 Task: Plan a trip to Puerto Armuelles, Panama from 4th December, 2023 to 8th December, 2023 for 1 adult.1  bedroom having 1 bed and 1 bathroom. Booking option can be shelf check-in. Look for 5 properties as per requirement.
Action: Mouse pressed left at (233, 113)
Screenshot: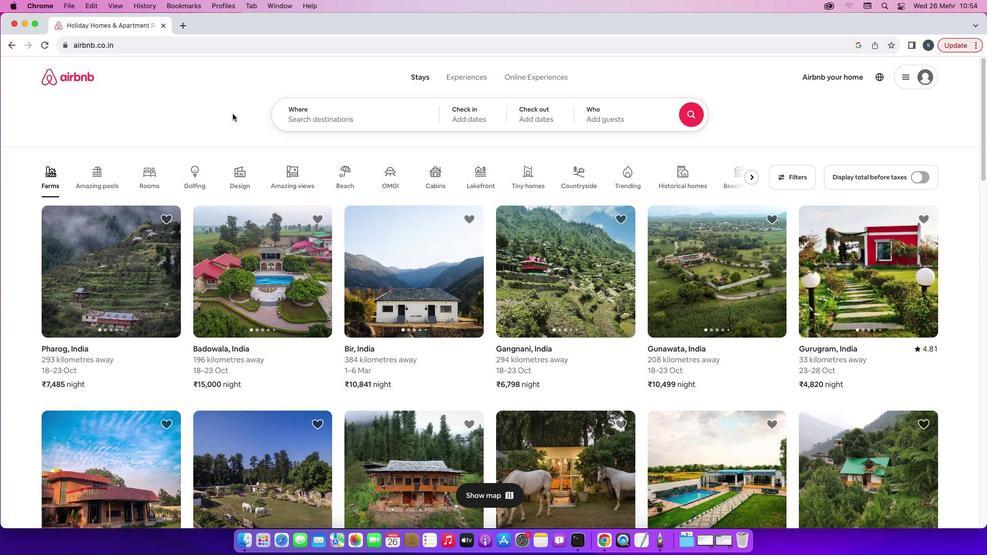 
Action: Mouse moved to (325, 118)
Screenshot: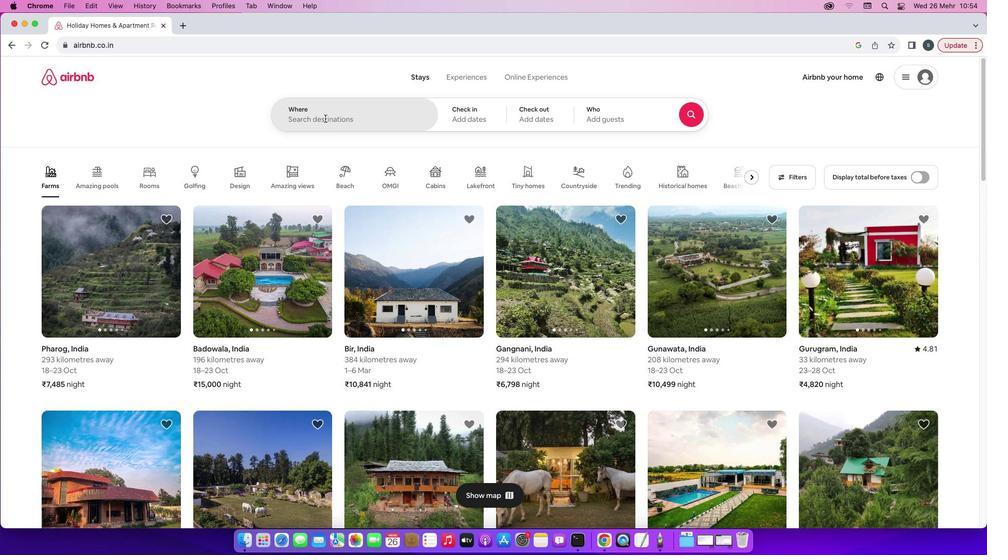 
Action: Mouse pressed left at (325, 118)
Screenshot: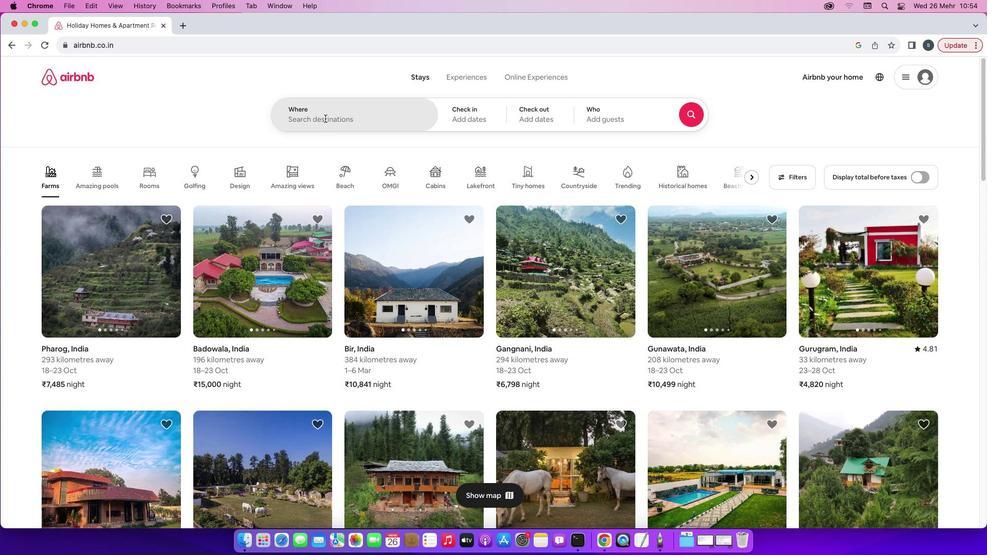 
Action: Key pressed 'A'Key.caps_lock'r''m''u'Key.backspace'u''e''l''l''e''s'','Key.spaceKey.caps_lock'P'Key.caps_lock'a''n''a''m''a'Key.enter
Screenshot: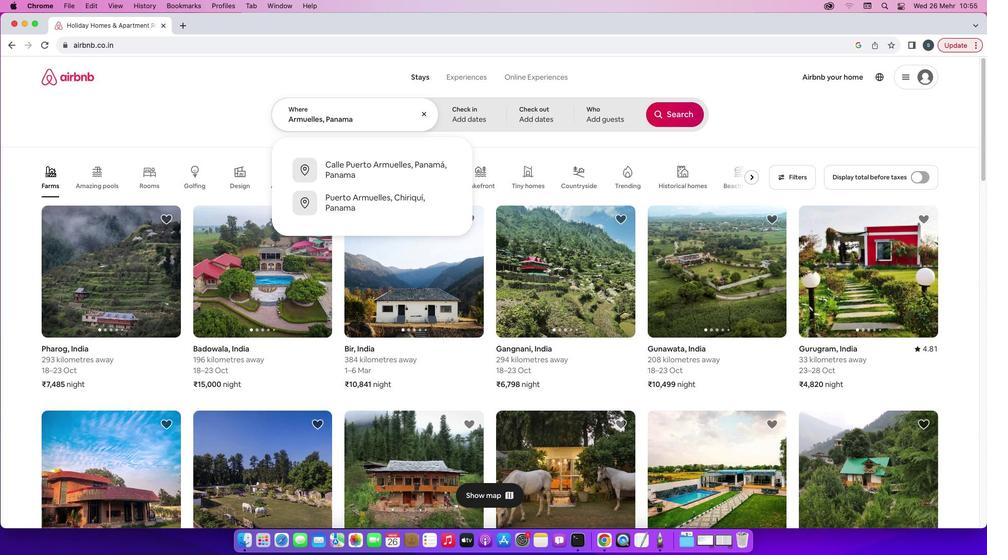 
Action: Mouse moved to (671, 197)
Screenshot: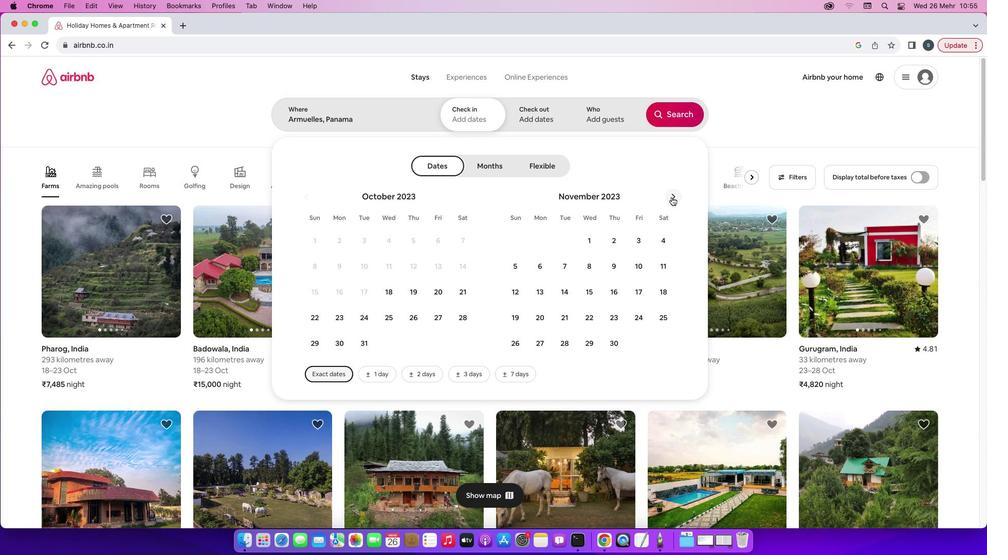 
Action: Mouse pressed left at (671, 197)
Screenshot: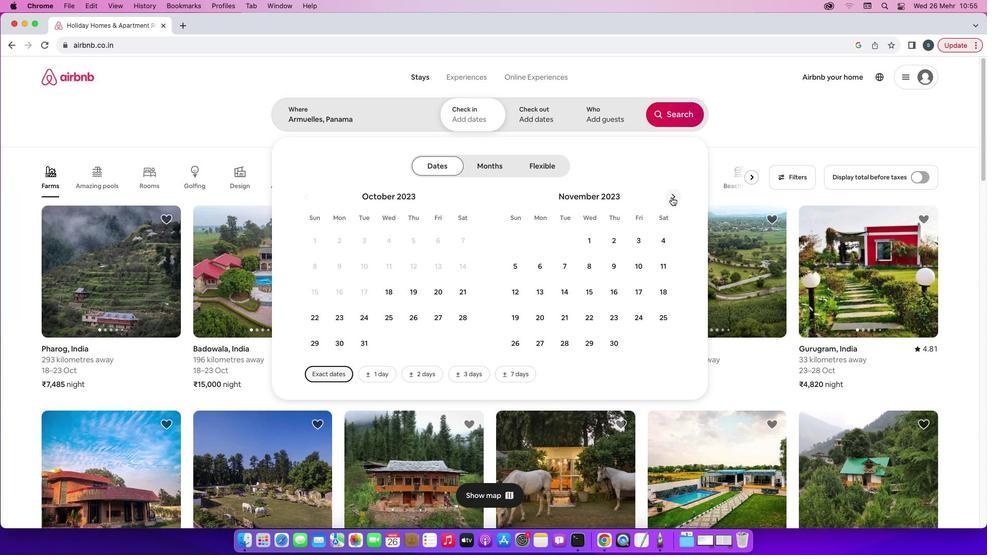 
Action: Mouse moved to (530, 267)
Screenshot: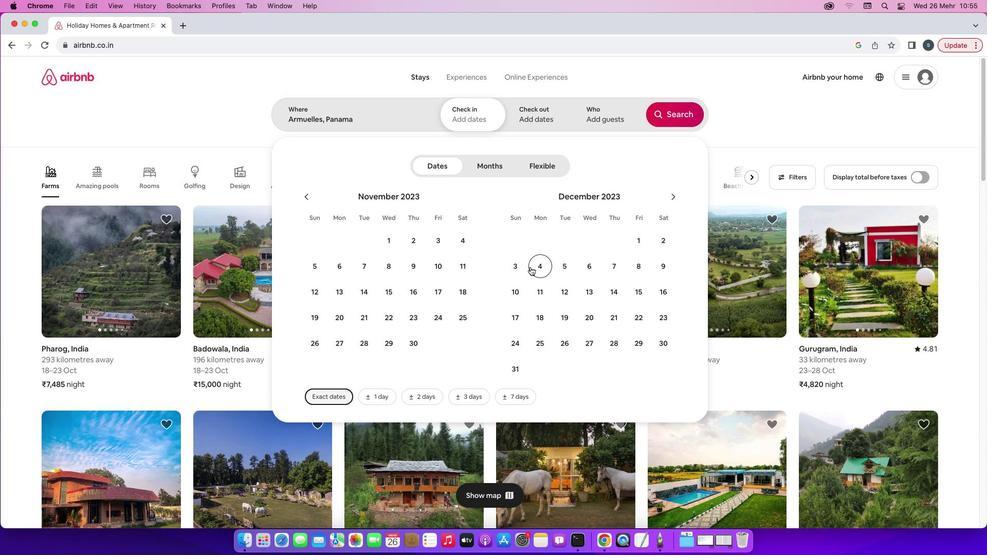 
Action: Mouse pressed left at (530, 267)
Screenshot: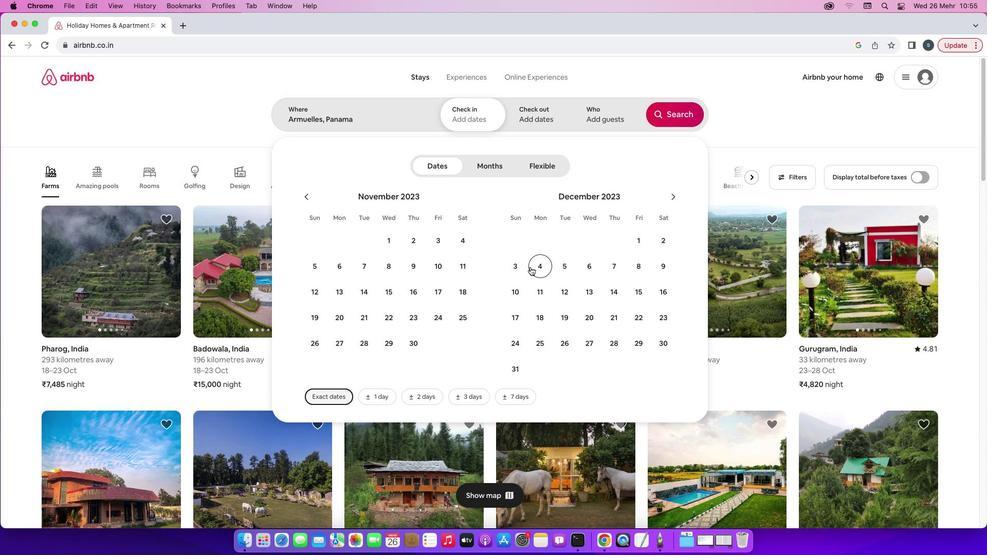 
Action: Mouse moved to (640, 264)
Screenshot: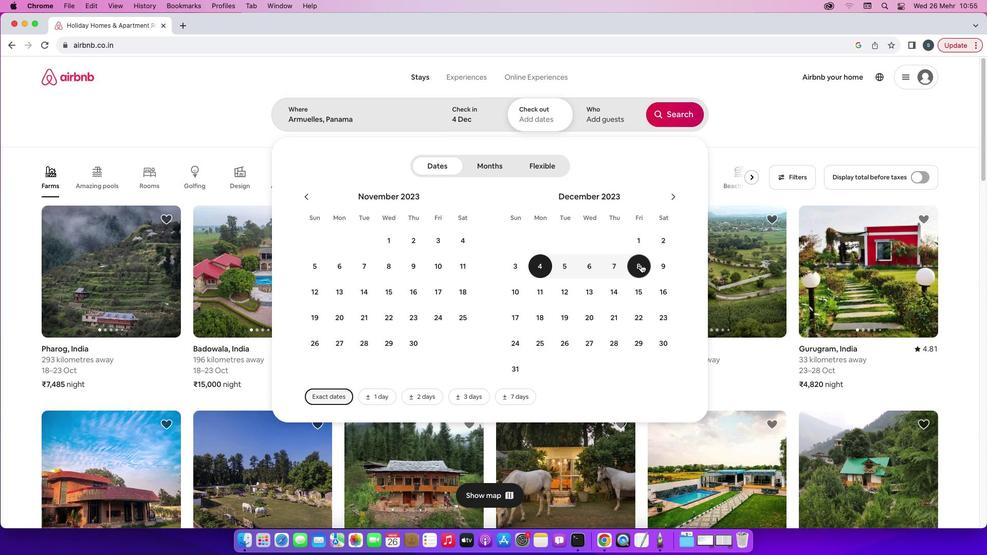
Action: Mouse pressed left at (640, 264)
Screenshot: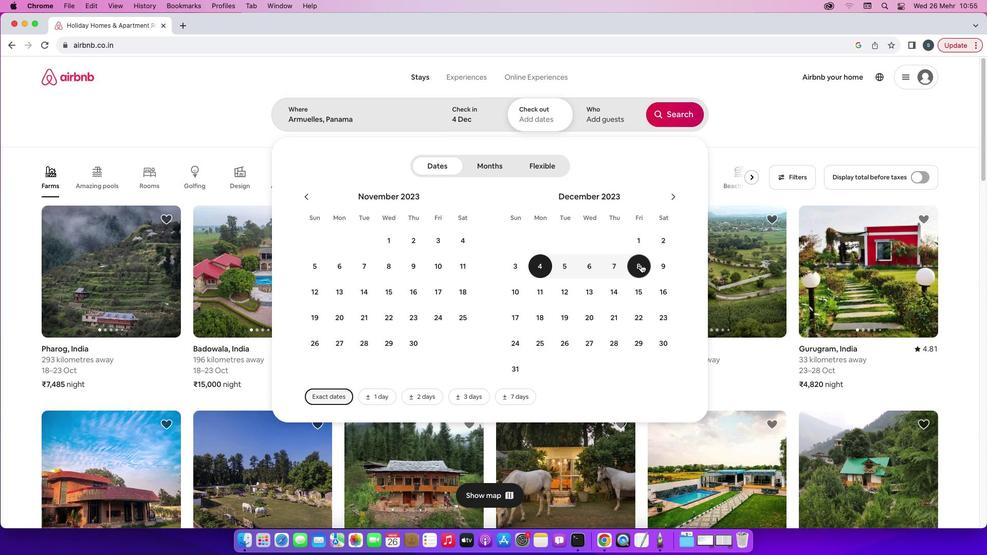 
Action: Mouse moved to (614, 115)
Screenshot: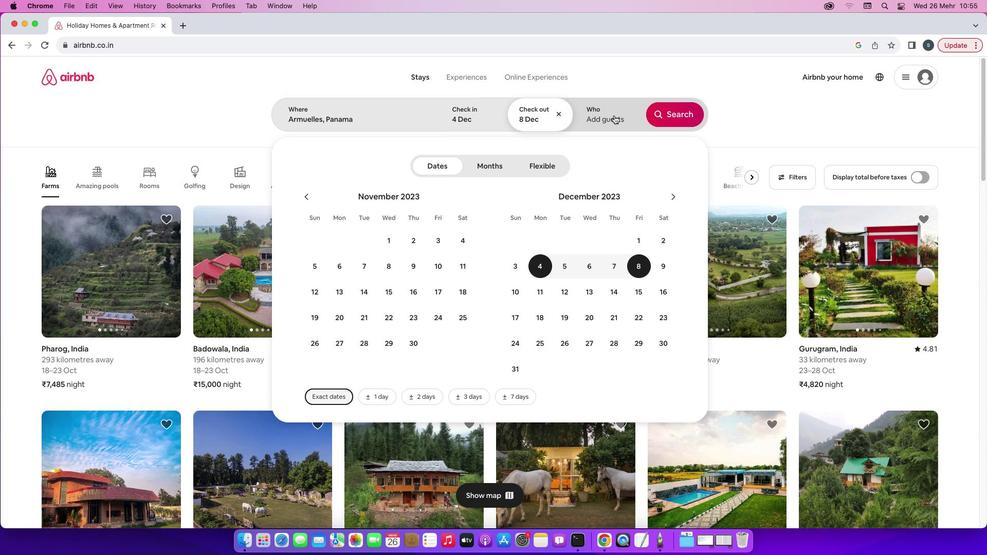 
Action: Mouse pressed left at (614, 115)
Screenshot: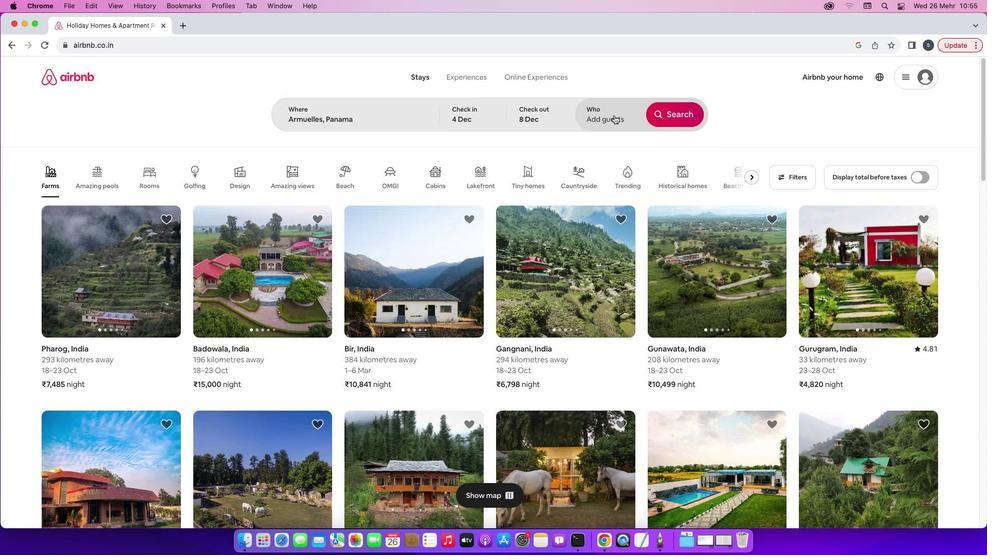 
Action: Mouse moved to (678, 171)
Screenshot: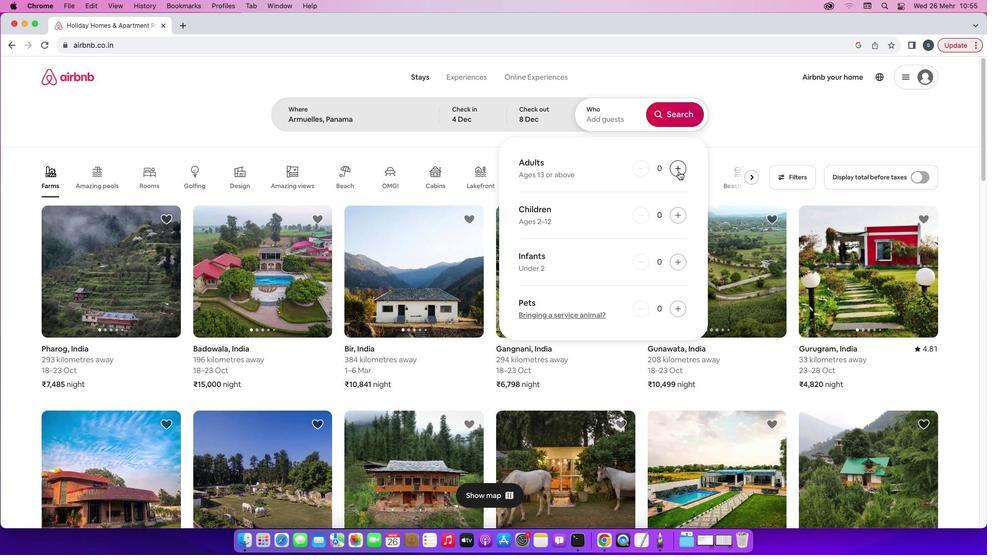 
Action: Mouse pressed left at (678, 171)
Screenshot: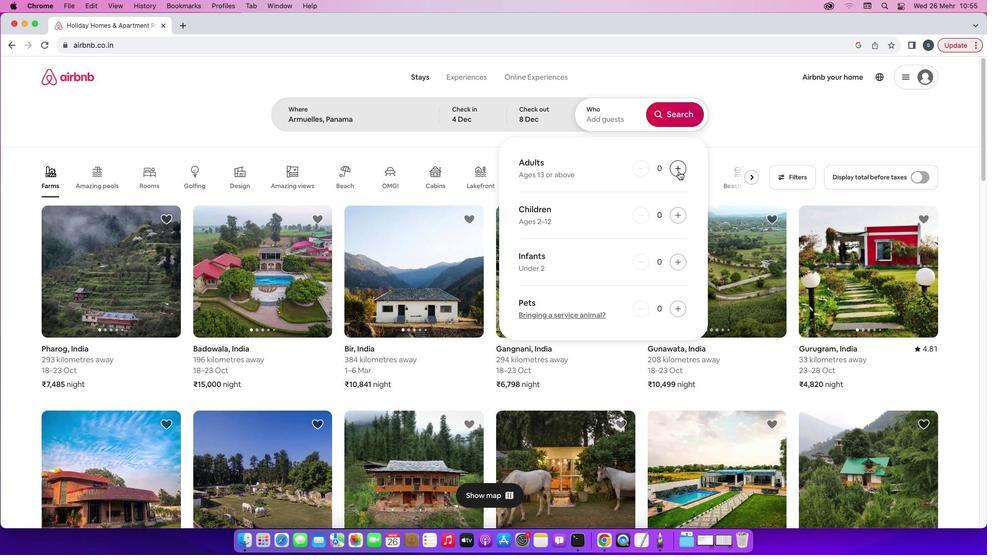 
Action: Mouse moved to (676, 113)
Screenshot: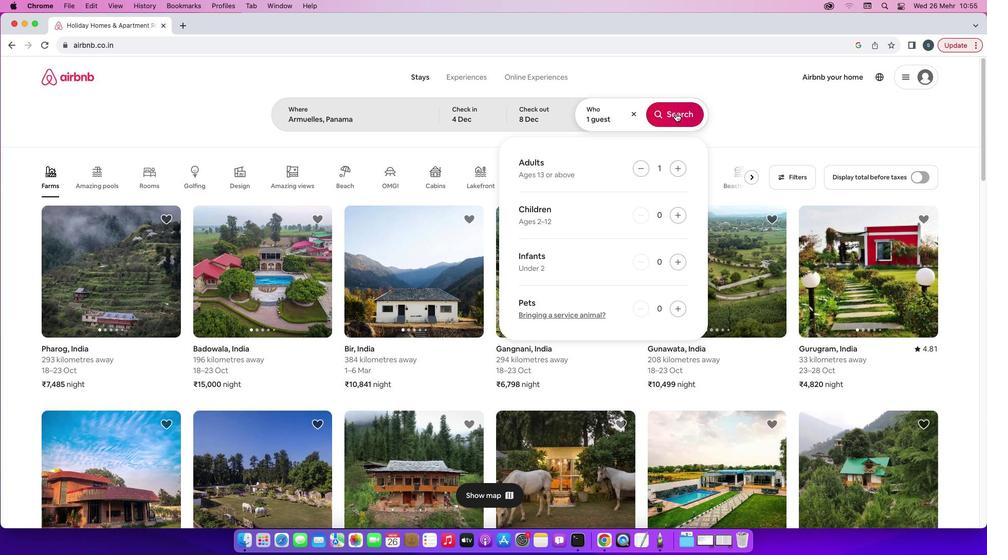 
Action: Mouse pressed left at (676, 113)
Screenshot: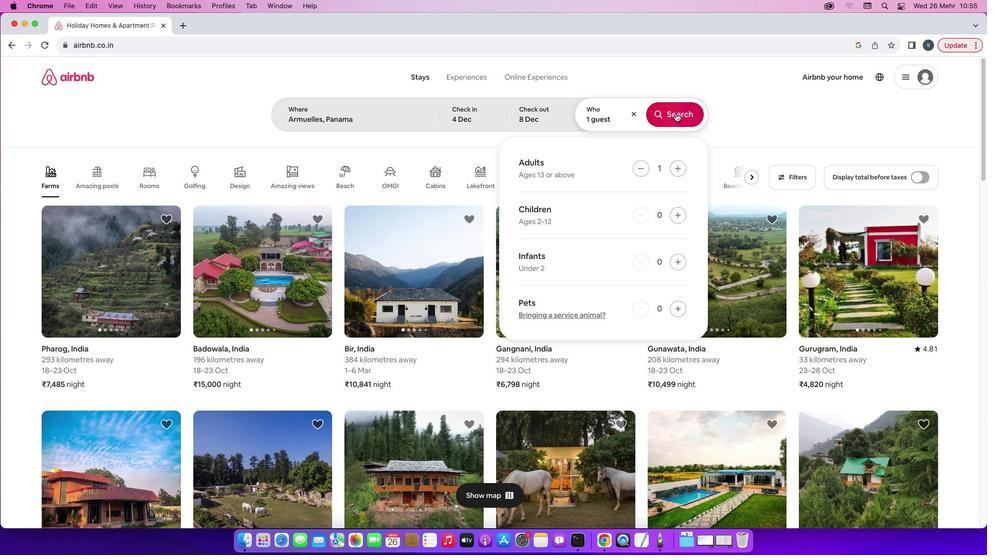 
Action: Mouse moved to (829, 121)
Screenshot: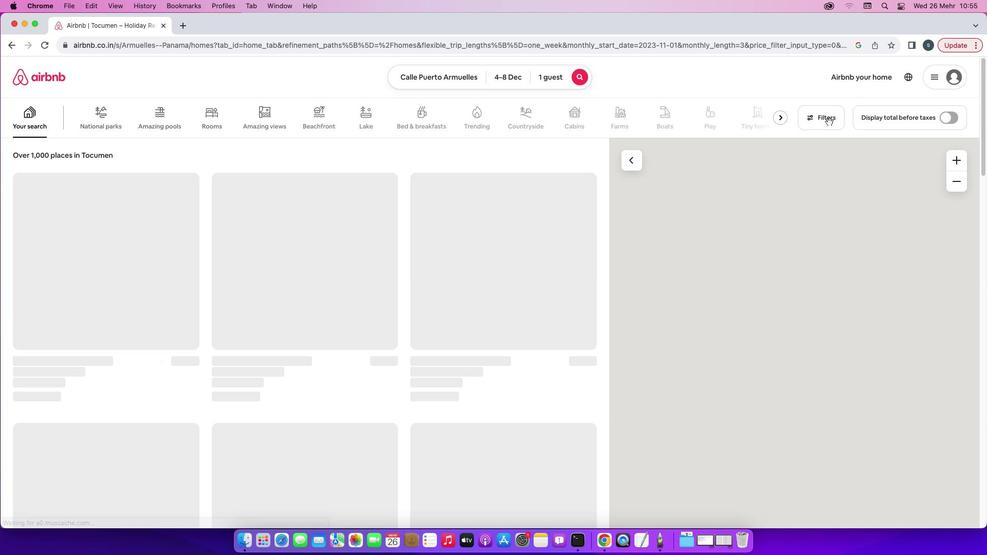 
Action: Mouse pressed left at (829, 121)
Screenshot: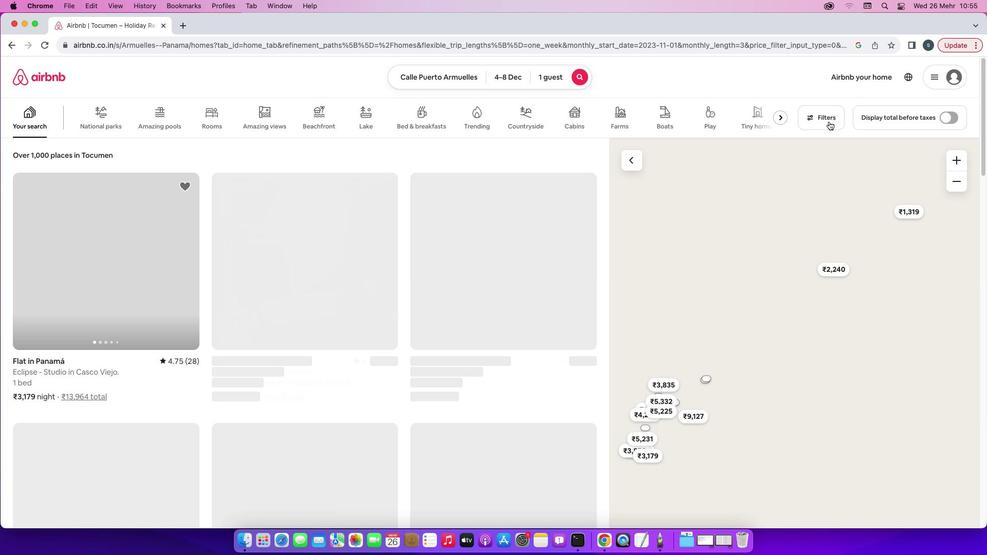 
Action: Mouse moved to (814, 118)
Screenshot: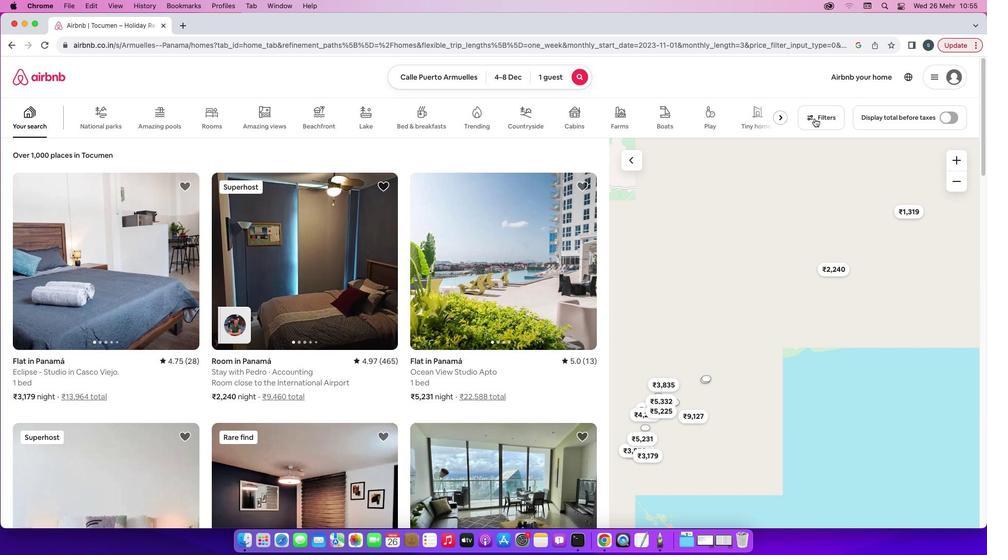 
Action: Mouse pressed left at (814, 118)
Screenshot: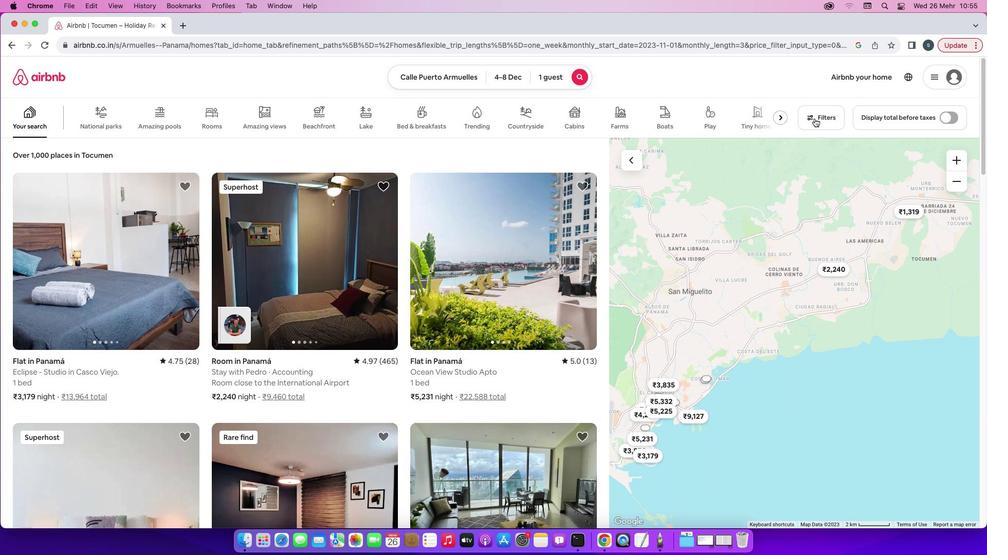 
Action: Mouse moved to (434, 377)
Screenshot: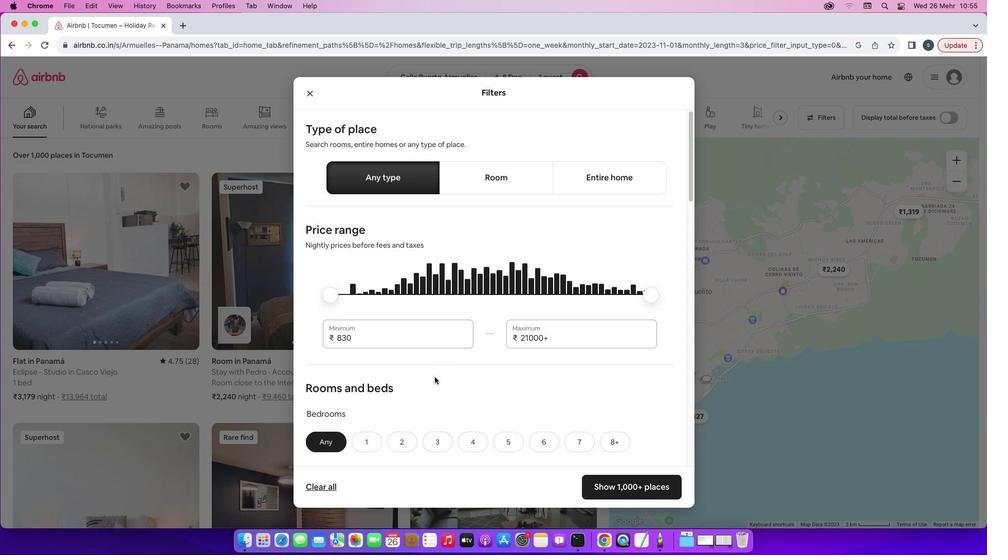 
Action: Mouse scrolled (434, 377) with delta (0, 0)
Screenshot: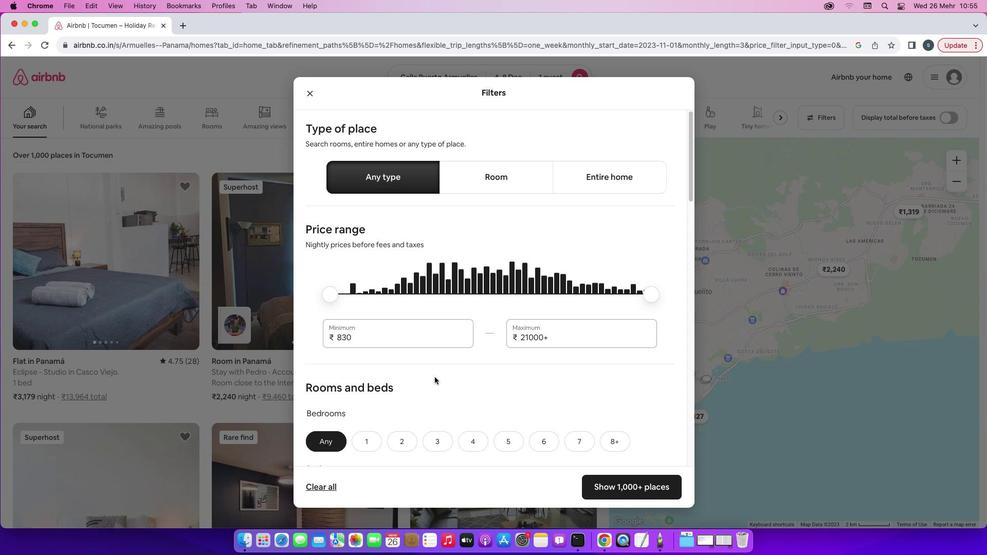 
Action: Mouse scrolled (434, 377) with delta (0, 0)
Screenshot: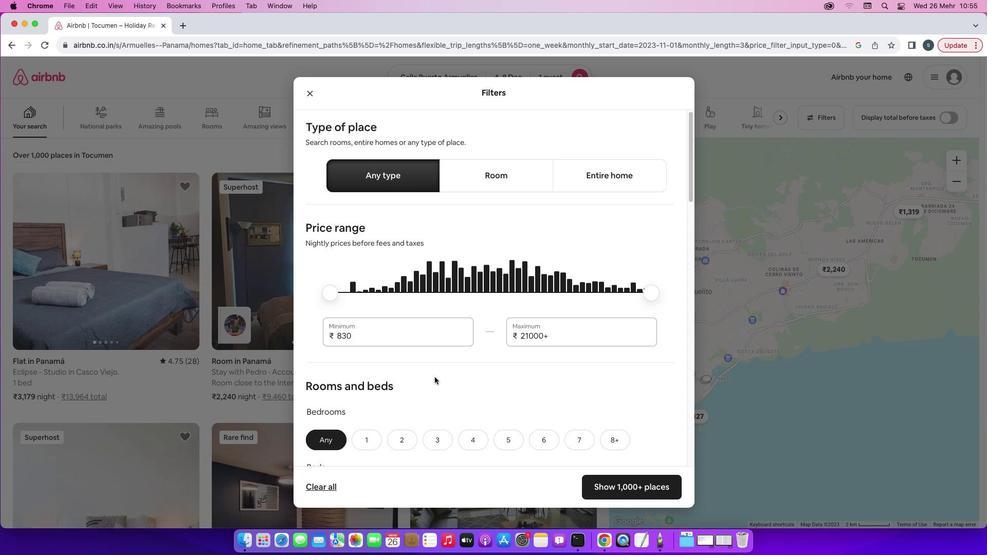 
Action: Mouse scrolled (434, 377) with delta (0, 0)
Screenshot: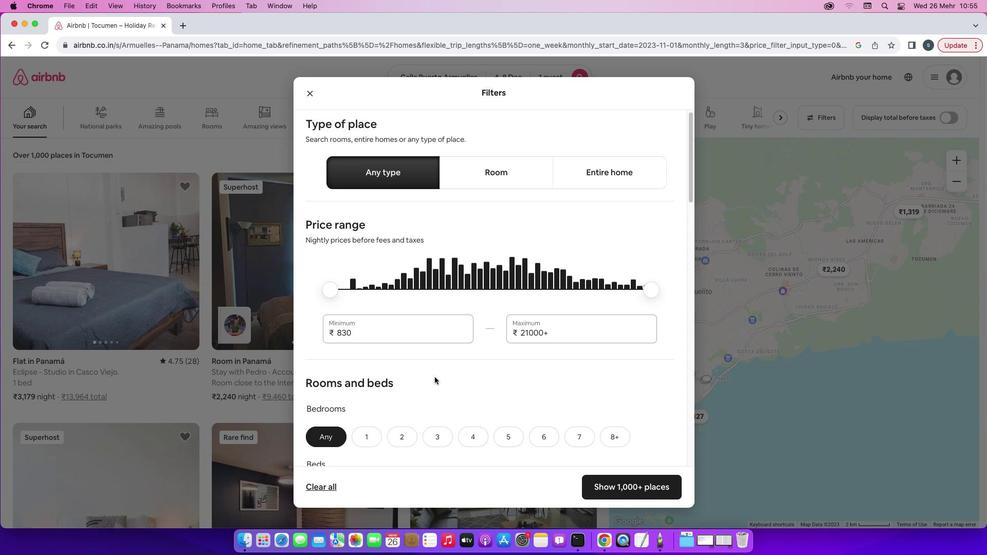 
Action: Mouse scrolled (434, 377) with delta (0, -1)
Screenshot: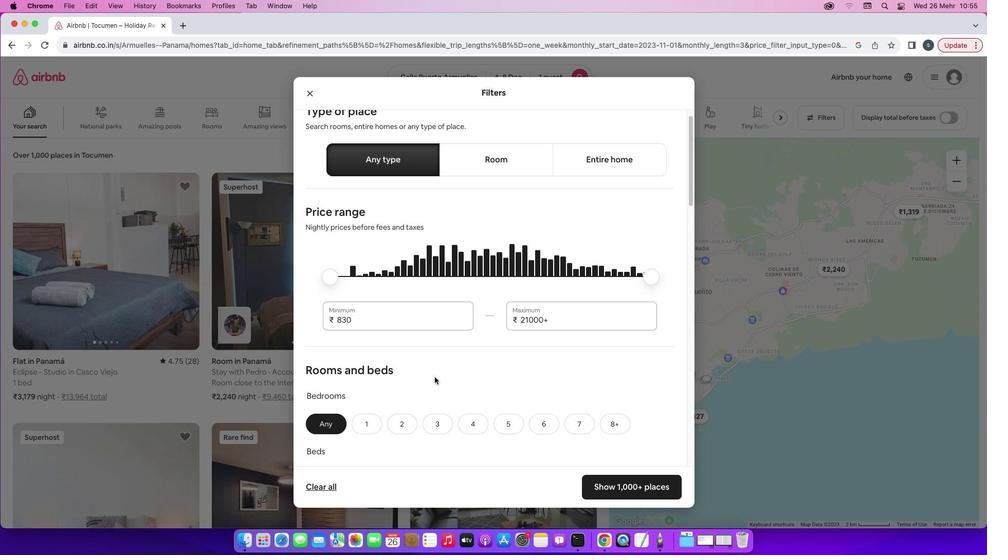 
Action: Mouse scrolled (434, 377) with delta (0, -1)
Screenshot: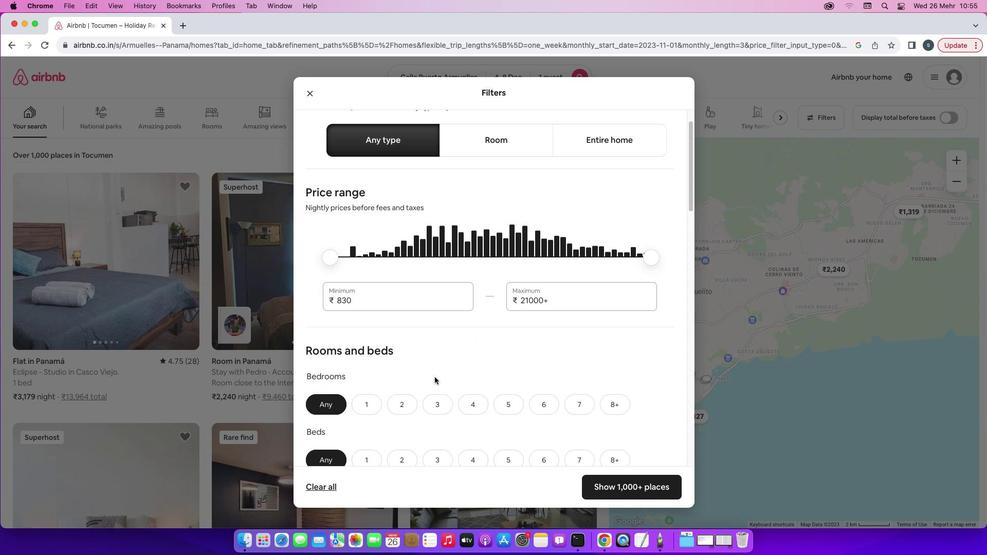 
Action: Mouse moved to (434, 377)
Screenshot: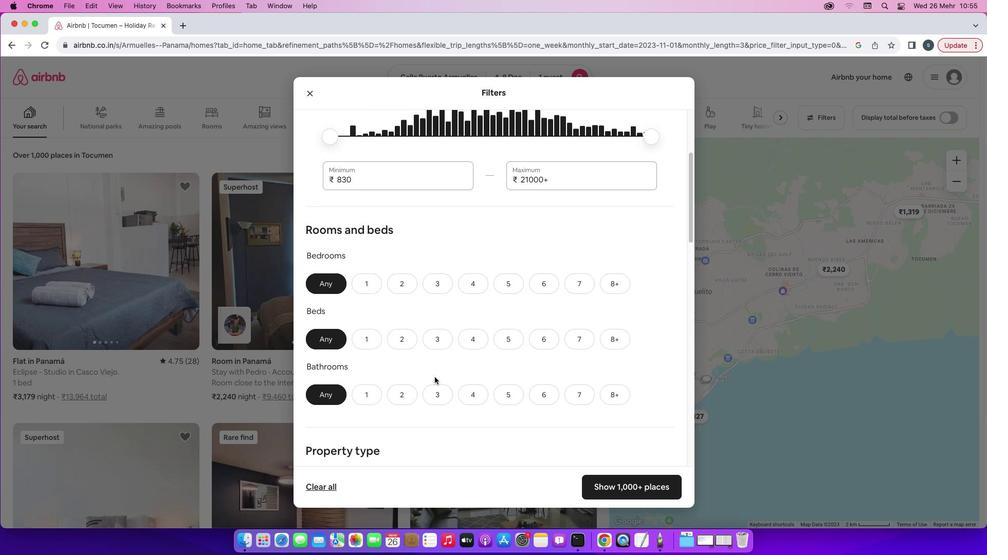
Action: Mouse scrolled (434, 377) with delta (0, 0)
Screenshot: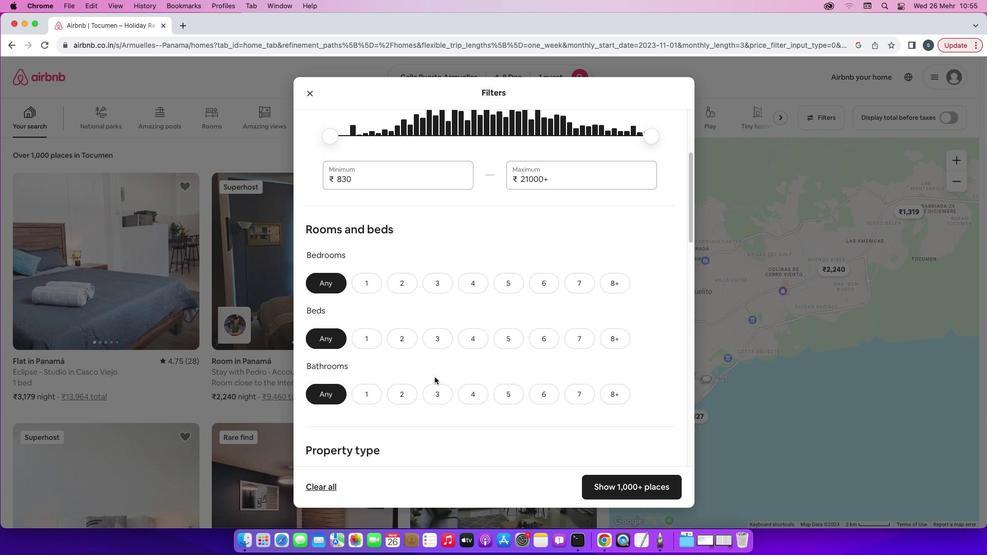 
Action: Mouse scrolled (434, 377) with delta (0, 0)
Screenshot: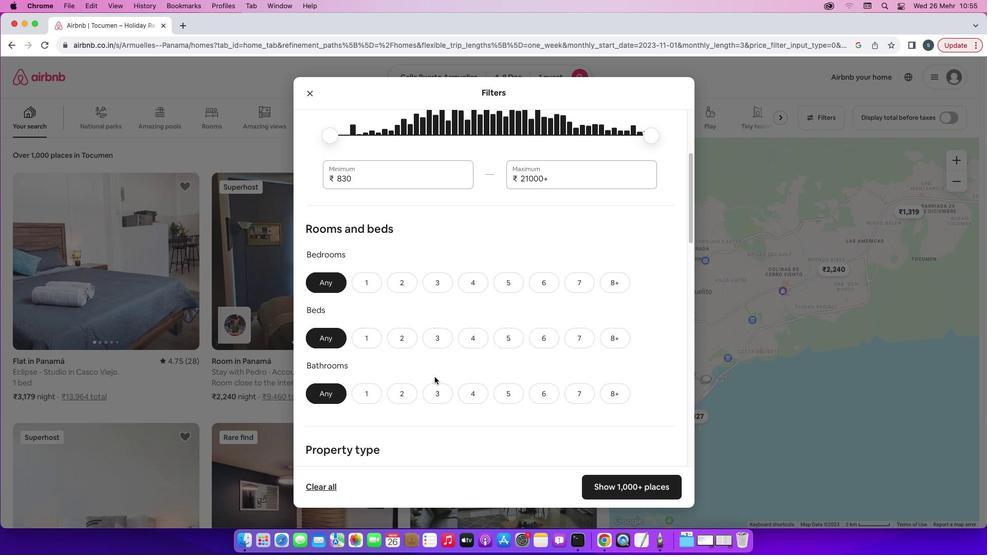 
Action: Mouse scrolled (434, 377) with delta (0, 0)
Screenshot: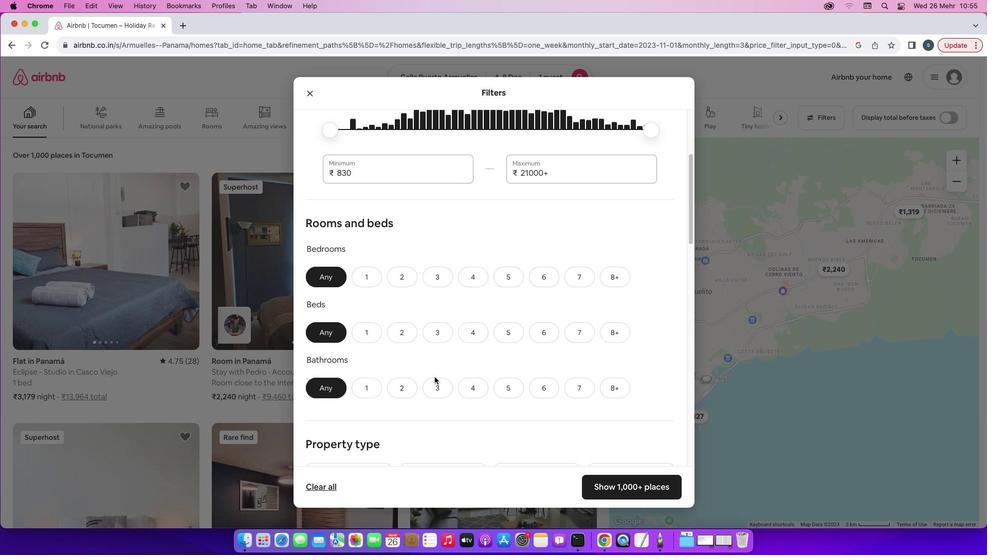 
Action: Mouse moved to (376, 223)
Screenshot: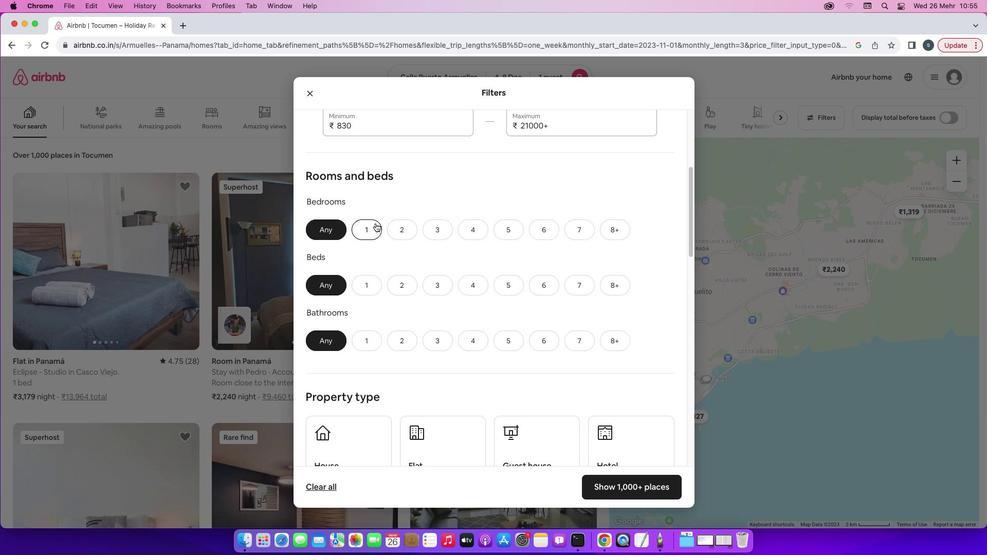 
Action: Mouse pressed left at (376, 223)
Screenshot: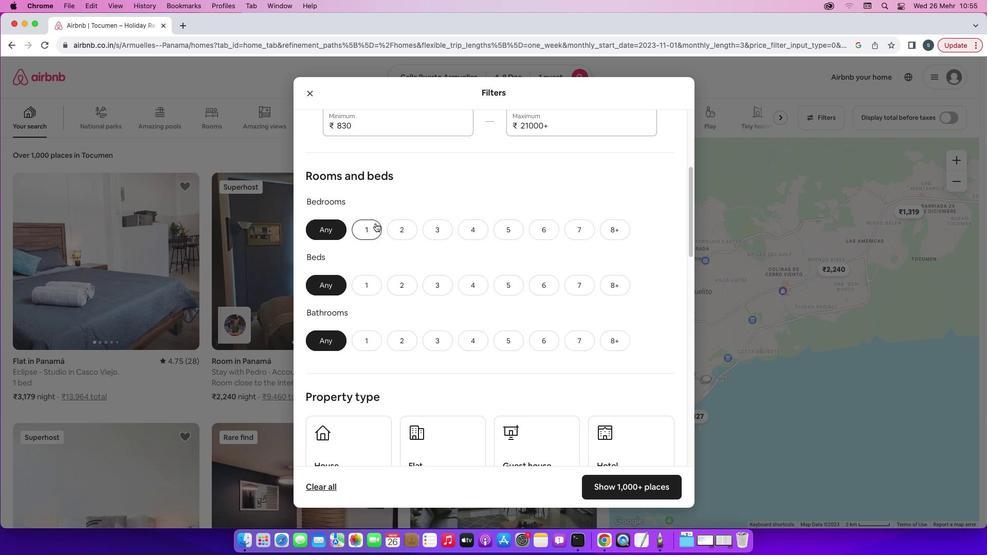 
Action: Mouse moved to (364, 290)
Screenshot: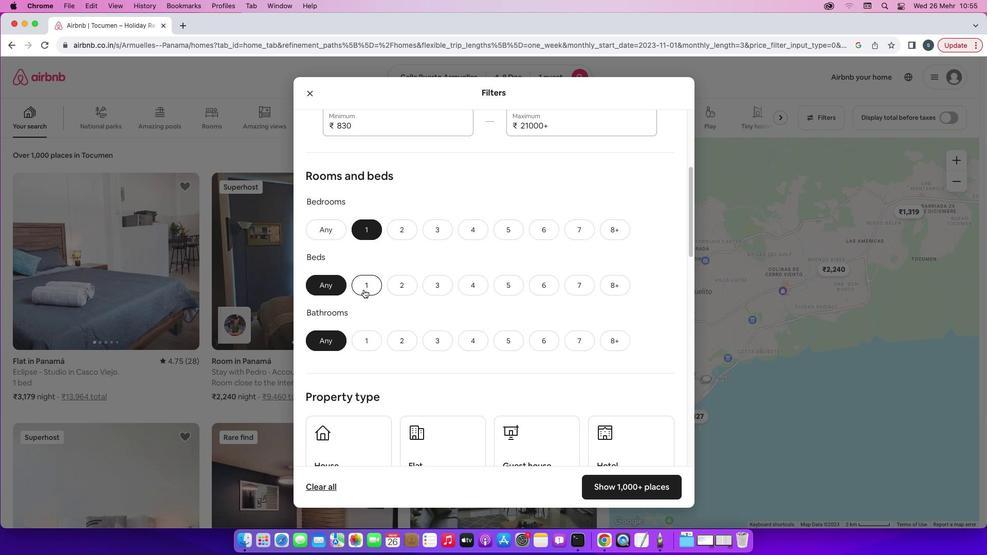 
Action: Mouse pressed left at (364, 290)
Screenshot: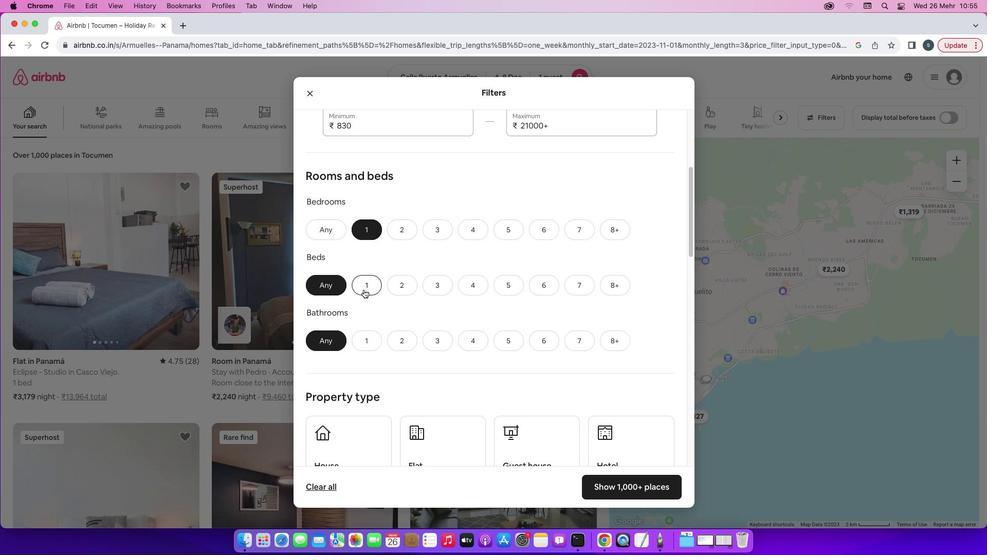 
Action: Mouse moved to (358, 342)
Screenshot: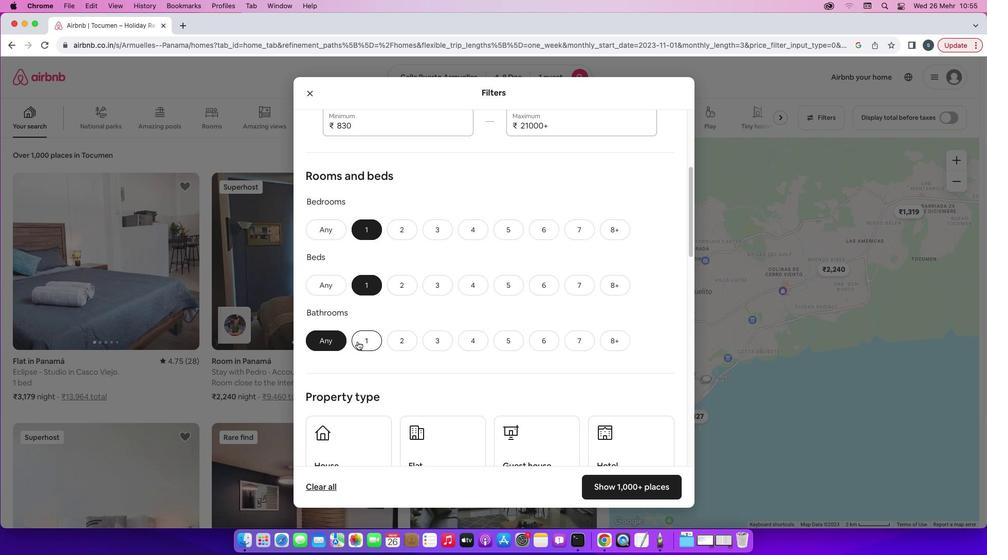 
Action: Mouse pressed left at (358, 342)
Screenshot: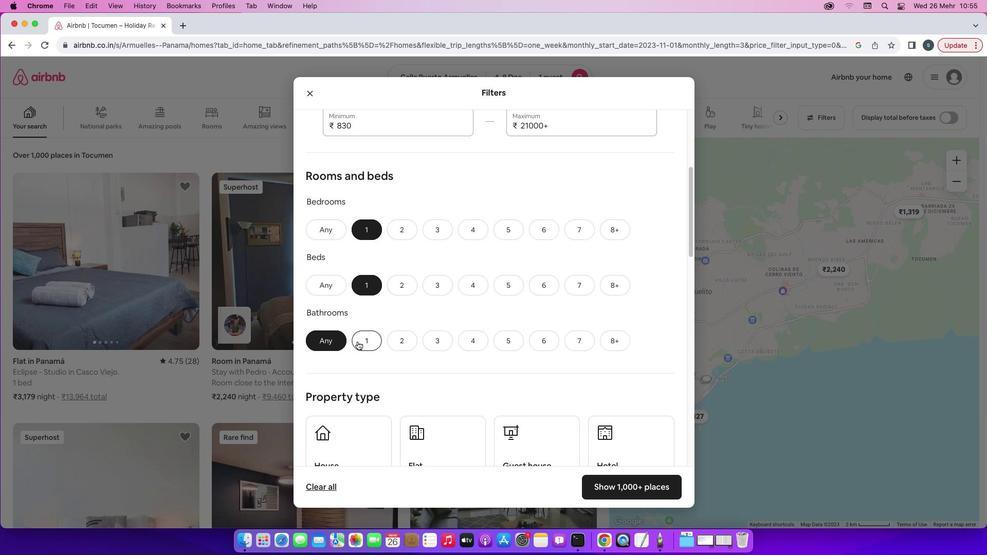 
Action: Mouse moved to (440, 325)
Screenshot: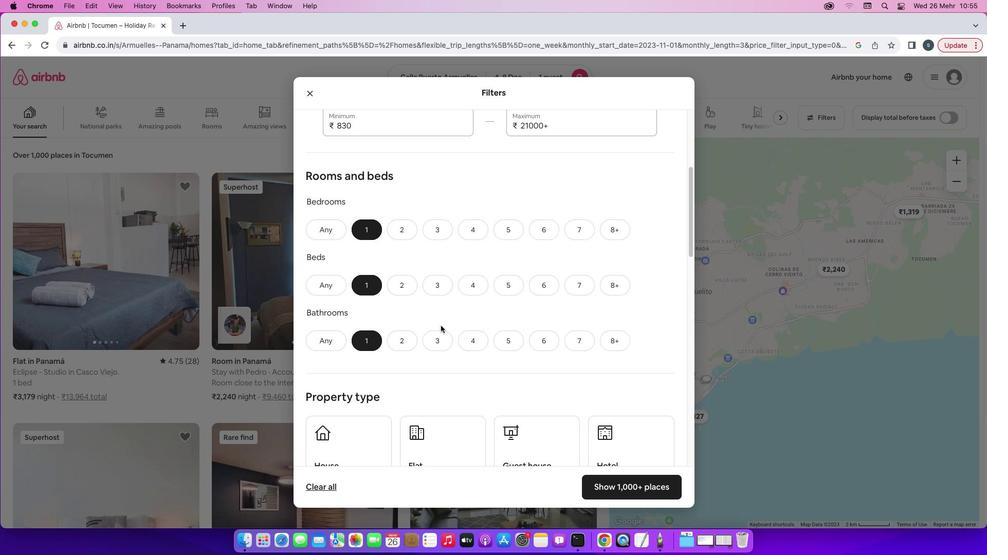 
Action: Mouse scrolled (440, 325) with delta (0, 0)
Screenshot: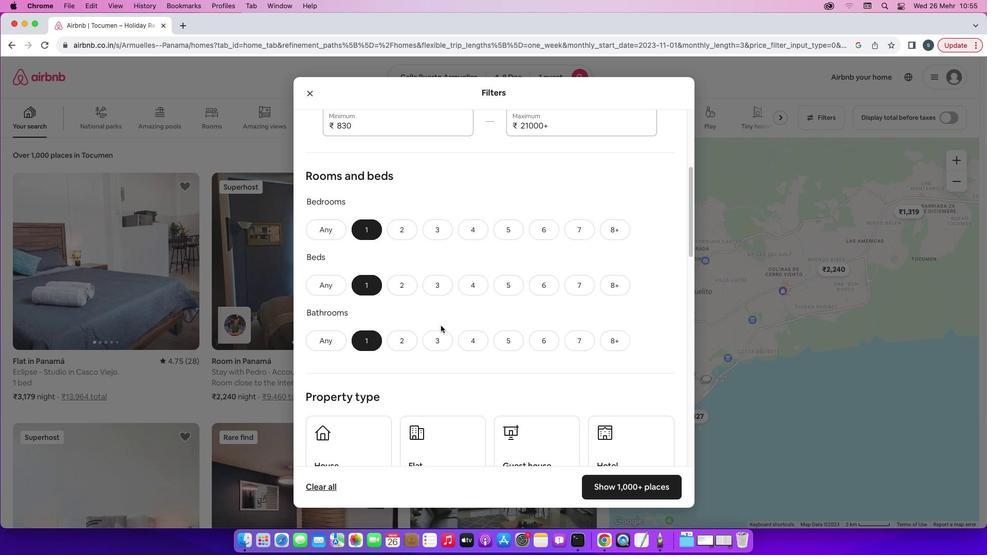 
Action: Mouse scrolled (440, 325) with delta (0, 0)
Screenshot: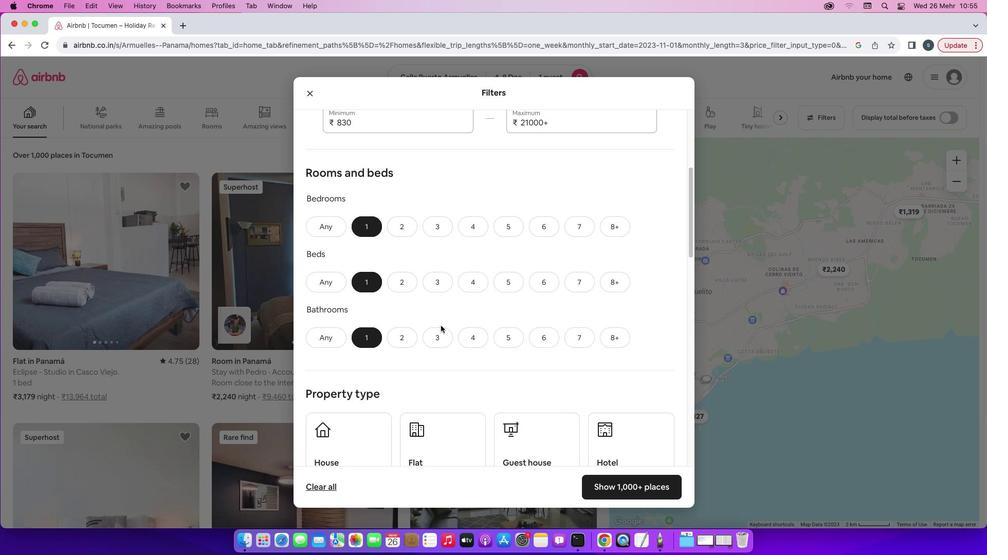 
Action: Mouse scrolled (440, 325) with delta (0, 0)
Screenshot: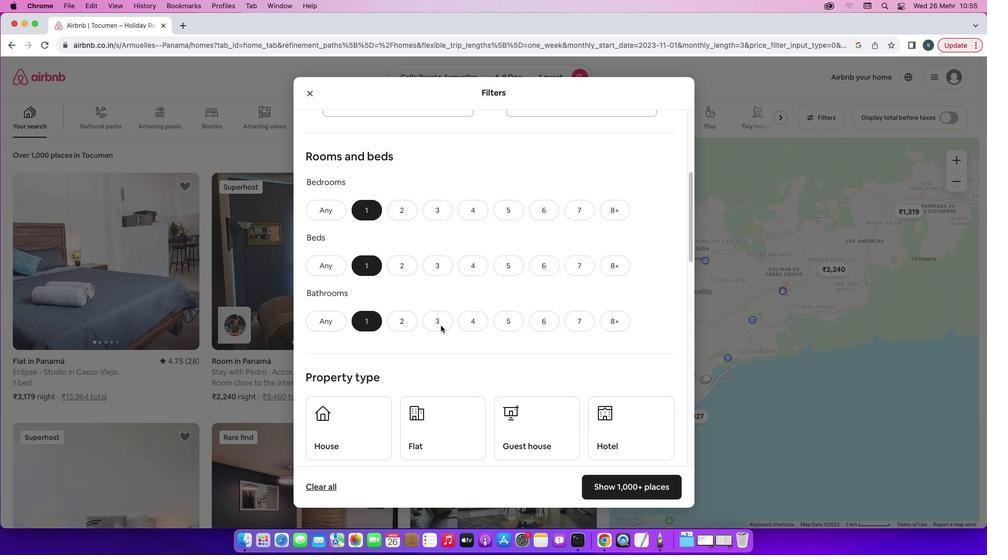 
Action: Mouse scrolled (440, 325) with delta (0, -1)
Screenshot: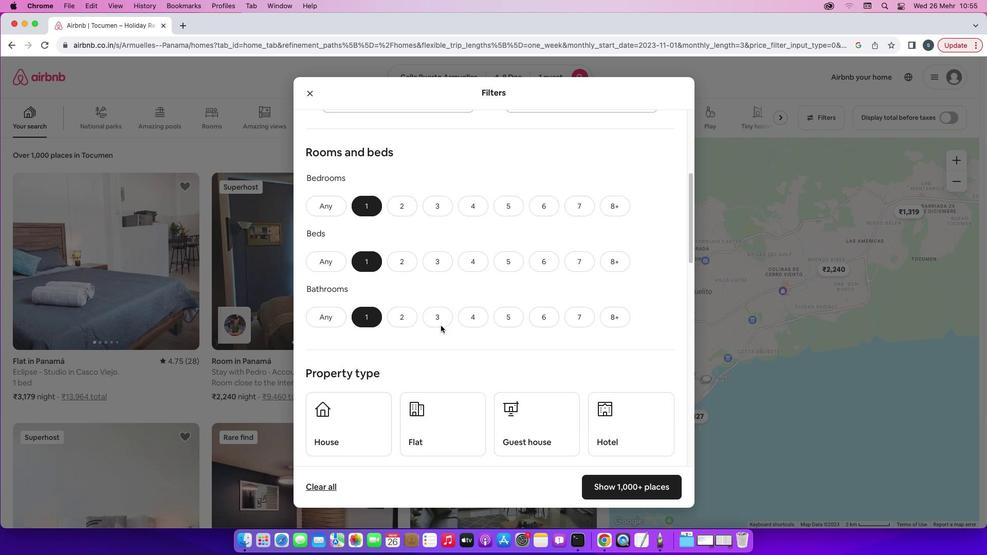 
Action: Mouse scrolled (440, 325) with delta (0, 0)
Screenshot: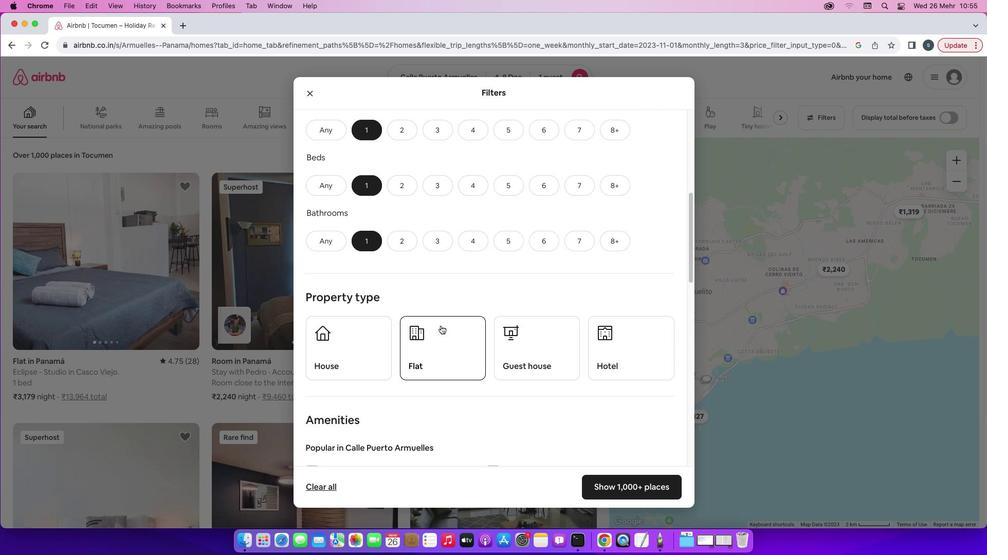 
Action: Mouse scrolled (440, 325) with delta (0, 0)
Screenshot: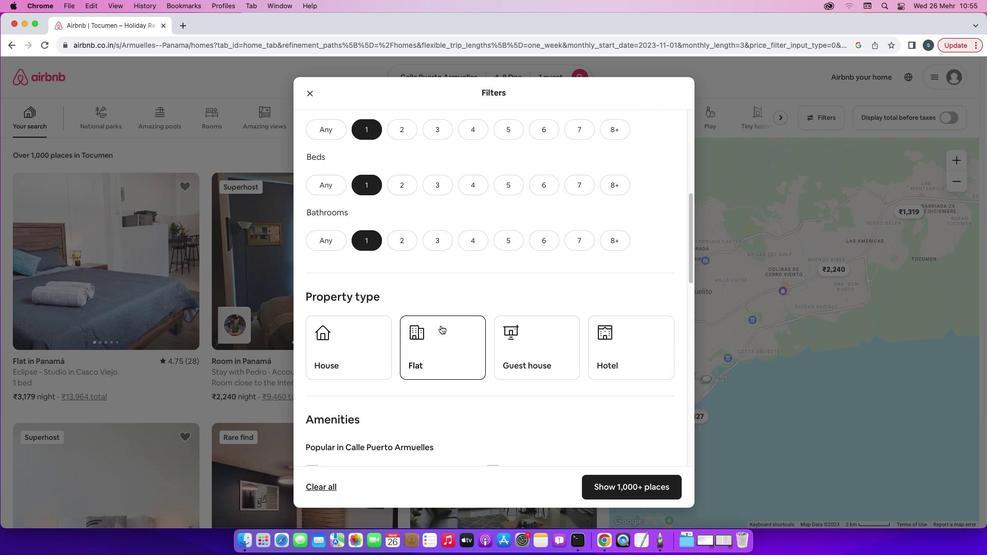 
Action: Mouse scrolled (440, 325) with delta (0, 0)
Screenshot: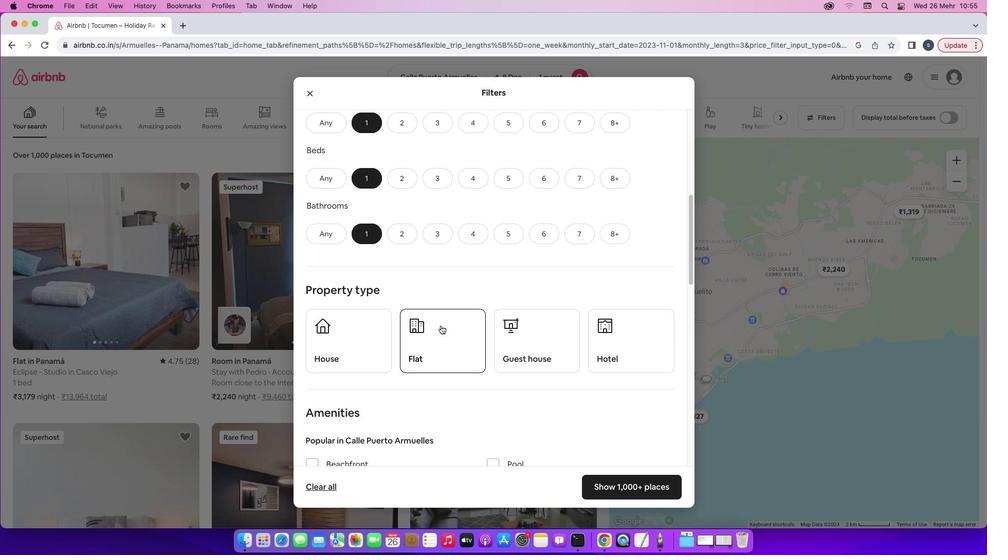 
Action: Mouse scrolled (440, 325) with delta (0, -1)
Screenshot: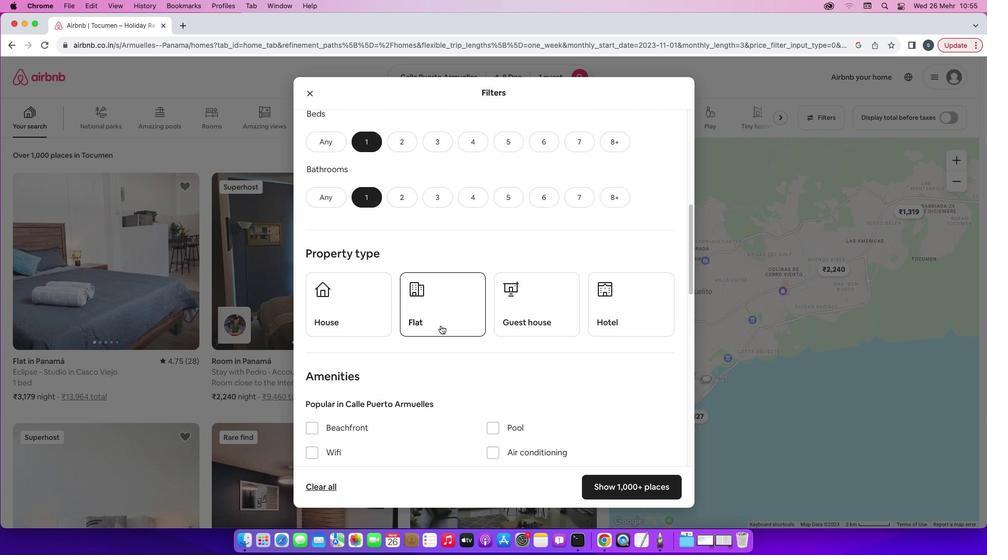 
Action: Mouse scrolled (440, 325) with delta (0, 0)
Screenshot: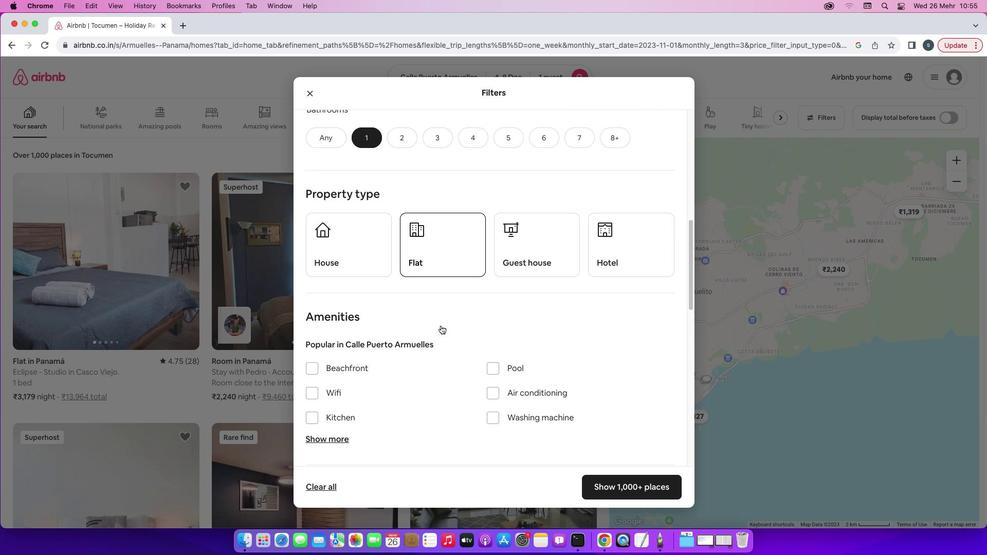 
Action: Mouse scrolled (440, 325) with delta (0, 0)
Screenshot: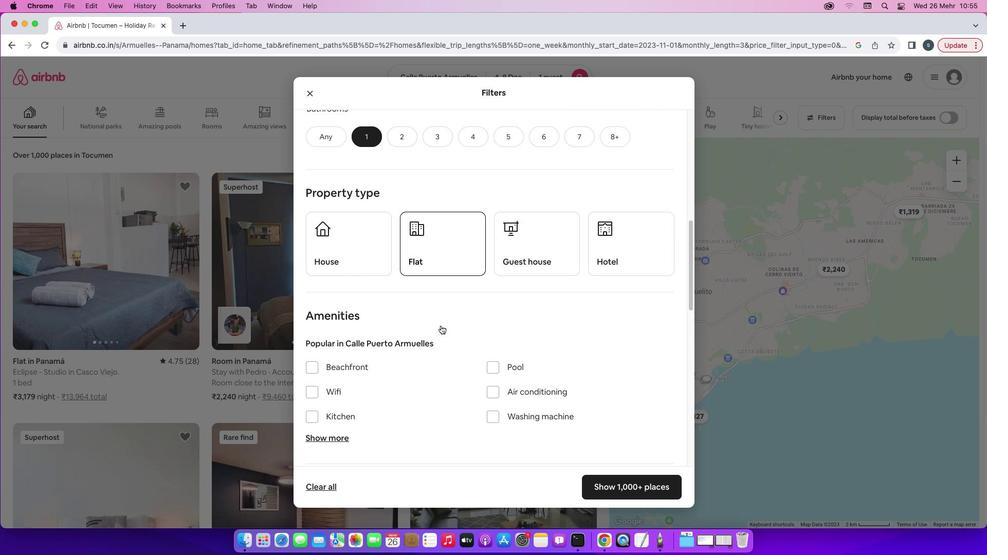 
Action: Mouse scrolled (440, 325) with delta (0, 0)
Screenshot: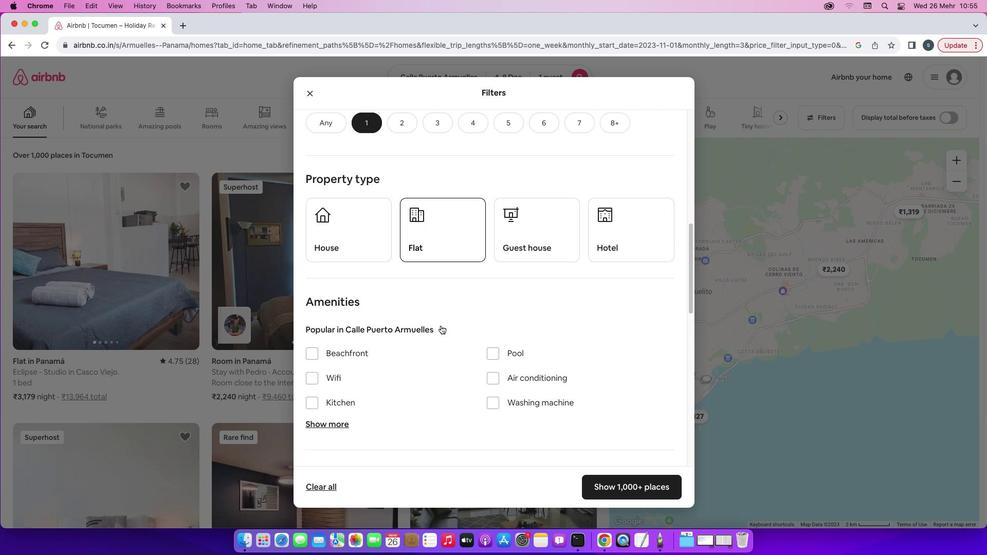 
Action: Mouse scrolled (440, 325) with delta (0, 0)
Screenshot: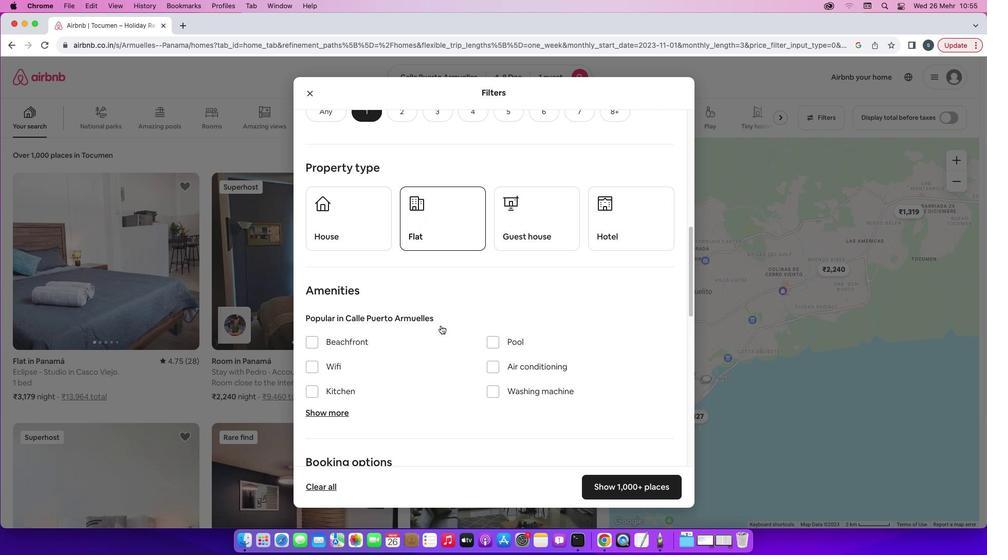
Action: Mouse scrolled (440, 325) with delta (0, -1)
Screenshot: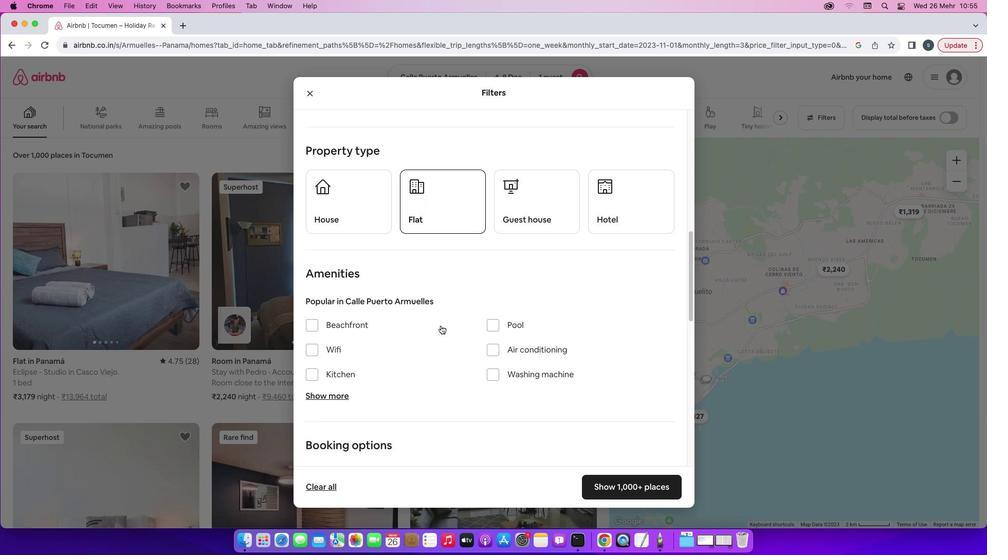 
Action: Mouse scrolled (440, 325) with delta (0, 0)
Screenshot: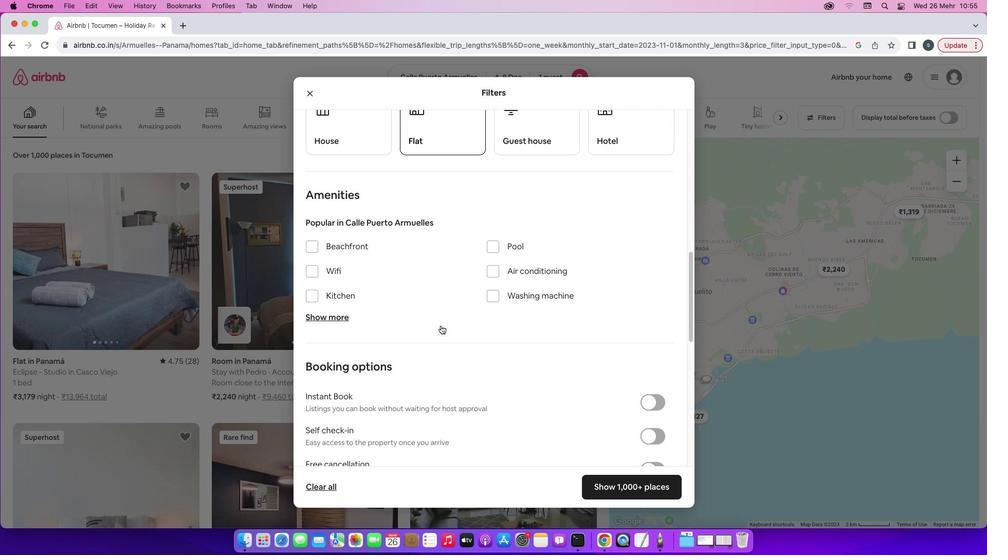 
Action: Mouse scrolled (440, 325) with delta (0, 0)
Screenshot: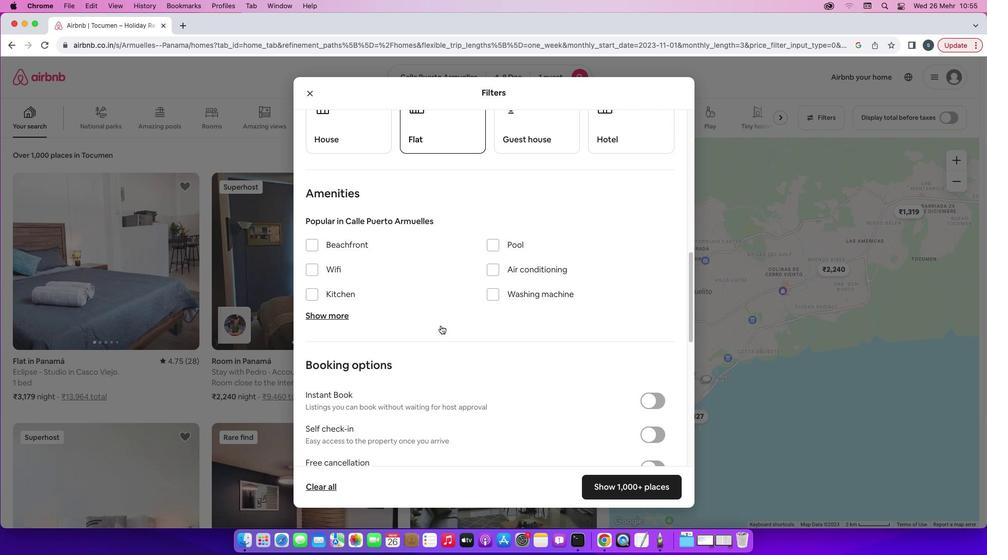 
Action: Mouse scrolled (440, 325) with delta (0, -1)
Screenshot: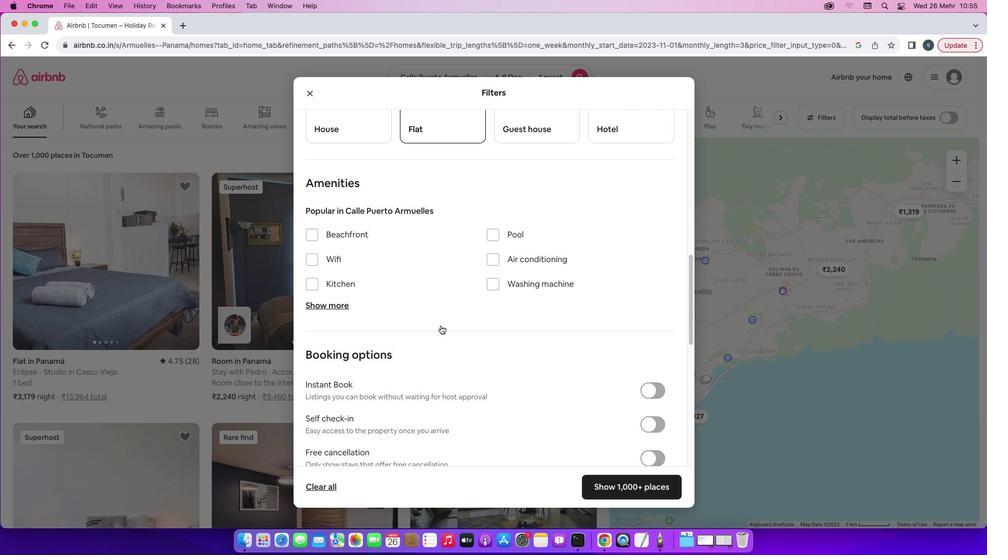 
Action: Mouse scrolled (440, 325) with delta (0, 0)
Screenshot: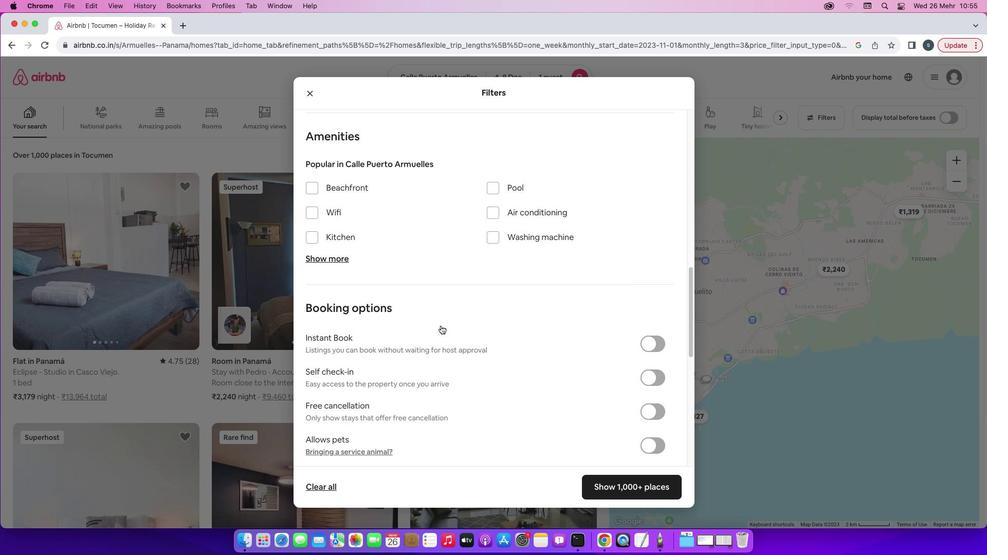 
Action: Mouse moved to (648, 376)
Screenshot: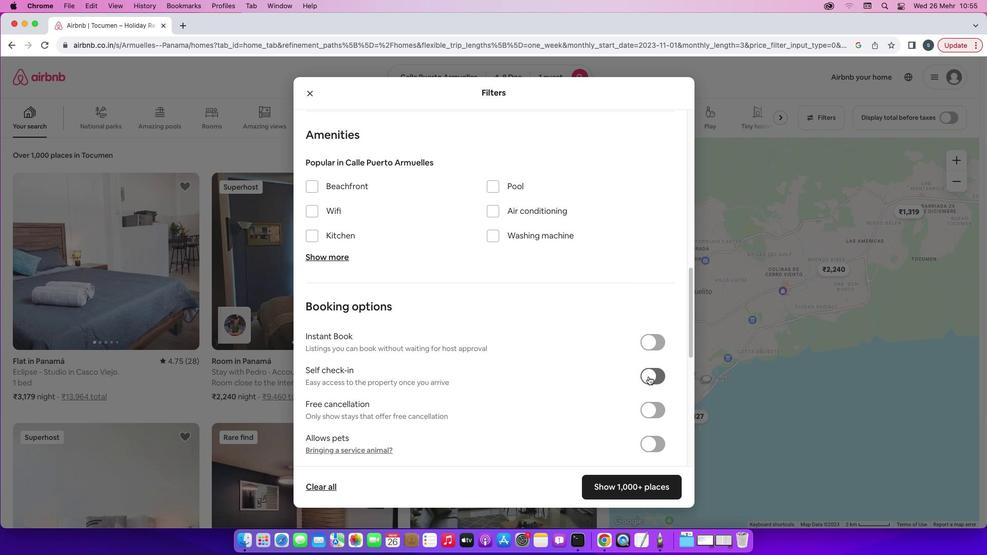 
Action: Mouse pressed left at (648, 376)
Screenshot: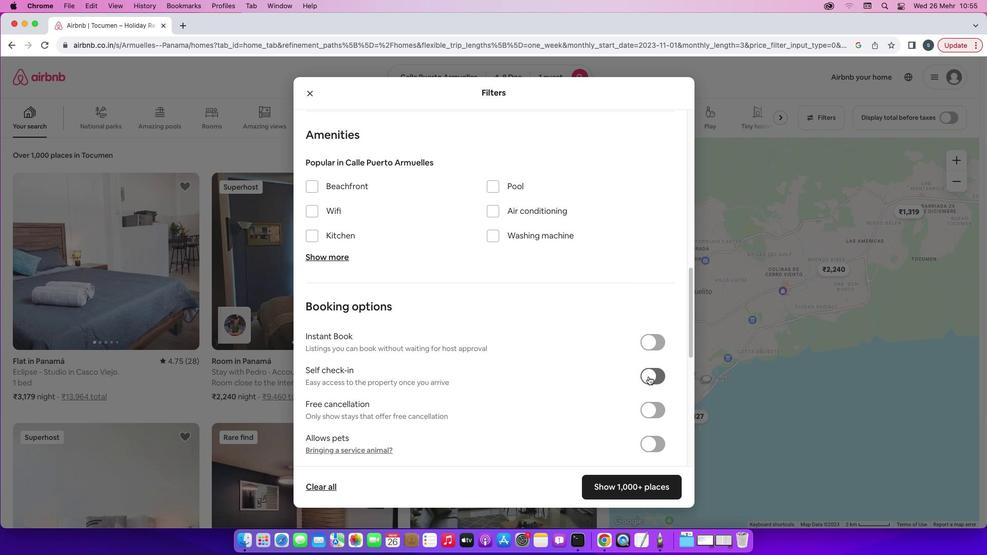 
Action: Mouse moved to (587, 416)
Screenshot: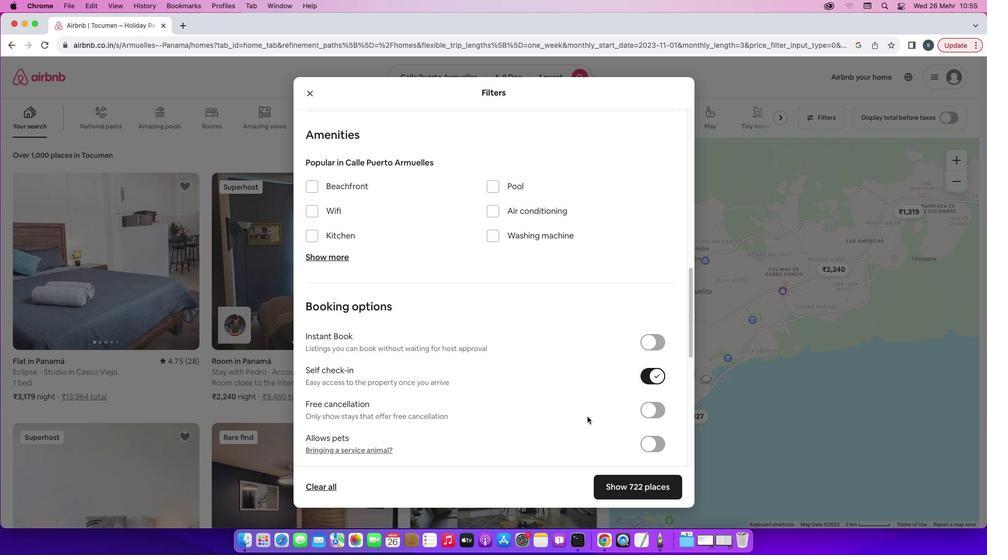 
Action: Mouse scrolled (587, 416) with delta (0, 0)
Screenshot: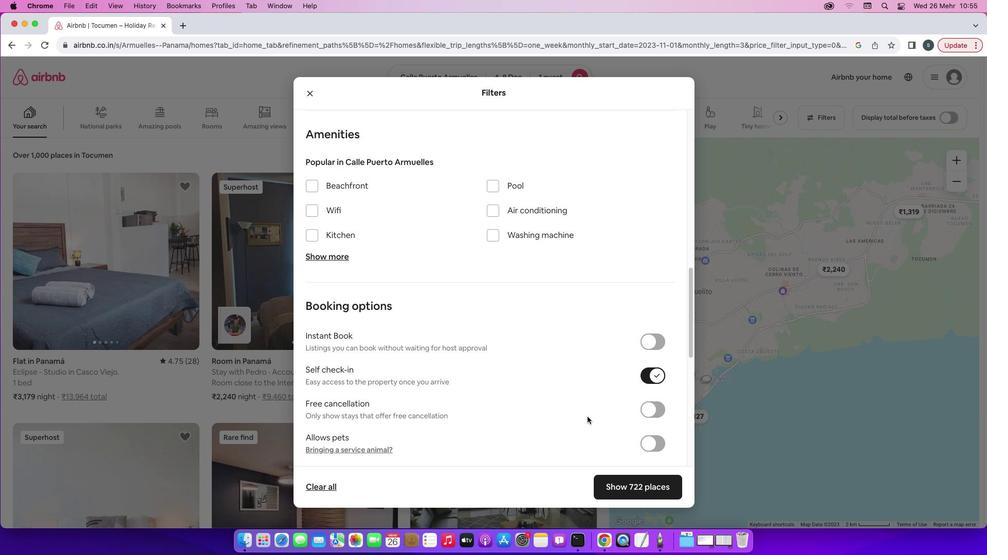 
Action: Mouse scrolled (587, 416) with delta (0, 0)
Screenshot: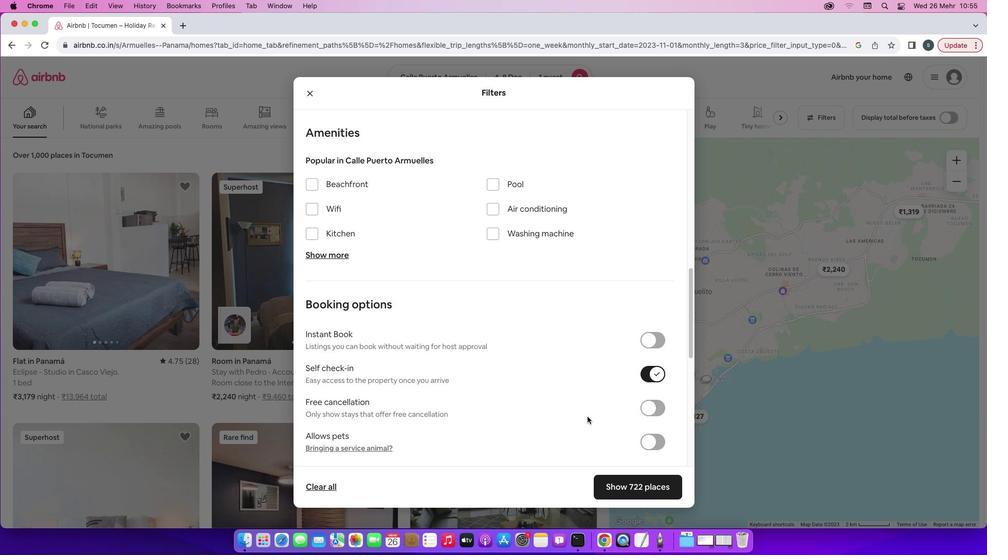
Action: Mouse scrolled (587, 416) with delta (0, -1)
Screenshot: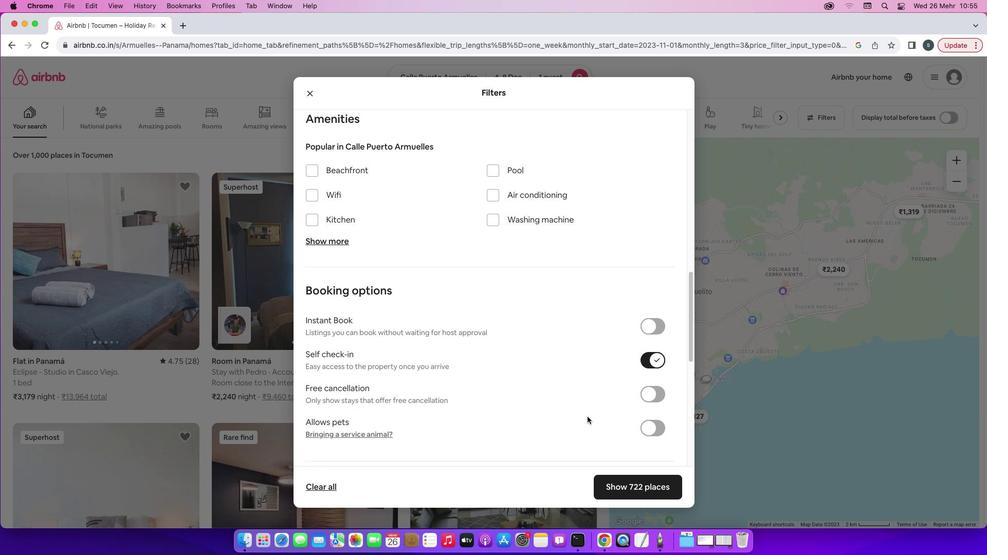 
Action: Mouse scrolled (587, 416) with delta (0, -2)
Screenshot: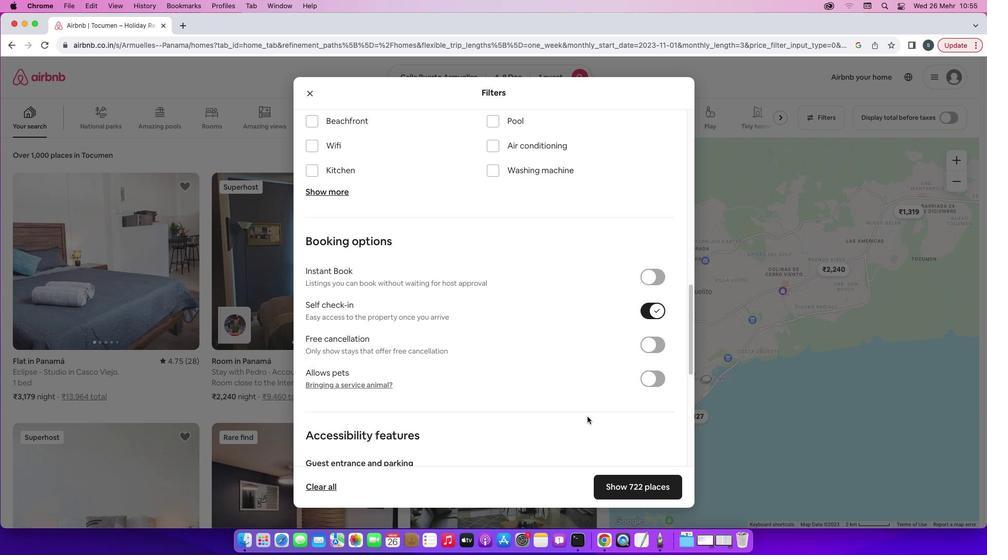 
Action: Mouse scrolled (587, 416) with delta (0, -2)
Screenshot: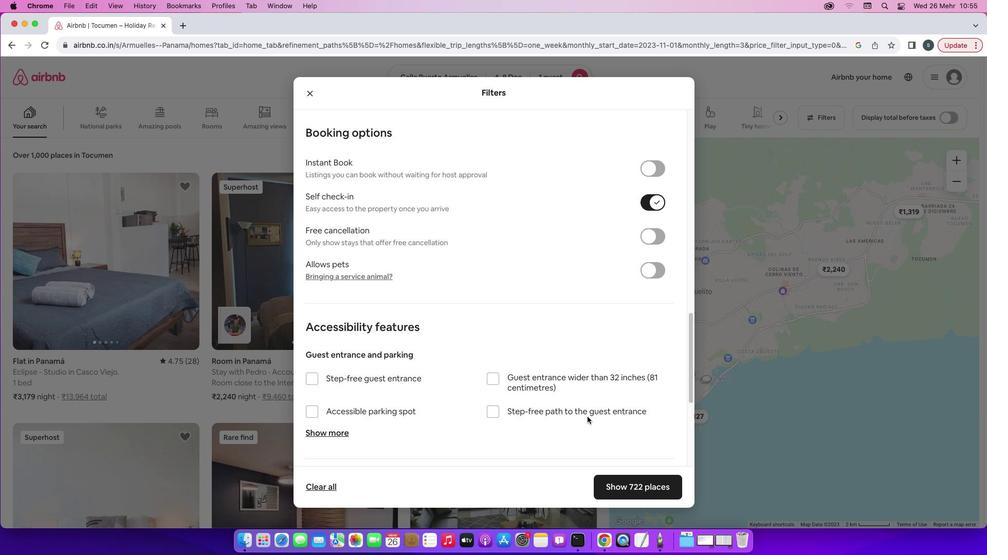 
Action: Mouse moved to (629, 490)
Screenshot: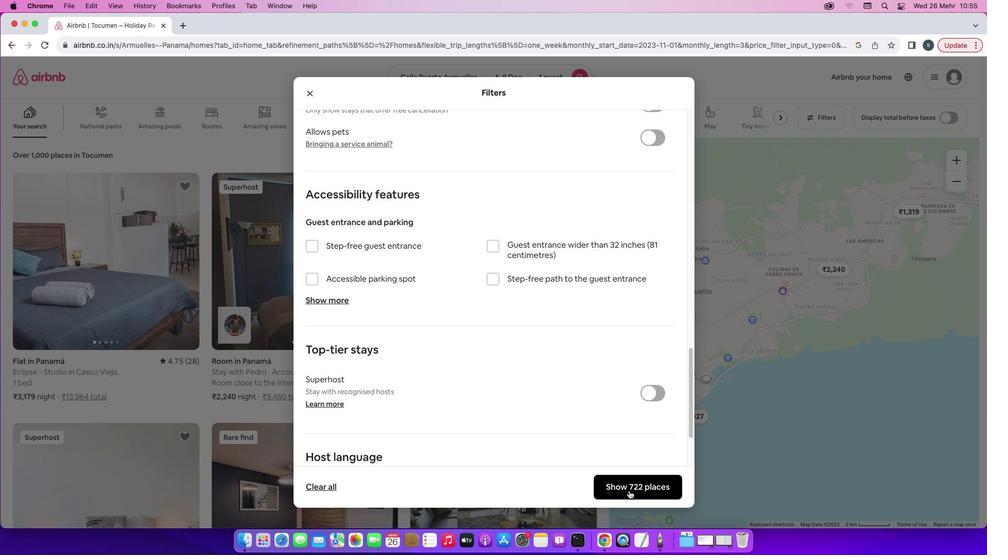 
Action: Mouse pressed left at (629, 490)
Screenshot: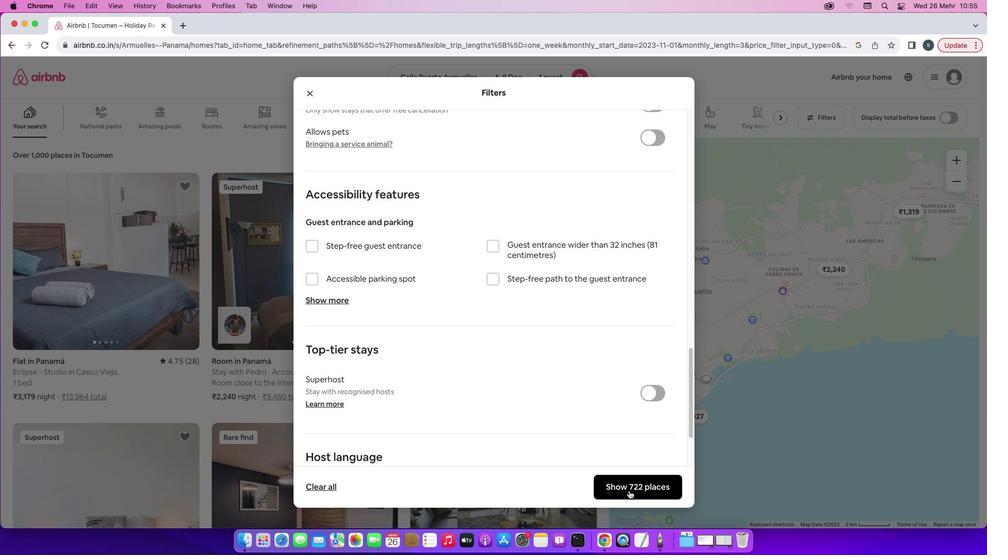 
Action: Mouse moved to (309, 342)
Screenshot: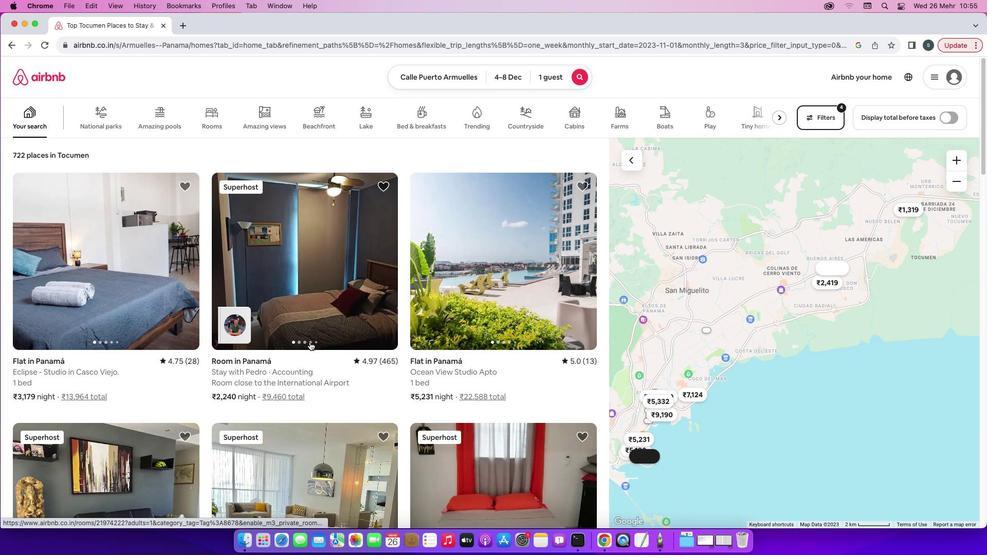 
Action: Mouse scrolled (309, 342) with delta (0, 0)
Screenshot: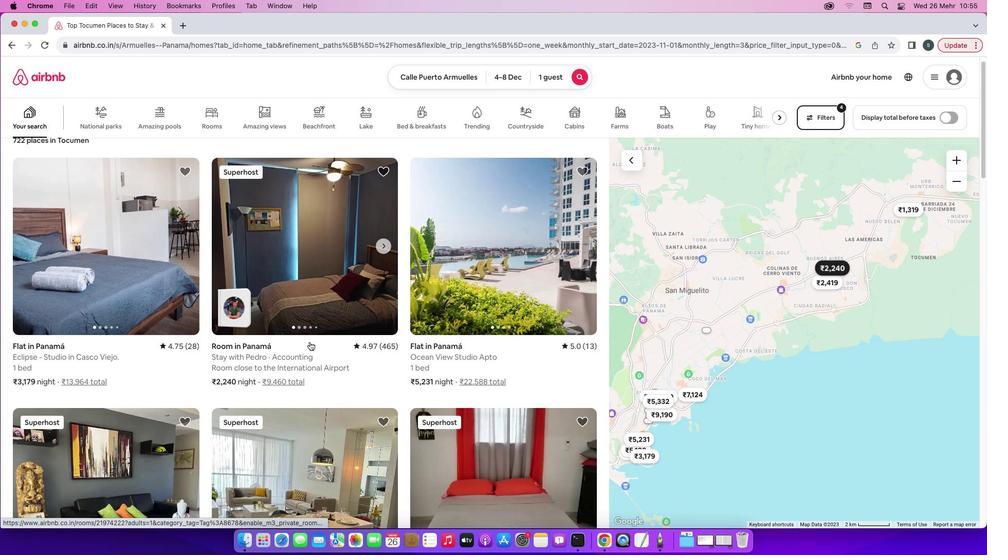 
Action: Mouse scrolled (309, 342) with delta (0, 0)
Screenshot: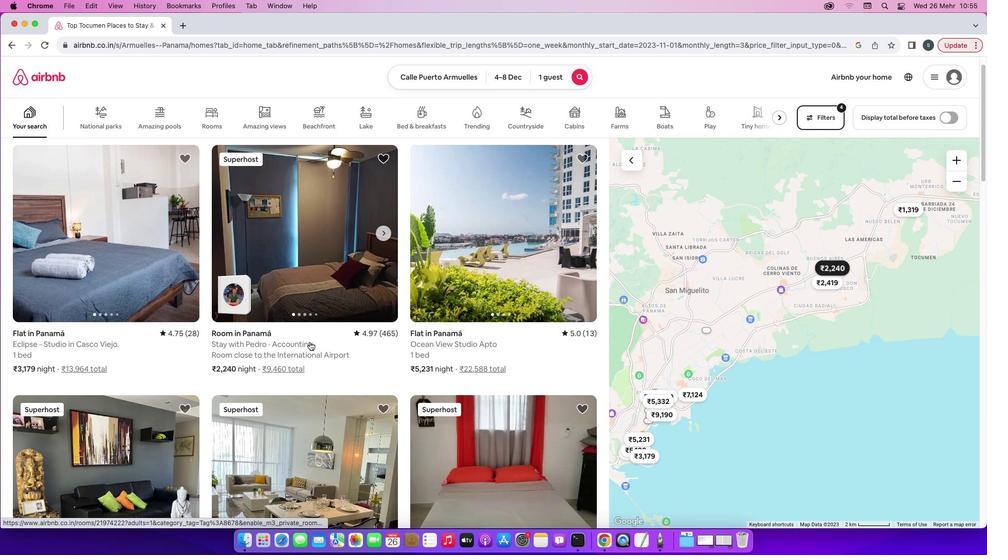 
Action: Mouse scrolled (309, 342) with delta (0, -1)
Screenshot: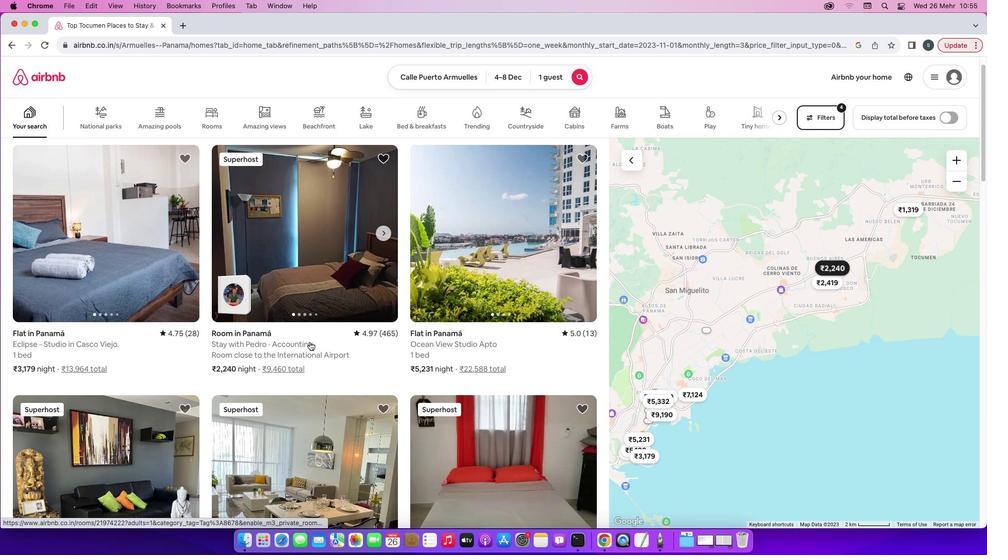 
Action: Mouse scrolled (309, 342) with delta (0, -2)
Screenshot: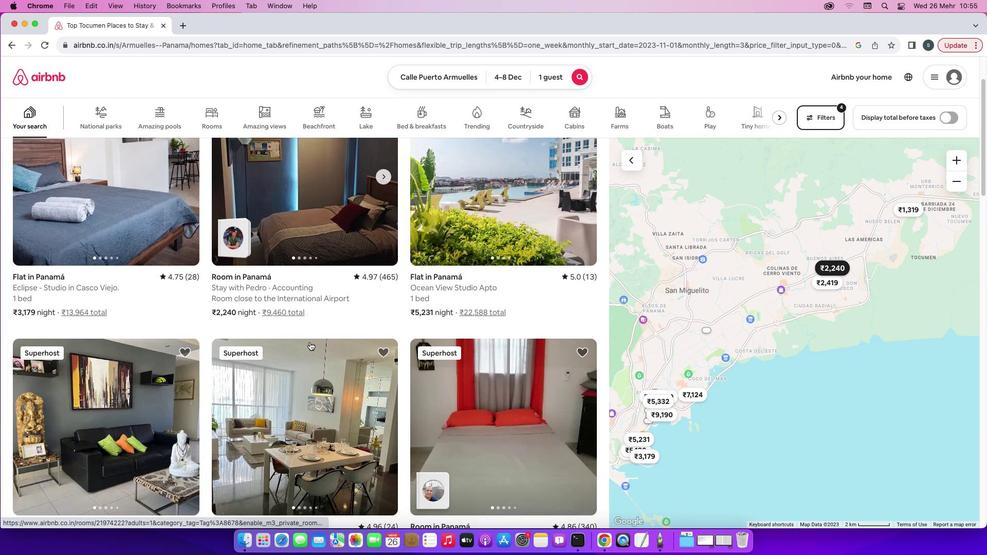 
Action: Mouse scrolled (309, 342) with delta (0, -2)
Screenshot: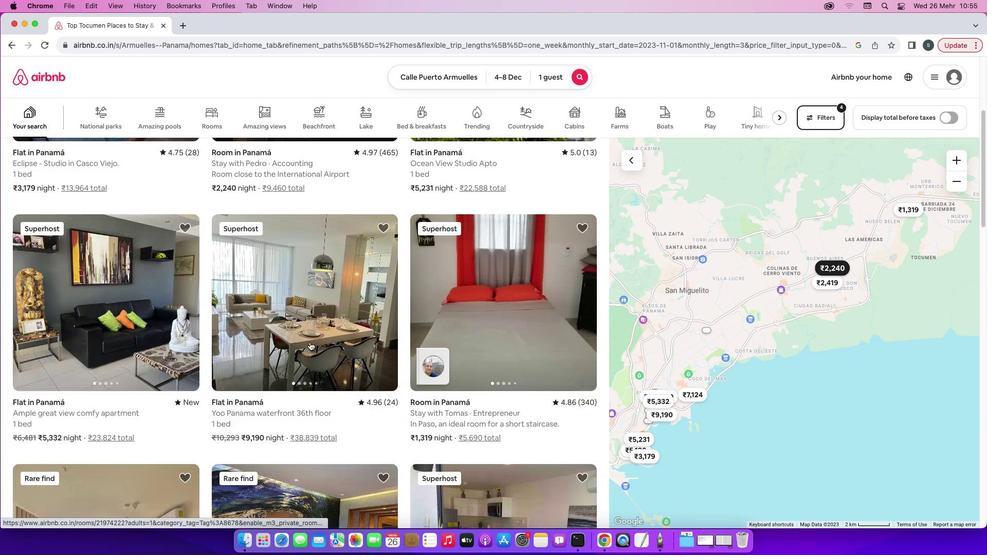 
Action: Mouse scrolled (309, 342) with delta (0, 0)
Screenshot: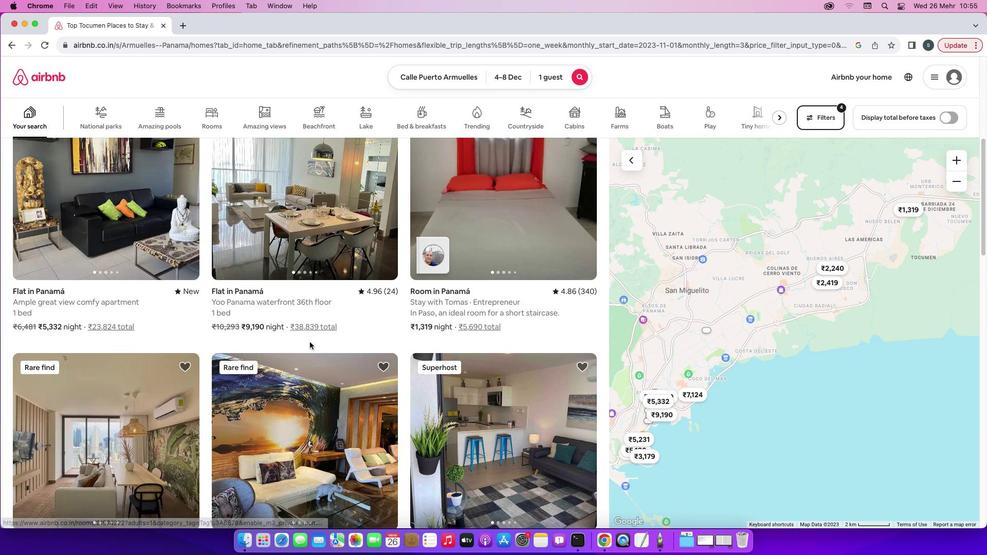 
Action: Mouse scrolled (309, 342) with delta (0, 0)
Screenshot: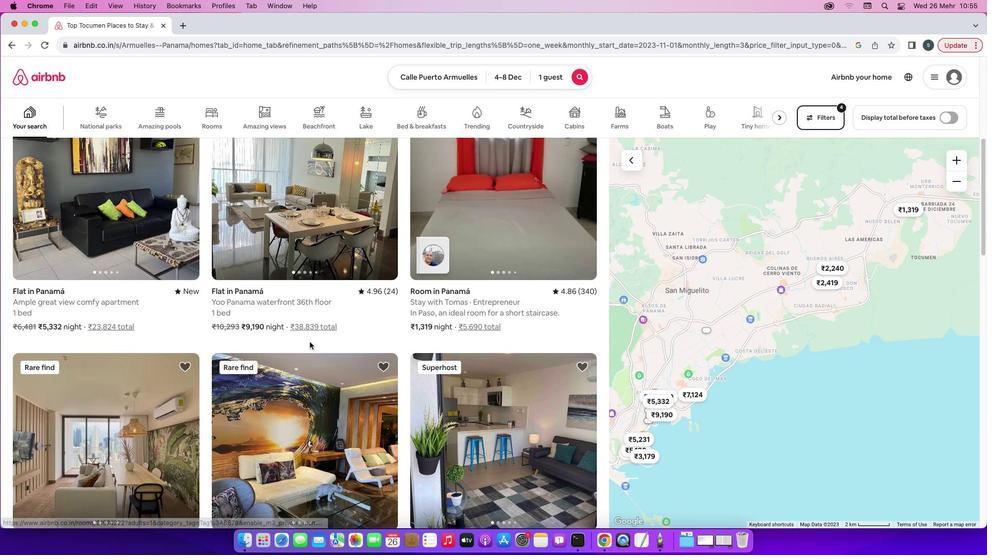 
Action: Mouse scrolled (309, 342) with delta (0, -1)
Screenshot: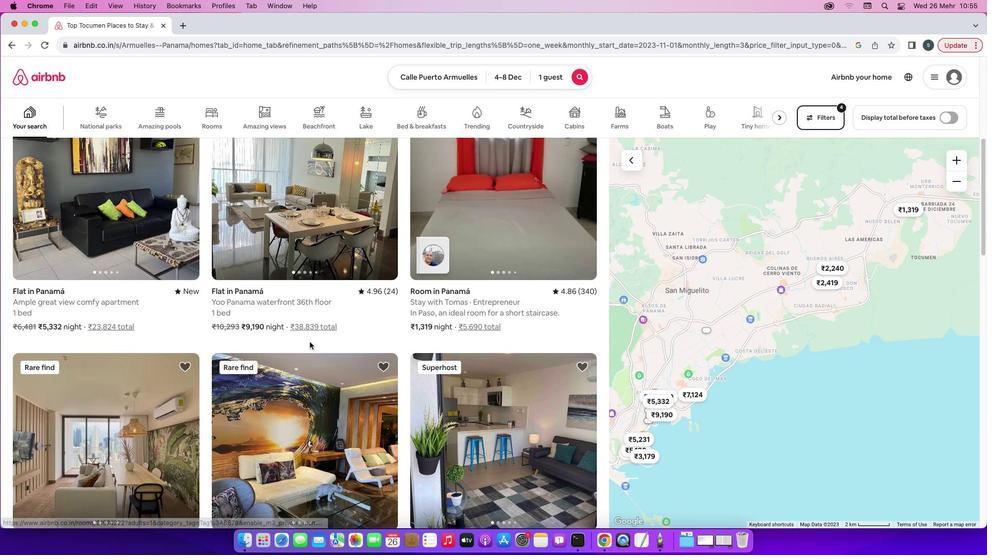 
Action: Mouse scrolled (309, 342) with delta (0, -2)
Screenshot: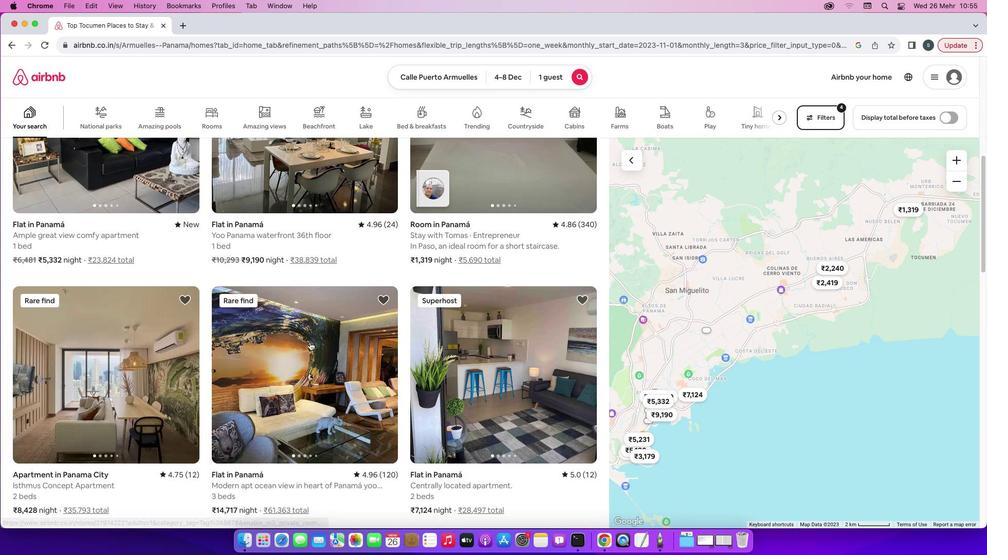 
Action: Mouse scrolled (309, 342) with delta (0, -2)
Screenshot: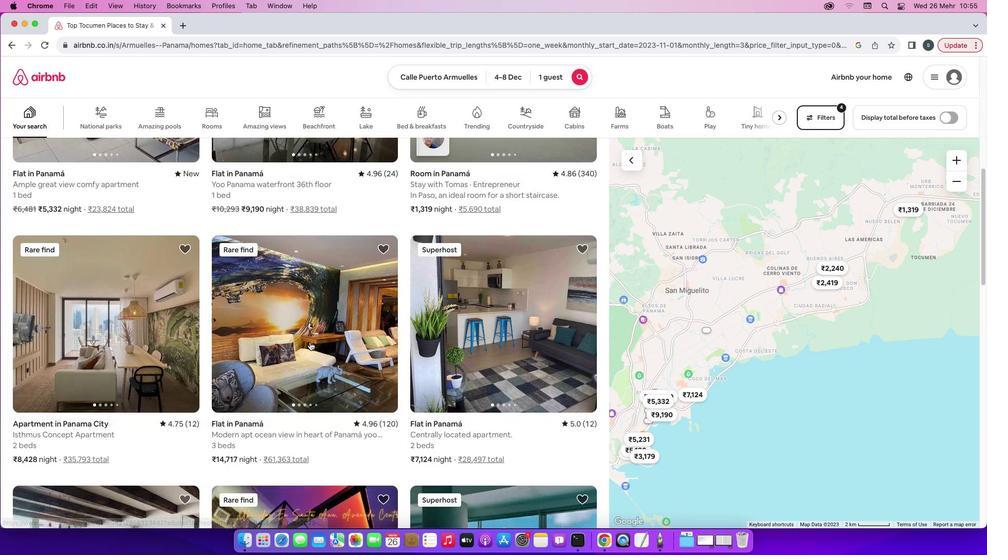 
Action: Mouse moved to (309, 342)
Screenshot: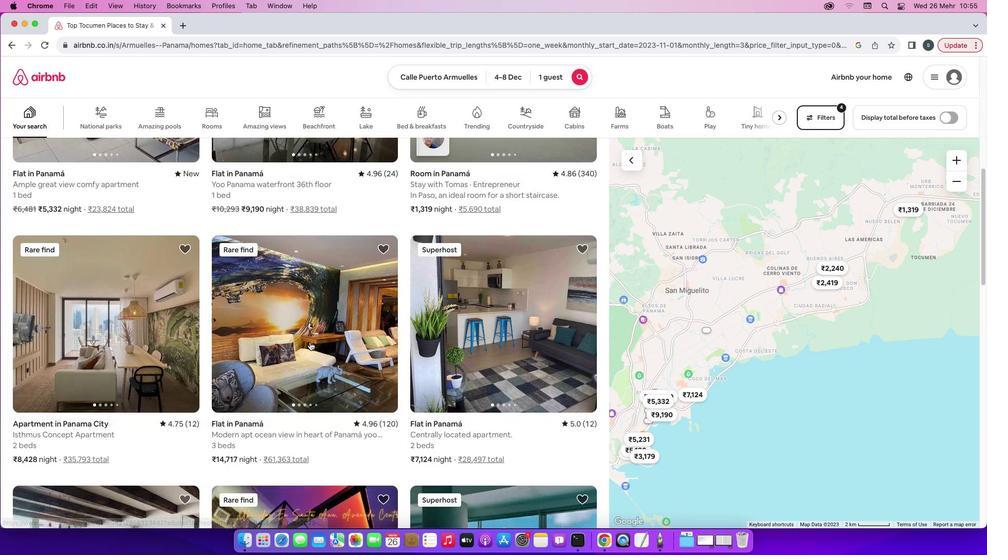 
Action: Mouse scrolled (309, 342) with delta (0, 0)
Screenshot: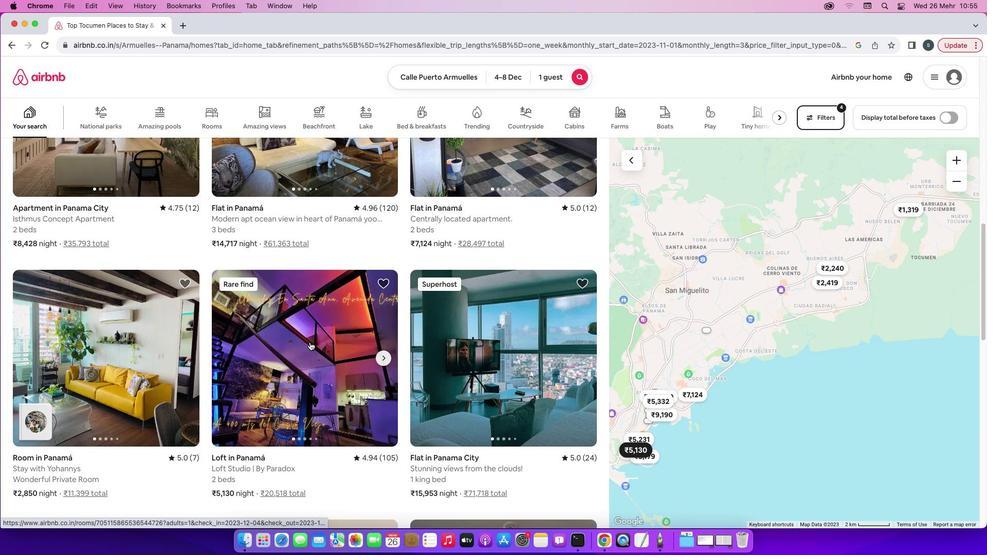 
Action: Mouse scrolled (309, 342) with delta (0, 0)
Screenshot: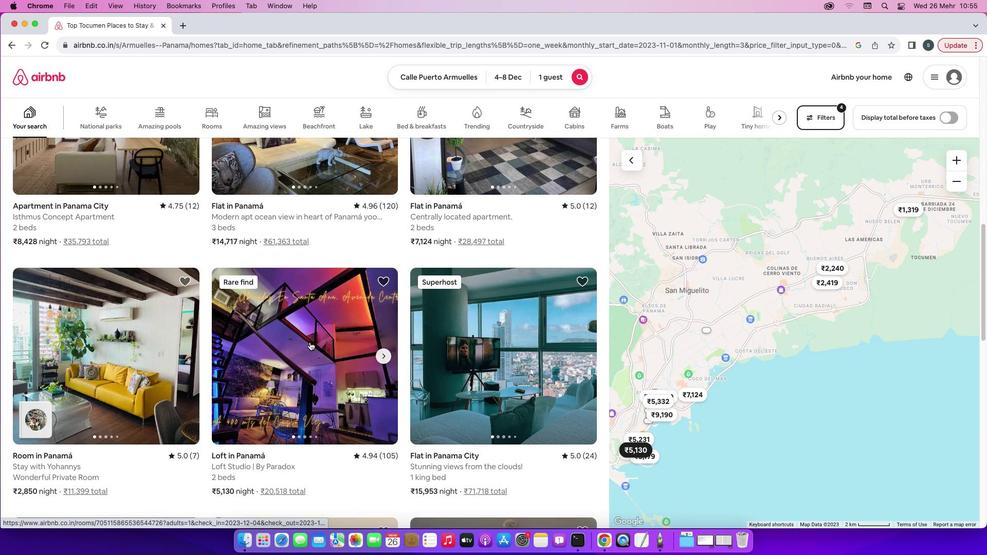 
Action: Mouse scrolled (309, 342) with delta (0, -1)
Screenshot: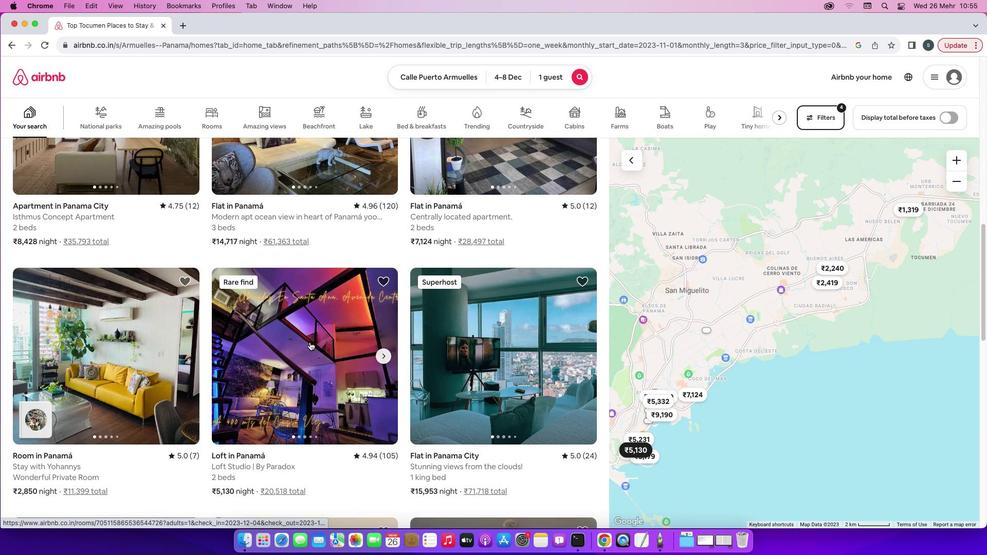 
Action: Mouse scrolled (309, 342) with delta (0, -2)
Screenshot: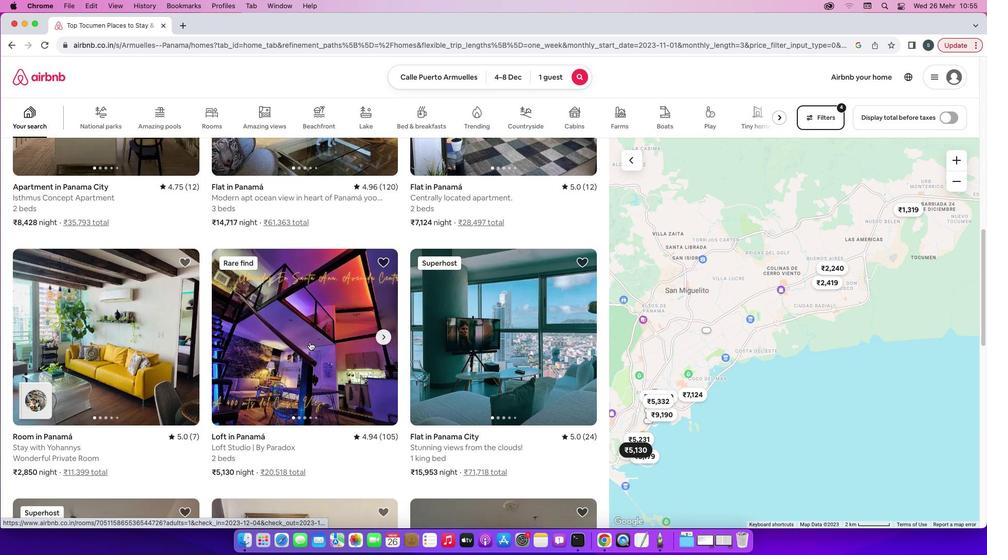 
Action: Mouse scrolled (309, 342) with delta (0, -2)
Screenshot: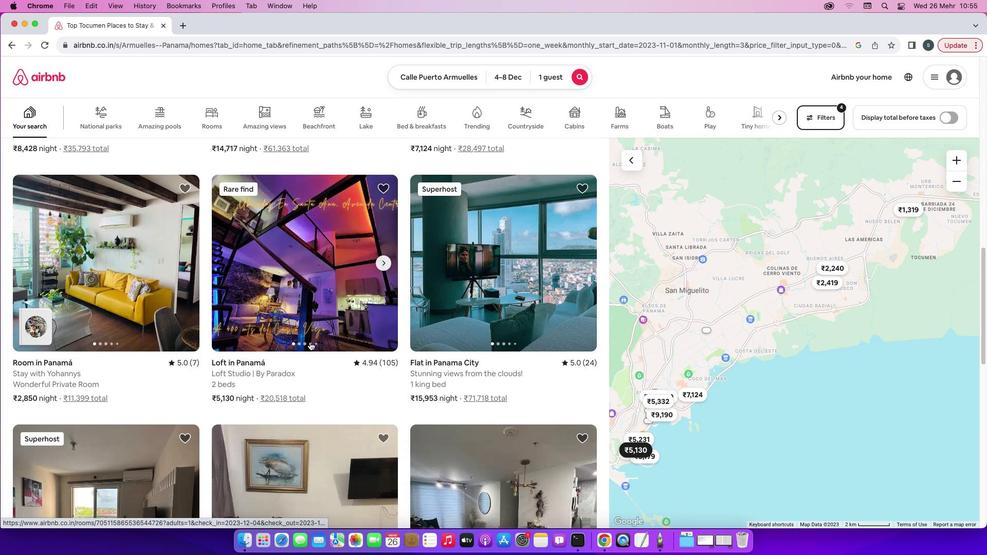 
Action: Mouse scrolled (309, 342) with delta (0, -3)
Screenshot: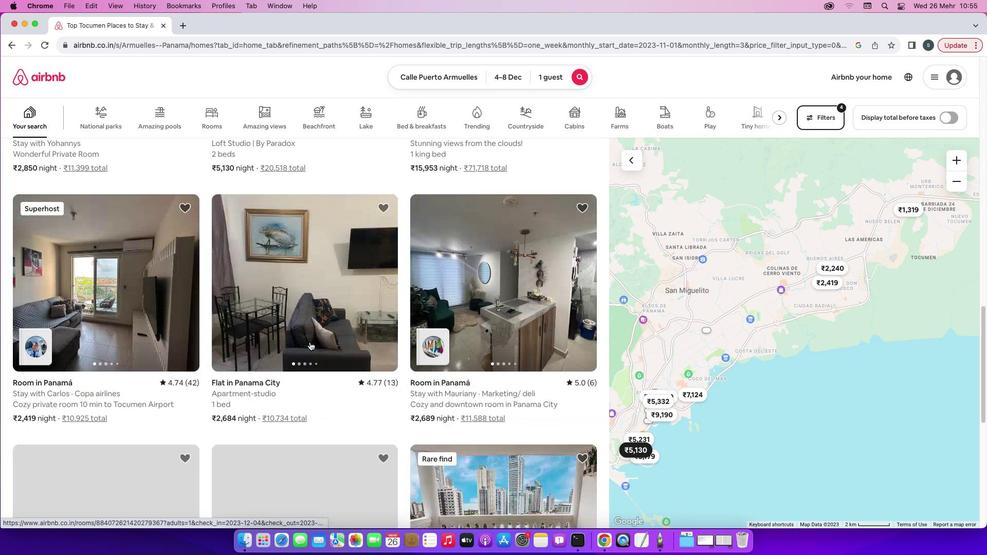 
Action: Mouse scrolled (309, 342) with delta (0, 0)
Screenshot: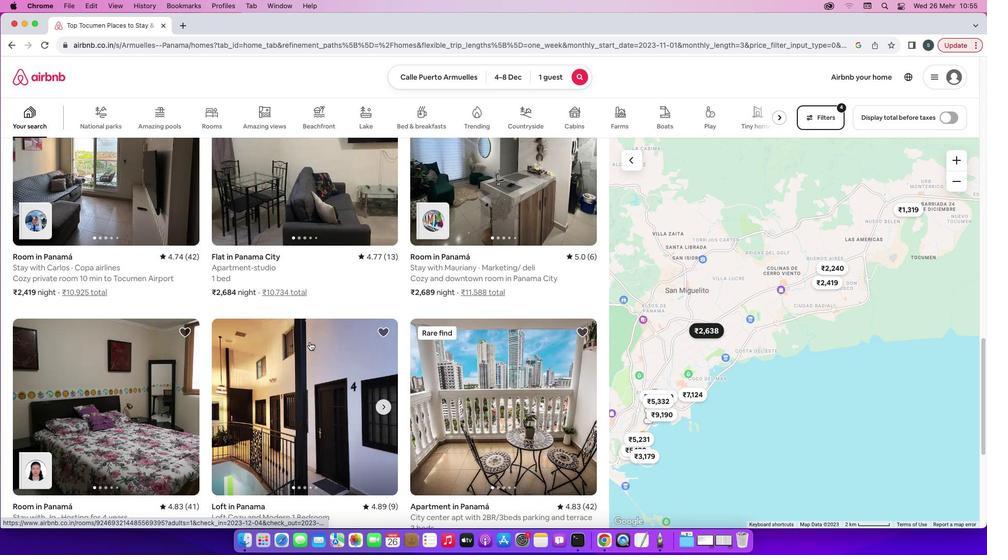 
Action: Mouse scrolled (309, 342) with delta (0, 0)
Screenshot: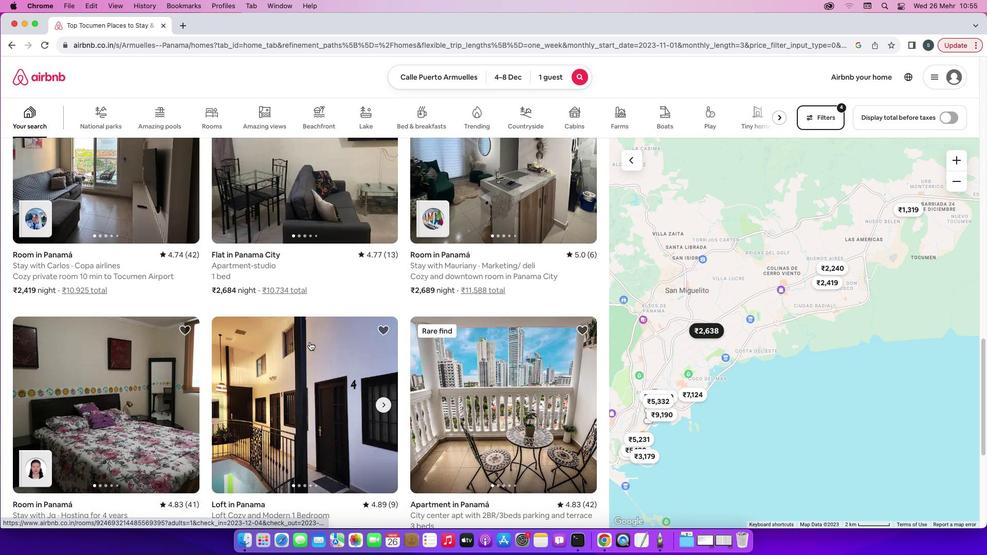 
Action: Mouse scrolled (309, 342) with delta (0, 0)
Screenshot: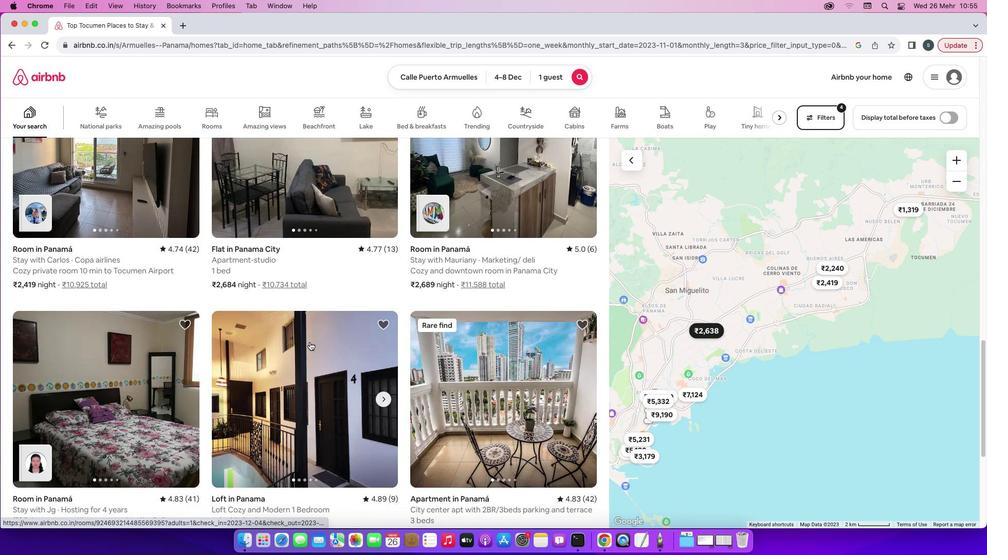 
Action: Mouse scrolled (309, 342) with delta (0, -1)
Screenshot: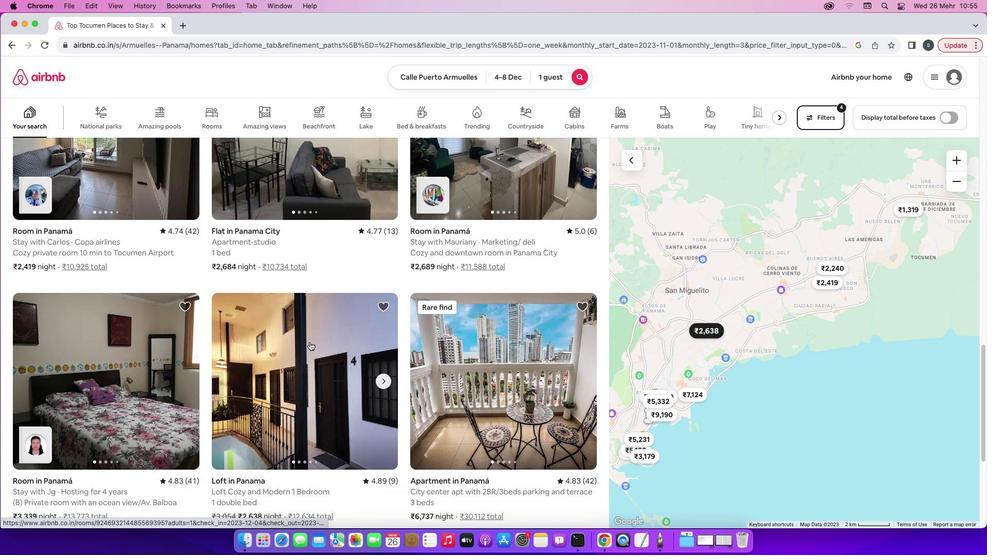 
Action: Mouse scrolled (309, 342) with delta (0, -2)
Screenshot: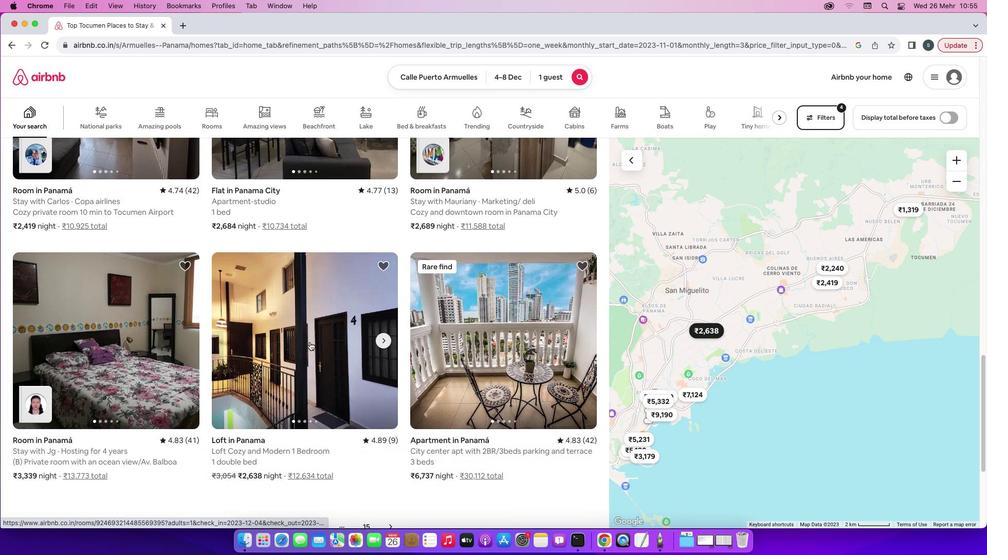 
Action: Mouse scrolled (309, 342) with delta (0, 0)
Screenshot: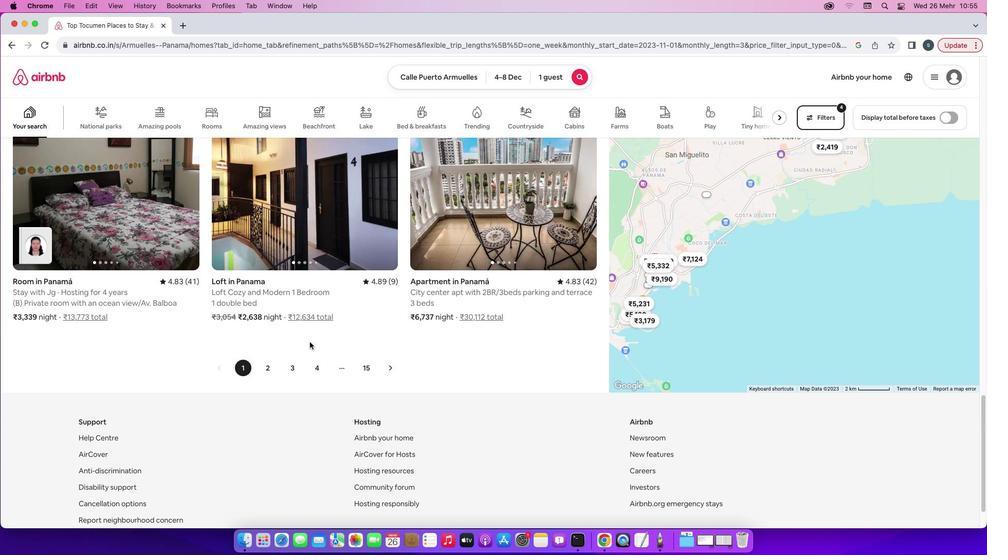 
Action: Mouse scrolled (309, 342) with delta (0, 0)
Screenshot: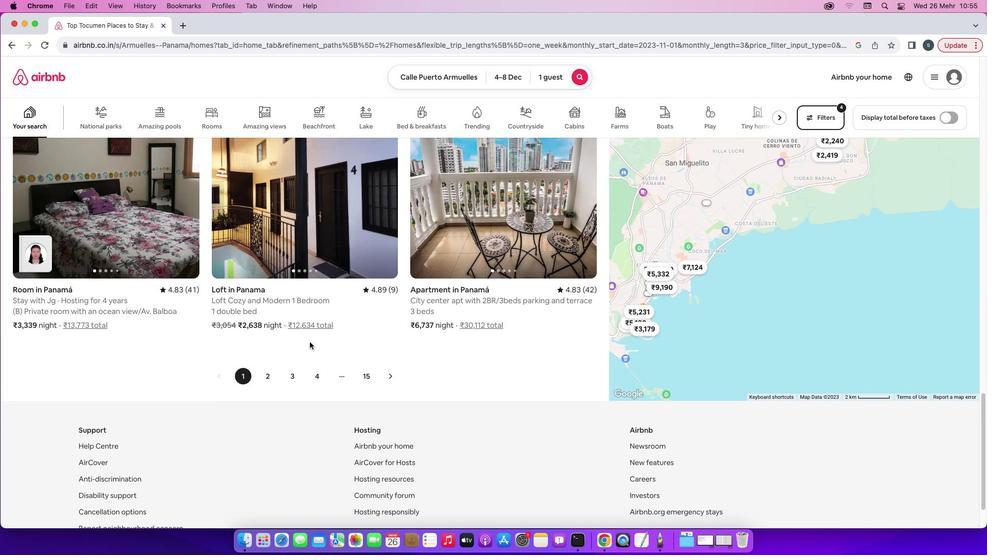 
Action: Mouse scrolled (309, 342) with delta (0, 1)
Screenshot: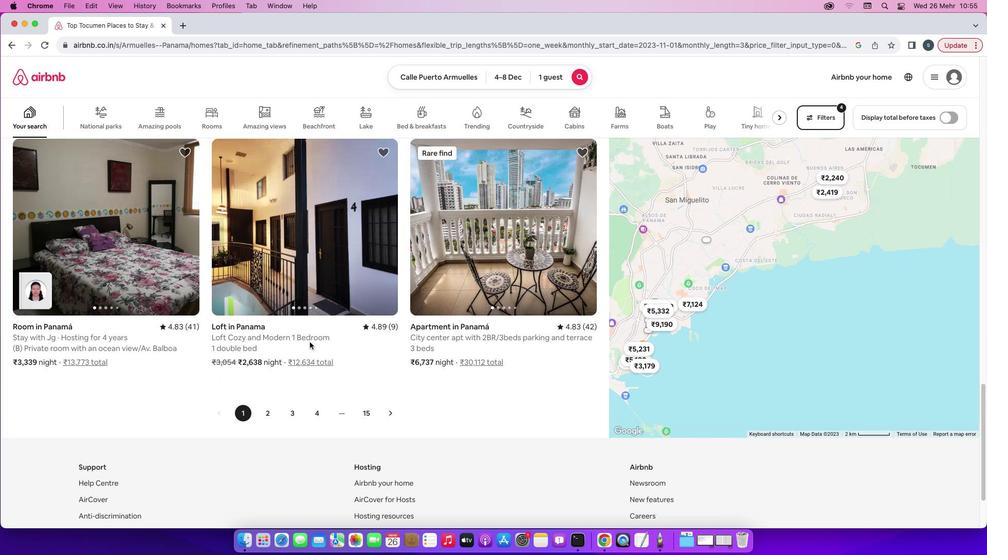 
Action: Mouse scrolled (309, 342) with delta (0, 2)
Screenshot: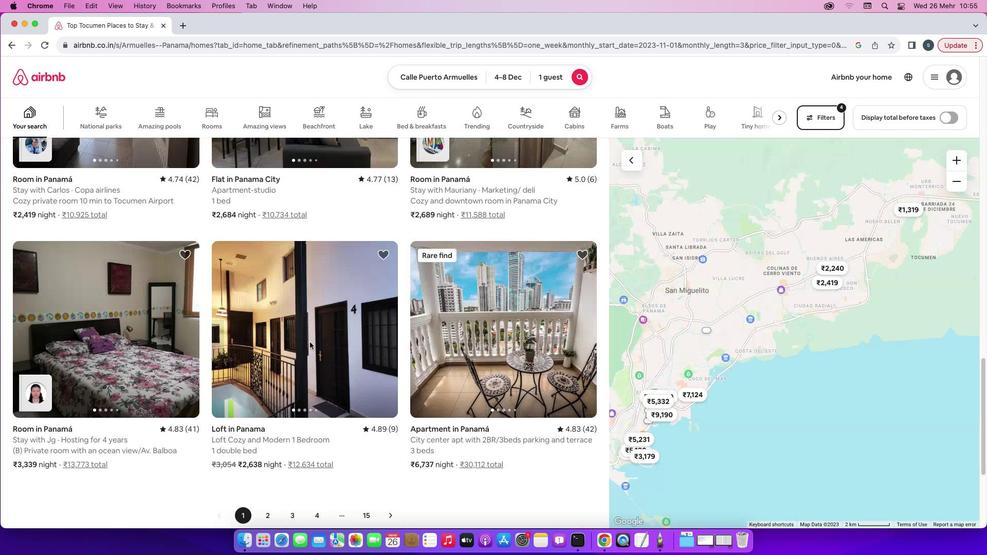 
Action: Mouse scrolled (309, 342) with delta (0, 2)
Screenshot: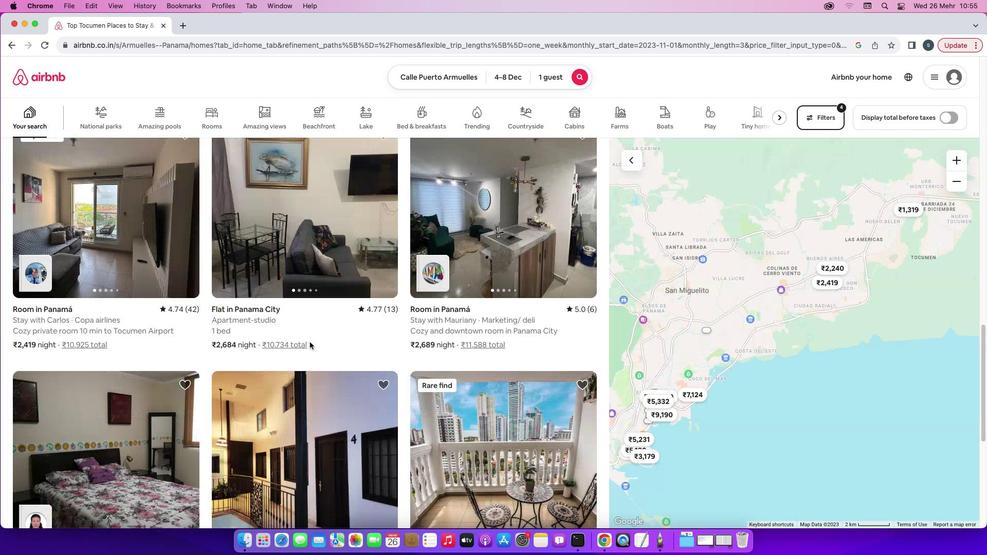 
Action: Mouse scrolled (309, 342) with delta (0, 0)
Screenshot: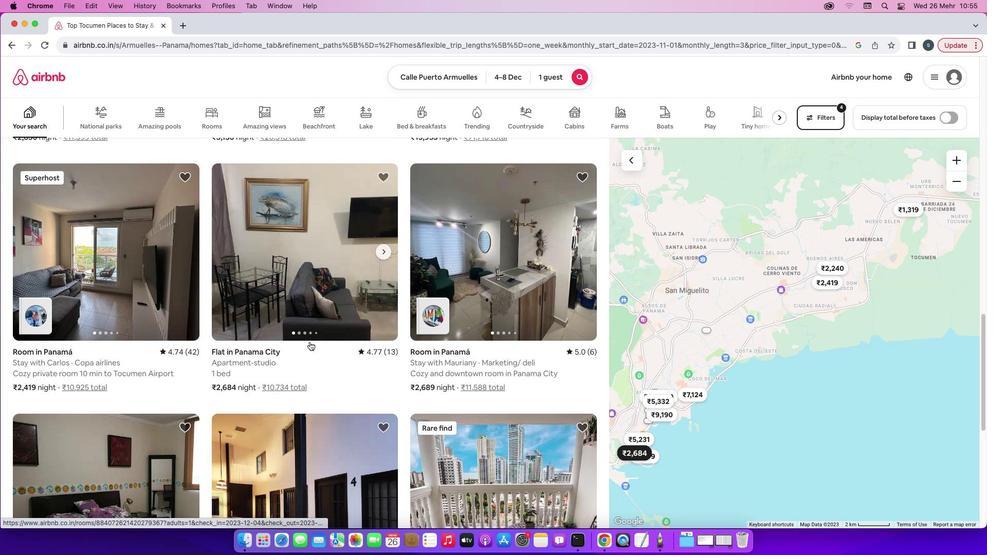
Action: Mouse scrolled (309, 342) with delta (0, 0)
Screenshot: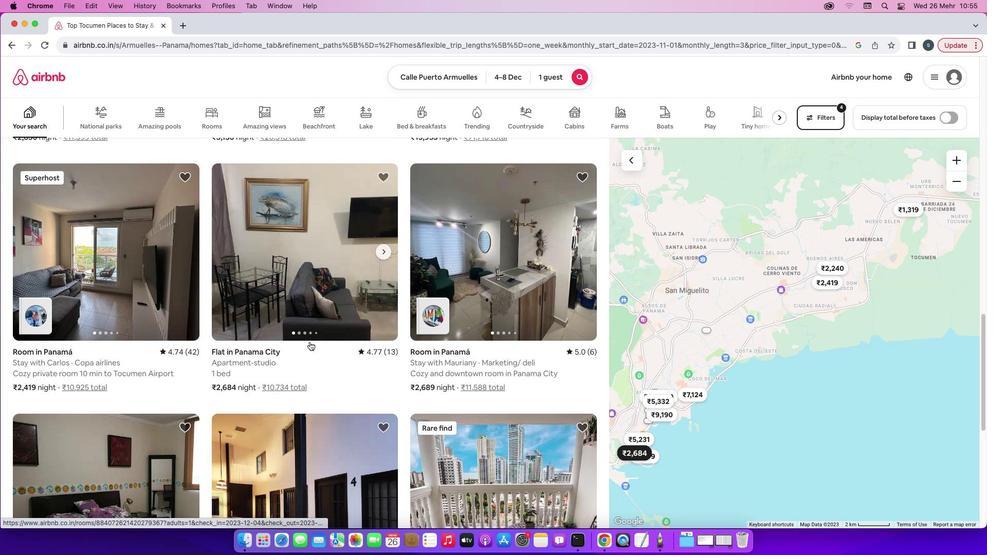 
Action: Mouse scrolled (309, 342) with delta (0, 2)
Screenshot: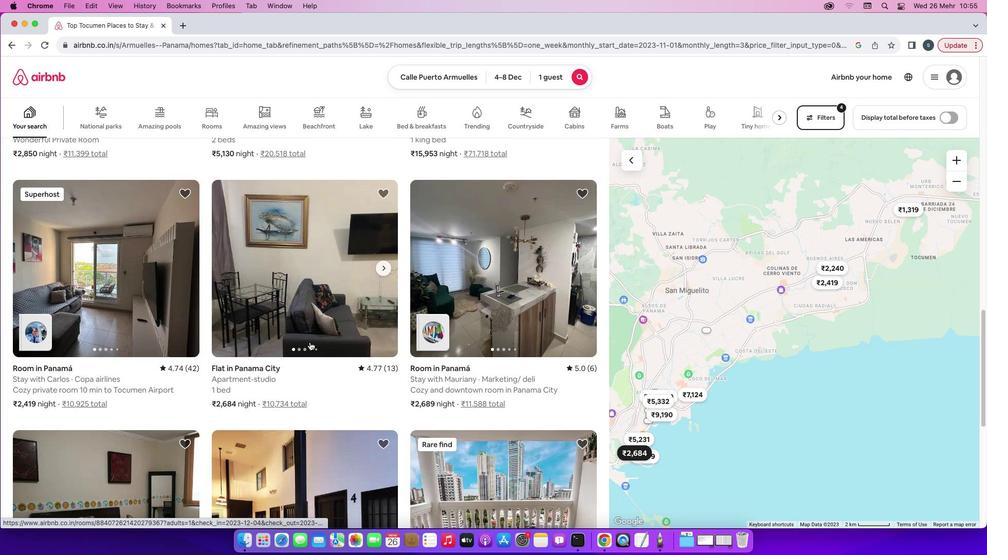 
Action: Mouse scrolled (309, 342) with delta (0, 2)
Screenshot: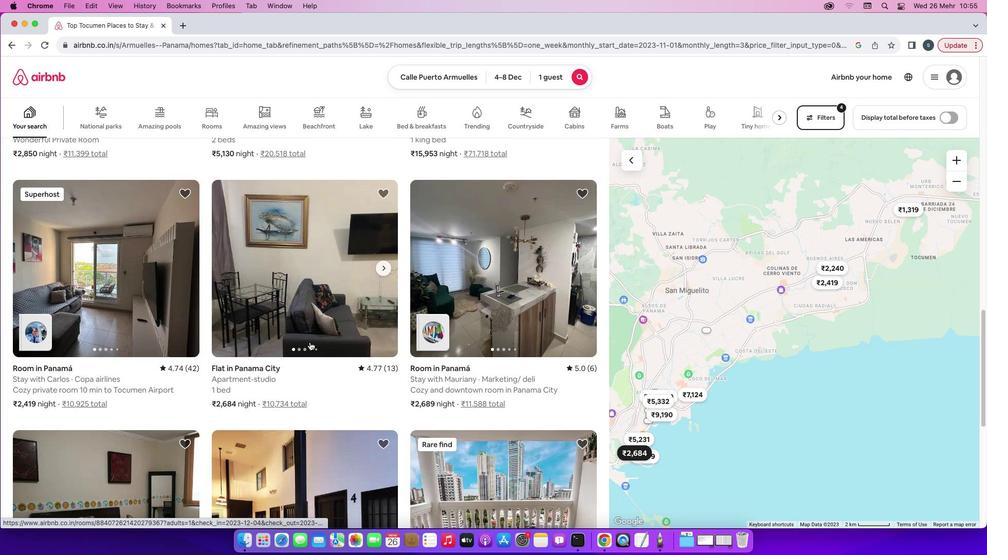 
Action: Mouse scrolled (309, 342) with delta (0, 3)
Screenshot: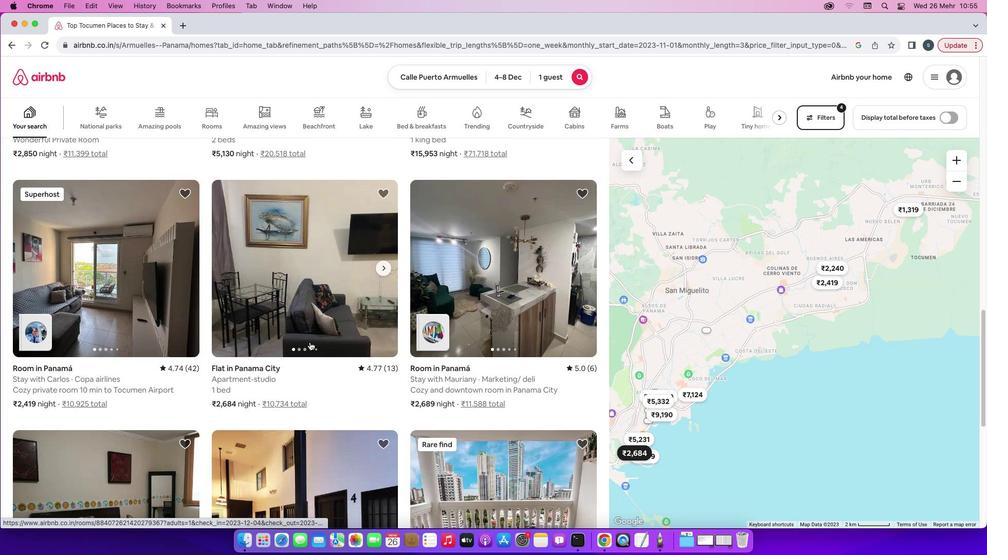 
Action: Mouse scrolled (309, 342) with delta (0, 3)
Screenshot: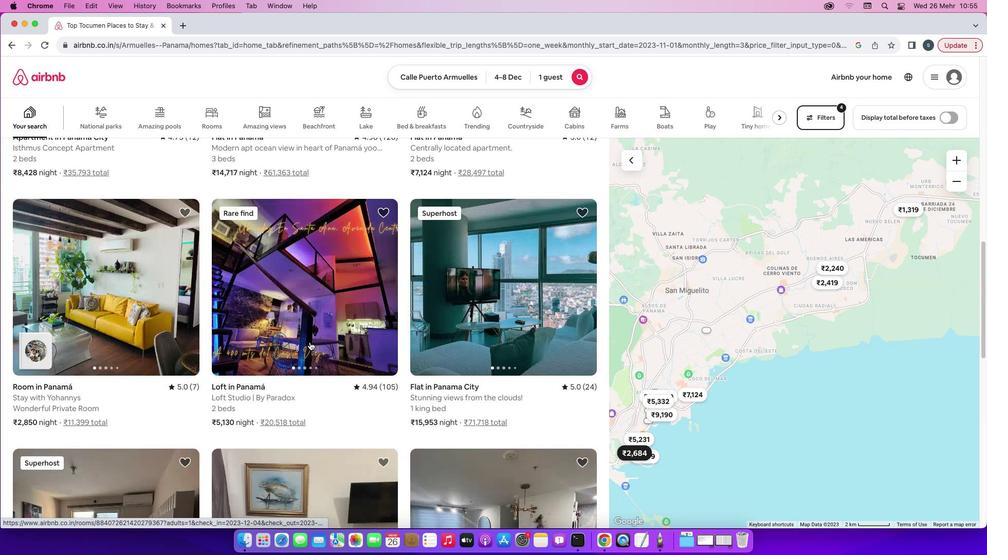 
Action: Mouse scrolled (309, 342) with delta (0, 0)
Screenshot: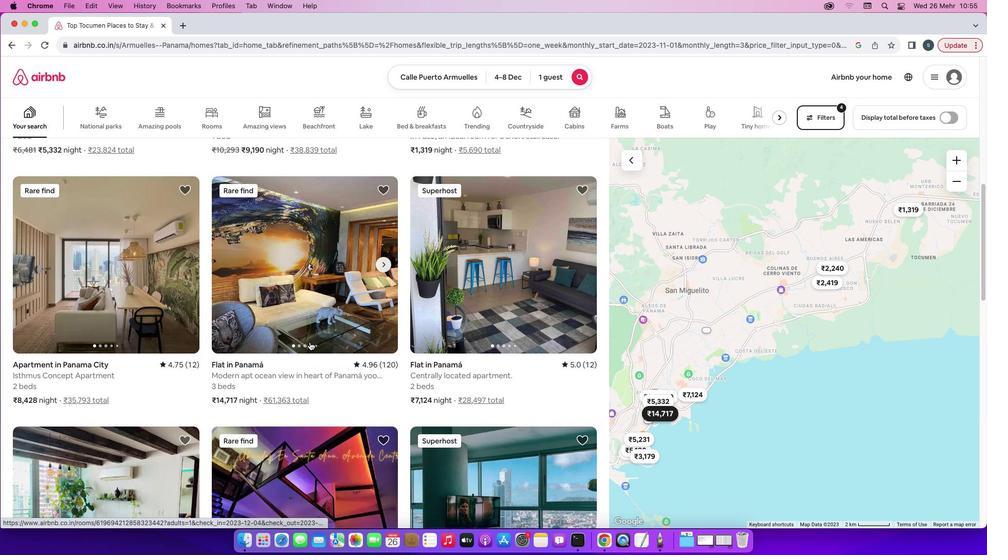 
Action: Mouse scrolled (309, 342) with delta (0, 0)
Screenshot: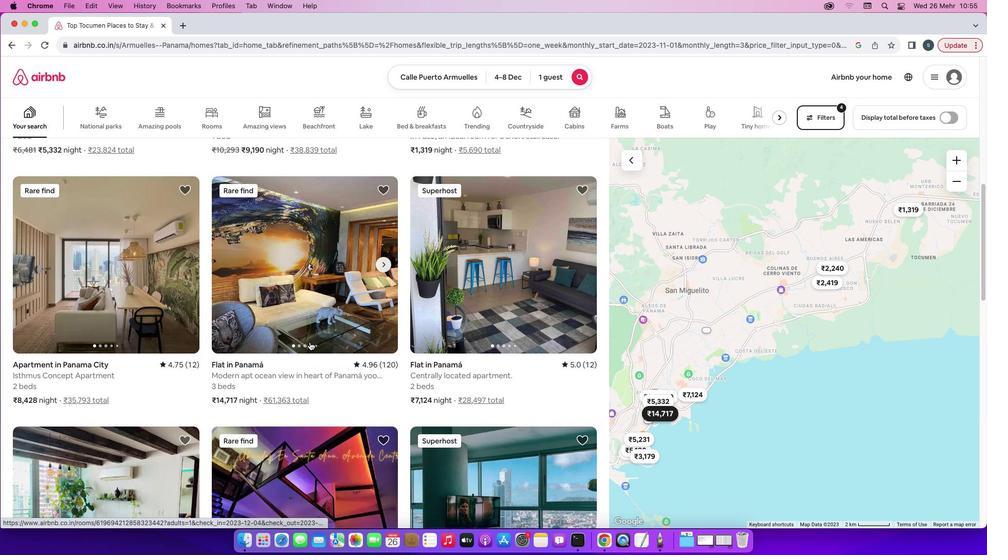 
Action: Mouse scrolled (309, 342) with delta (0, 1)
Screenshot: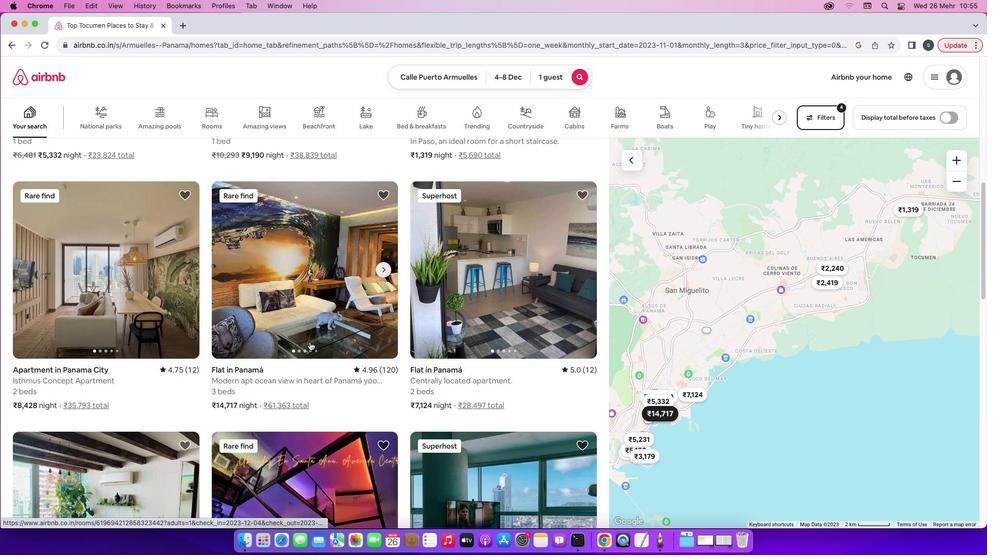 
Action: Mouse scrolled (309, 342) with delta (0, 2)
Screenshot: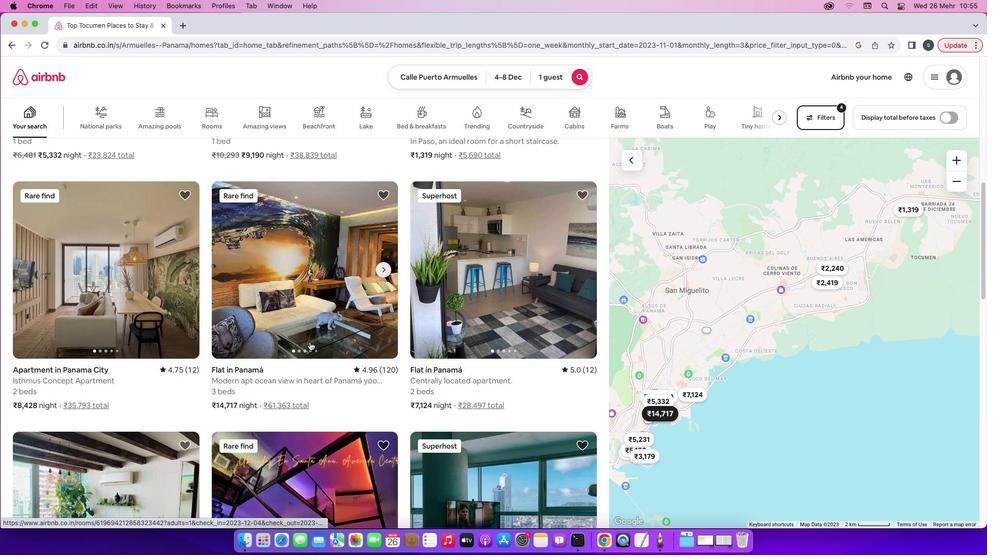 
Action: Mouse scrolled (309, 342) with delta (0, 3)
Screenshot: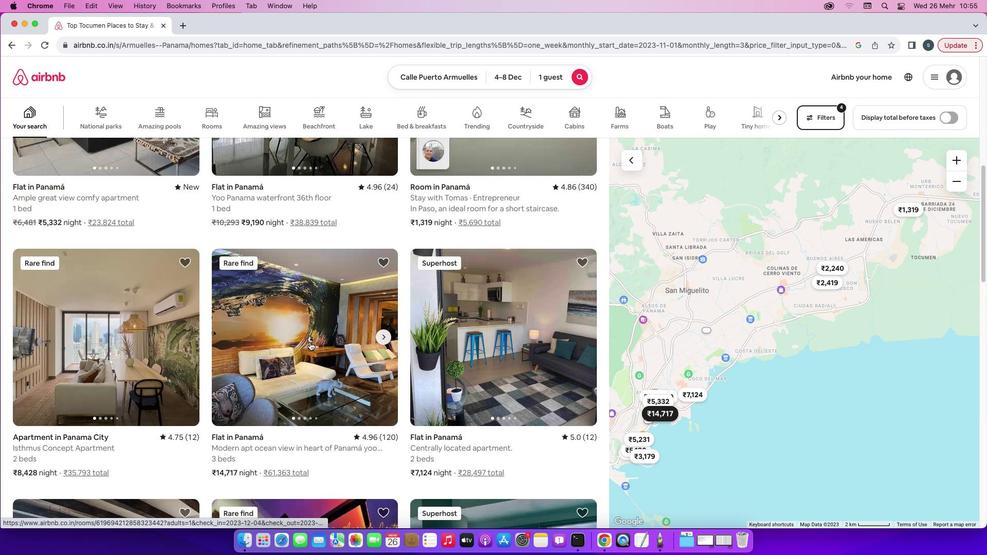 
Action: Mouse scrolled (309, 342) with delta (0, 3)
Screenshot: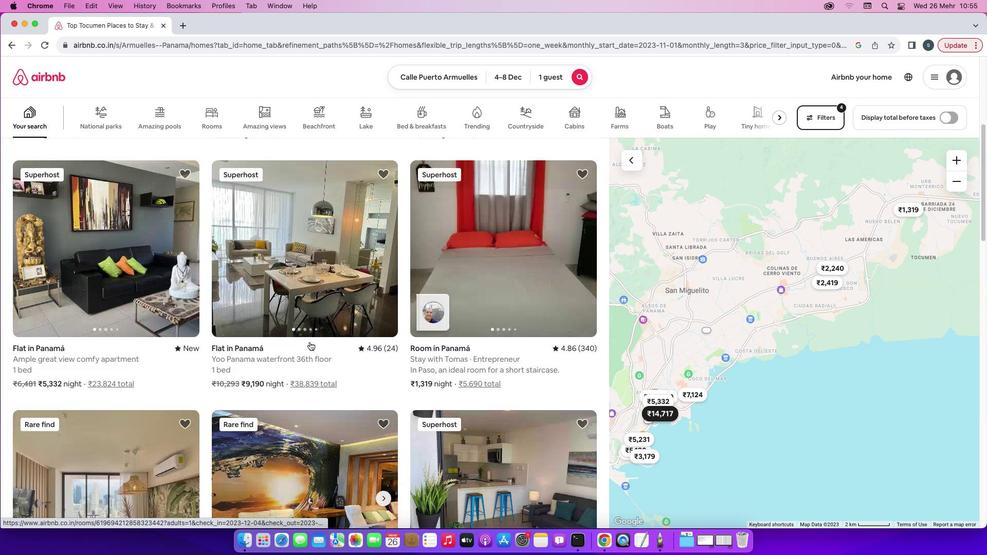 
Action: Mouse scrolled (309, 342) with delta (0, 0)
Screenshot: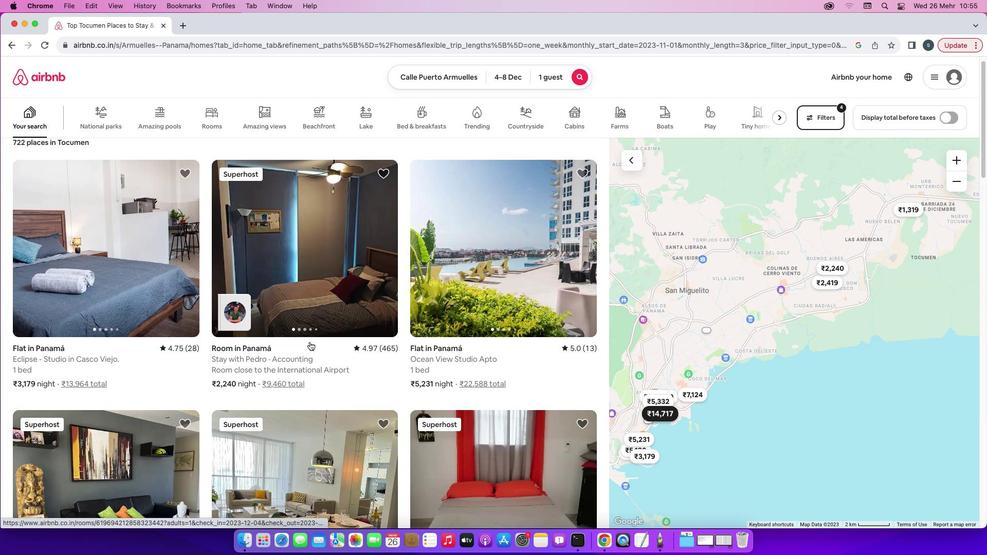
Action: Mouse scrolled (309, 342) with delta (0, 0)
Screenshot: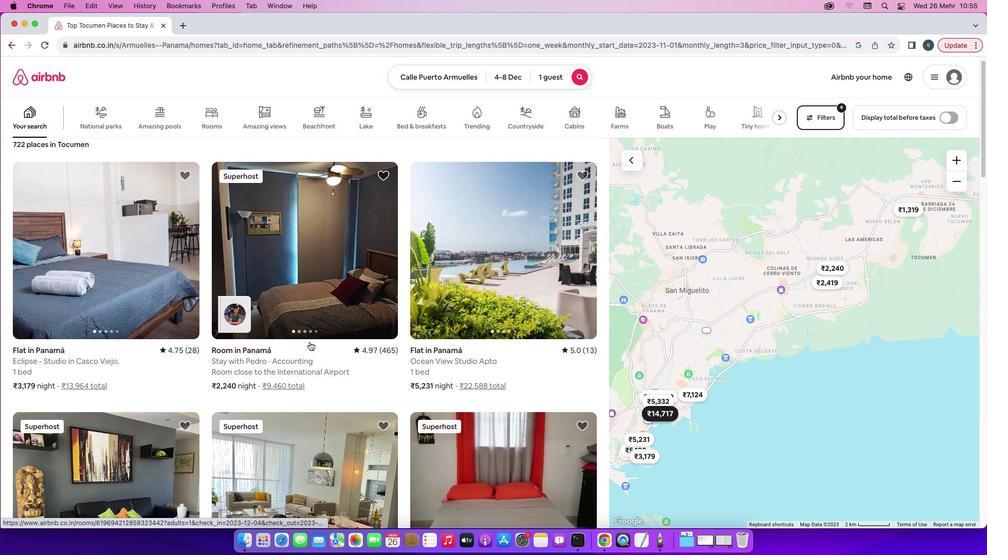 
Action: Mouse scrolled (309, 342) with delta (0, 1)
Screenshot: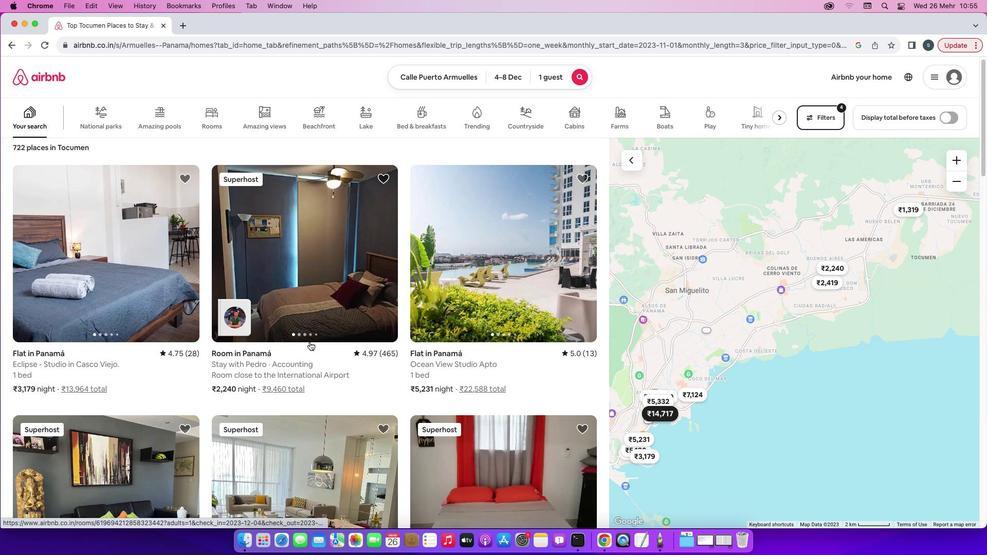 
Action: Mouse scrolled (309, 342) with delta (0, 2)
Screenshot: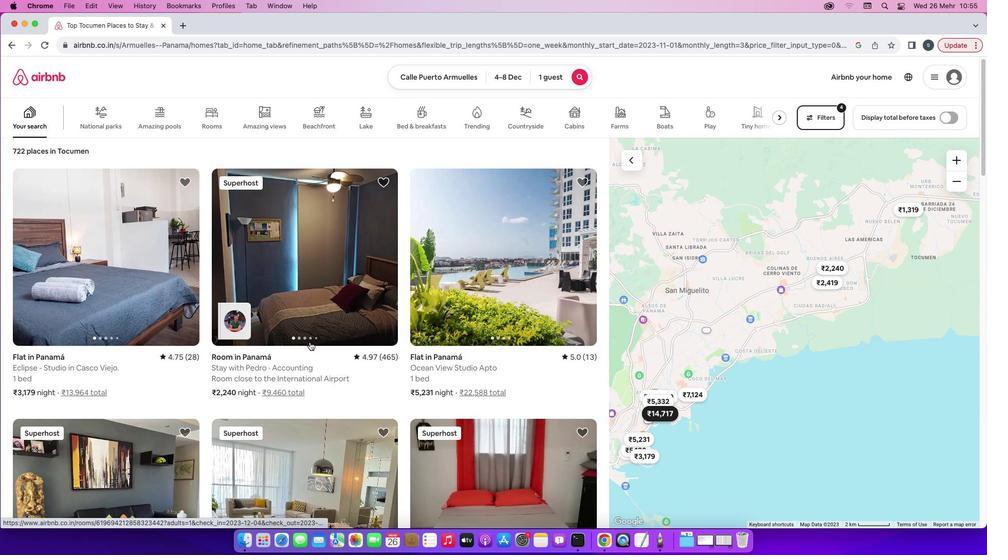 
Action: Mouse scrolled (309, 342) with delta (0, 2)
Screenshot: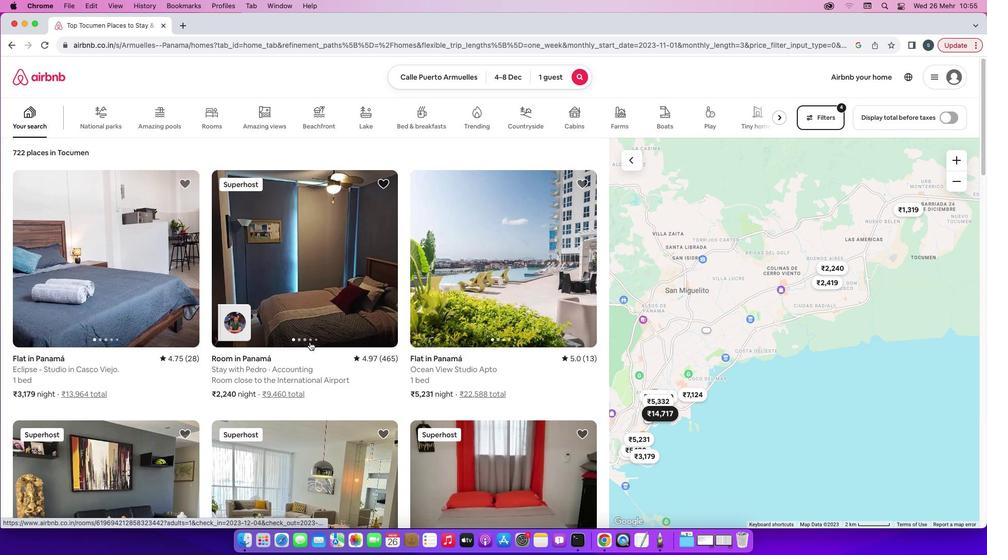 
Action: Mouse scrolled (309, 342) with delta (0, 0)
Screenshot: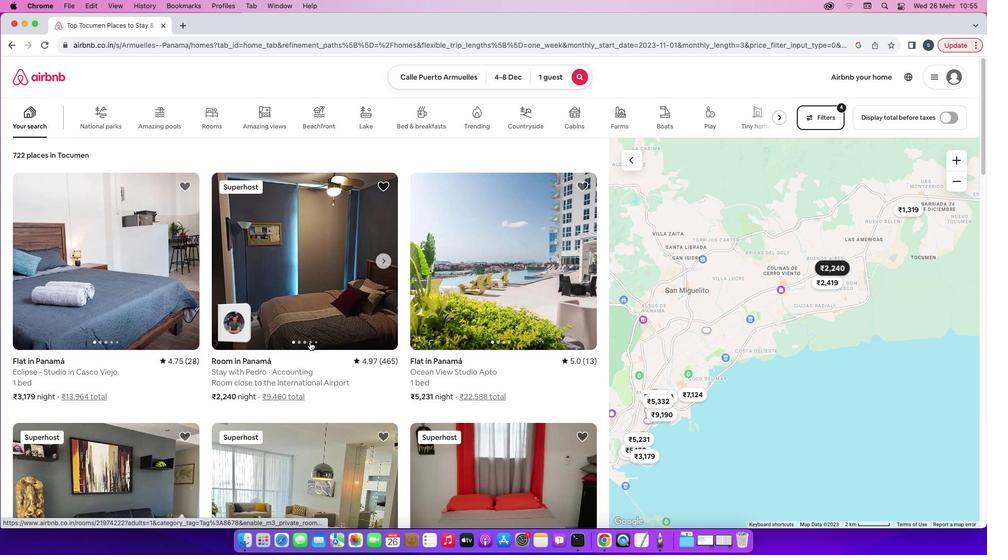 
Action: Mouse scrolled (309, 342) with delta (0, 0)
Screenshot: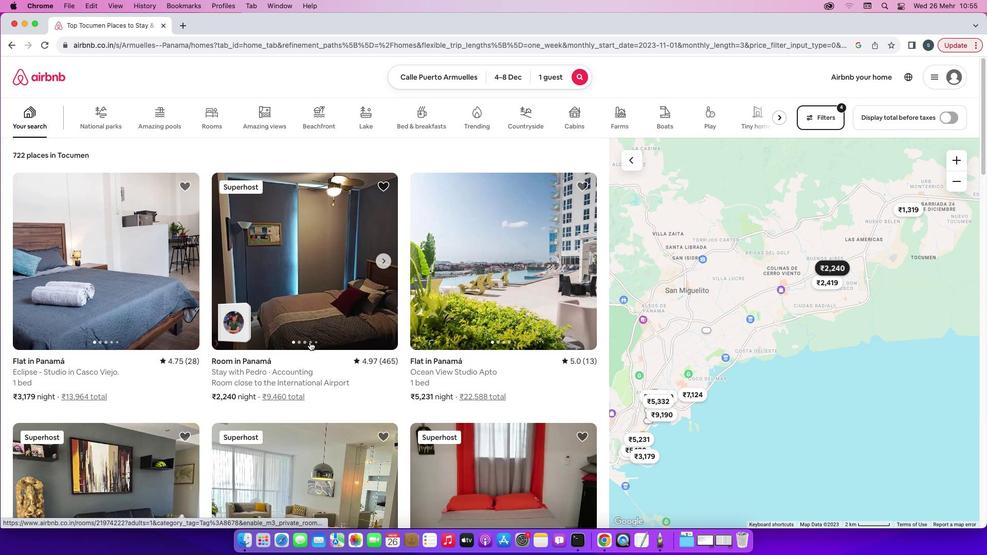 
Action: Mouse scrolled (309, 342) with delta (0, 1)
Screenshot: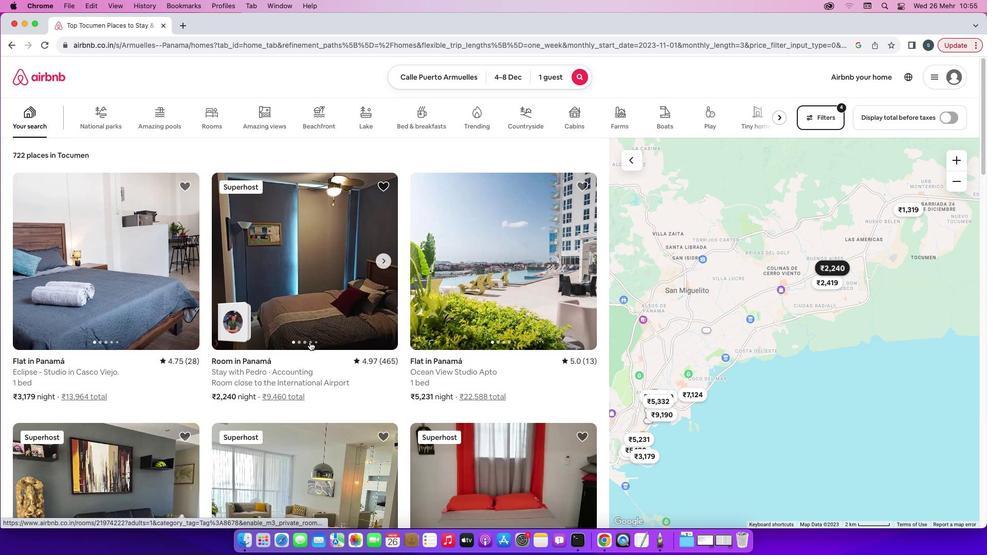 
Action: Mouse moved to (322, 367)
Screenshot: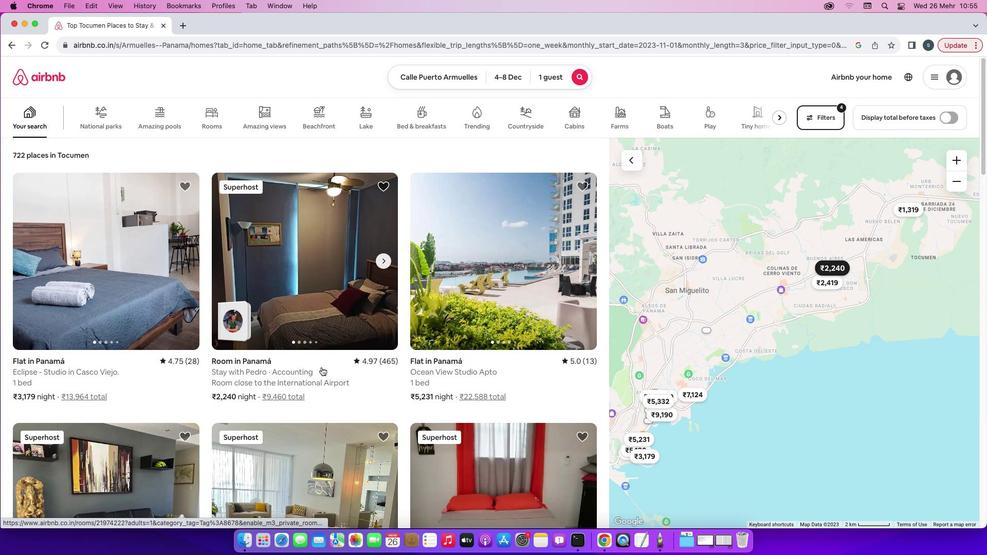 
Action: Mouse scrolled (322, 367) with delta (0, 0)
Screenshot: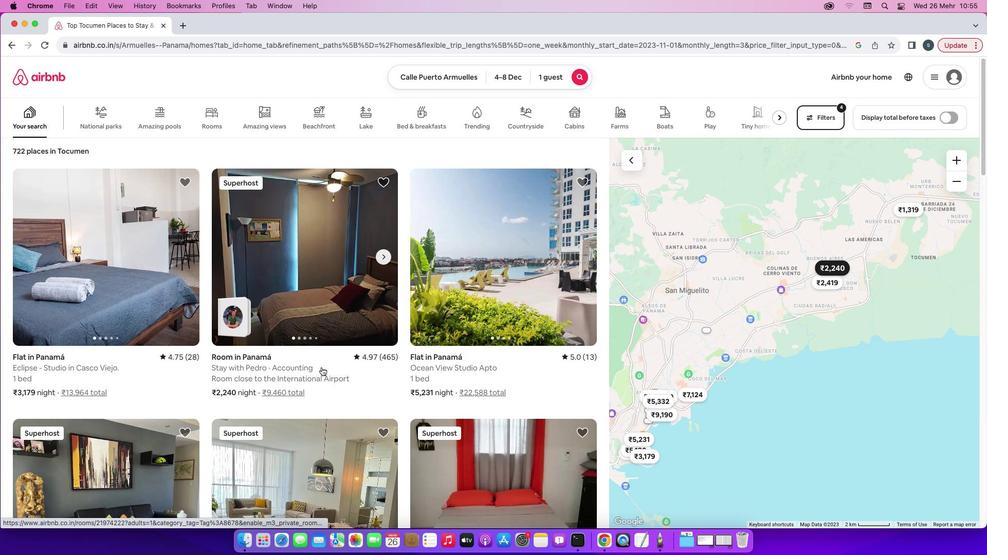 
Action: Mouse scrolled (322, 367) with delta (0, 0)
Screenshot: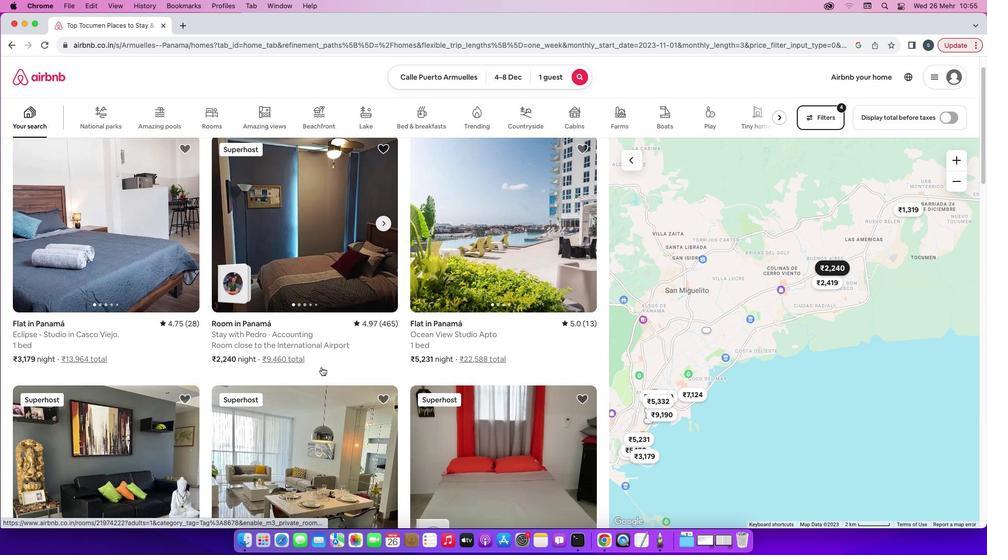 
Action: Mouse scrolled (322, 367) with delta (0, -1)
Screenshot: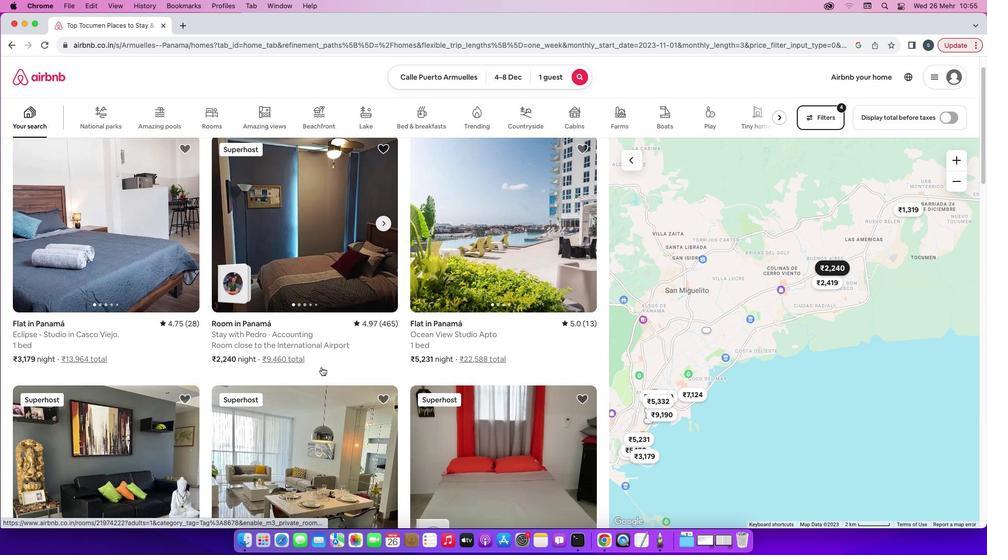 
Action: Mouse scrolled (322, 367) with delta (0, -2)
Screenshot: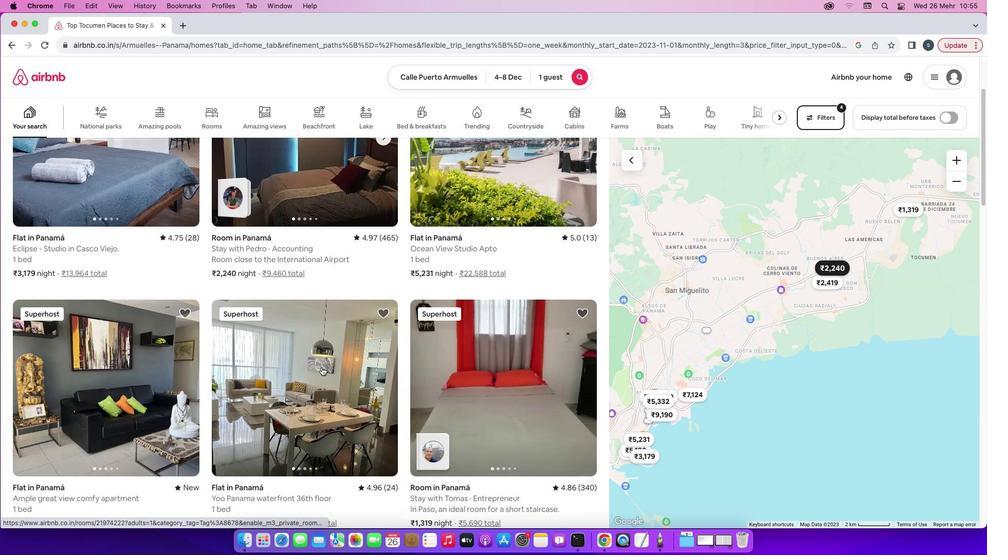 
Action: Mouse scrolled (322, 367) with delta (0, -2)
Screenshot: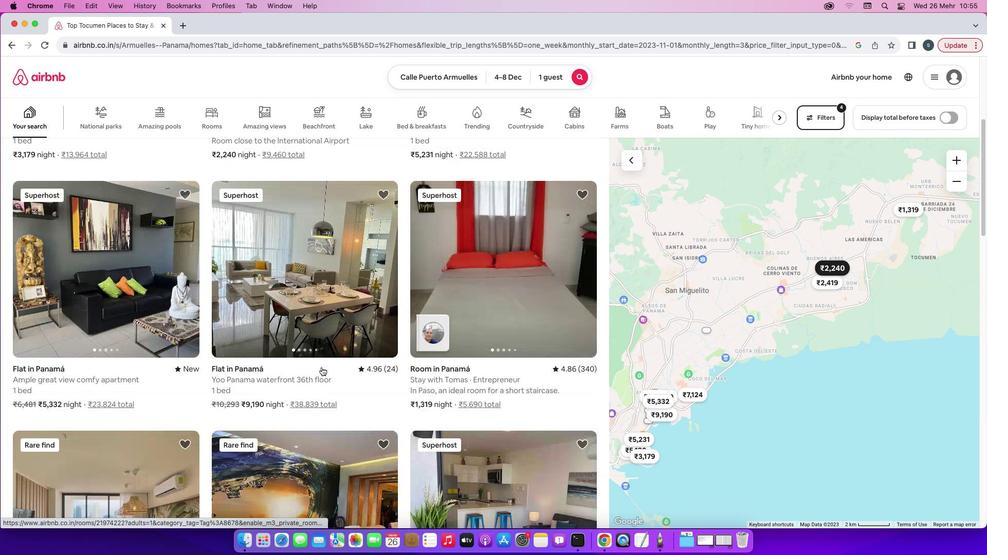 
Action: Mouse scrolled (322, 367) with delta (0, 0)
Screenshot: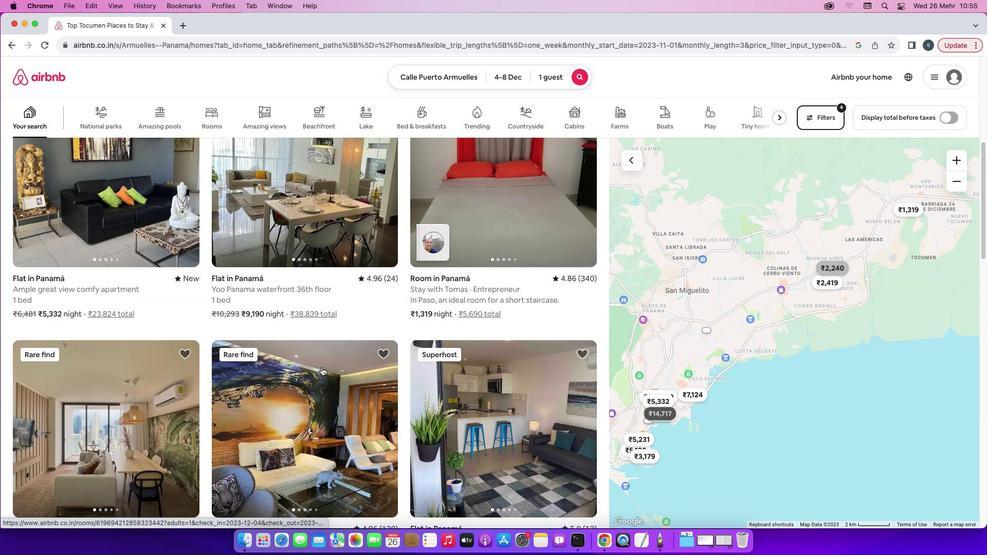 
Action: Mouse moved to (321, 369)
Screenshot: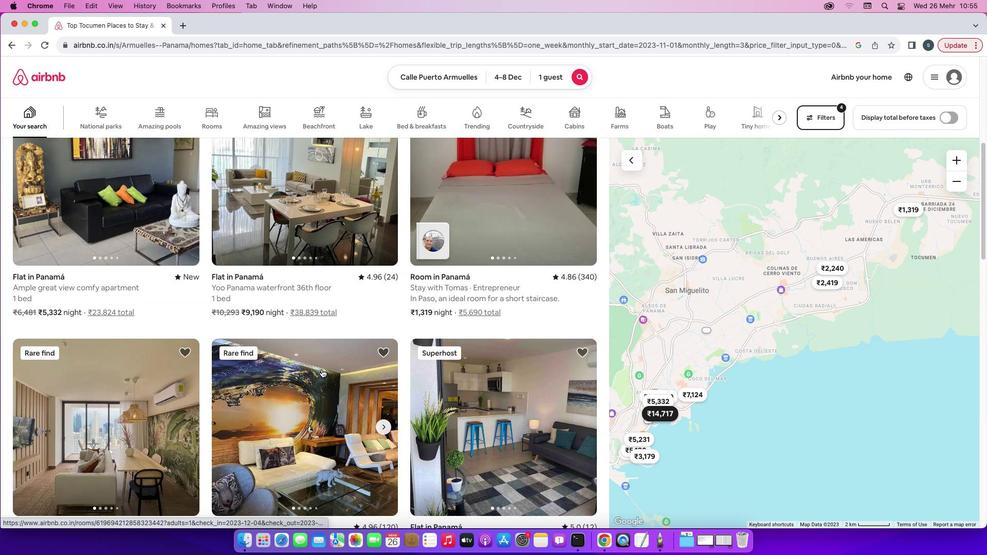 
Action: Mouse pressed left at (321, 369)
Screenshot: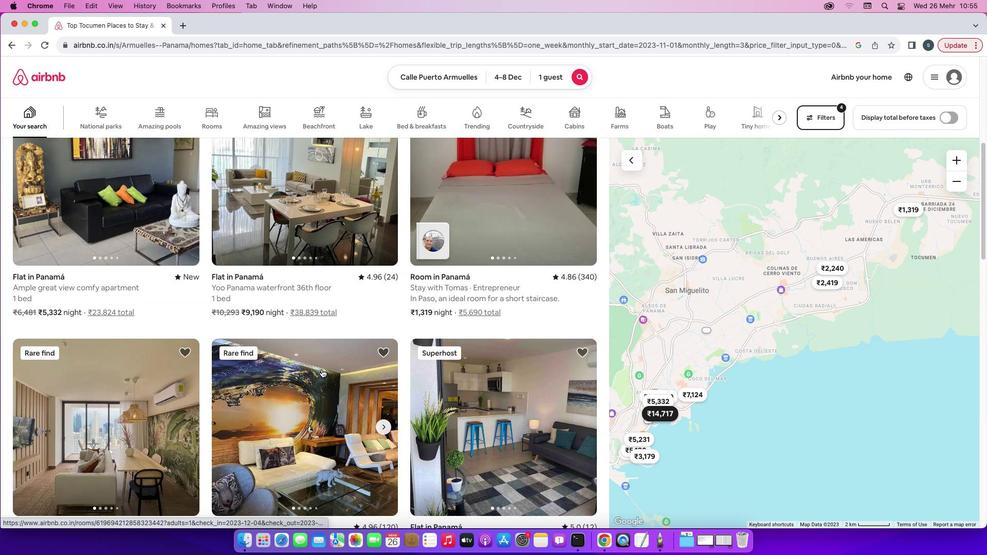 
Action: Mouse moved to (715, 381)
Screenshot: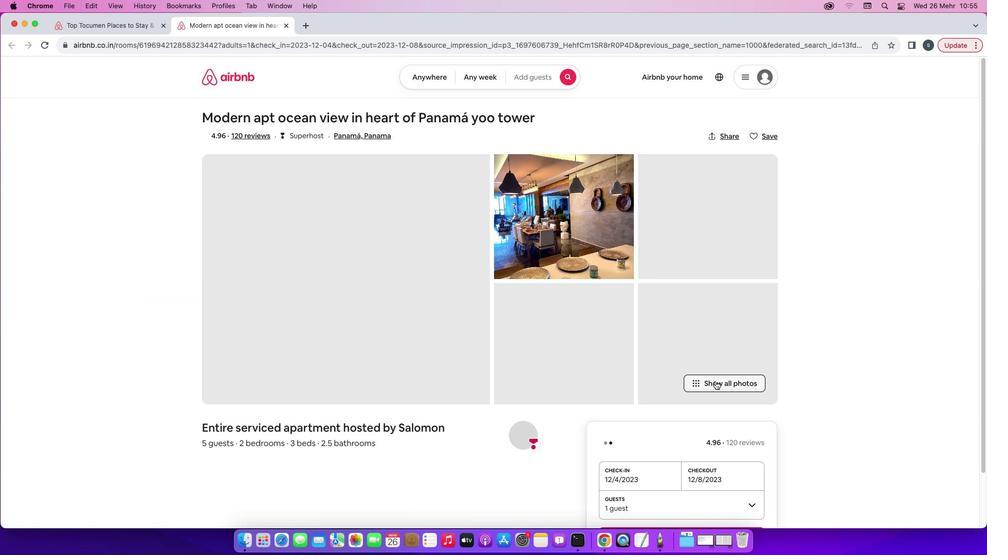 
Action: Mouse pressed left at (715, 381)
Screenshot: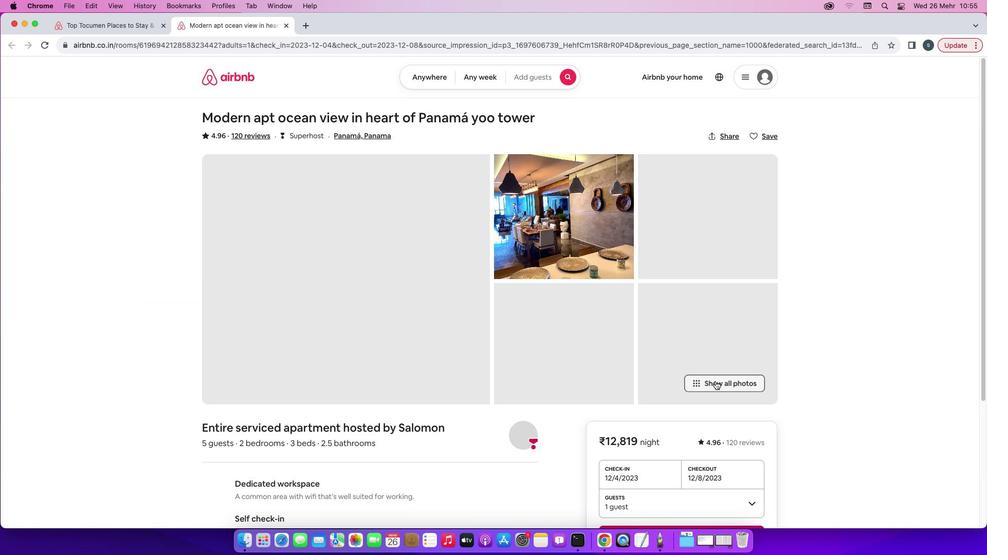 
Action: Mouse moved to (710, 382)
Screenshot: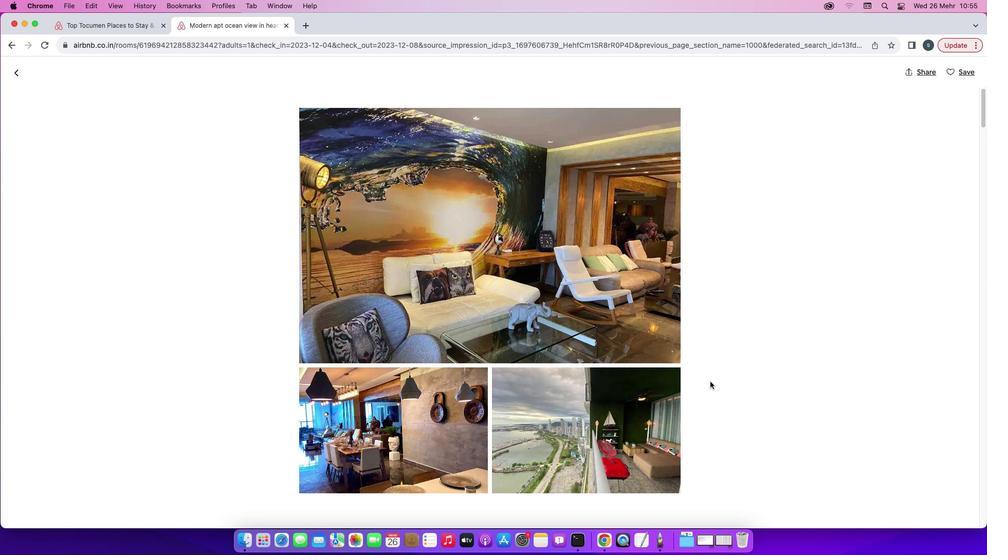 
Action: Mouse scrolled (710, 382) with delta (0, 0)
Screenshot: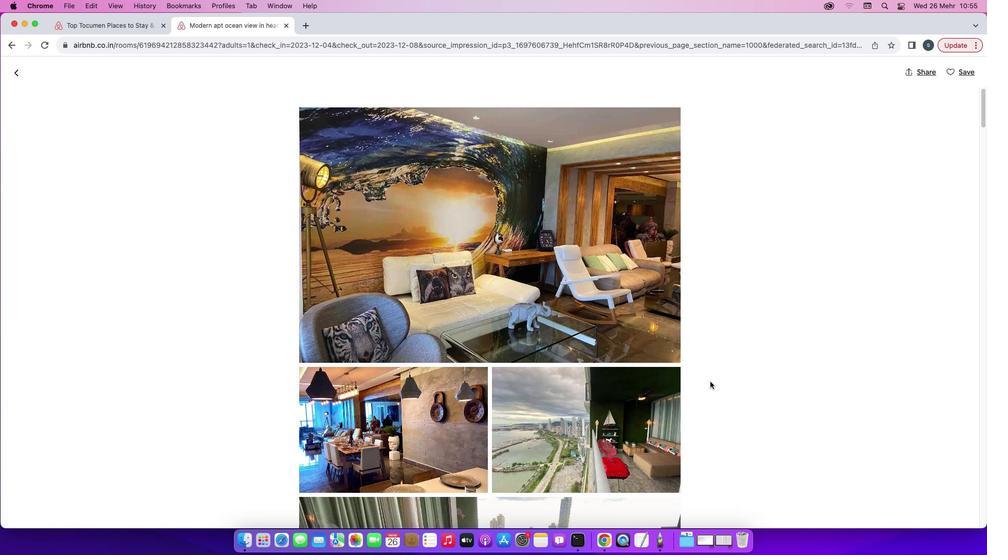 
Action: Mouse scrolled (710, 382) with delta (0, 0)
Screenshot: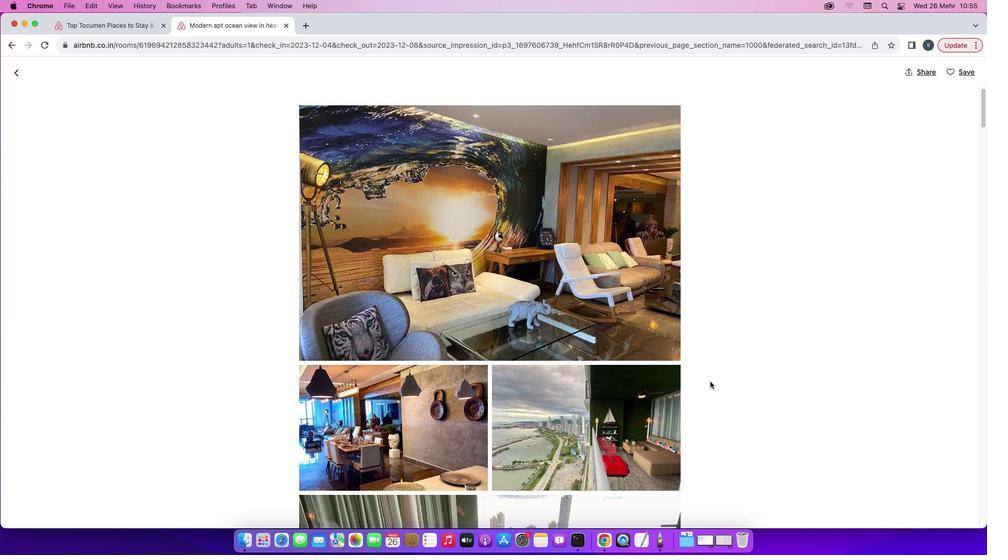 
Action: Mouse scrolled (710, 382) with delta (0, -1)
Screenshot: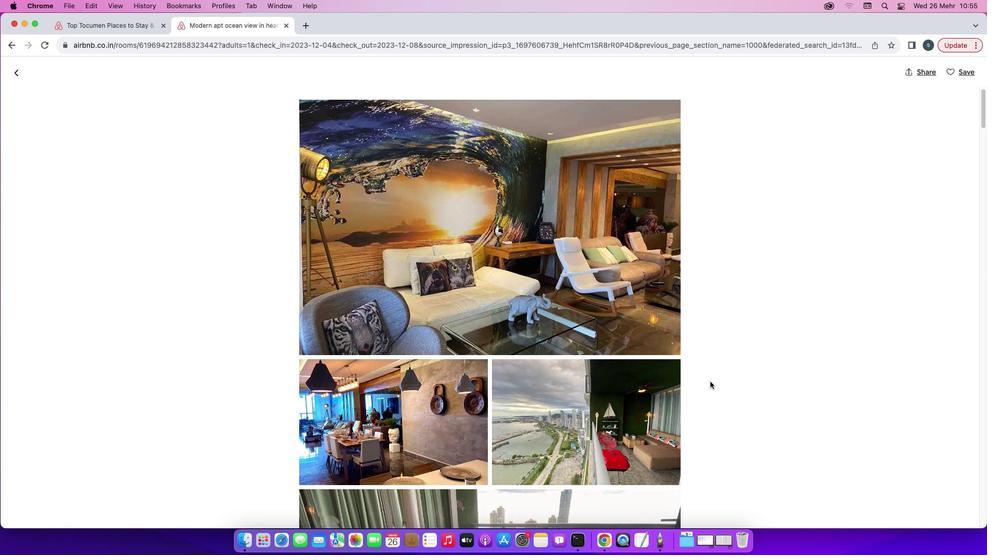 
Action: Mouse scrolled (710, 382) with delta (0, -2)
Screenshot: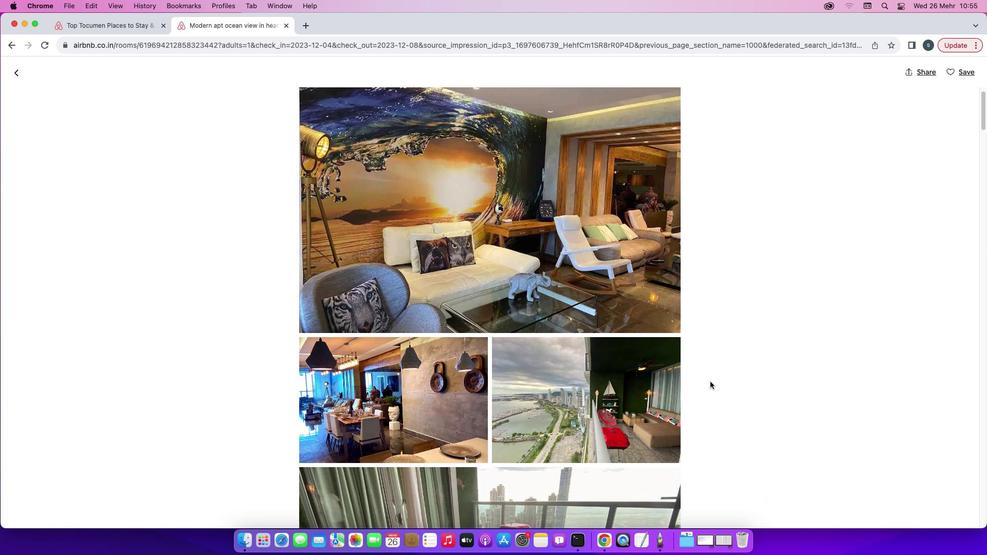 
Action: Mouse scrolled (710, 382) with delta (0, -2)
Screenshot: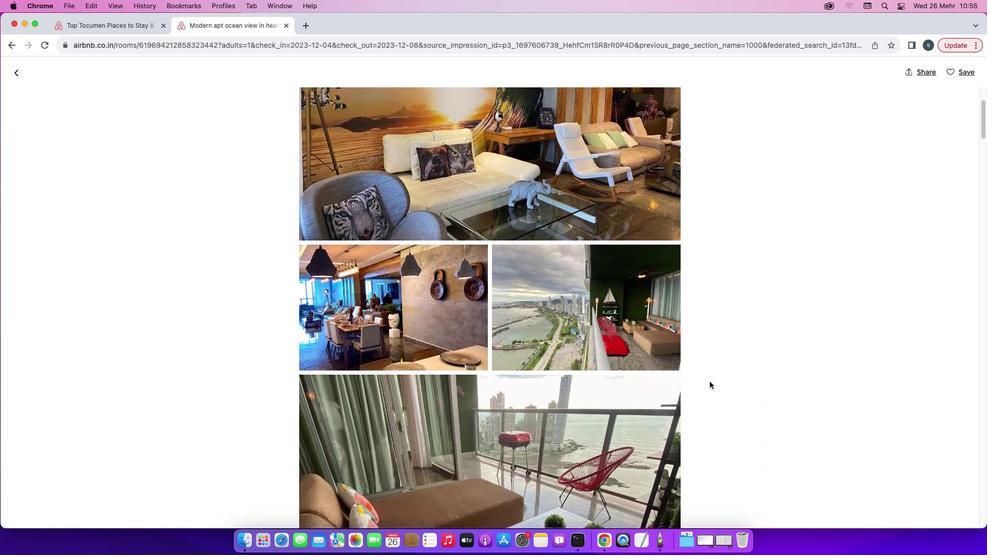 
Action: Mouse moved to (708, 382)
Screenshot: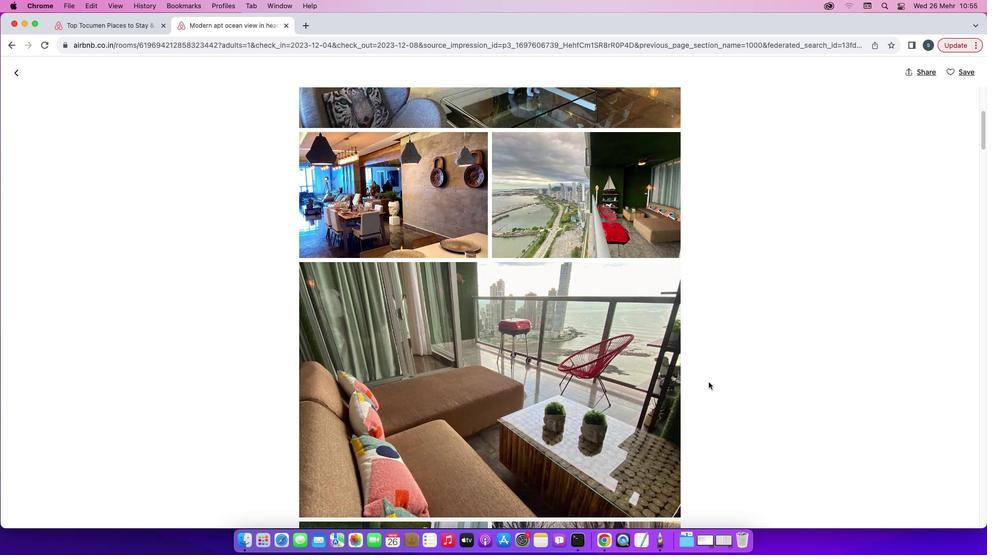 
Action: Mouse scrolled (708, 382) with delta (0, 0)
Screenshot: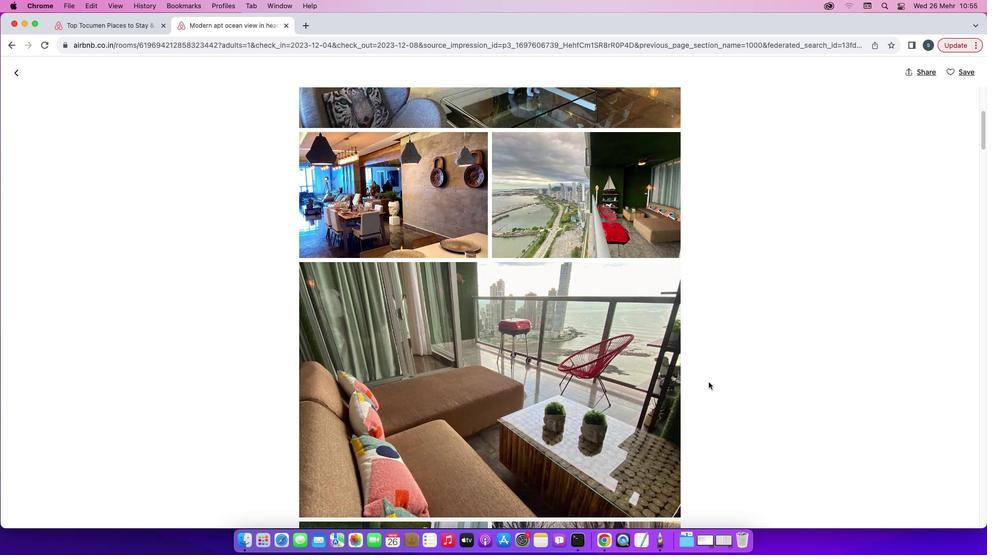 
Action: Mouse scrolled (708, 382) with delta (0, 0)
Screenshot: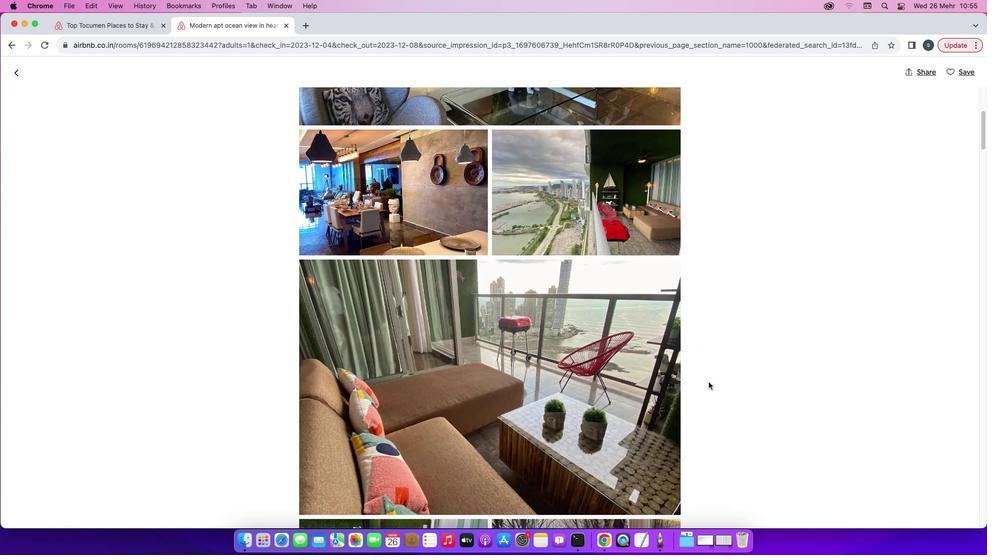 
Action: Mouse scrolled (708, 382) with delta (0, -1)
Screenshot: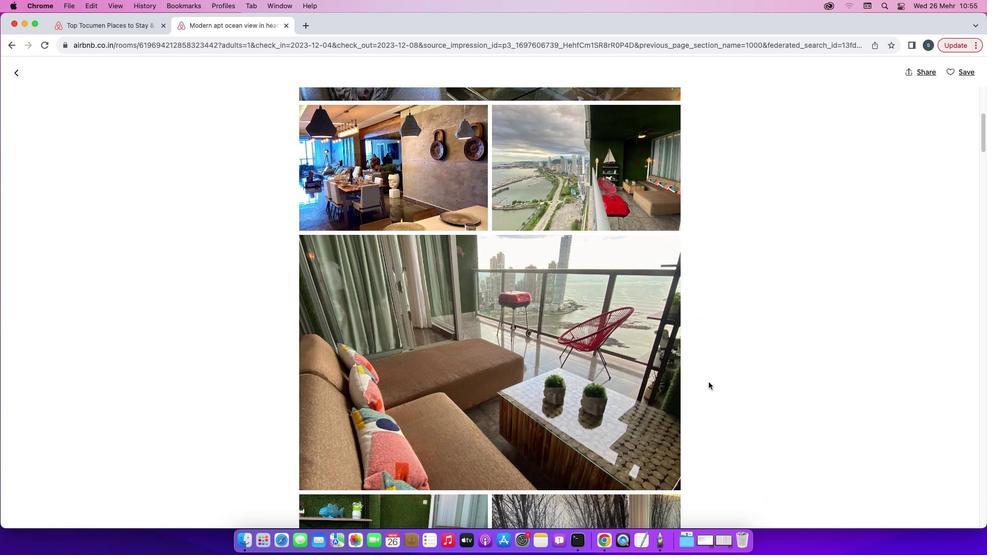 
Action: Mouse scrolled (708, 382) with delta (0, -2)
Screenshot: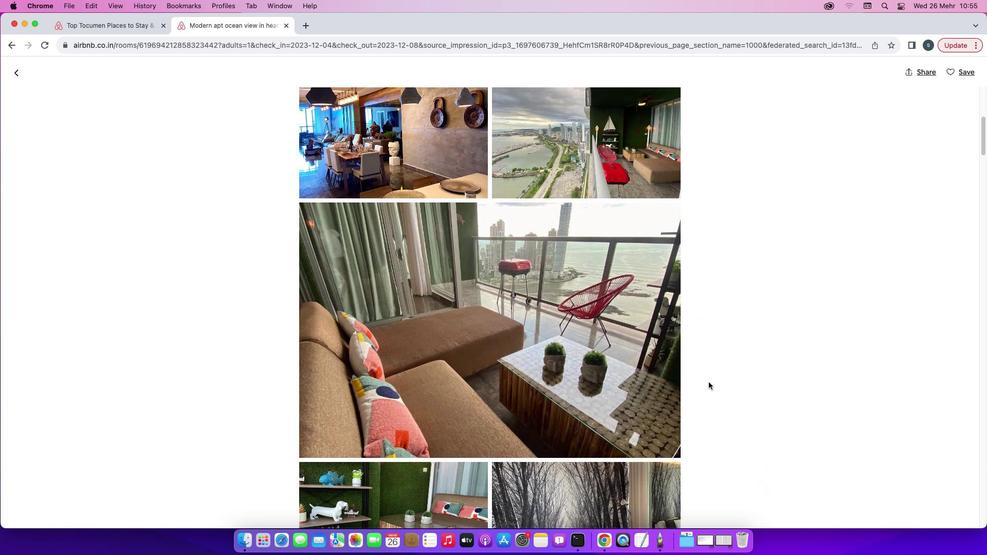 
Action: Mouse scrolled (708, 382) with delta (0, 0)
Screenshot: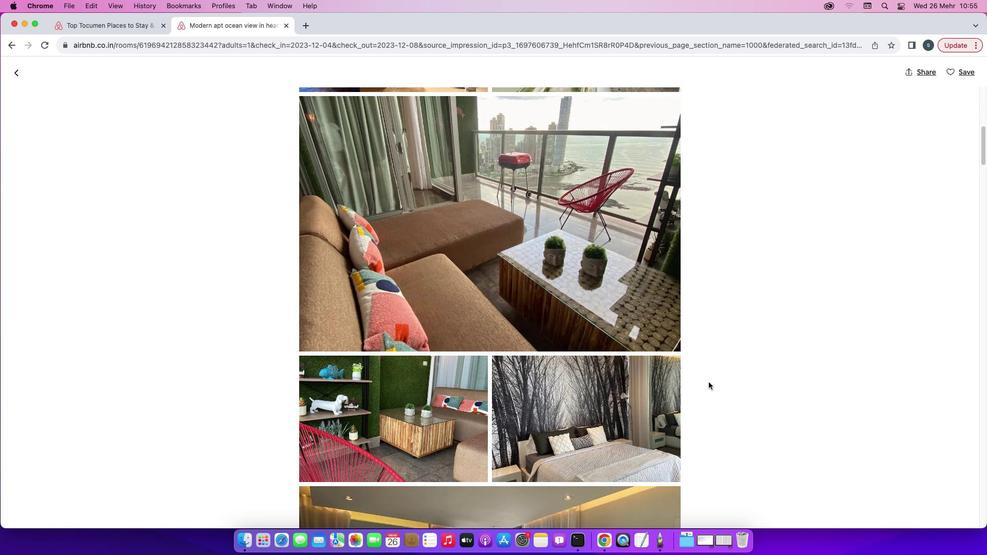 
Action: Mouse scrolled (708, 382) with delta (0, 0)
Screenshot: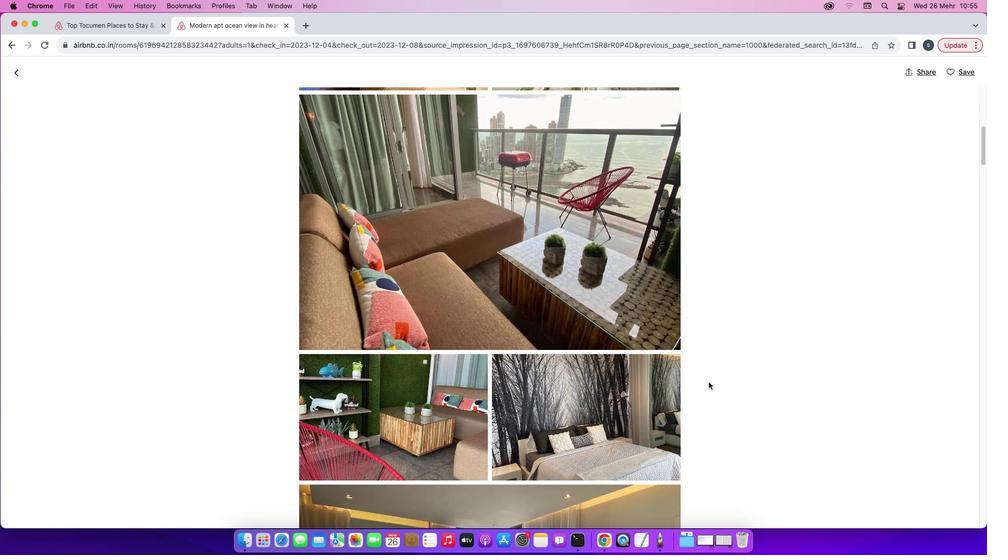 
Action: Mouse scrolled (708, 382) with delta (0, -1)
Screenshot: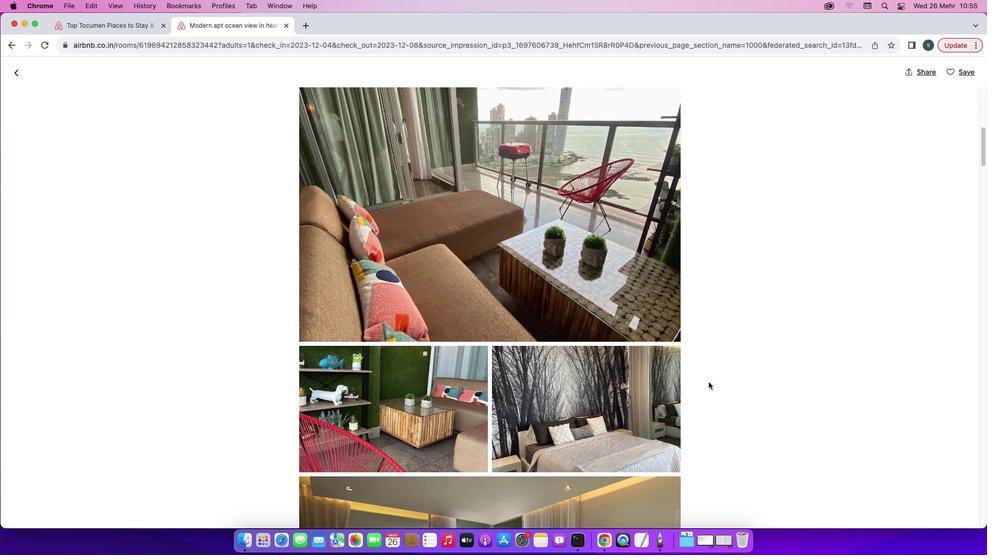 
Action: Mouse scrolled (708, 382) with delta (0, -1)
Screenshot: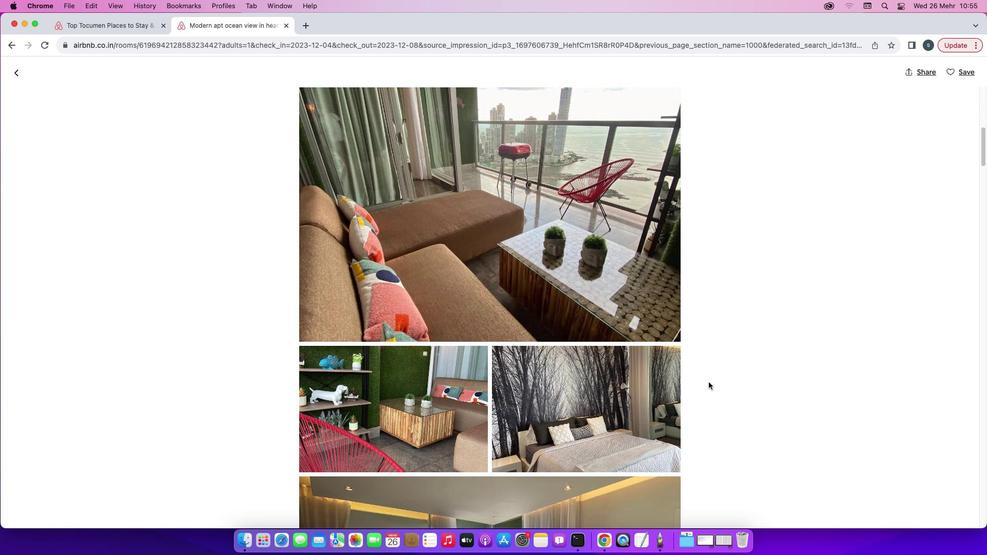 
Action: Mouse scrolled (708, 382) with delta (0, -1)
Screenshot: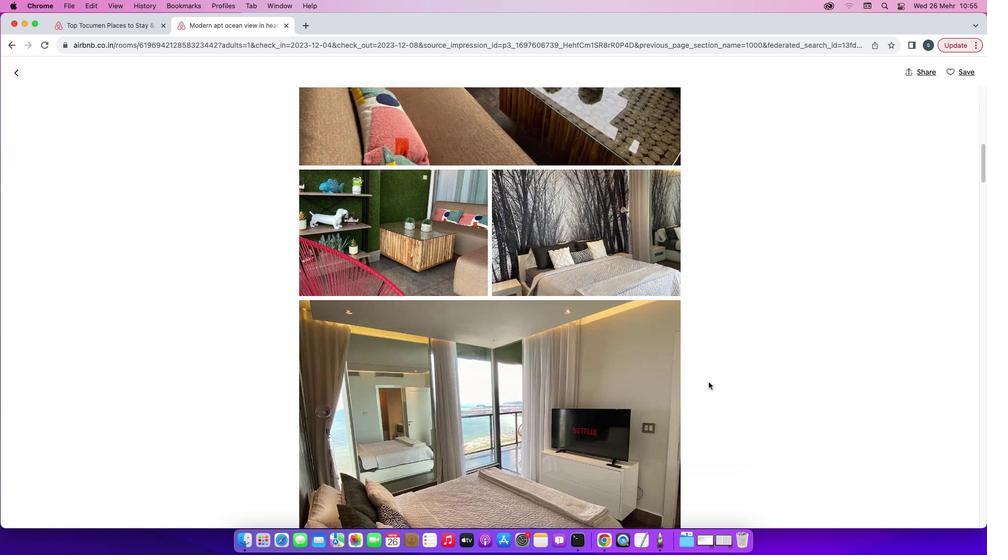 
Action: Mouse scrolled (708, 382) with delta (0, 0)
Screenshot: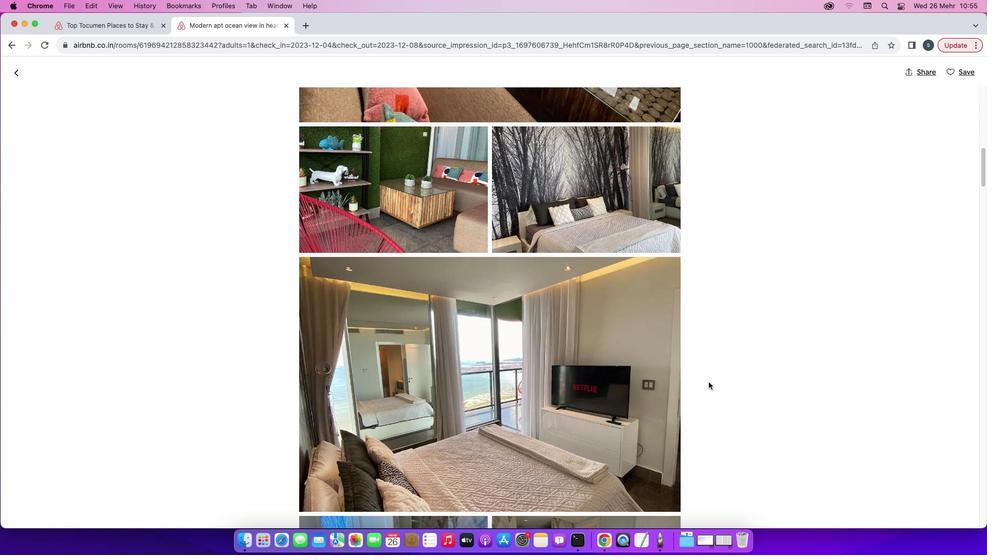 
Action: Mouse scrolled (708, 382) with delta (0, 0)
Screenshot: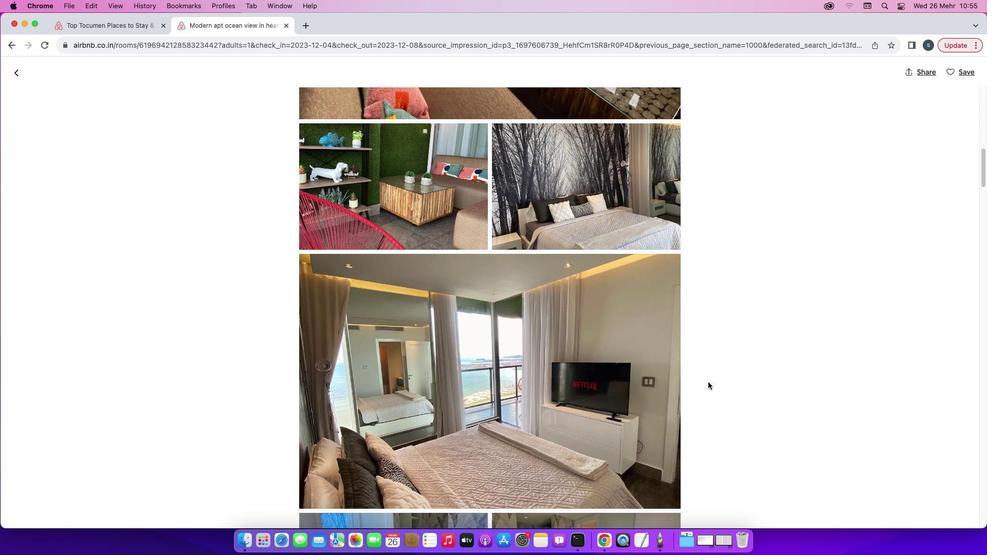 
Action: Mouse scrolled (708, 382) with delta (0, -1)
Screenshot: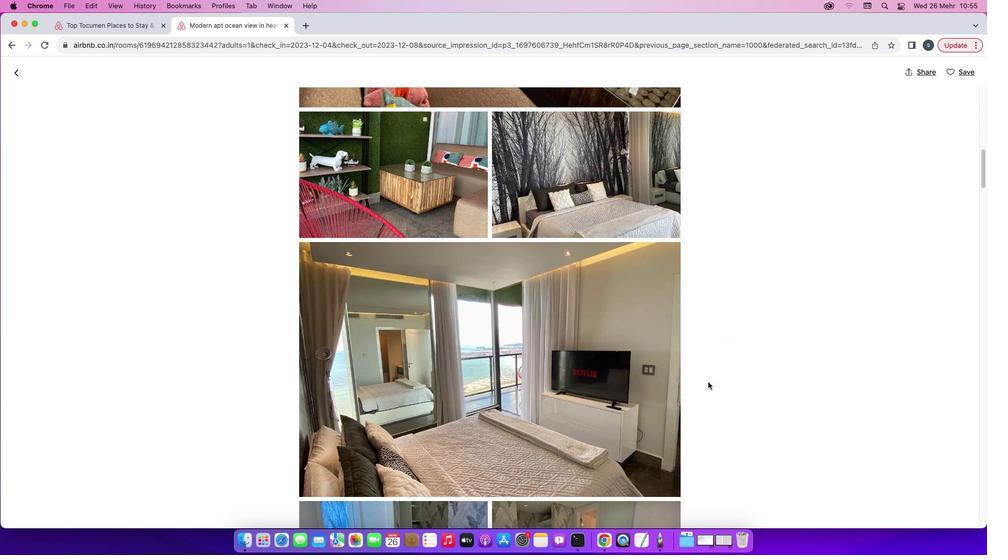 
Action: Mouse scrolled (708, 382) with delta (0, -2)
Screenshot: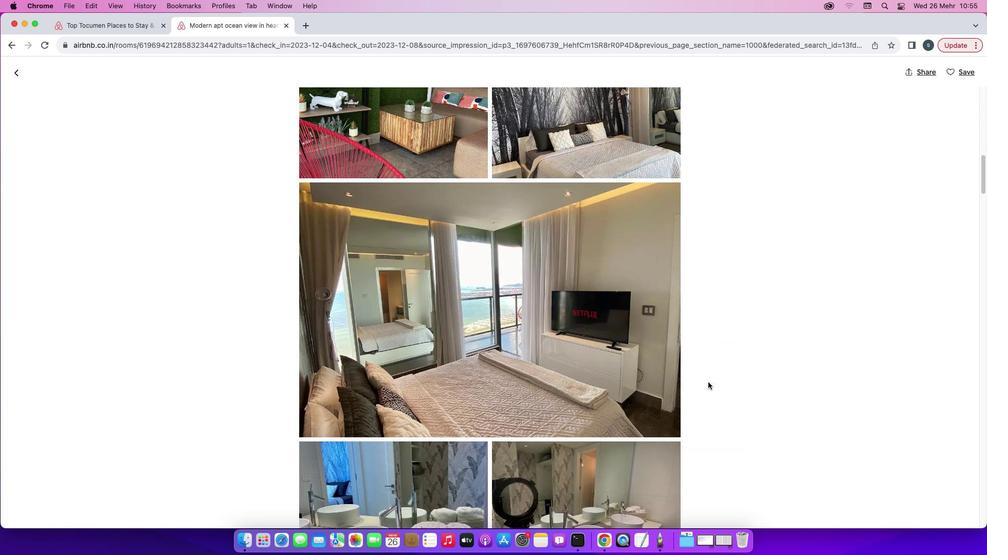 
Action: Mouse moved to (708, 382)
Screenshot: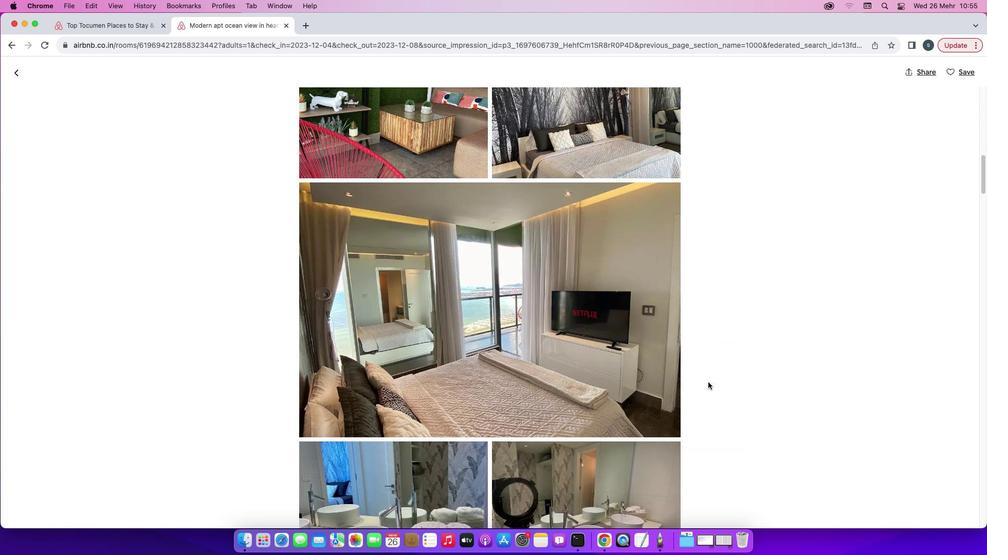 
Action: Mouse scrolled (708, 382) with delta (0, -2)
Screenshot: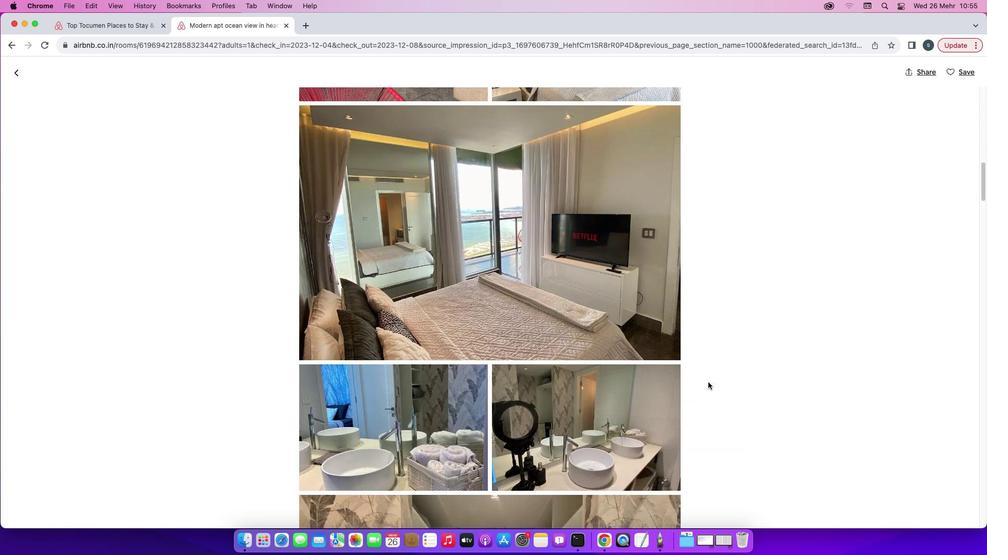 
Action: Mouse scrolled (708, 382) with delta (0, 0)
Screenshot: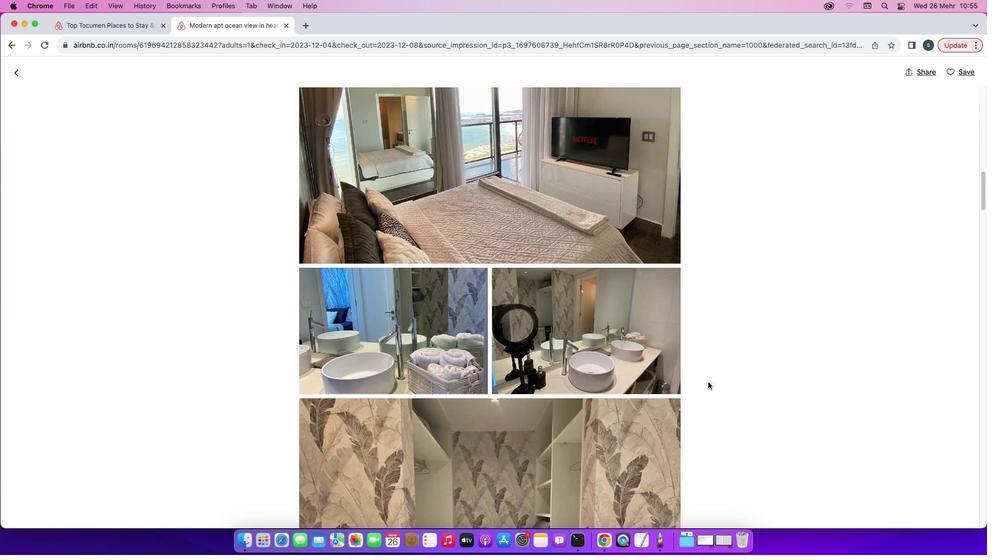
Action: Mouse scrolled (708, 382) with delta (0, 0)
Screenshot: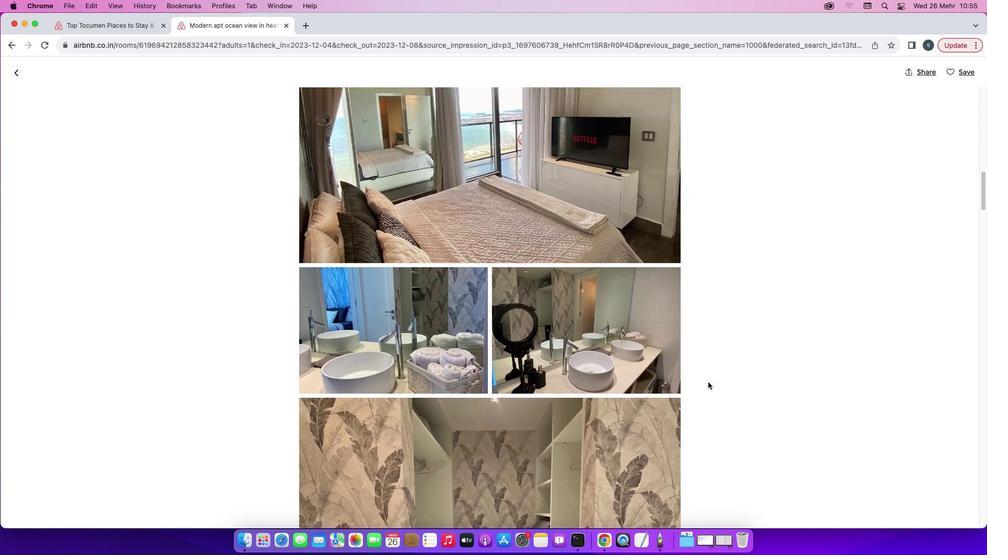 
Action: Mouse scrolled (708, 382) with delta (0, -1)
Screenshot: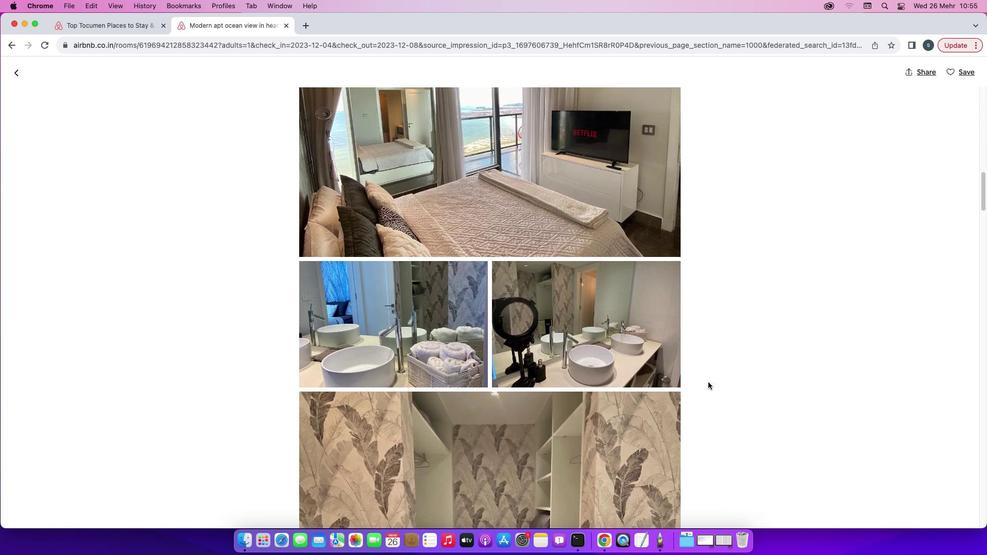 
Action: Mouse scrolled (708, 382) with delta (0, -2)
Screenshot: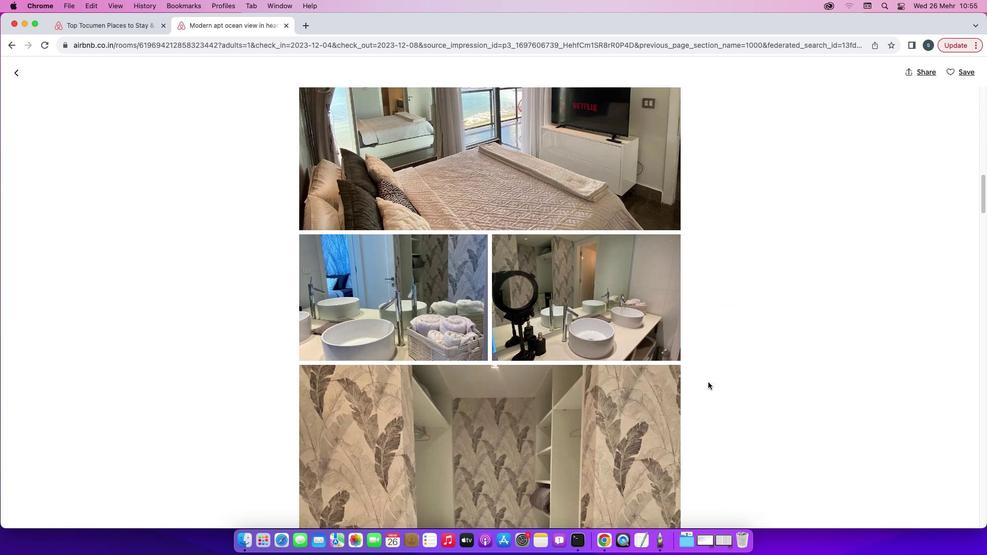 
Action: Mouse scrolled (708, 382) with delta (0, -2)
Screenshot: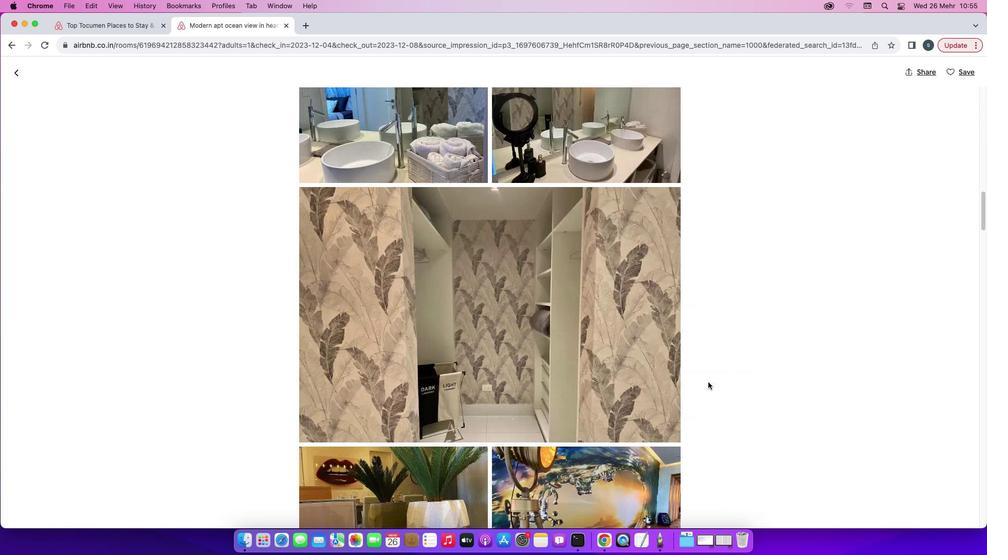 
Action: Mouse scrolled (708, 382) with delta (0, 0)
Screenshot: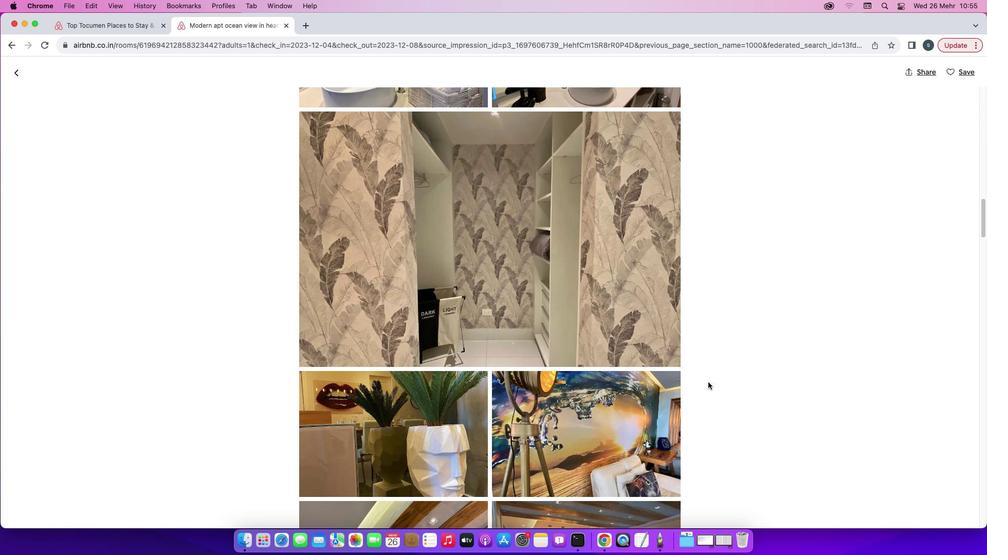 
Action: Mouse scrolled (708, 382) with delta (0, 0)
Screenshot: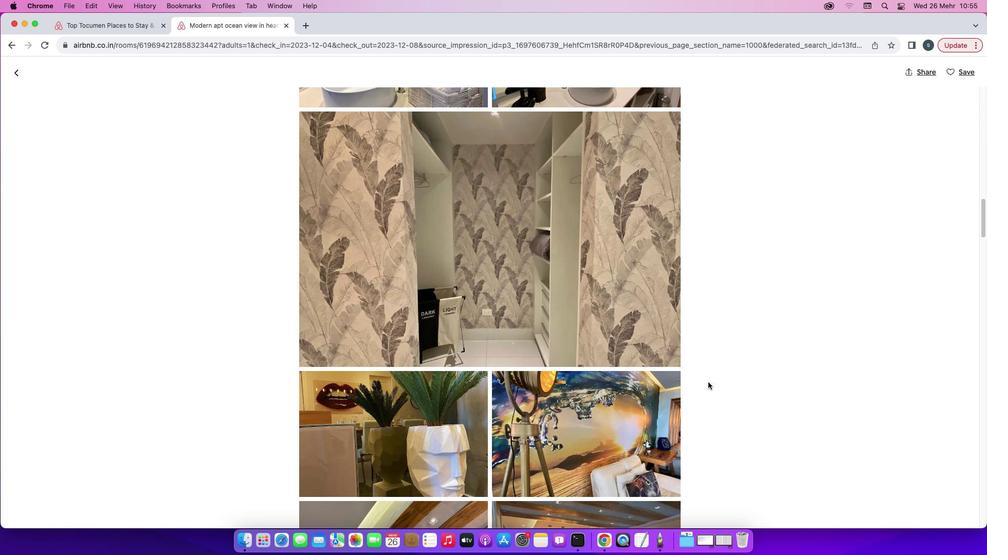 
Action: Mouse scrolled (708, 382) with delta (0, -1)
Screenshot: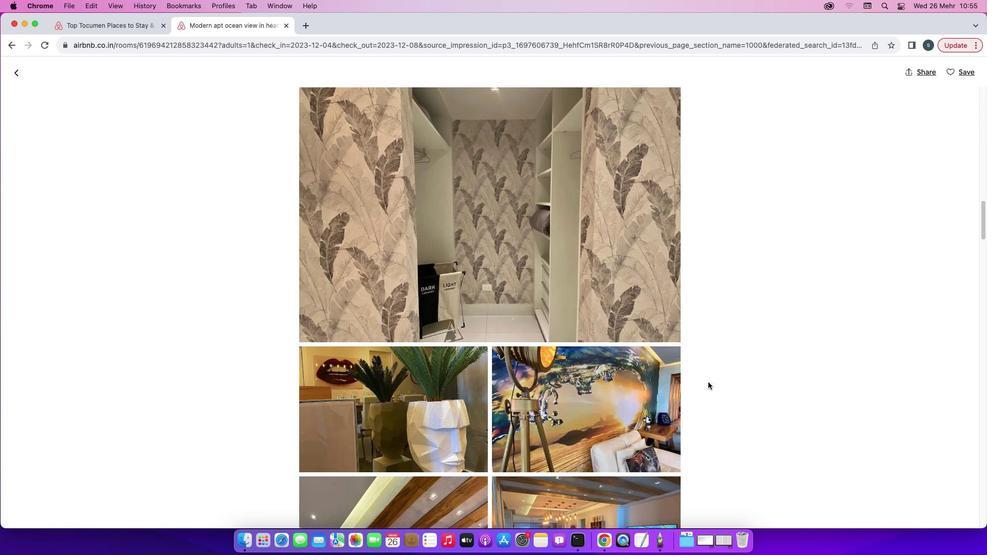 
Action: Mouse scrolled (708, 382) with delta (0, -2)
Screenshot: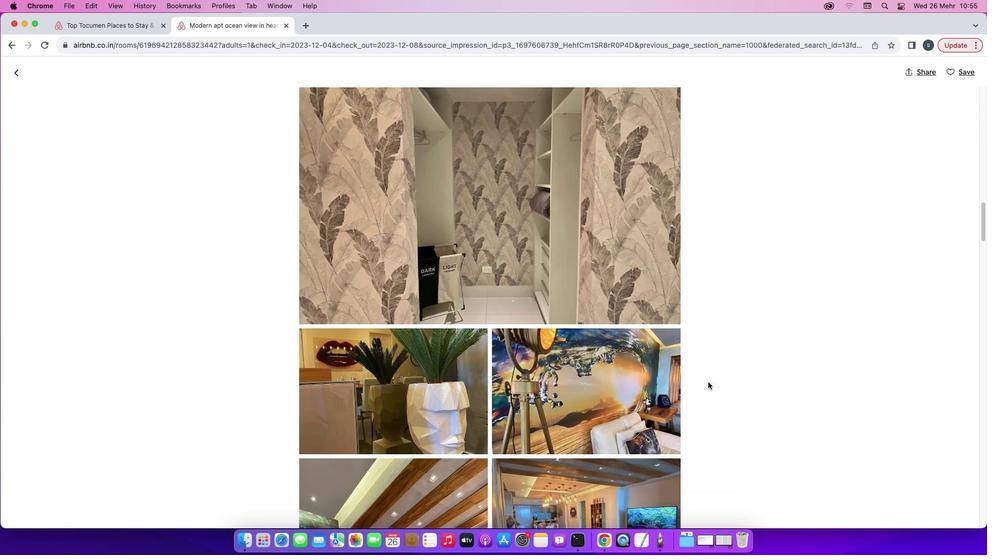
Action: Mouse scrolled (708, 382) with delta (0, -2)
Screenshot: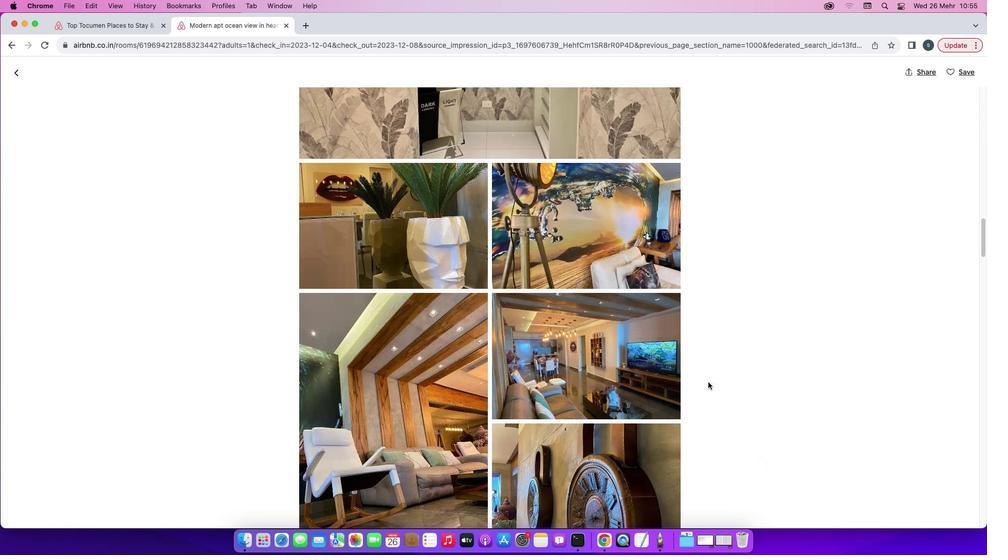
Action: Mouse scrolled (708, 382) with delta (0, 0)
Screenshot: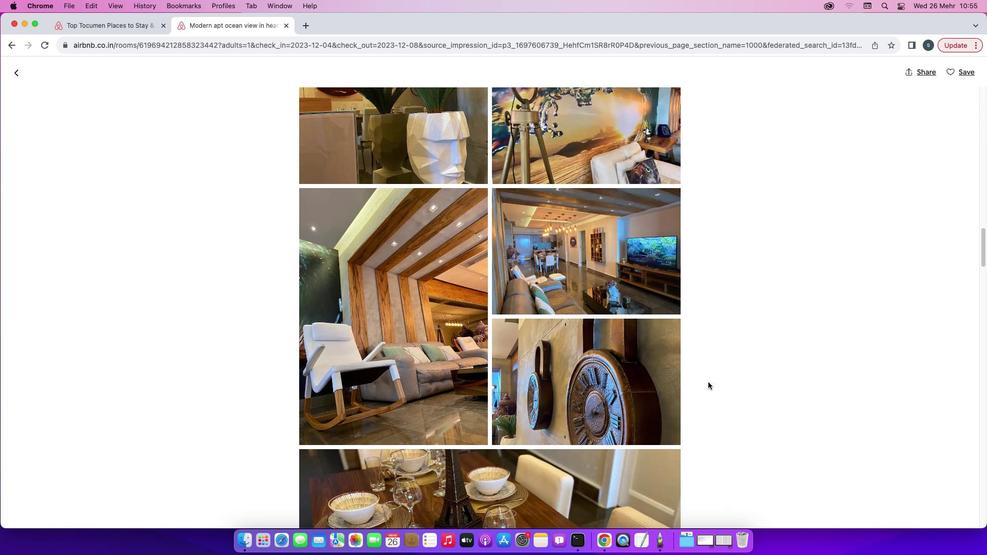
Action: Mouse scrolled (708, 382) with delta (0, 0)
Screenshot: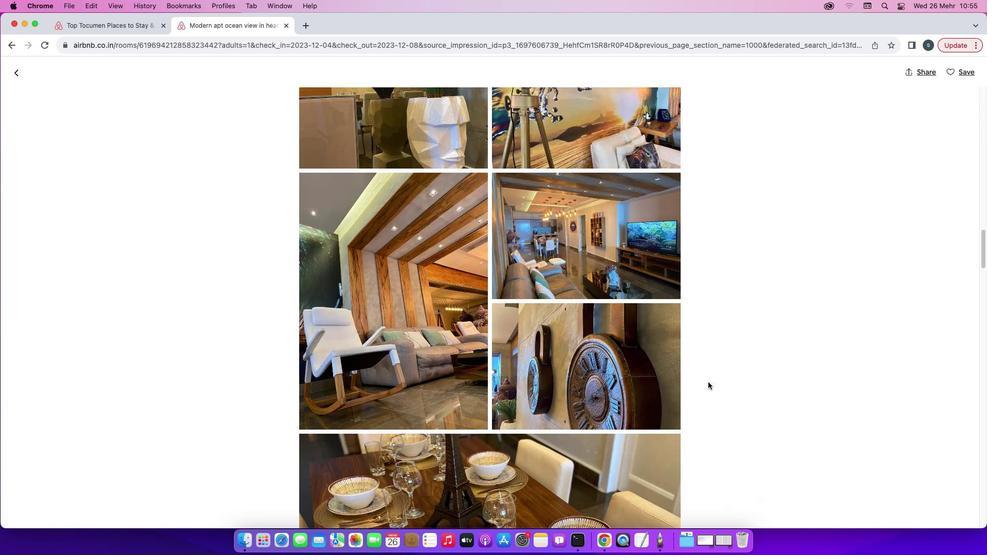 
Action: Mouse scrolled (708, 382) with delta (0, -1)
Screenshot: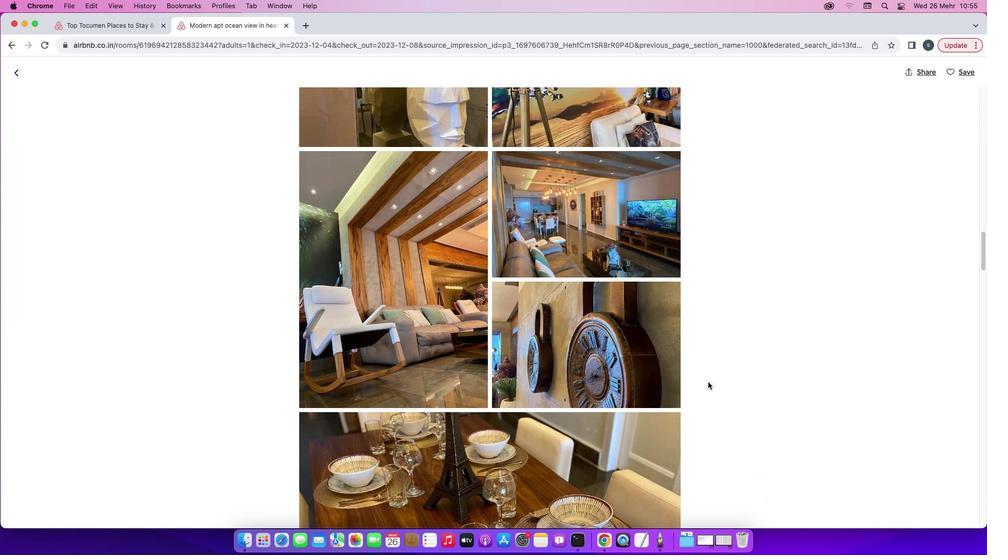 
Action: Mouse scrolled (708, 382) with delta (0, -2)
Screenshot: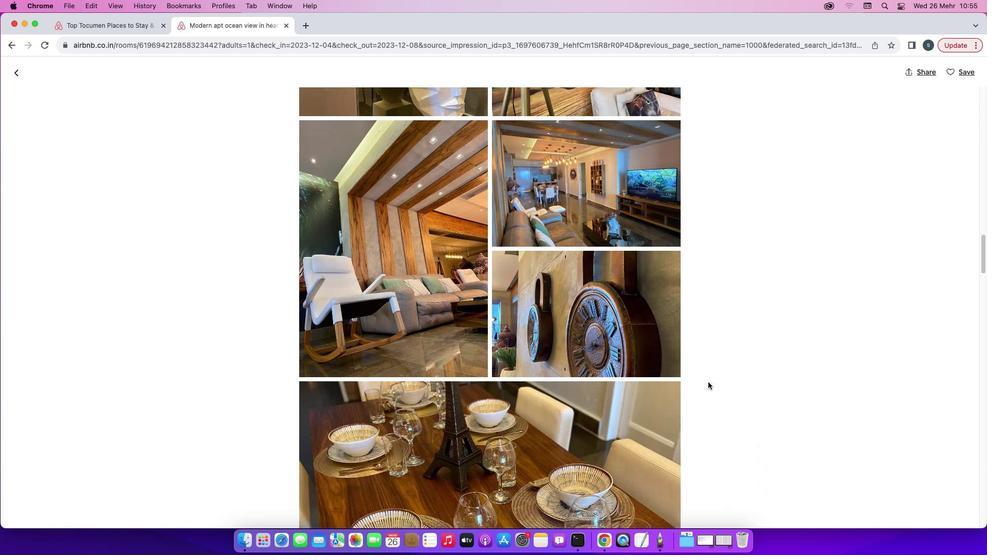 
Action: Mouse scrolled (708, 382) with delta (0, -2)
Screenshot: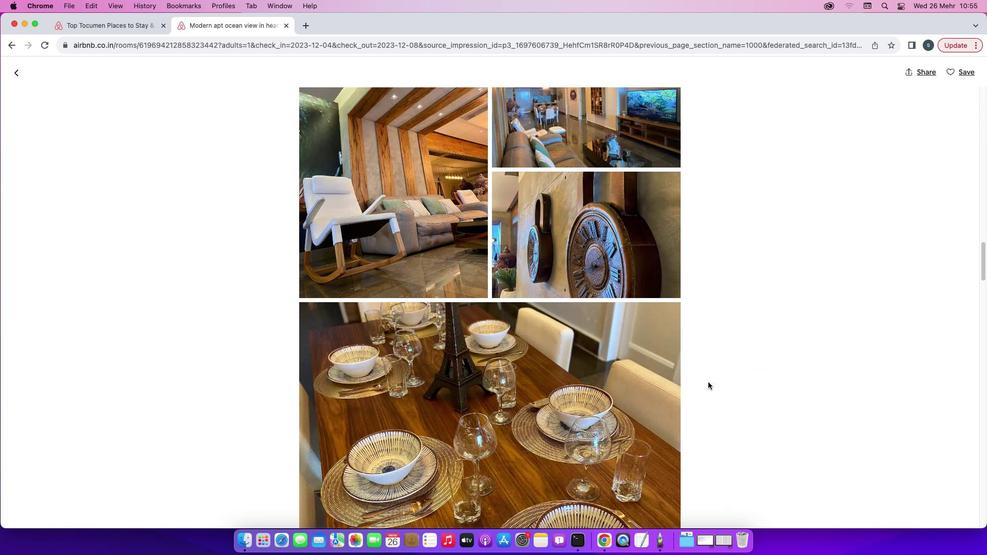 
Action: Mouse scrolled (708, 382) with delta (0, 0)
Screenshot: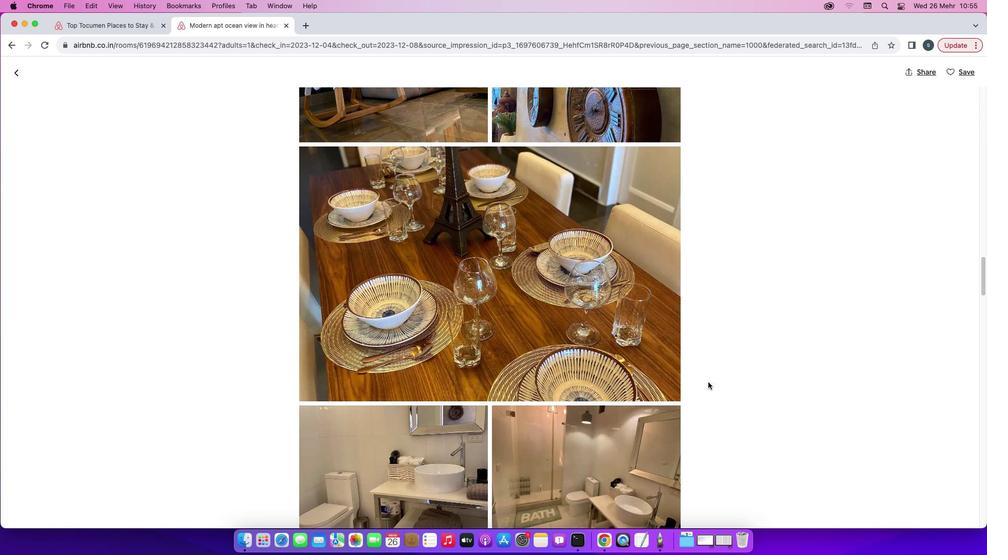 
Action: Mouse scrolled (708, 382) with delta (0, 0)
Screenshot: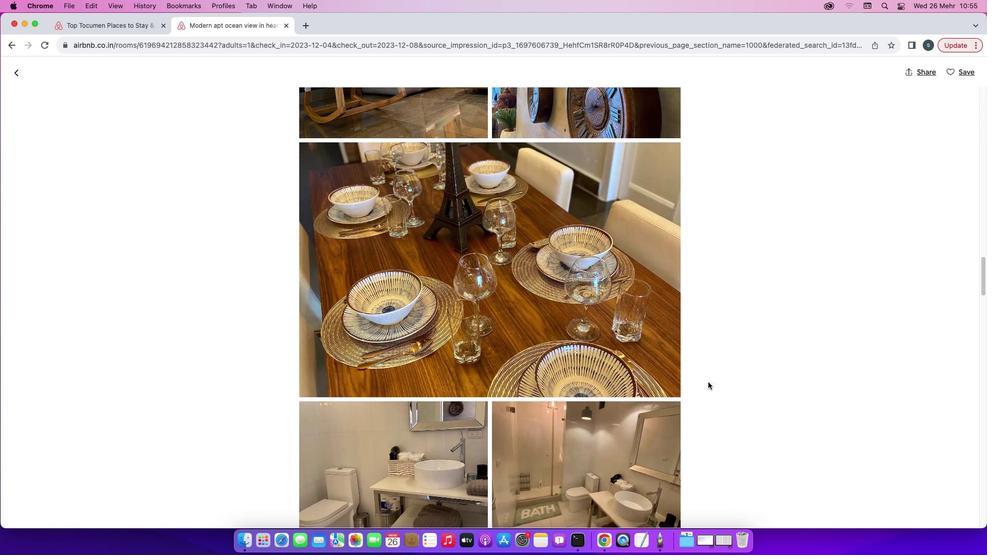 
Action: Mouse scrolled (708, 382) with delta (0, -1)
Screenshot: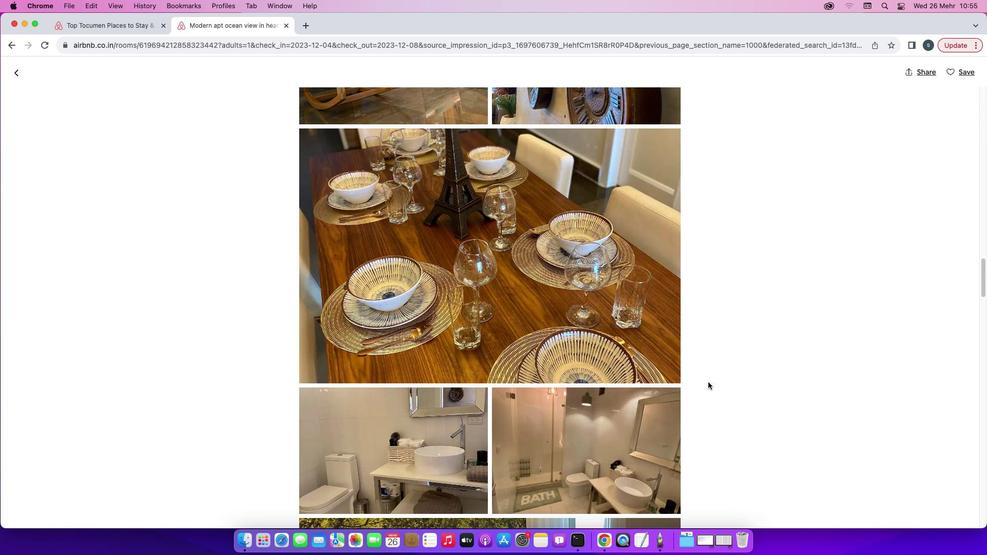 
Action: Mouse scrolled (708, 382) with delta (0, -2)
Screenshot: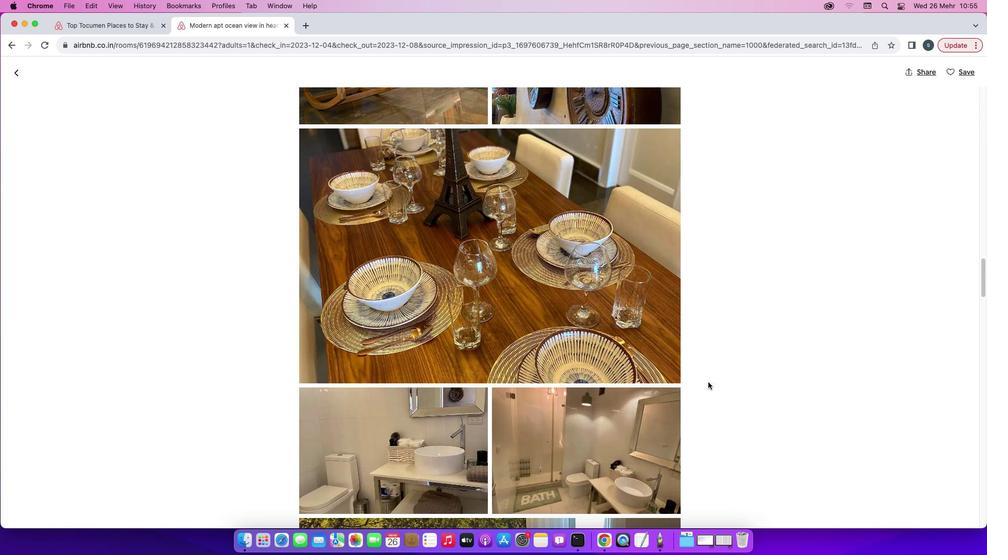 
Action: Mouse scrolled (708, 382) with delta (0, -2)
Screenshot: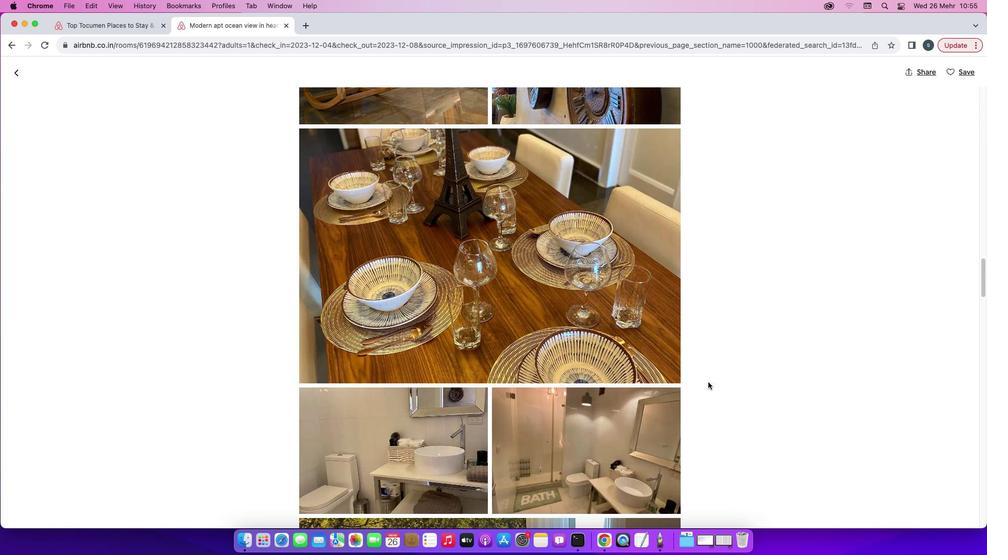 
Action: Mouse scrolled (708, 382) with delta (0, 0)
Screenshot: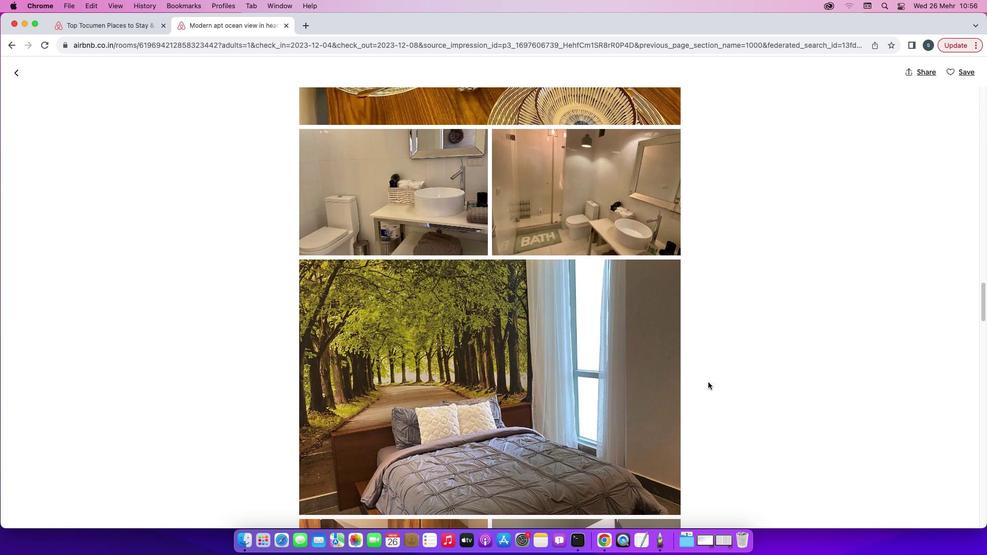 
Action: Mouse scrolled (708, 382) with delta (0, 0)
Screenshot: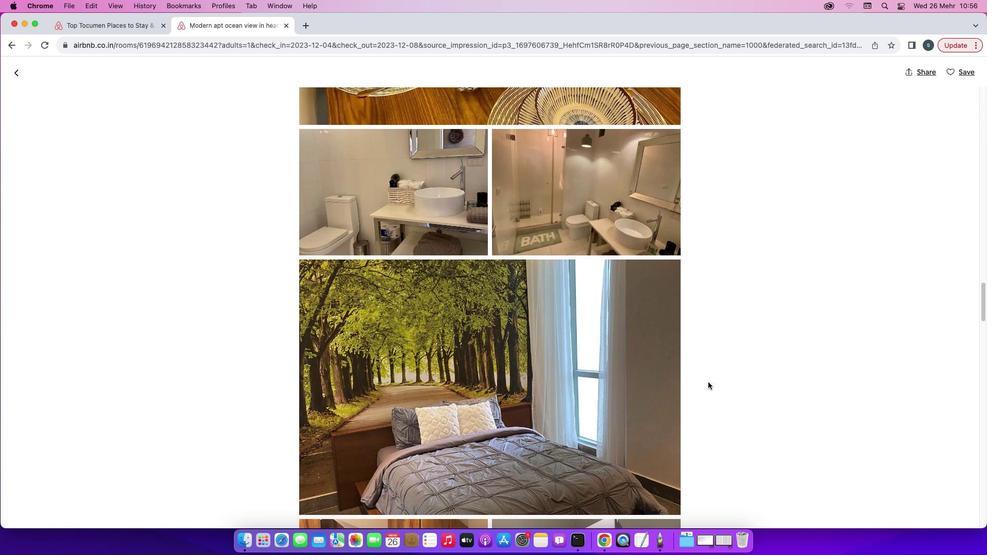 
Action: Mouse scrolled (708, 382) with delta (0, -1)
Screenshot: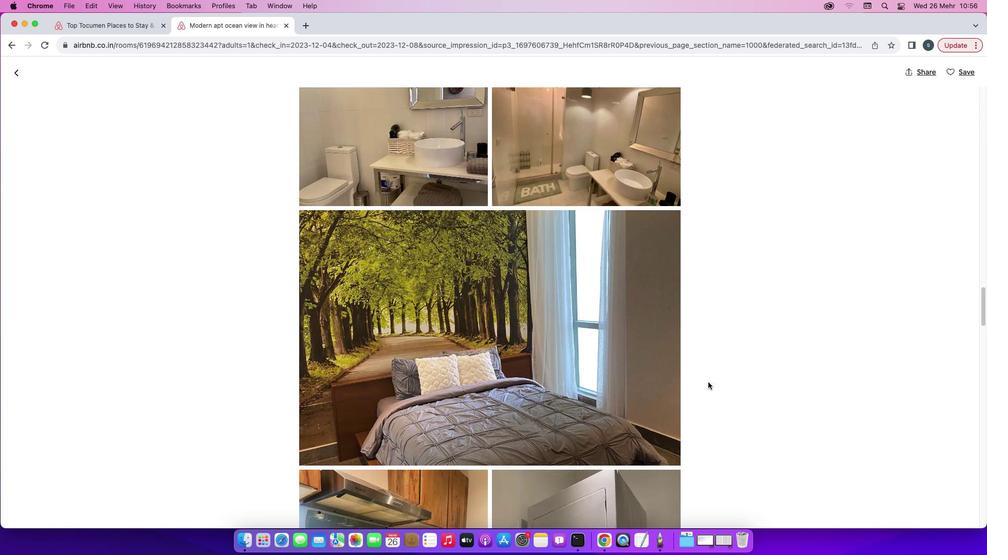 
Action: Mouse scrolled (708, 382) with delta (0, -2)
Screenshot: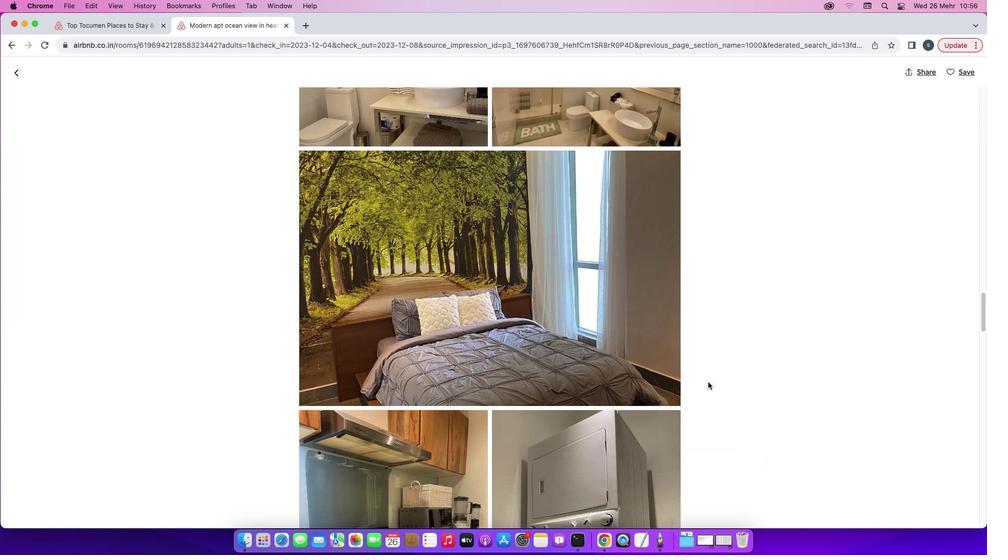
Action: Mouse scrolled (708, 382) with delta (0, -2)
Screenshot: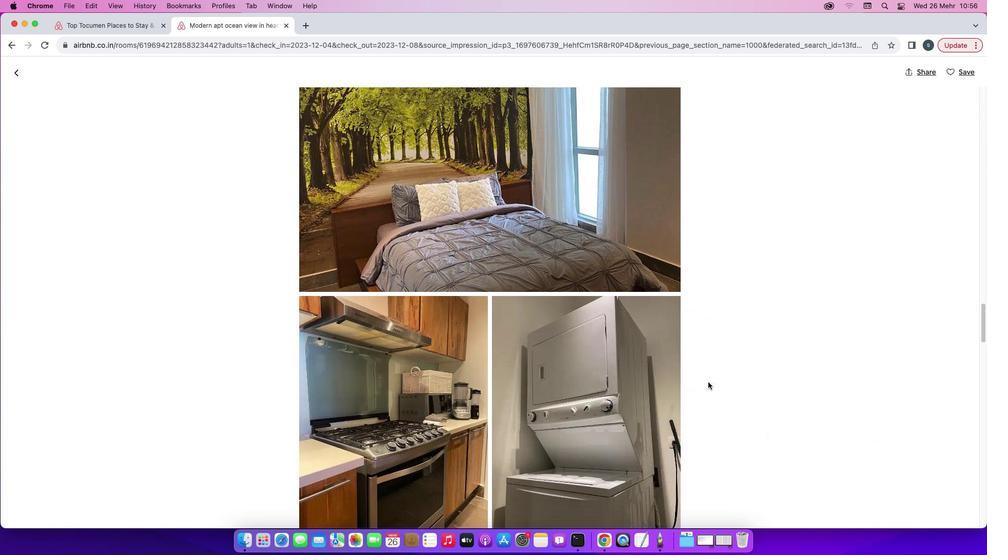 
Action: Mouse scrolled (708, 382) with delta (0, 0)
Screenshot: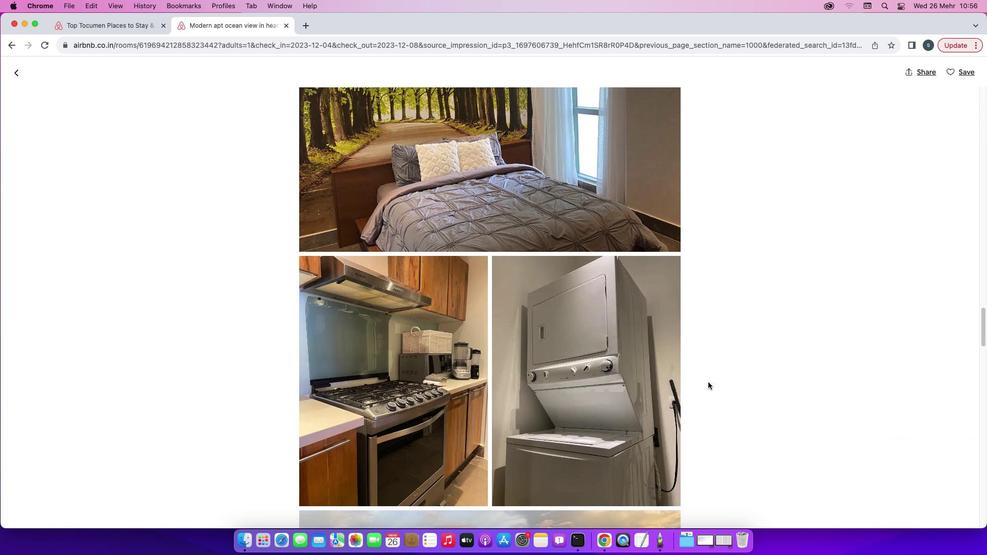 
Action: Mouse scrolled (708, 382) with delta (0, 0)
Screenshot: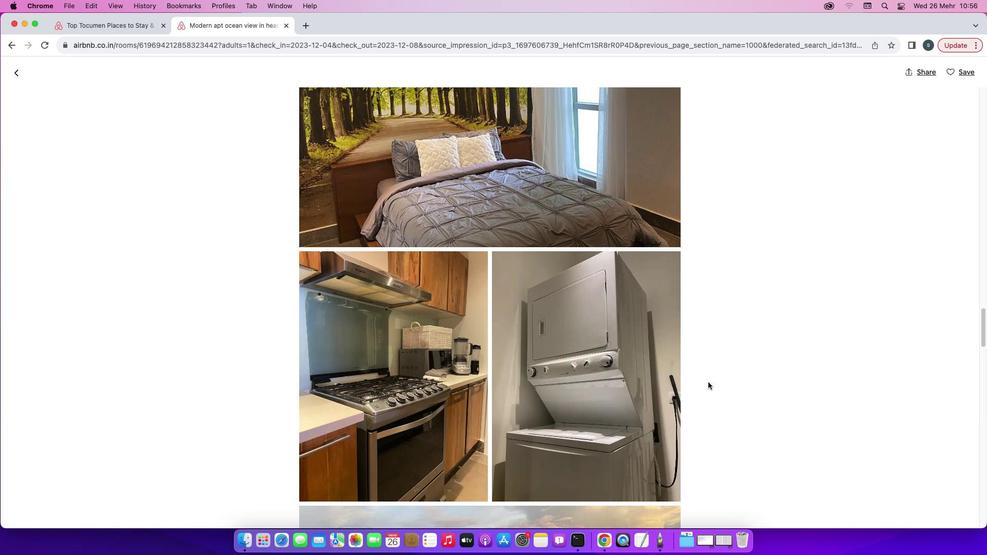 
Action: Mouse scrolled (708, 382) with delta (0, -1)
Screenshot: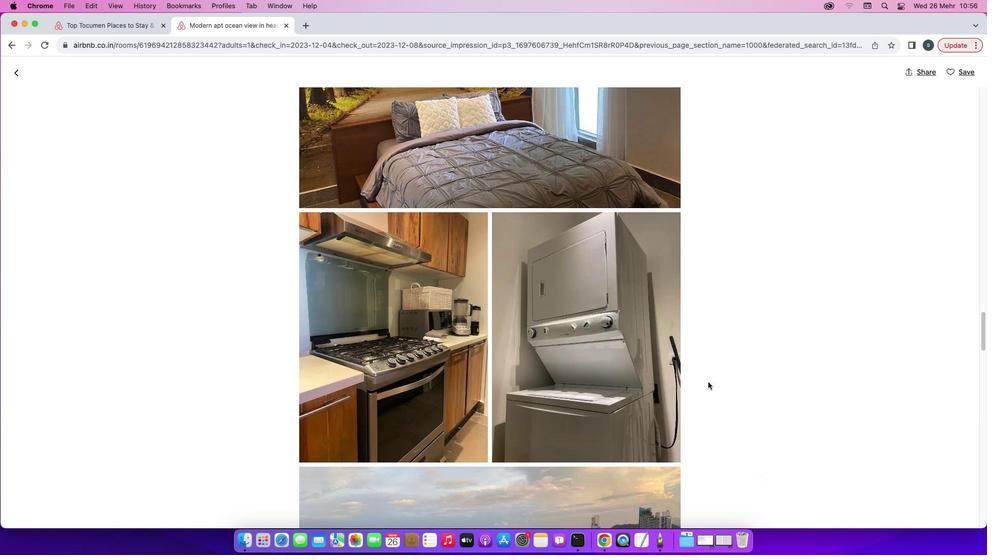 
Action: Mouse scrolled (708, 382) with delta (0, -2)
Screenshot: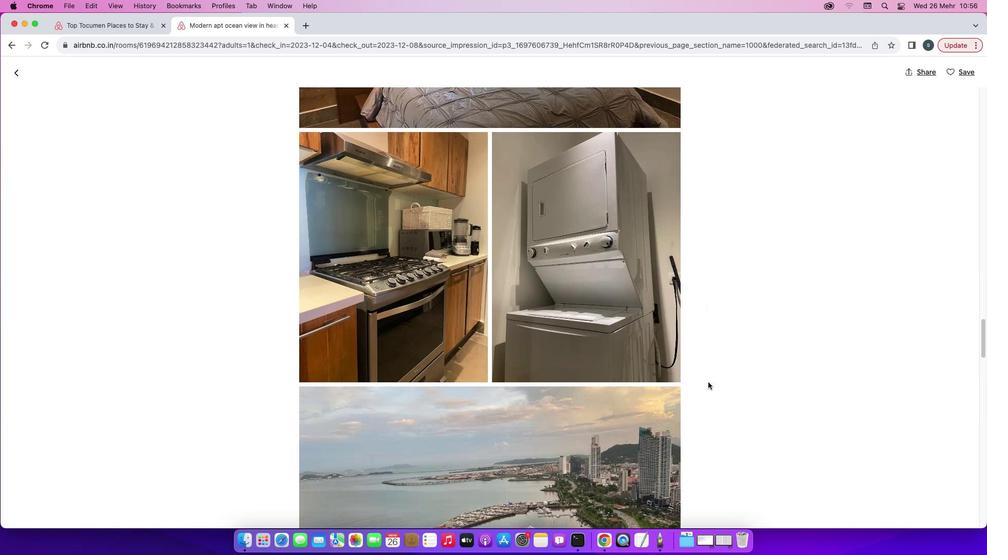 
Action: Mouse scrolled (708, 382) with delta (0, 0)
Screenshot: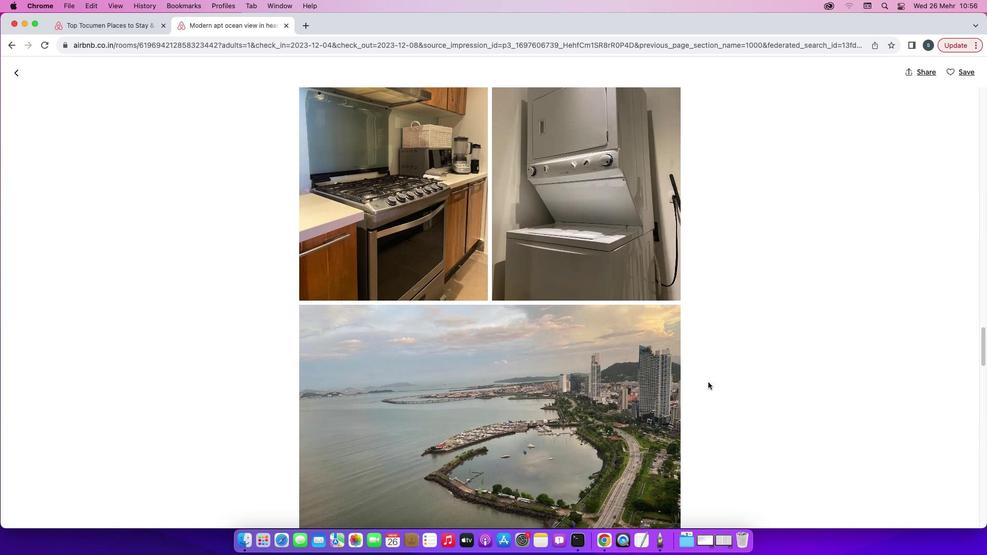
Action: Mouse scrolled (708, 382) with delta (0, 0)
Screenshot: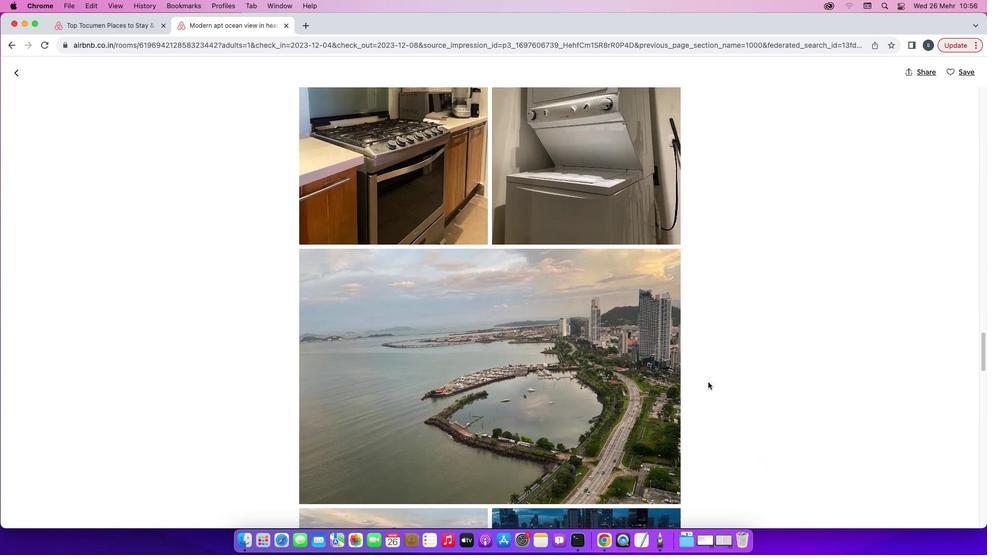 
Action: Mouse scrolled (708, 382) with delta (0, -1)
Screenshot: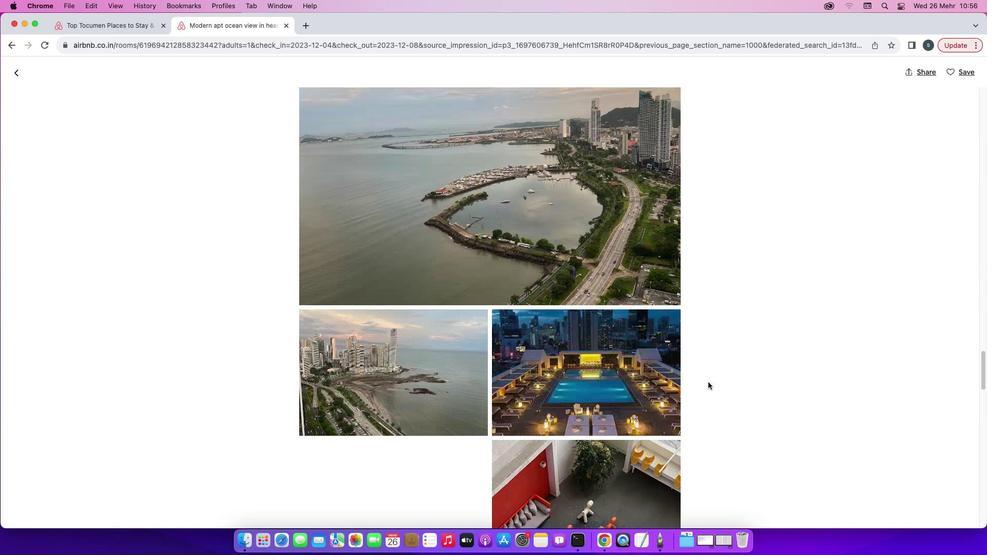 
Action: Mouse scrolled (708, 382) with delta (0, -2)
Screenshot: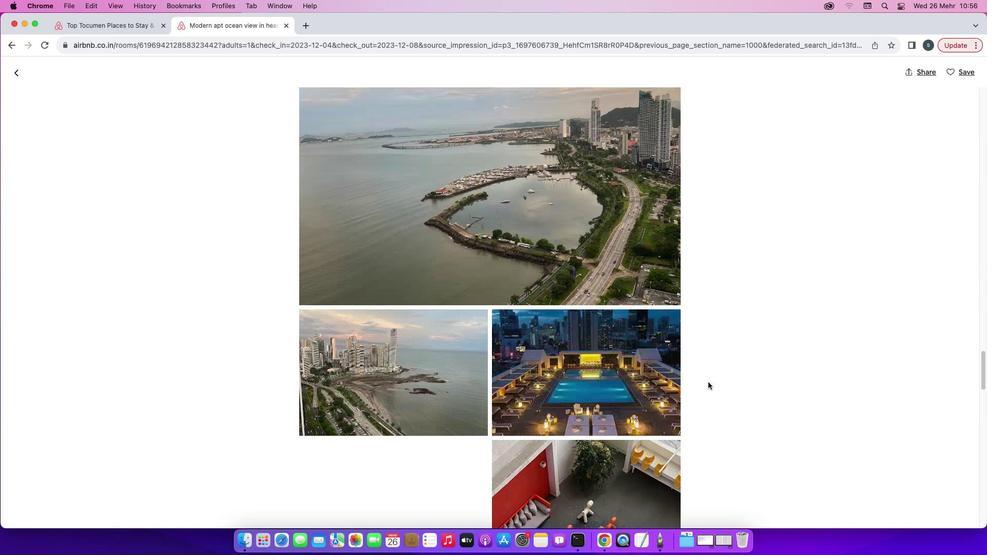 
Action: Mouse scrolled (708, 382) with delta (0, -3)
Screenshot: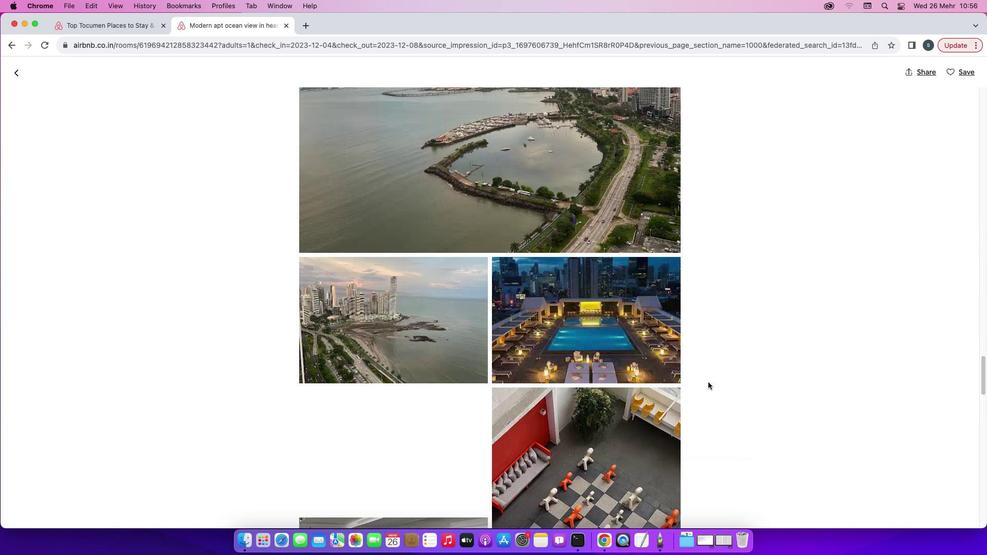 
Action: Mouse scrolled (708, 382) with delta (0, 0)
Screenshot: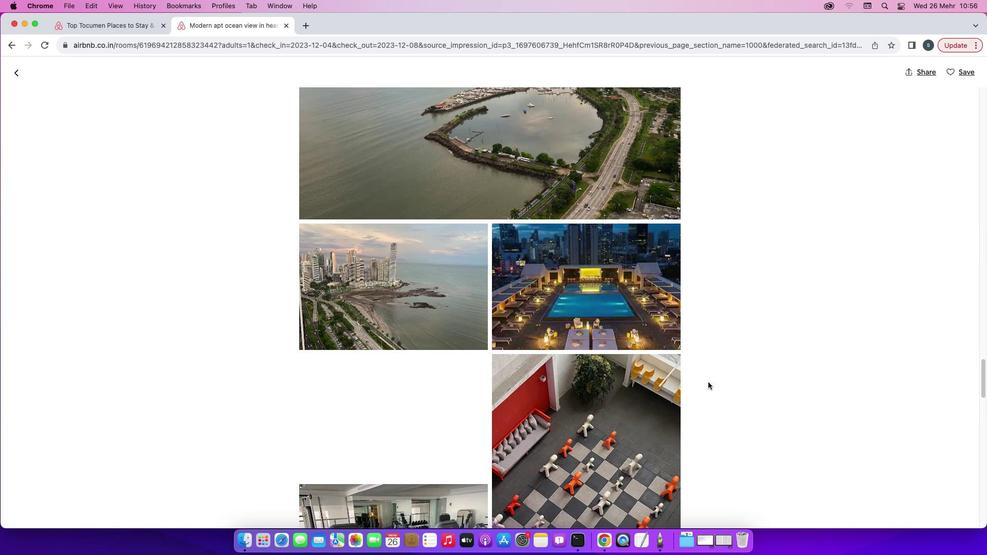 
Action: Mouse scrolled (708, 382) with delta (0, 0)
Screenshot: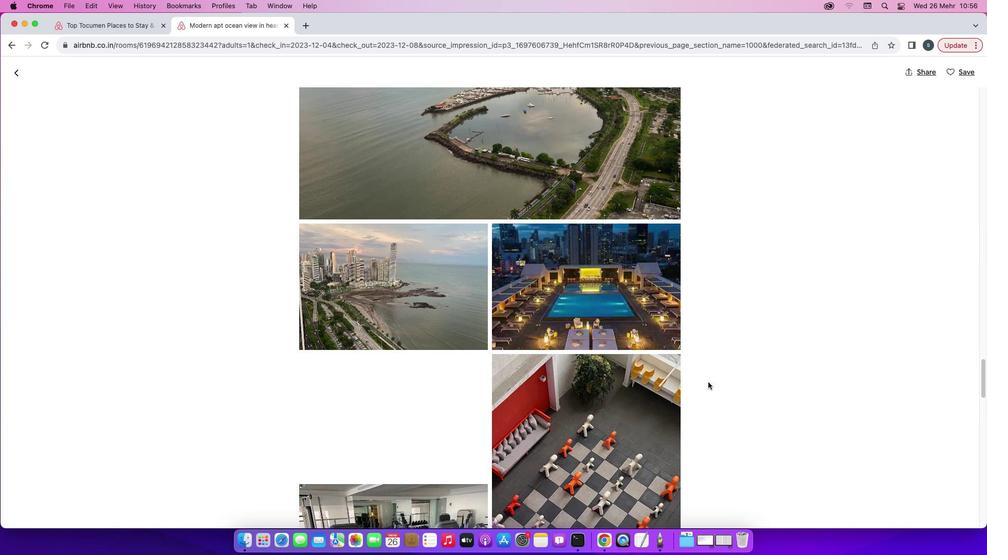 
Action: Mouse scrolled (708, 382) with delta (0, -1)
Screenshot: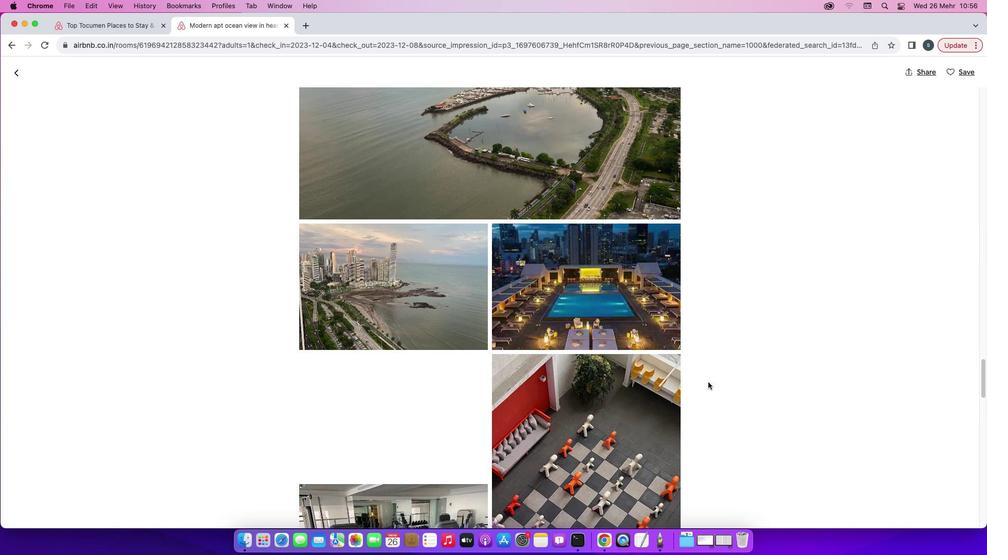 
Action: Mouse scrolled (708, 382) with delta (0, -2)
Screenshot: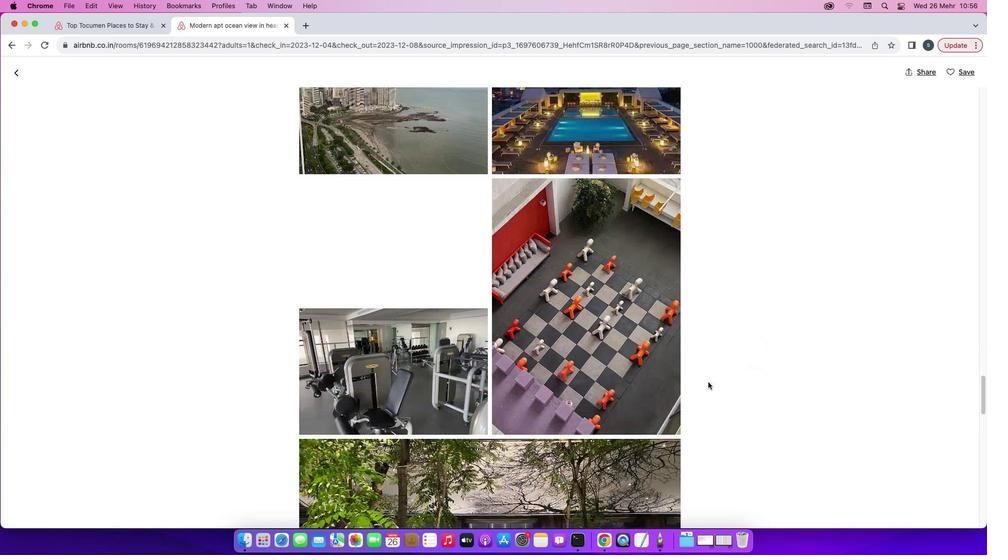 
Action: Mouse scrolled (708, 382) with delta (0, -2)
Screenshot: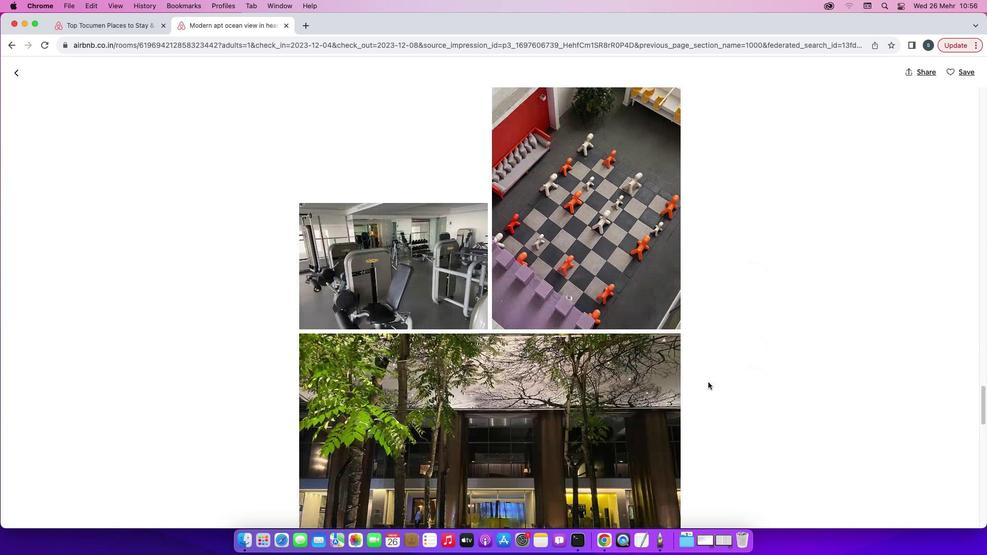 
Action: Mouse scrolled (708, 382) with delta (0, 0)
Screenshot: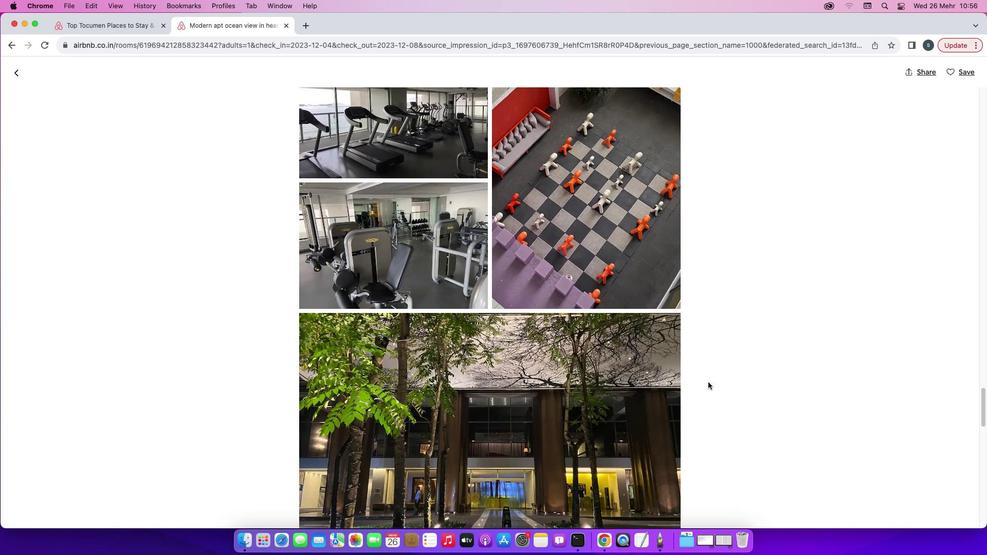 
Action: Mouse scrolled (708, 382) with delta (0, 0)
Screenshot: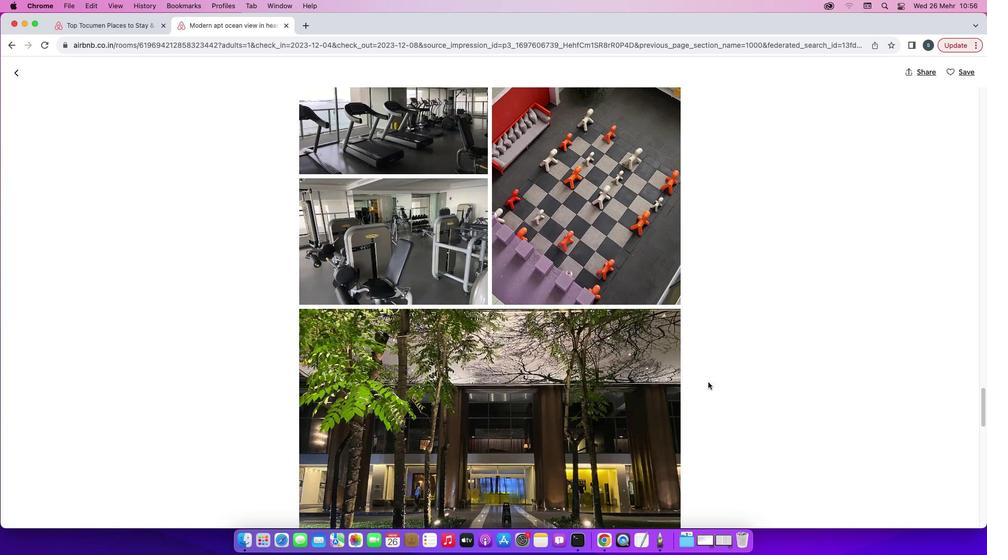 
Action: Mouse scrolled (708, 382) with delta (0, -1)
Screenshot: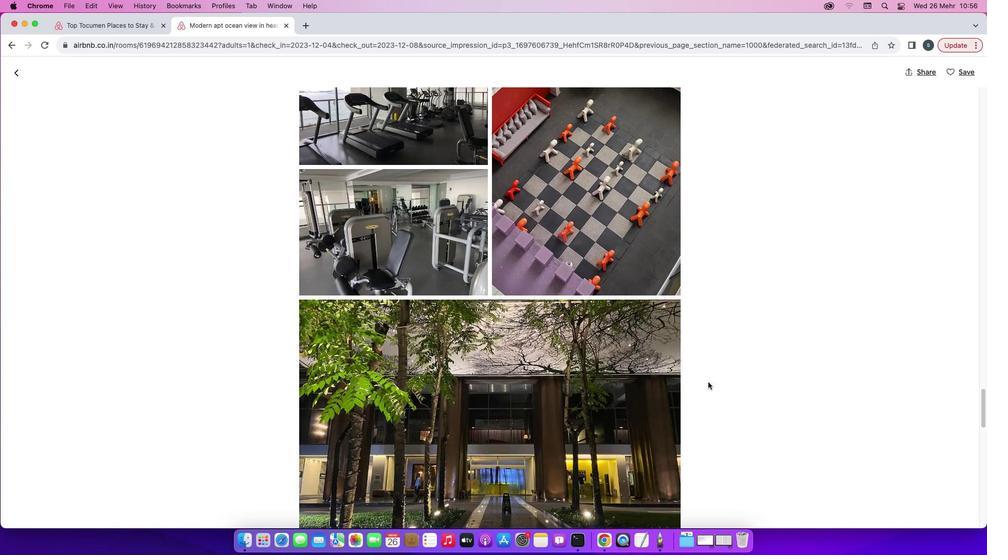 
Action: Mouse scrolled (708, 382) with delta (0, -1)
Screenshot: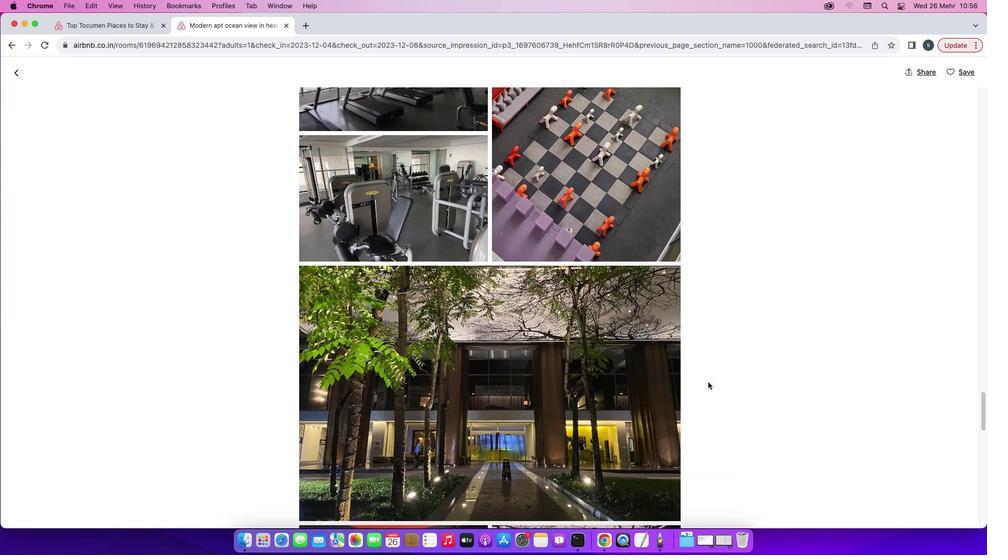 
Action: Mouse scrolled (708, 382) with delta (0, -2)
Screenshot: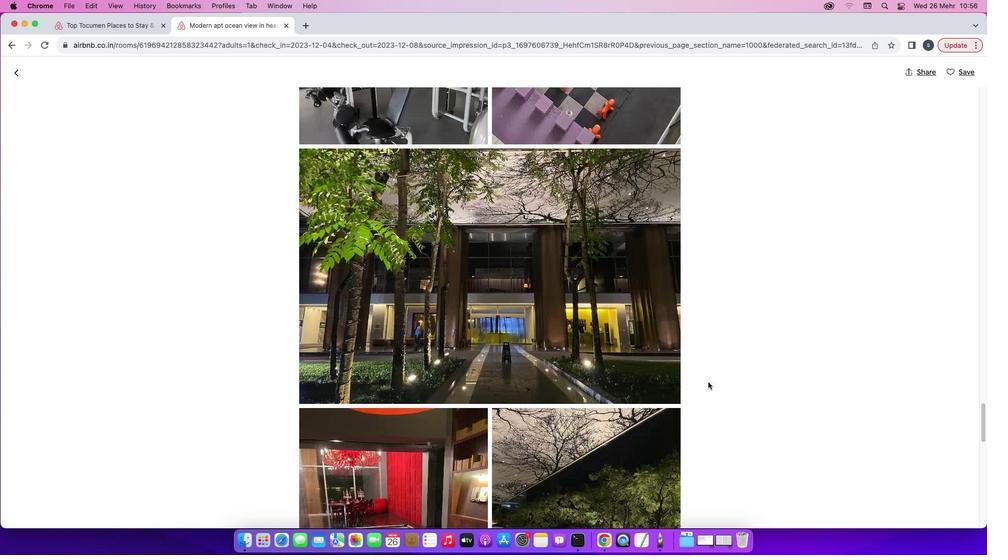 
Action: Mouse scrolled (708, 382) with delta (0, 0)
Screenshot: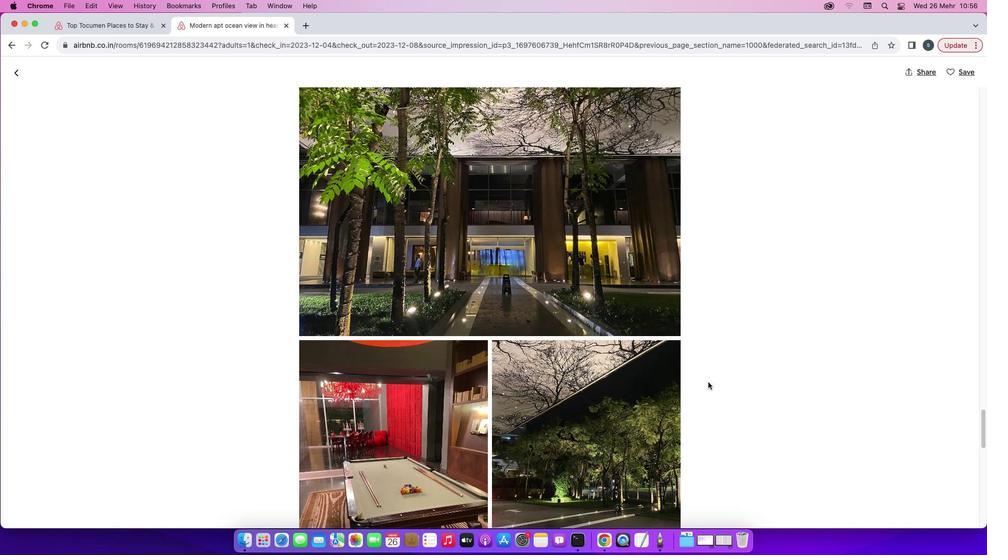 
Action: Mouse scrolled (708, 382) with delta (0, 0)
Screenshot: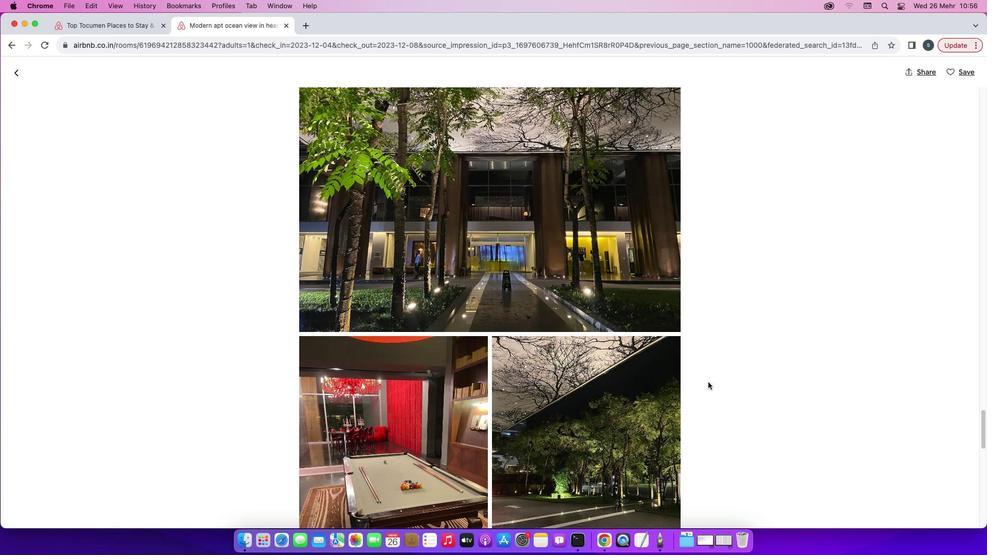 
Action: Mouse scrolled (708, 382) with delta (0, -1)
Screenshot: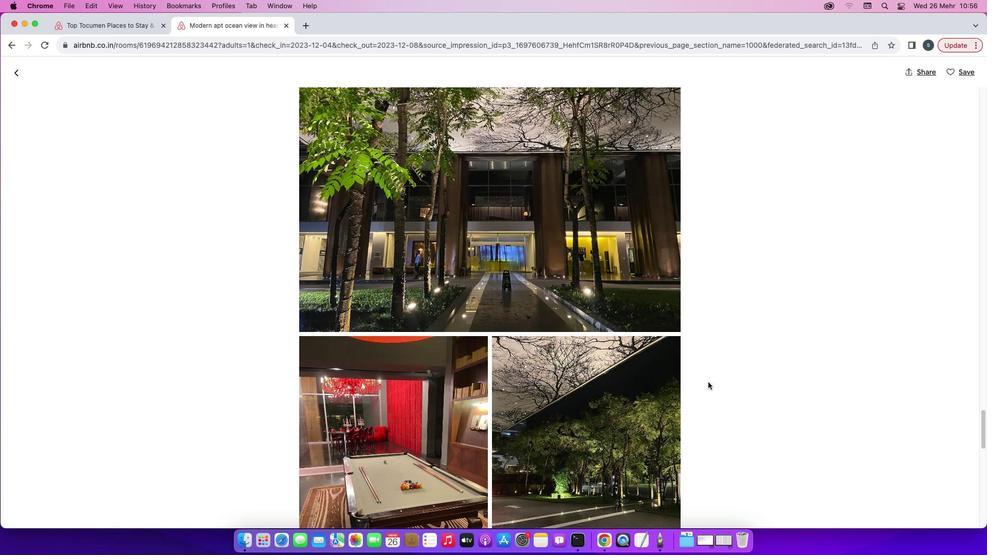
Action: Mouse scrolled (708, 382) with delta (0, -2)
Screenshot: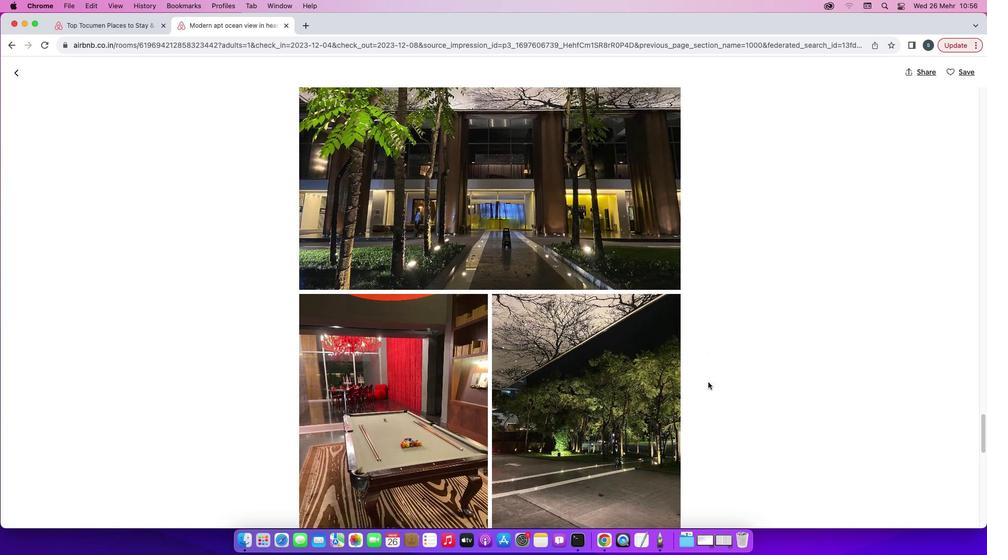
Action: Mouse scrolled (708, 382) with delta (0, 0)
Screenshot: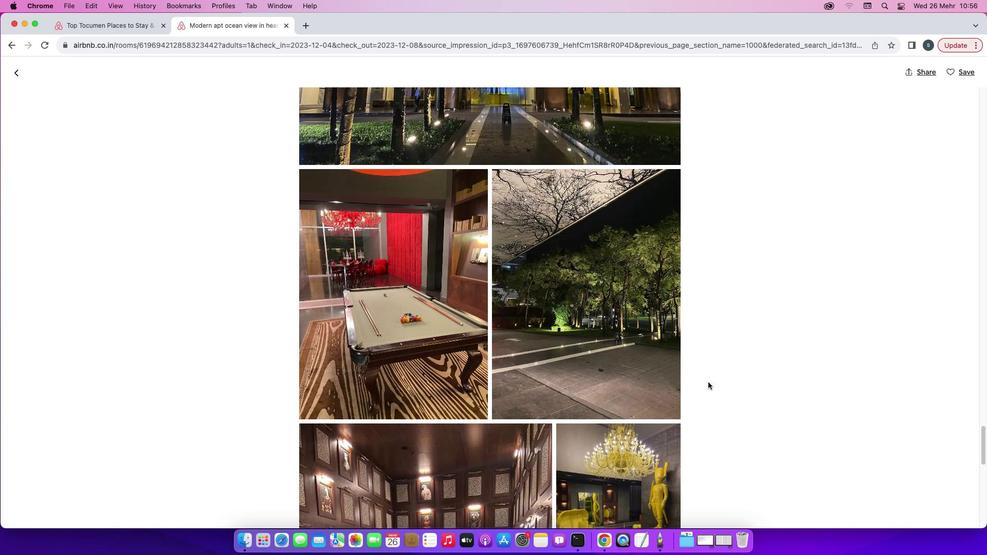 
Action: Mouse scrolled (708, 382) with delta (0, 0)
Screenshot: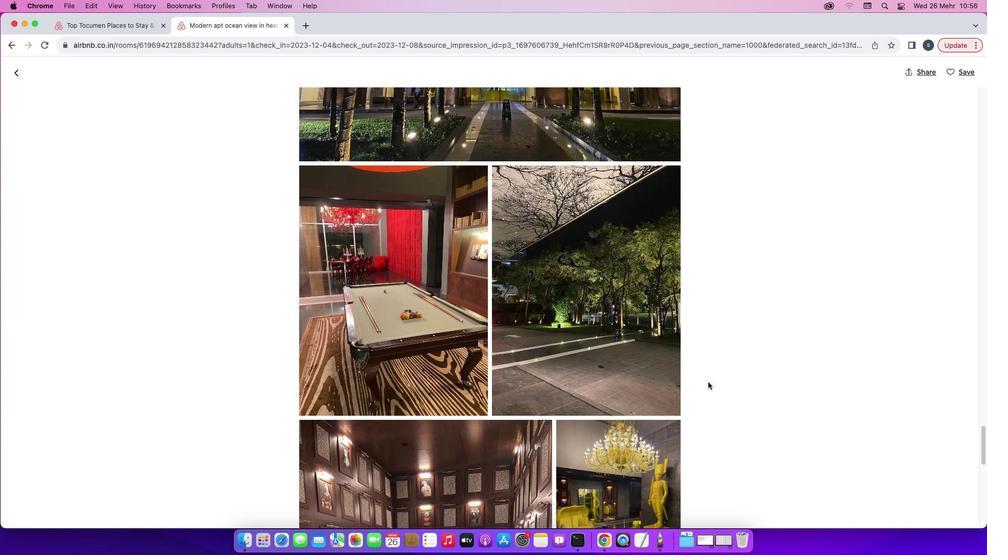 
Action: Mouse scrolled (708, 382) with delta (0, -1)
Screenshot: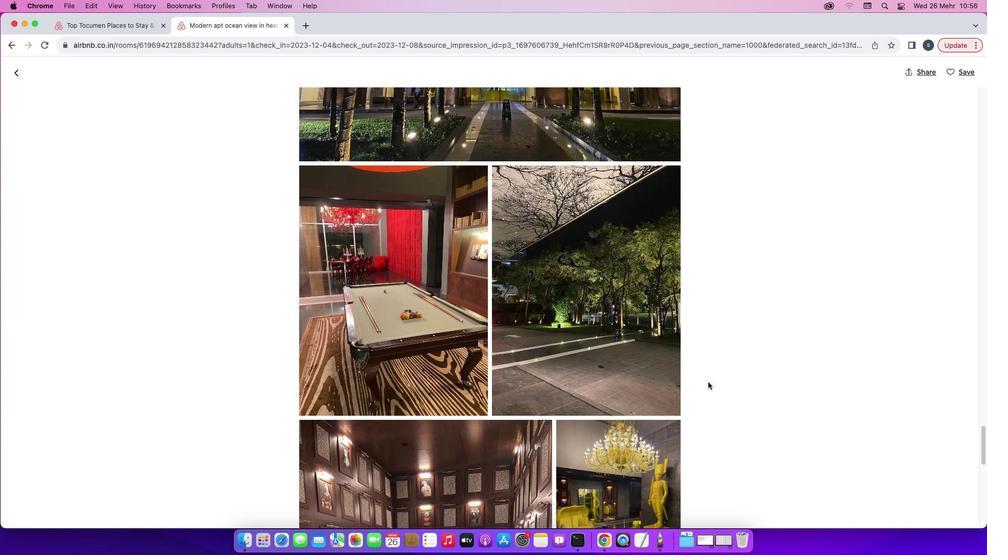 
Action: Mouse scrolled (708, 382) with delta (0, -2)
Screenshot: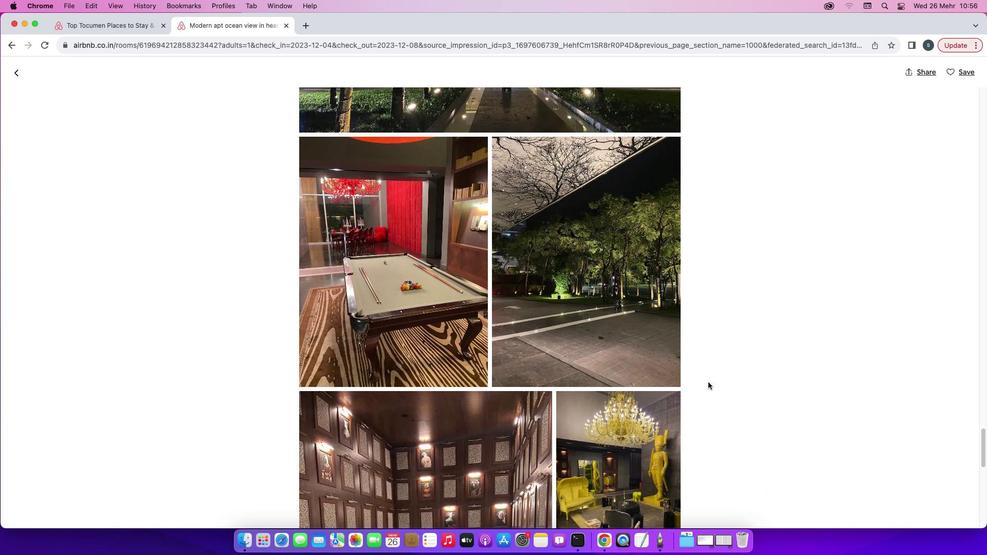 
Action: Mouse scrolled (708, 382) with delta (0, -2)
Screenshot: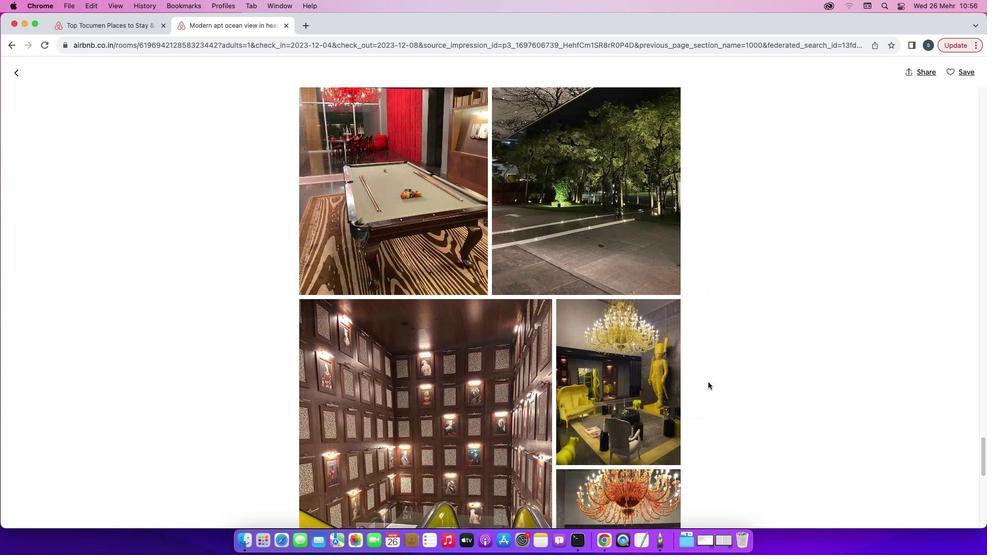 
Action: Mouse scrolled (708, 382) with delta (0, -2)
Screenshot: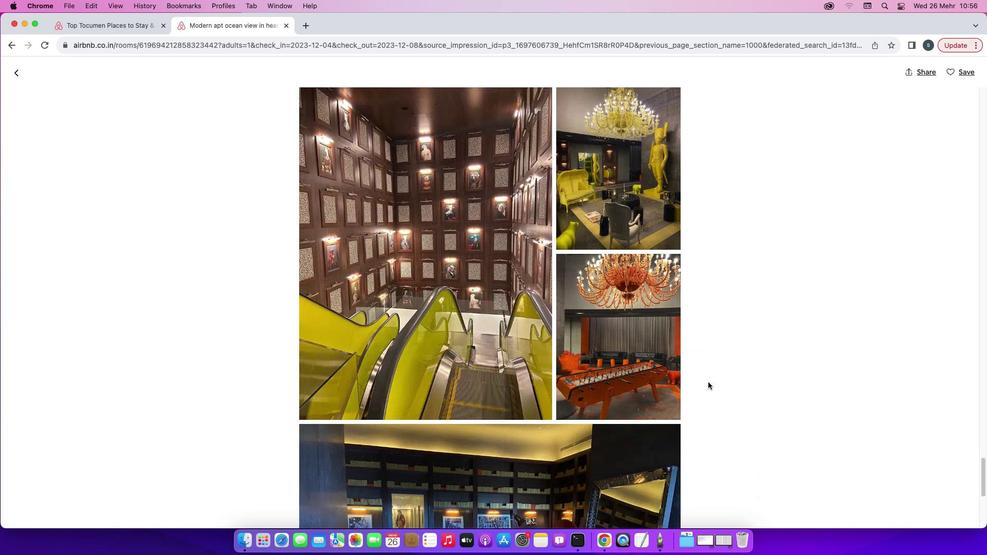
Action: Mouse scrolled (708, 382) with delta (0, 0)
Screenshot: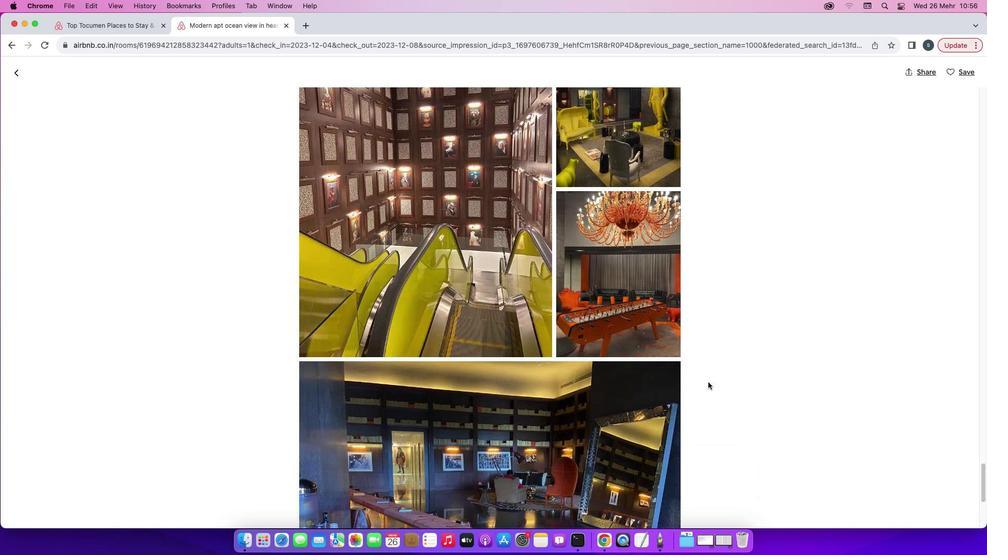 
Action: Mouse scrolled (708, 382) with delta (0, 0)
Screenshot: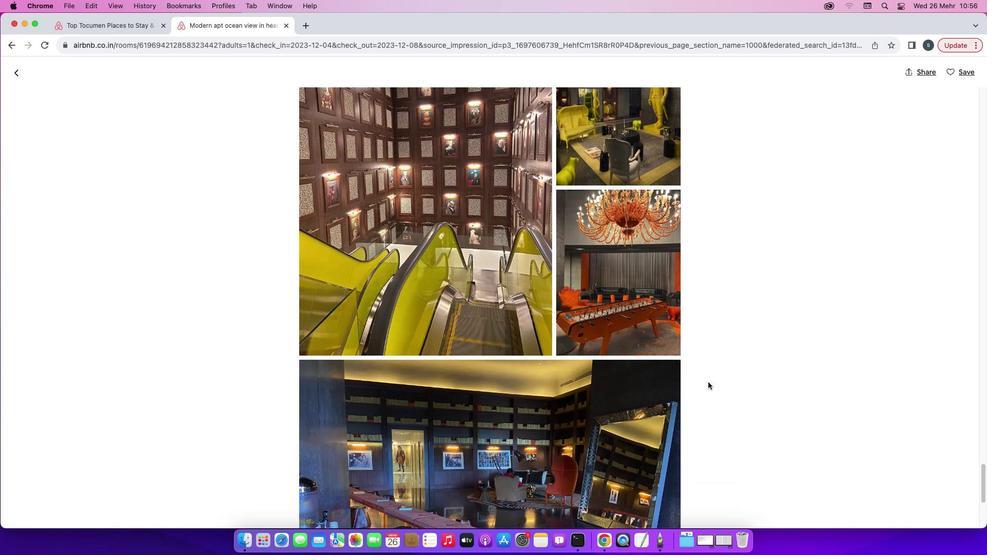 
Action: Mouse scrolled (708, 382) with delta (0, 0)
Screenshot: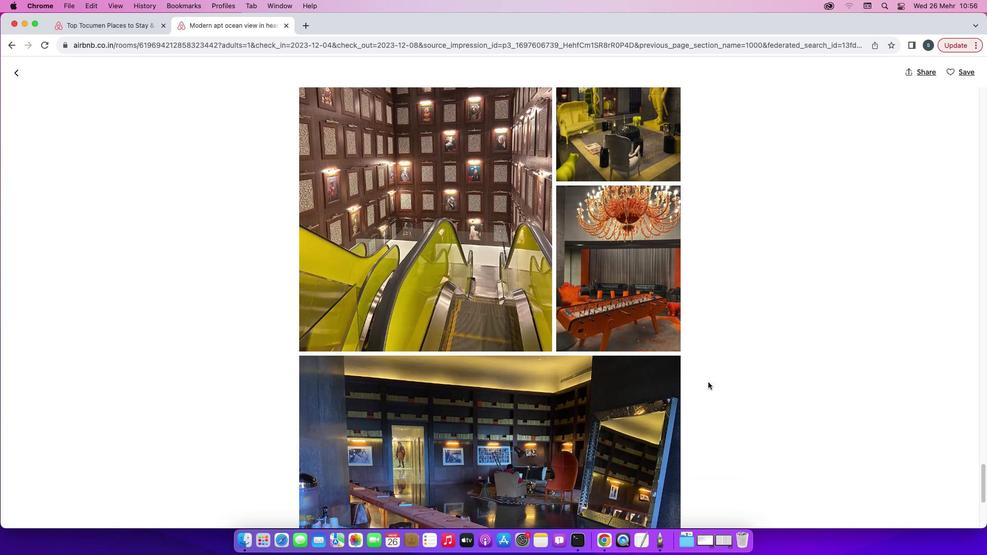 
Action: Mouse scrolled (708, 382) with delta (0, -1)
Screenshot: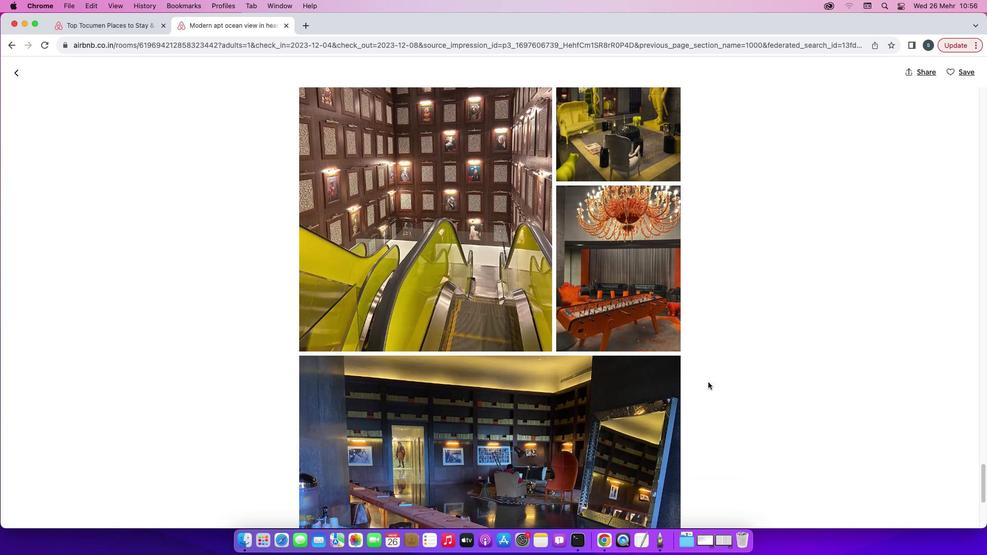 
Action: Mouse scrolled (708, 382) with delta (0, -2)
Screenshot: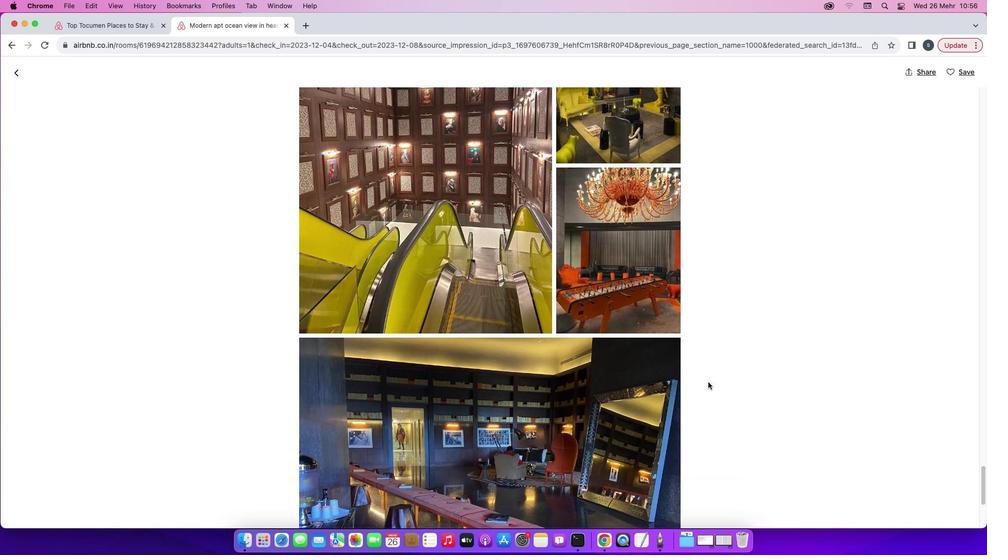 
Action: Mouse scrolled (708, 382) with delta (0, -2)
Screenshot: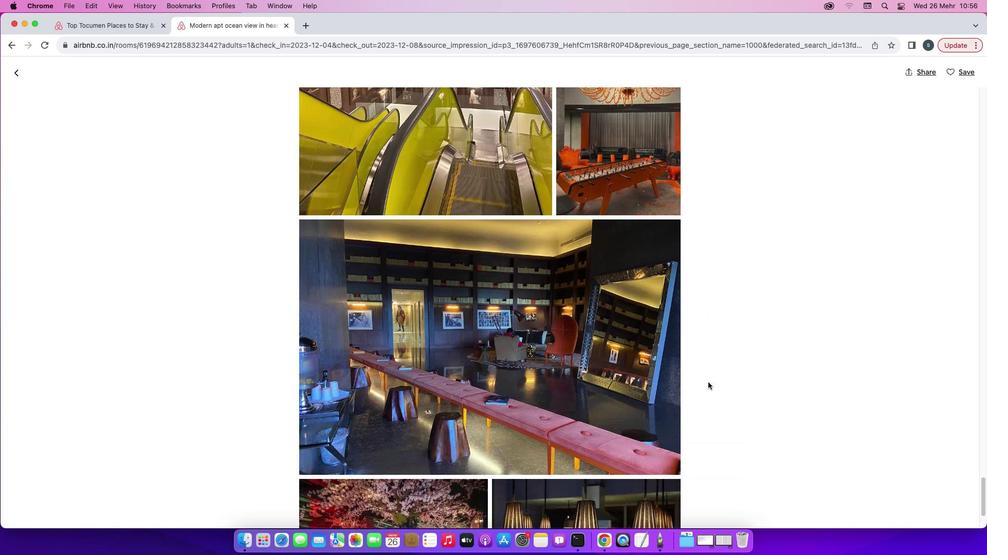 
Action: Mouse scrolled (708, 382) with delta (0, 0)
Screenshot: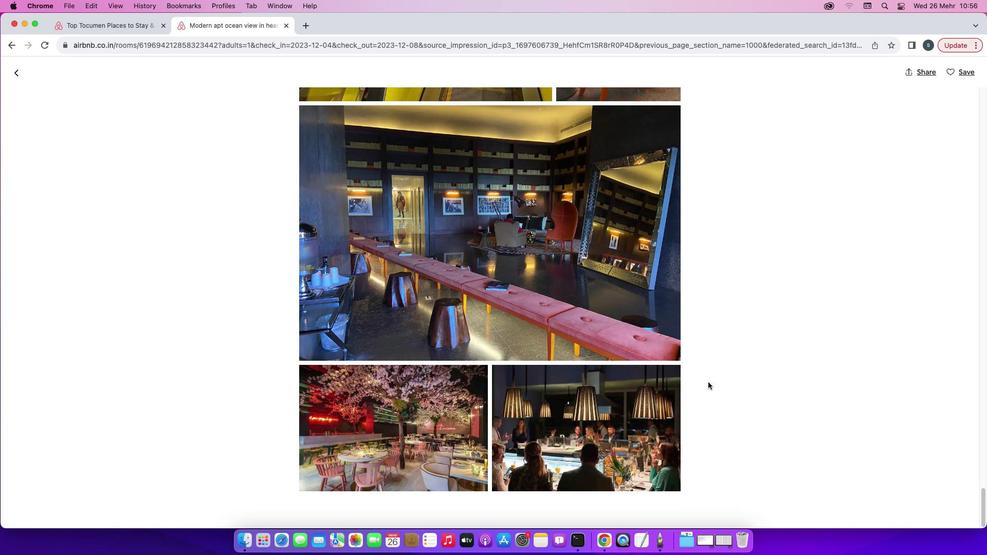 
Action: Mouse scrolled (708, 382) with delta (0, 0)
Screenshot: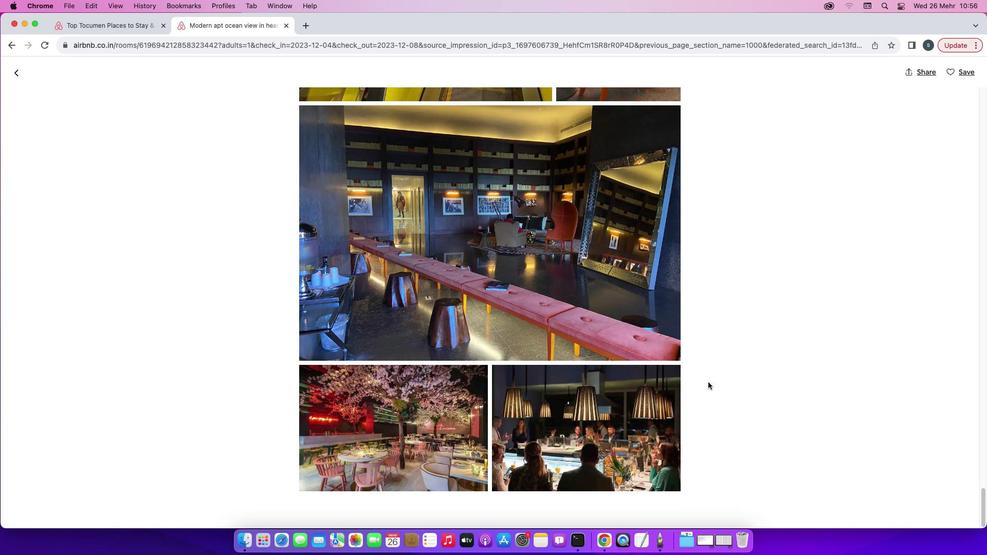 
Action: Mouse scrolled (708, 382) with delta (0, -1)
Screenshot: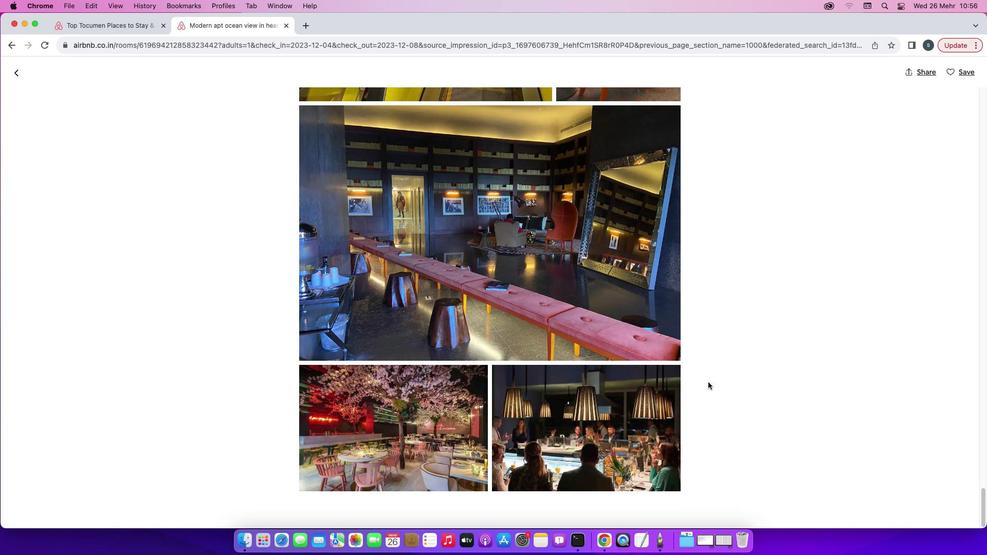 
Action: Mouse scrolled (708, 382) with delta (0, -2)
Screenshot: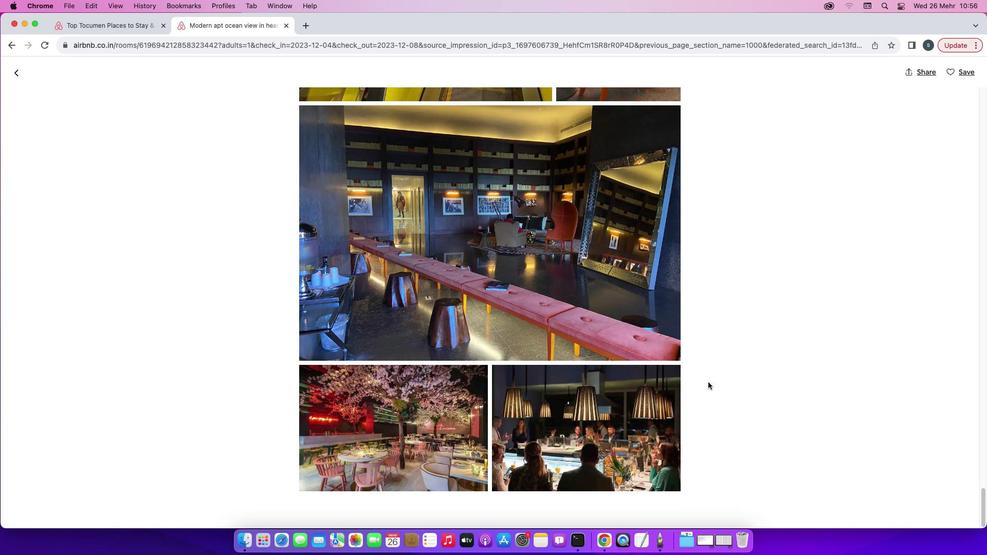 
Action: Mouse scrolled (708, 382) with delta (0, -2)
Screenshot: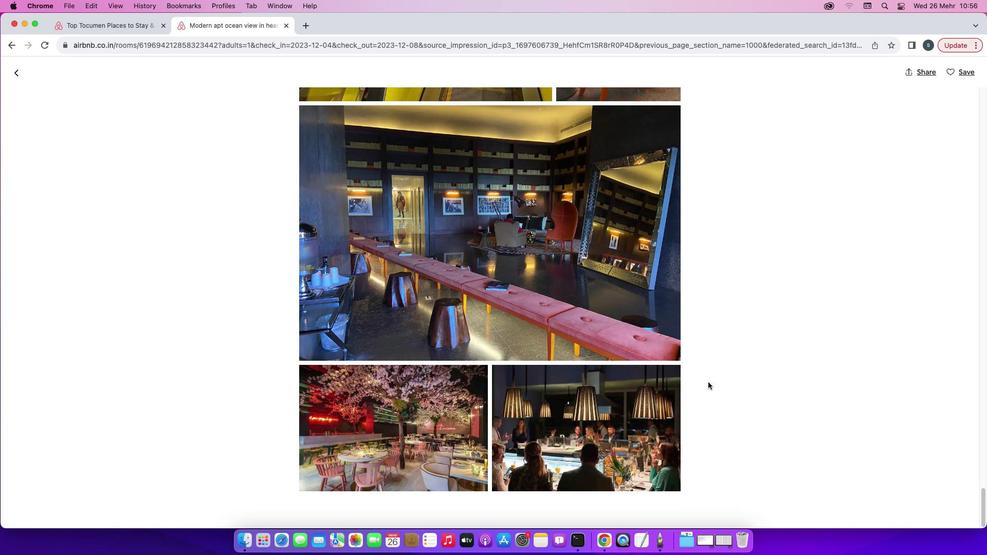 
Action: Mouse scrolled (708, 382) with delta (0, 0)
Screenshot: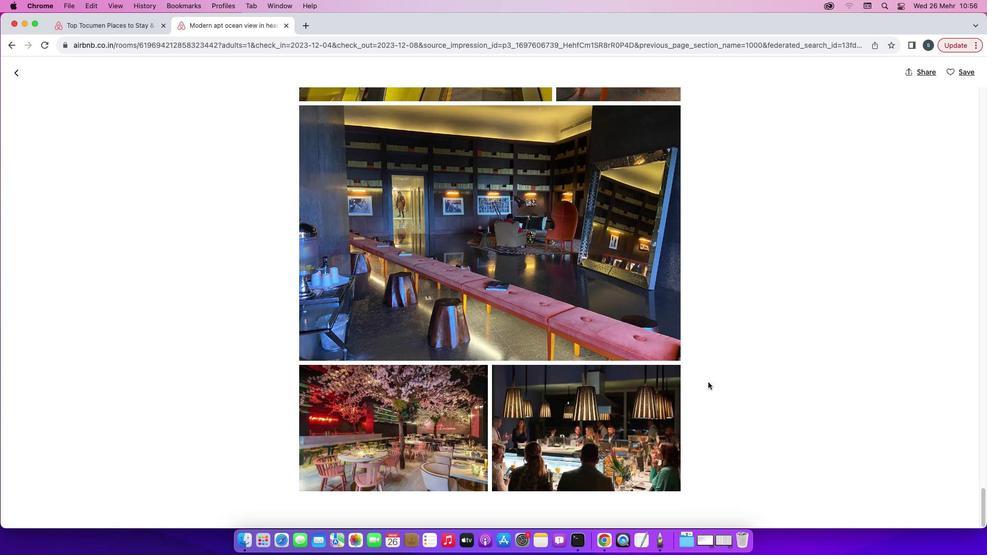 
Action: Mouse moved to (21, 75)
Screenshot: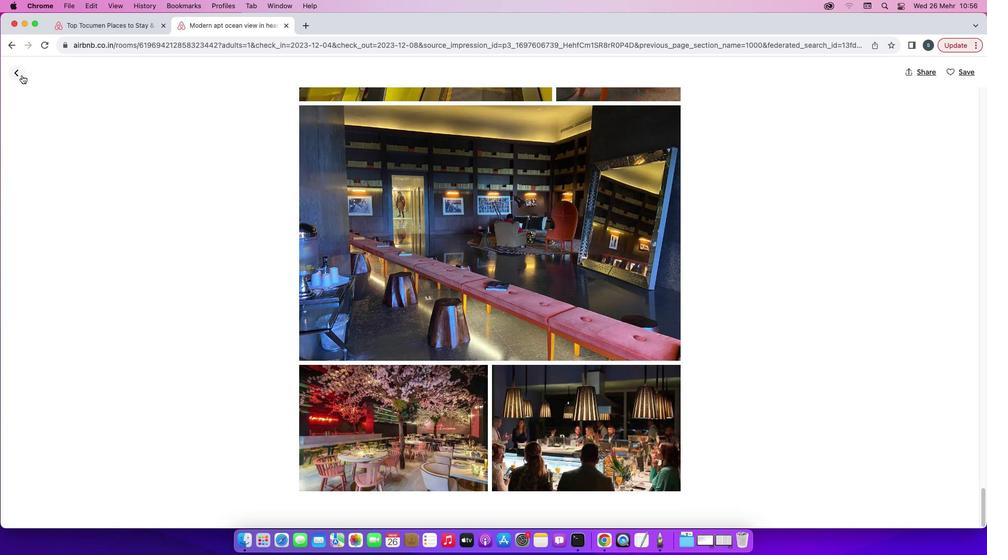 
Action: Mouse pressed left at (21, 75)
Screenshot: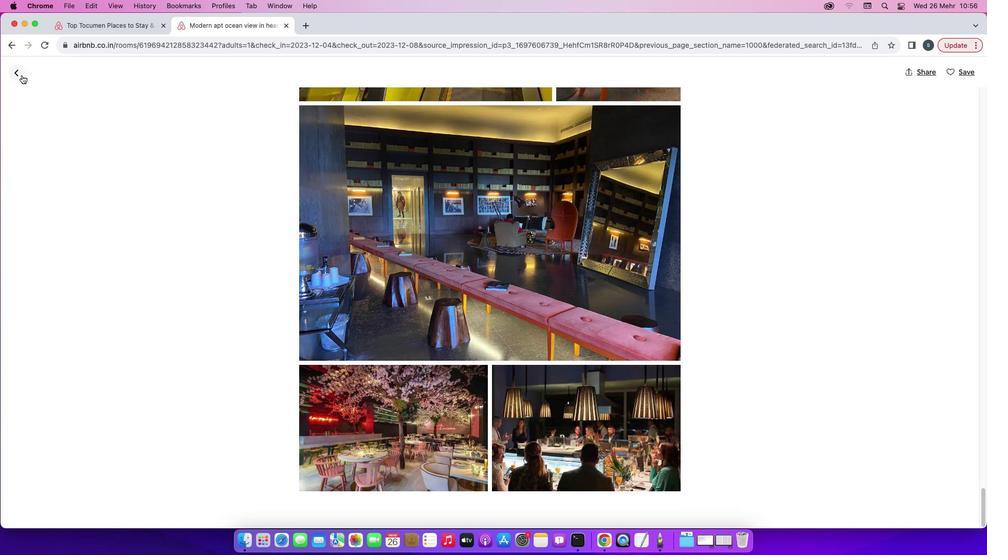 
Action: Mouse moved to (492, 333)
Screenshot: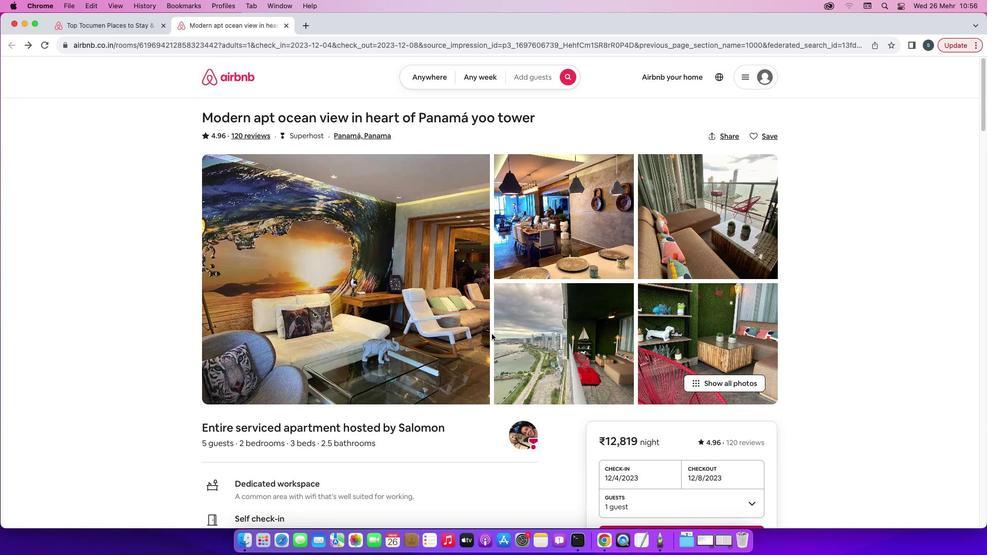 
Action: Mouse scrolled (492, 333) with delta (0, 0)
Screenshot: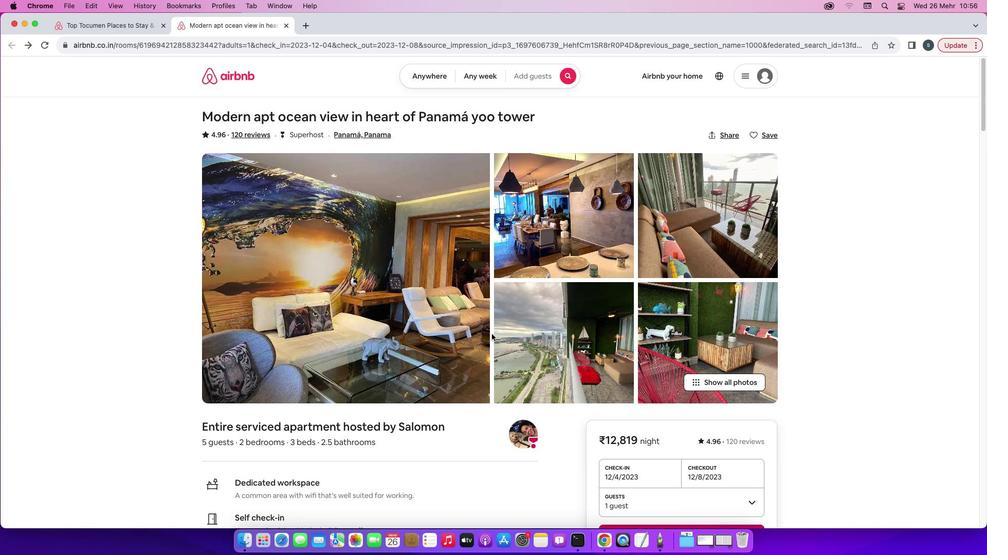 
Action: Mouse scrolled (492, 333) with delta (0, 0)
Screenshot: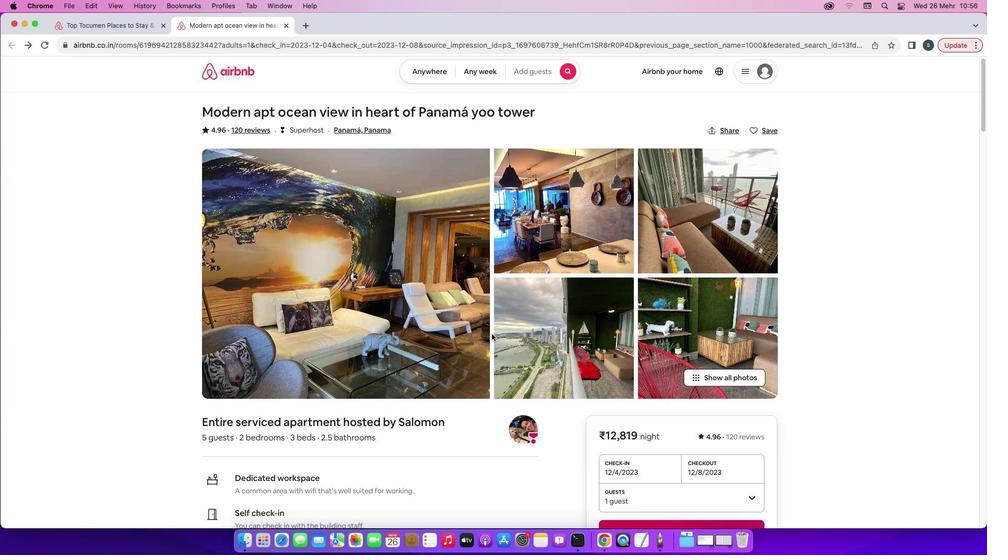 
Action: Mouse scrolled (492, 333) with delta (0, 0)
Screenshot: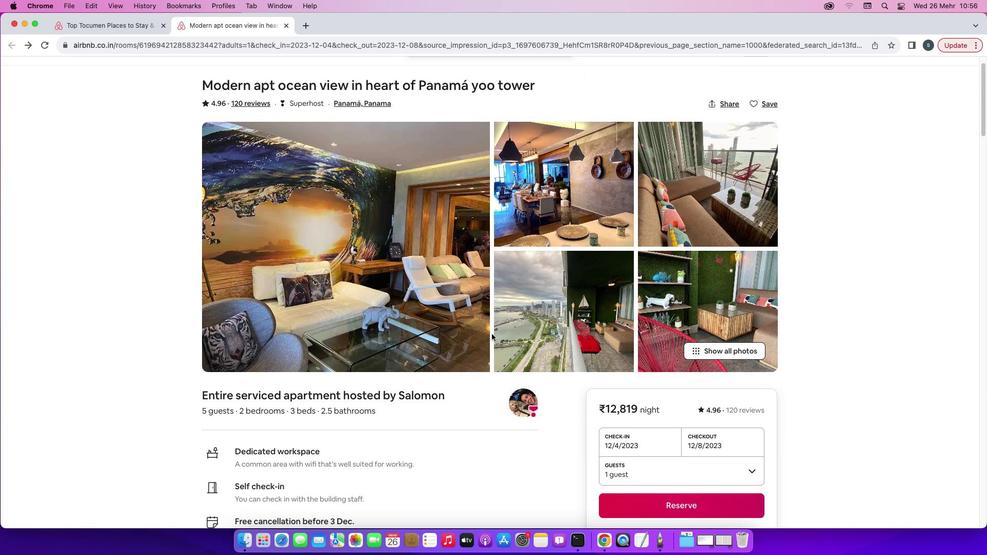 
Action: Mouse scrolled (492, 333) with delta (0, -1)
Screenshot: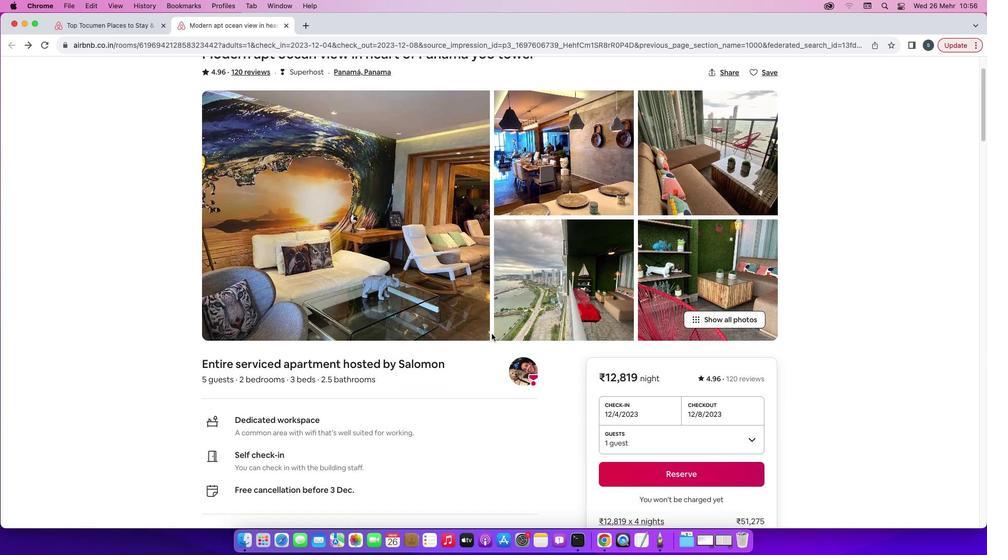 
Action: Mouse moved to (489, 337)
Screenshot: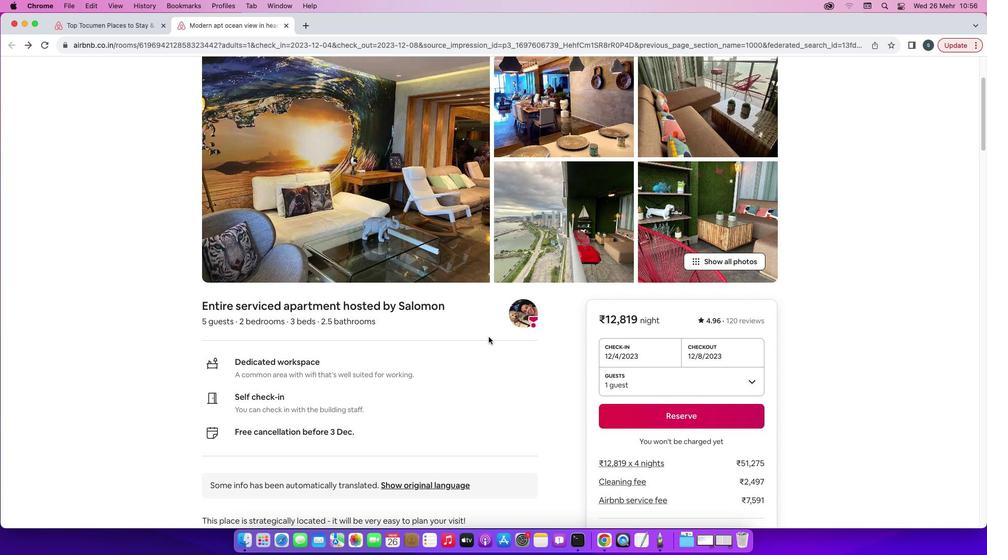 
Action: Mouse scrolled (489, 337) with delta (0, 0)
Screenshot: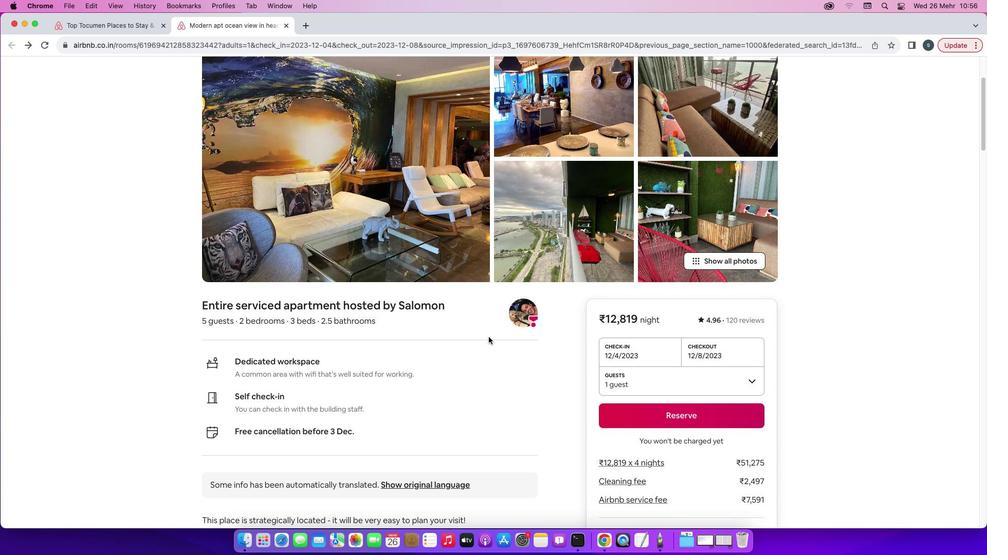 
Action: Mouse scrolled (489, 337) with delta (0, 0)
Screenshot: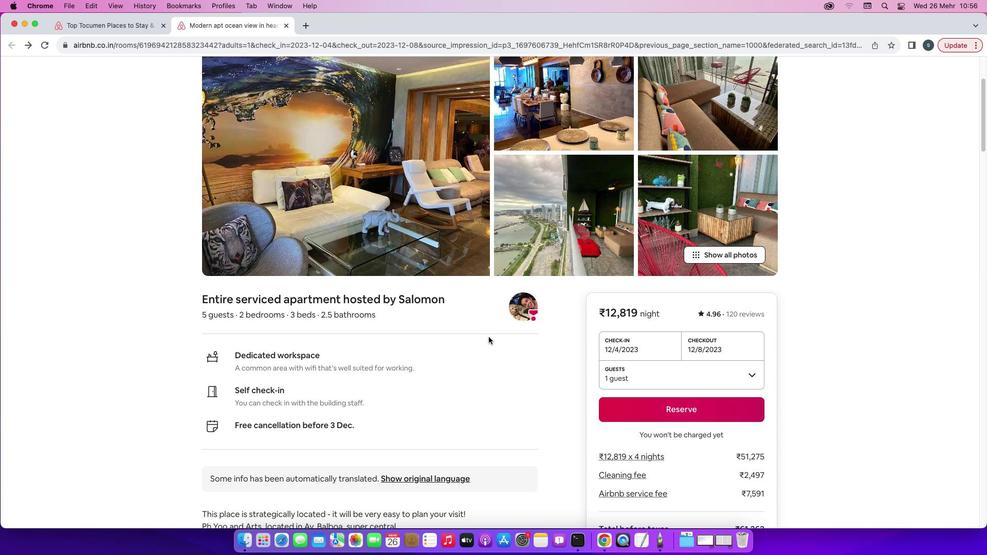 
Action: Mouse scrolled (489, 337) with delta (0, -1)
Screenshot: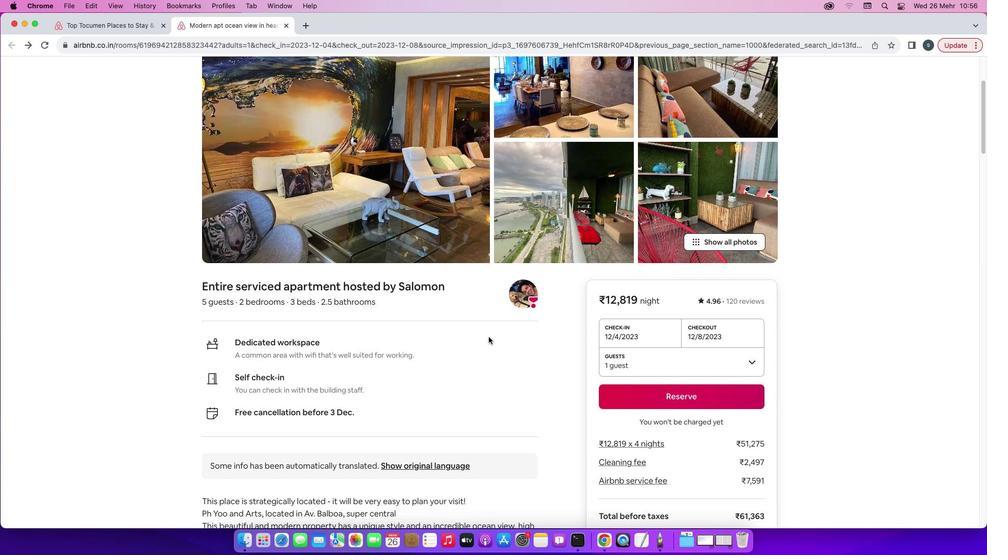 
Action: Mouse scrolled (489, 337) with delta (0, -1)
Screenshot: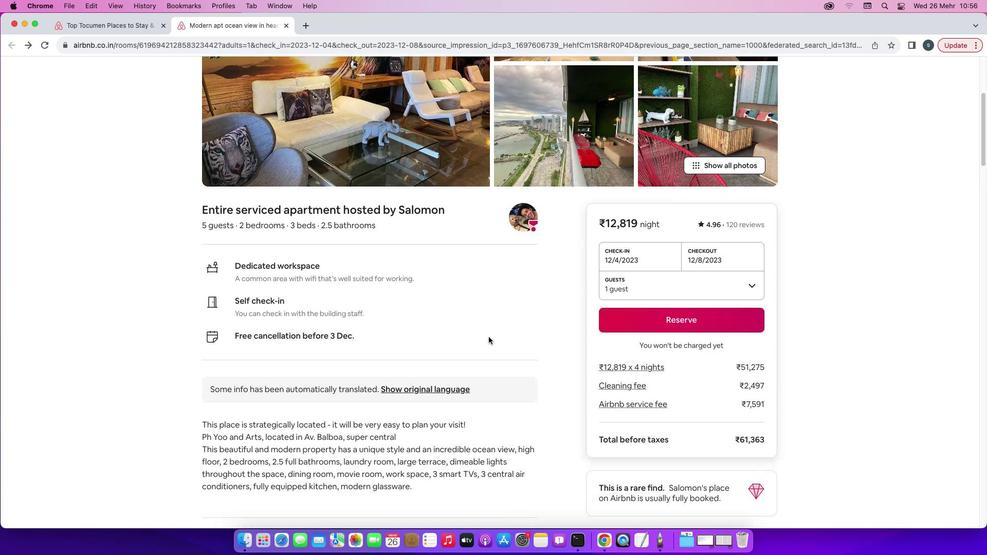 
Action: Mouse scrolled (489, 337) with delta (0, -2)
Screenshot: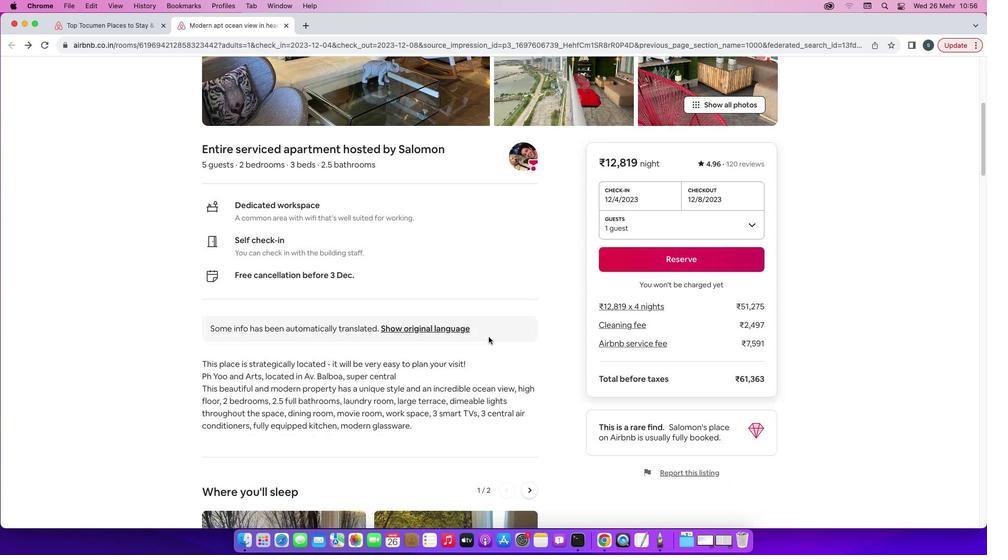 
Action: Mouse scrolled (489, 337) with delta (0, 0)
Screenshot: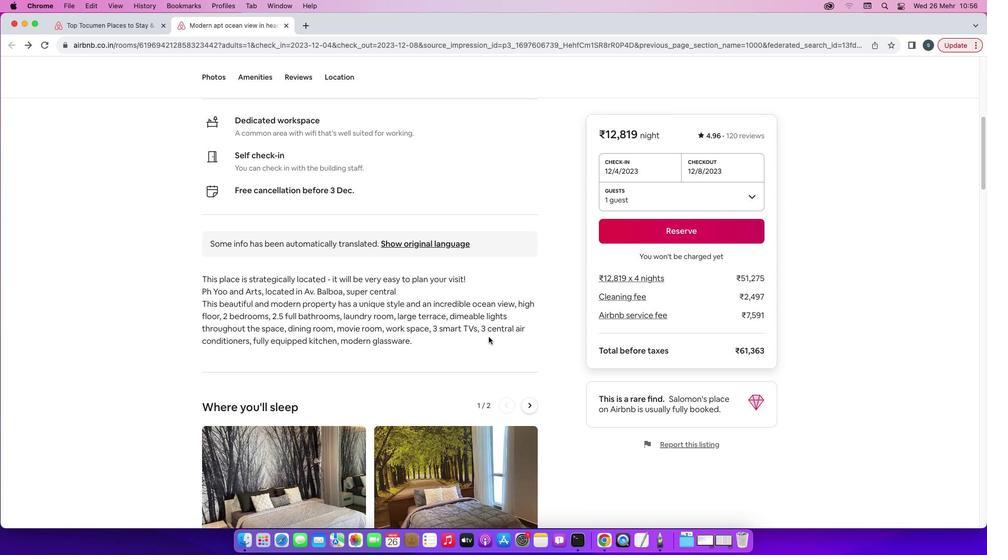 
Action: Mouse scrolled (489, 337) with delta (0, 0)
Screenshot: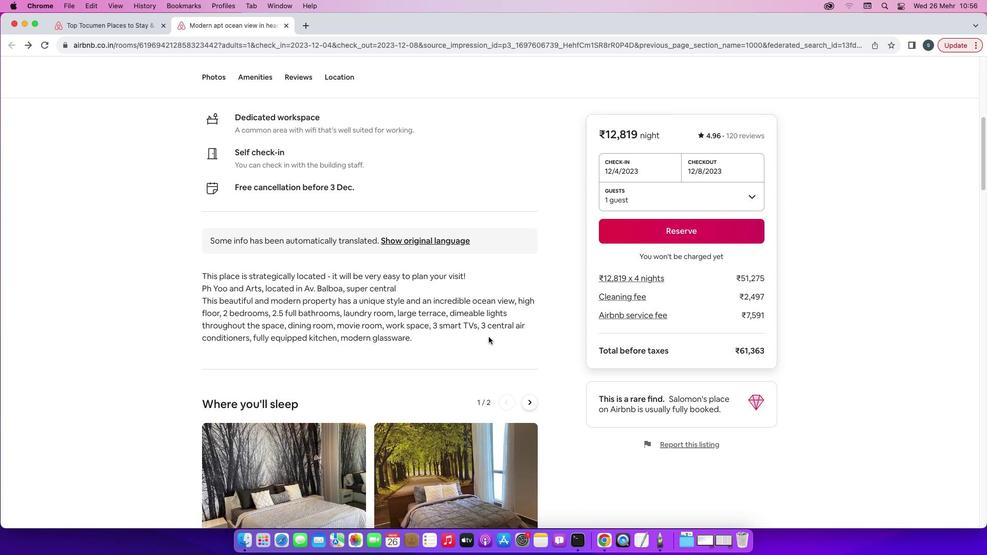 
Action: Mouse scrolled (489, 337) with delta (0, 0)
Screenshot: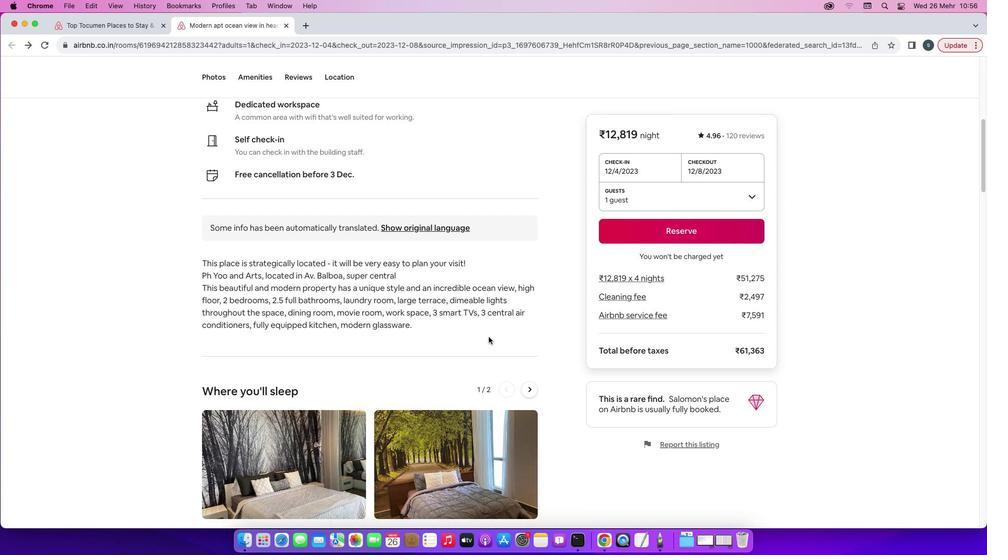 
Action: Mouse scrolled (489, 337) with delta (0, 0)
Screenshot: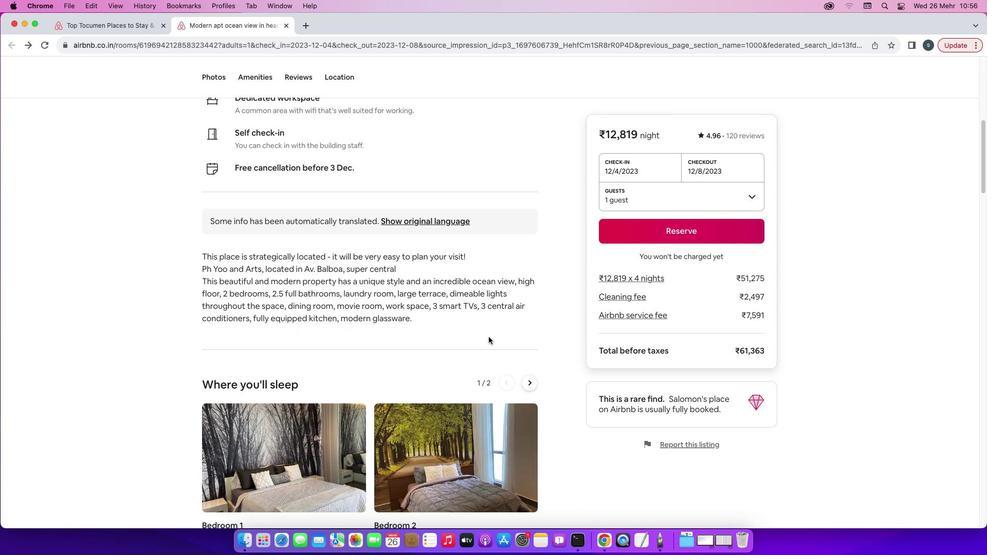 
Action: Mouse scrolled (489, 337) with delta (0, 0)
Screenshot: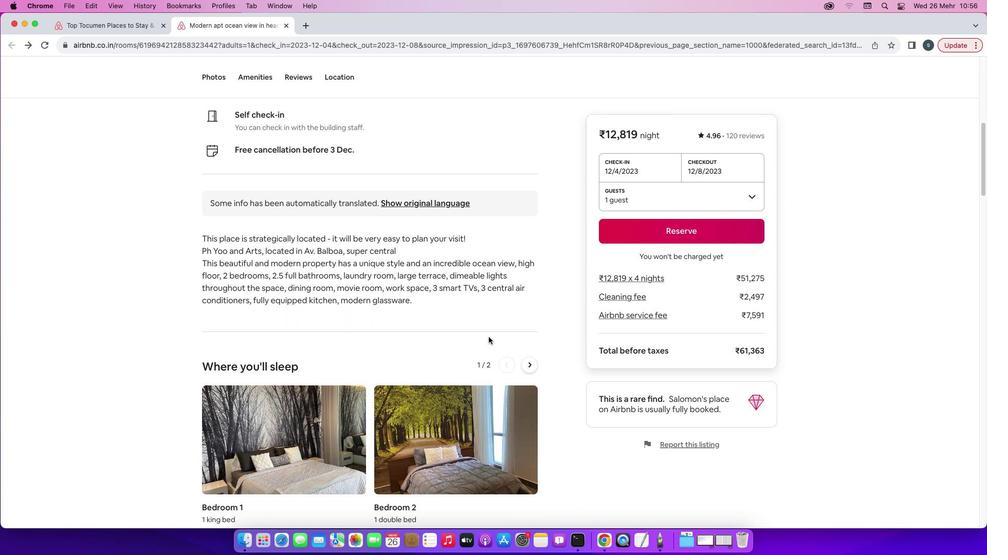 
Action: Mouse scrolled (489, 337) with delta (0, 0)
Screenshot: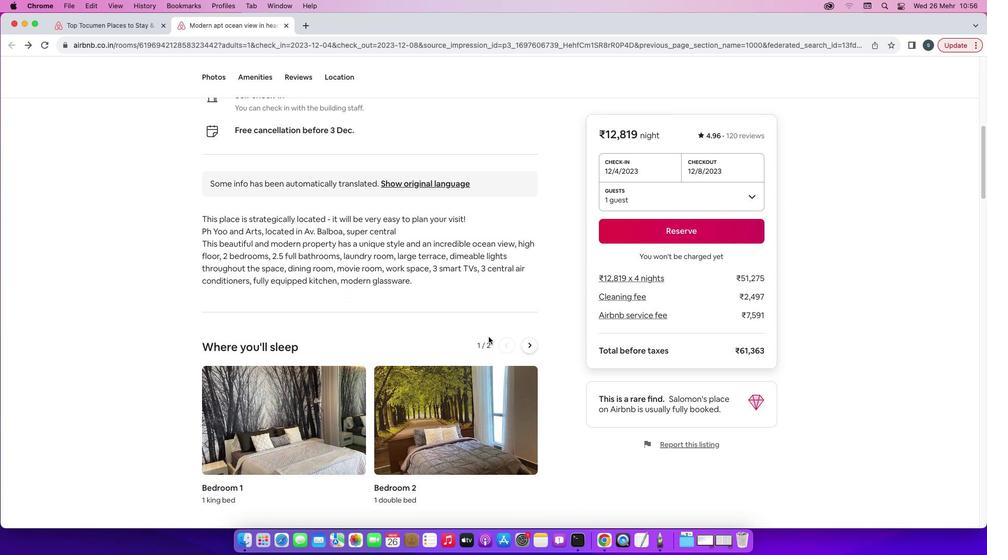 
Action: Mouse scrolled (489, 337) with delta (0, 0)
Screenshot: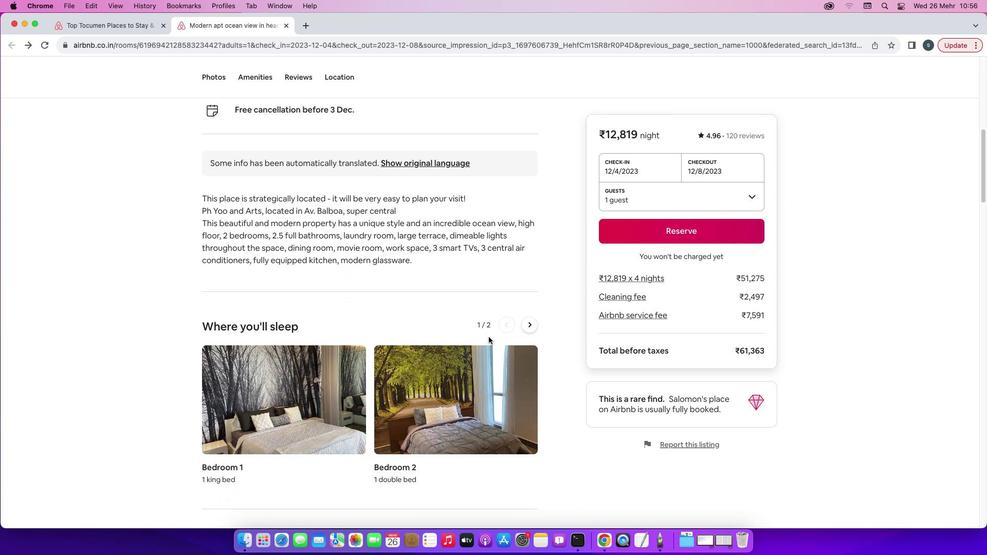 
Action: Mouse scrolled (489, 337) with delta (0, -1)
Screenshot: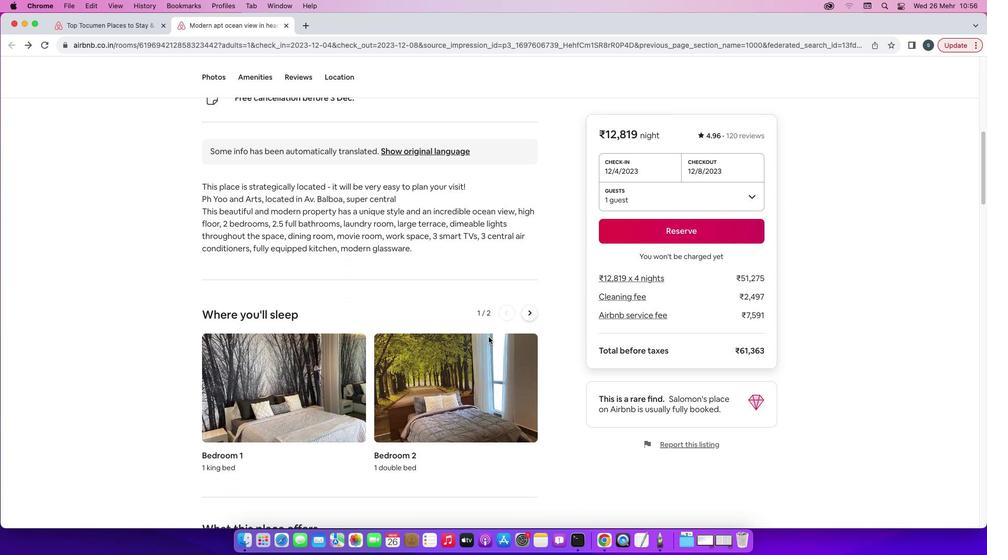 
Action: Mouse scrolled (489, 337) with delta (0, -1)
Screenshot: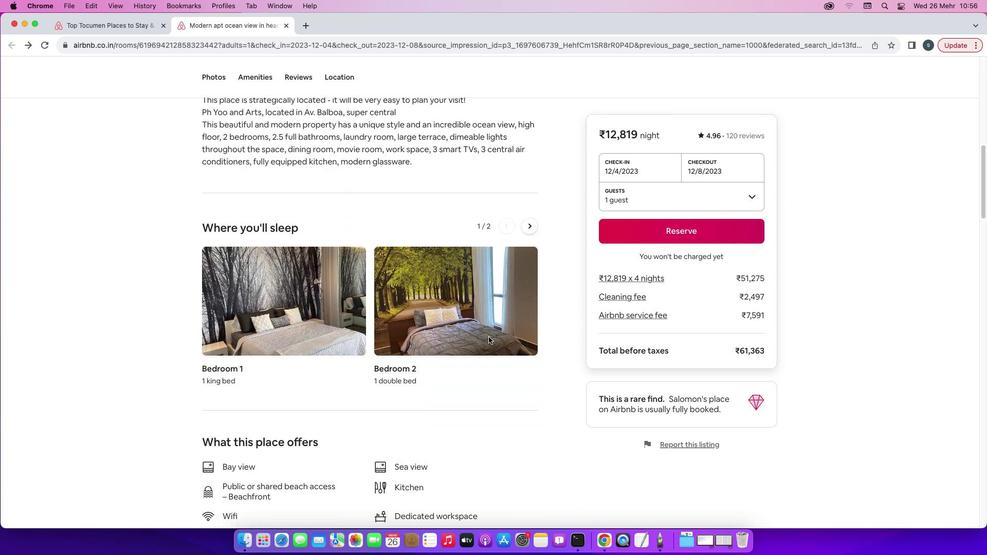 
Action: Mouse scrolled (489, 337) with delta (0, 0)
Screenshot: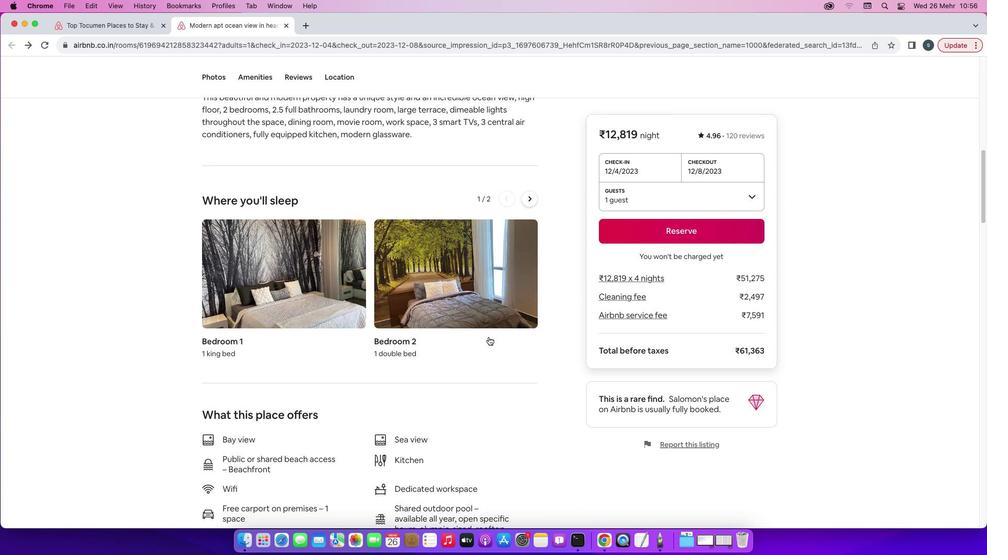
Action: Mouse scrolled (489, 337) with delta (0, 0)
Screenshot: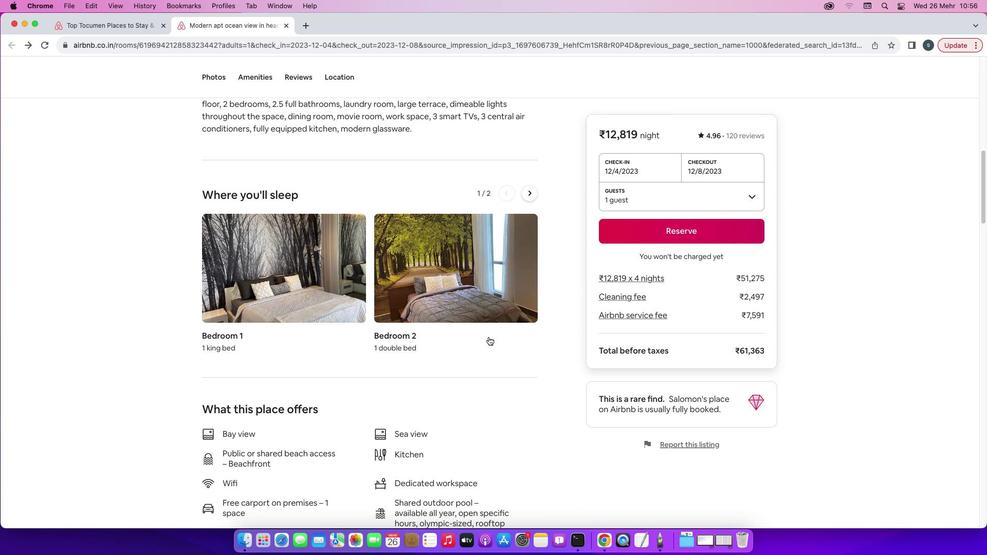 
Action: Mouse scrolled (489, 337) with delta (0, 0)
Screenshot: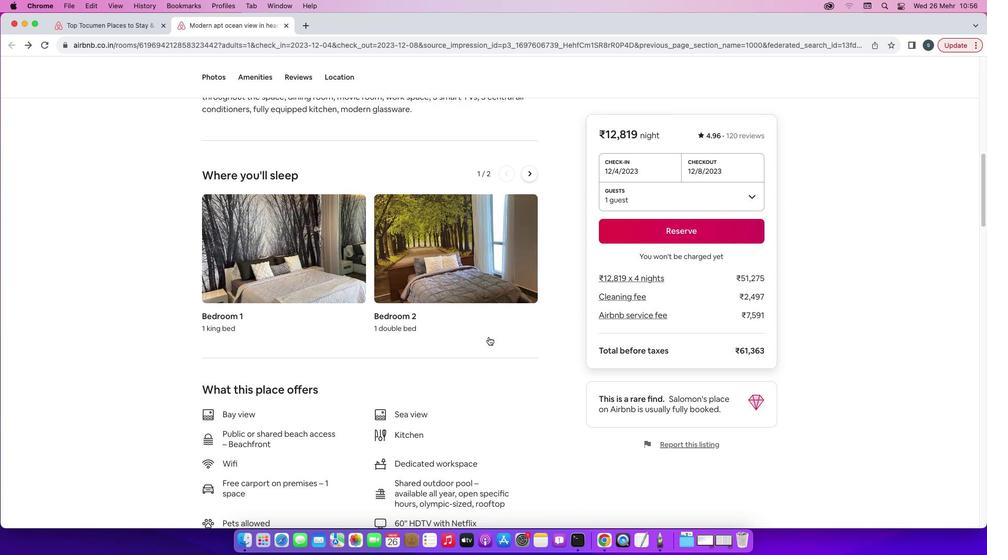 
Action: Mouse scrolled (489, 337) with delta (0, -1)
Screenshot: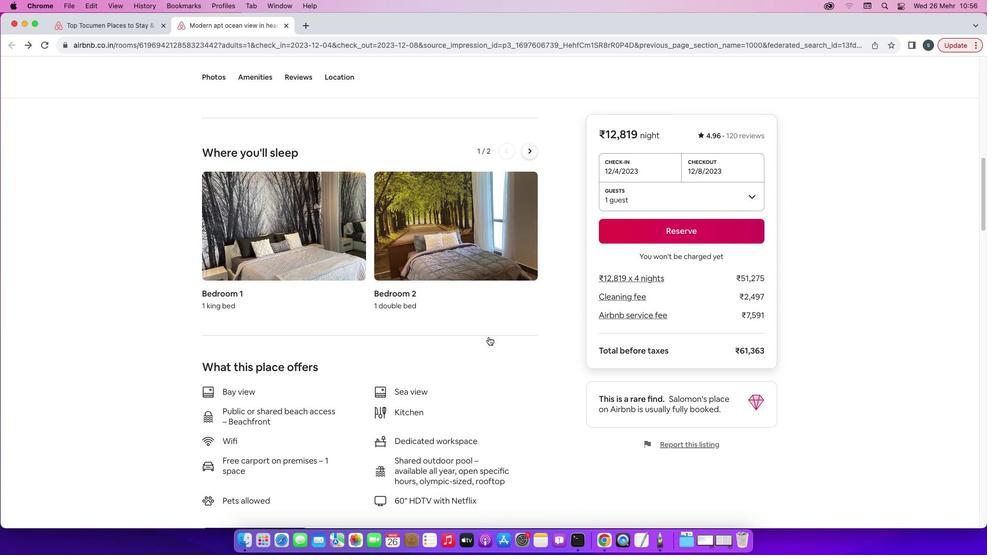 
Action: Mouse scrolled (489, 337) with delta (0, -1)
Screenshot: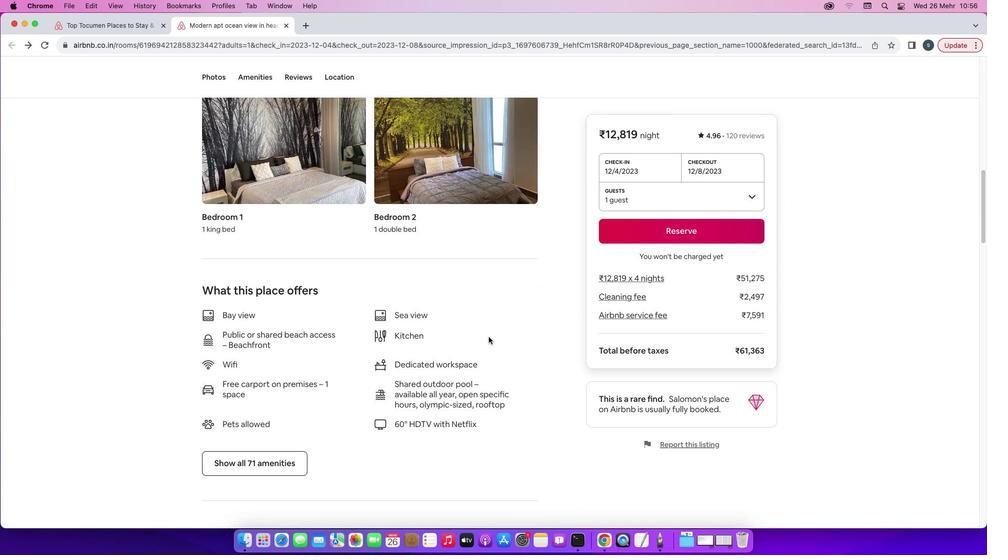 
Action: Mouse moved to (247, 428)
Screenshot: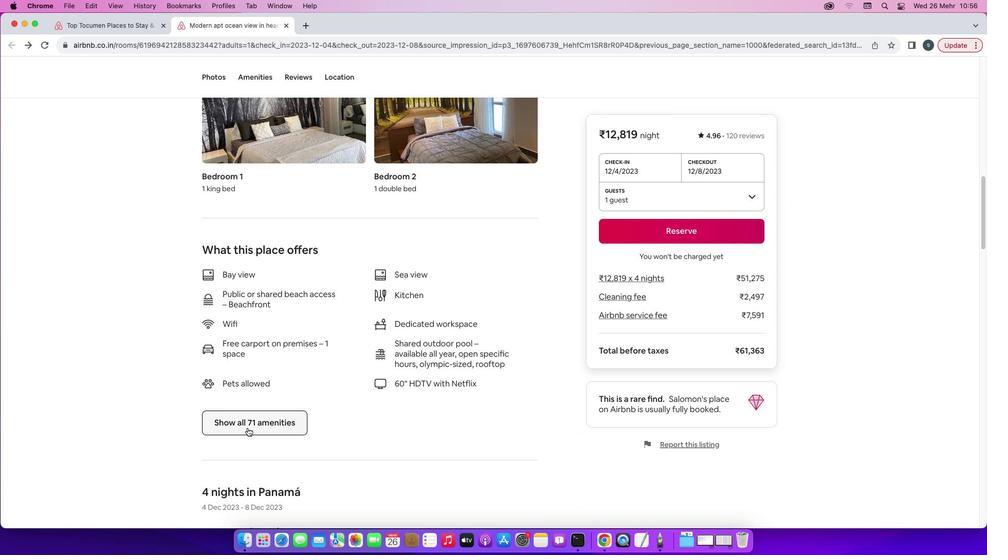 
Action: Mouse pressed left at (247, 428)
Screenshot: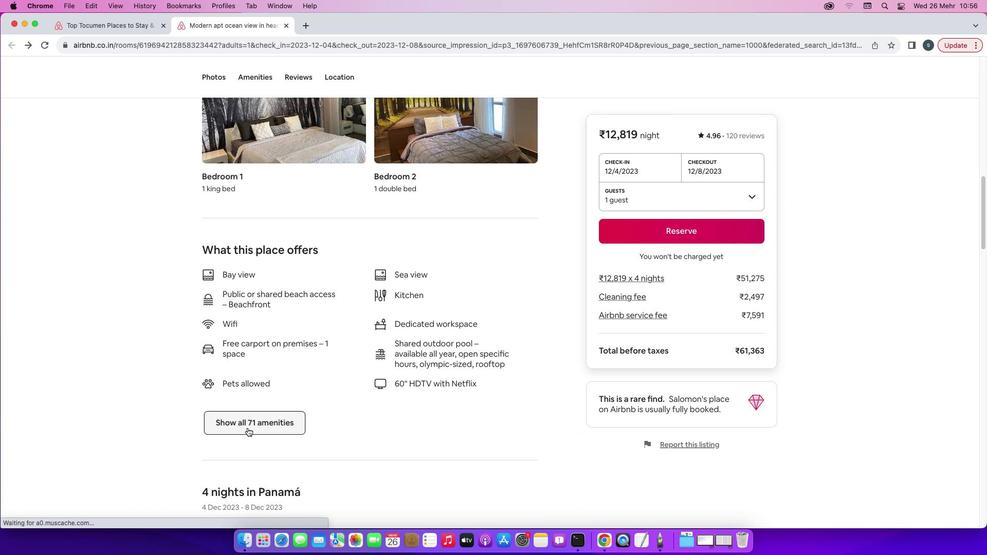
Action: Mouse moved to (552, 405)
Screenshot: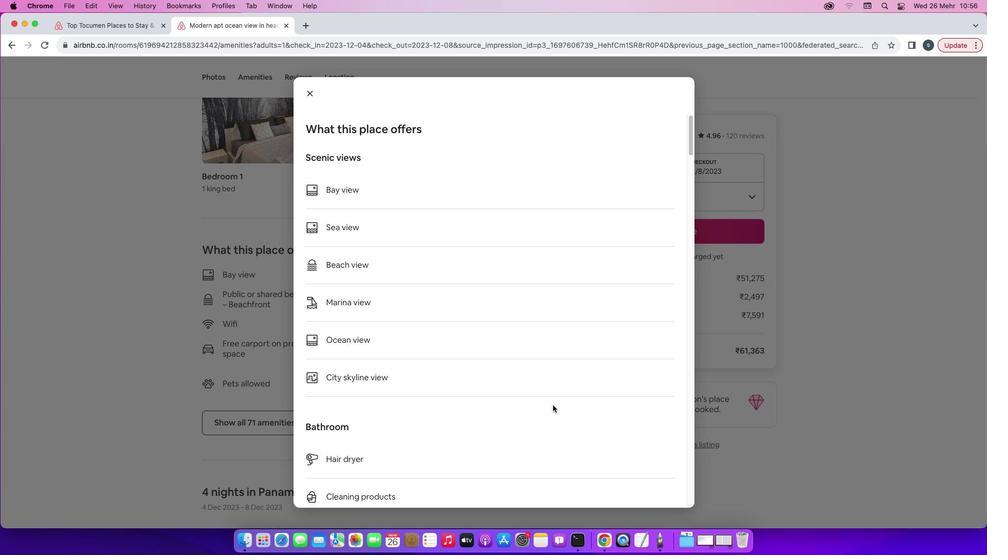 
Action: Mouse scrolled (552, 405) with delta (0, 0)
Screenshot: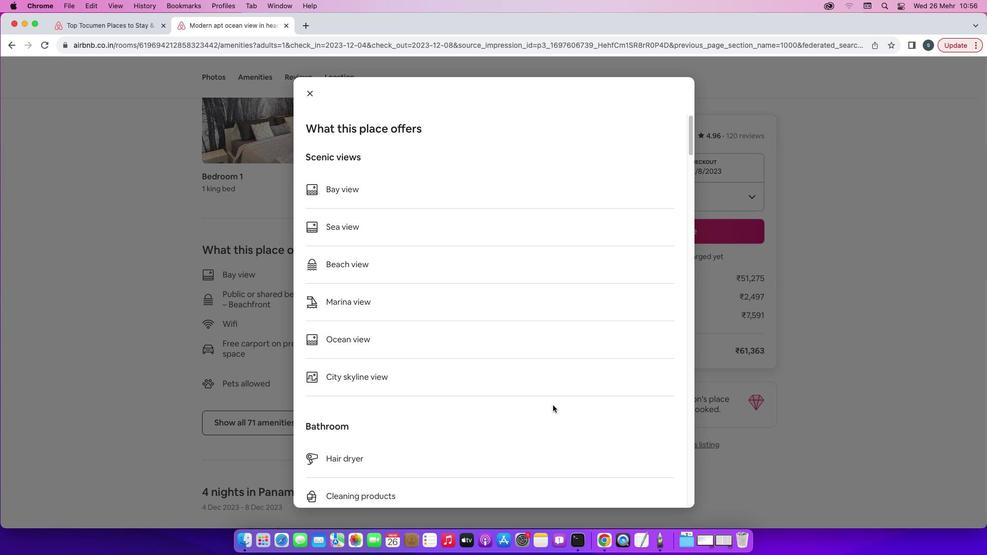 
Action: Mouse scrolled (552, 405) with delta (0, 0)
Screenshot: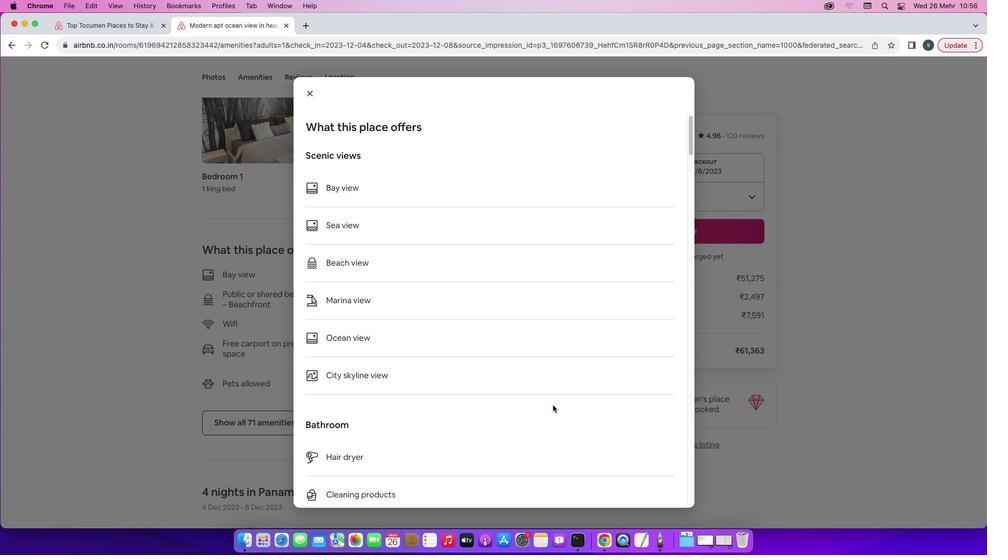 
Action: Mouse scrolled (552, 405) with delta (0, 0)
Screenshot: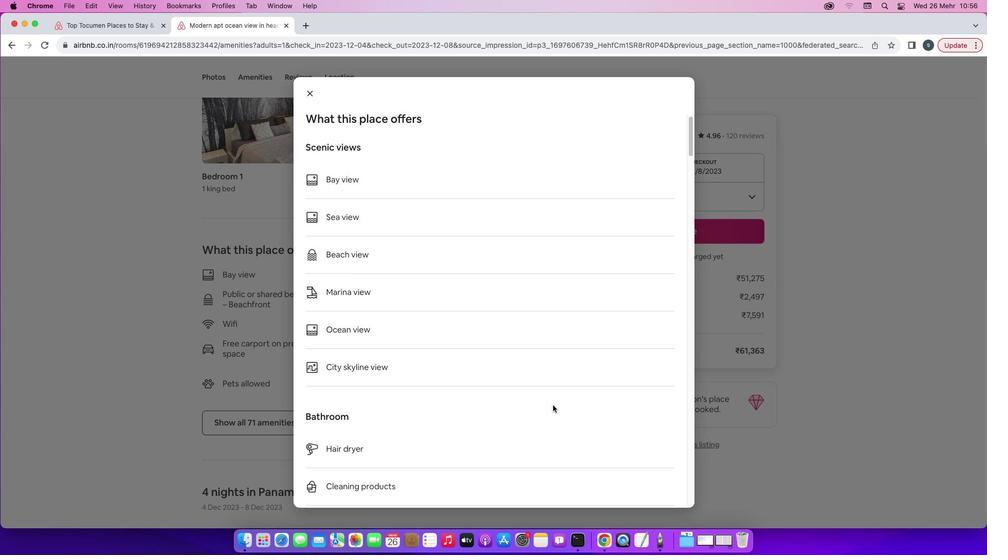 
Action: Mouse scrolled (552, 405) with delta (0, -1)
Screenshot: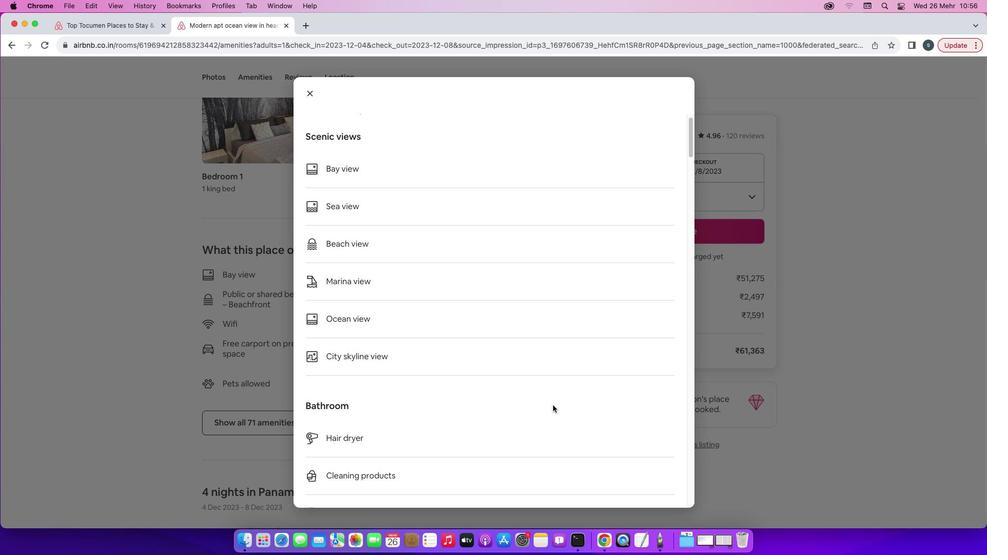 
Action: Mouse scrolled (552, 405) with delta (0, -1)
Screenshot: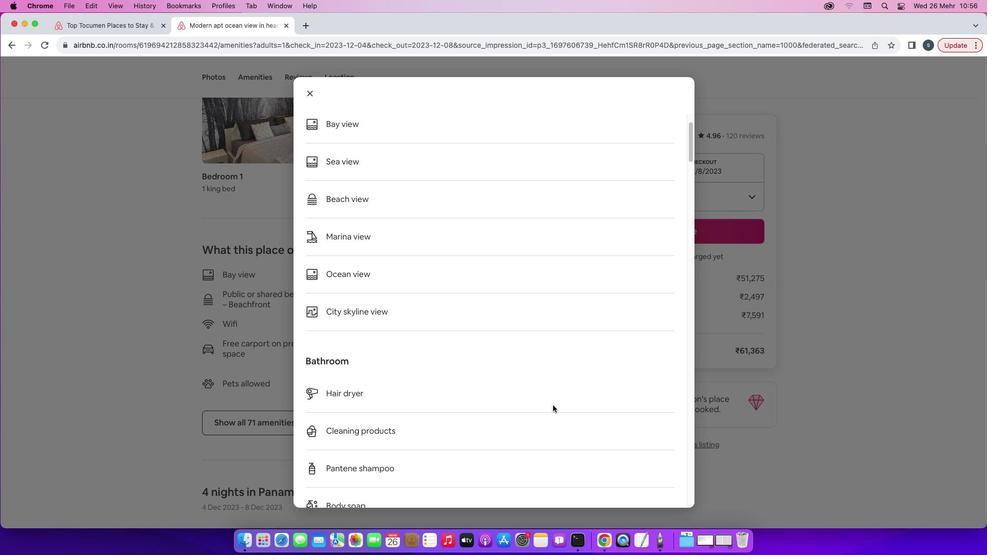 
Action: Mouse scrolled (552, 405) with delta (0, 0)
Screenshot: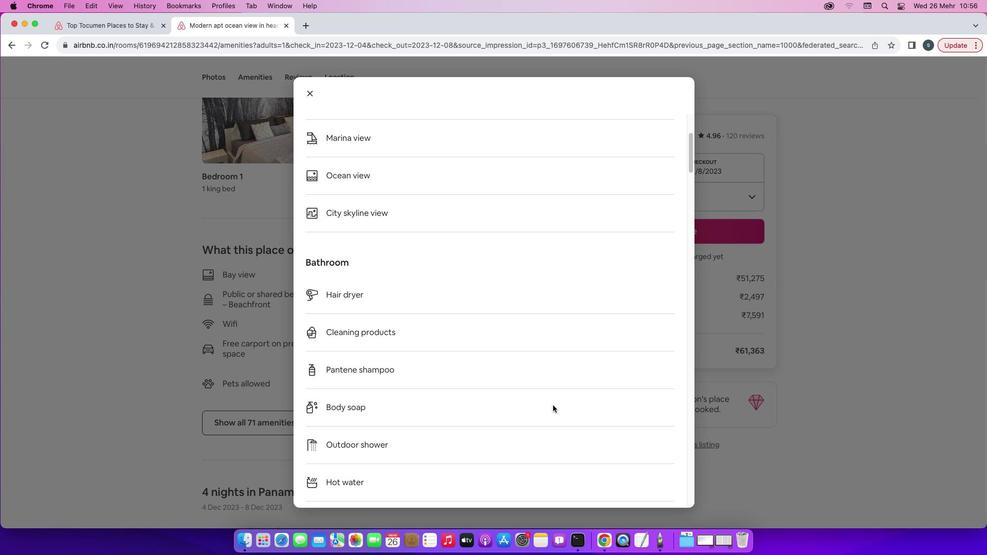 
Action: Mouse scrolled (552, 405) with delta (0, 0)
Screenshot: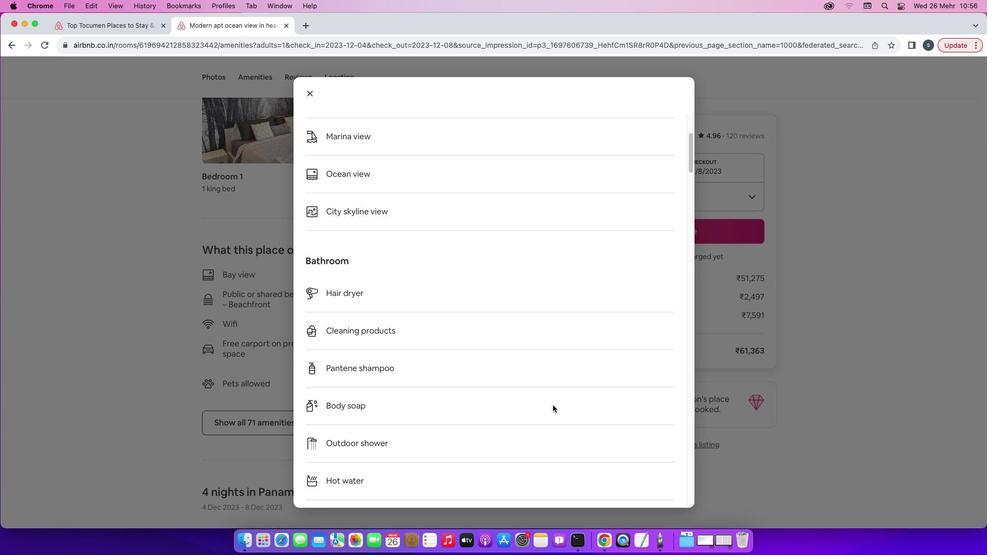 
Action: Mouse scrolled (552, 405) with delta (0, 0)
Screenshot: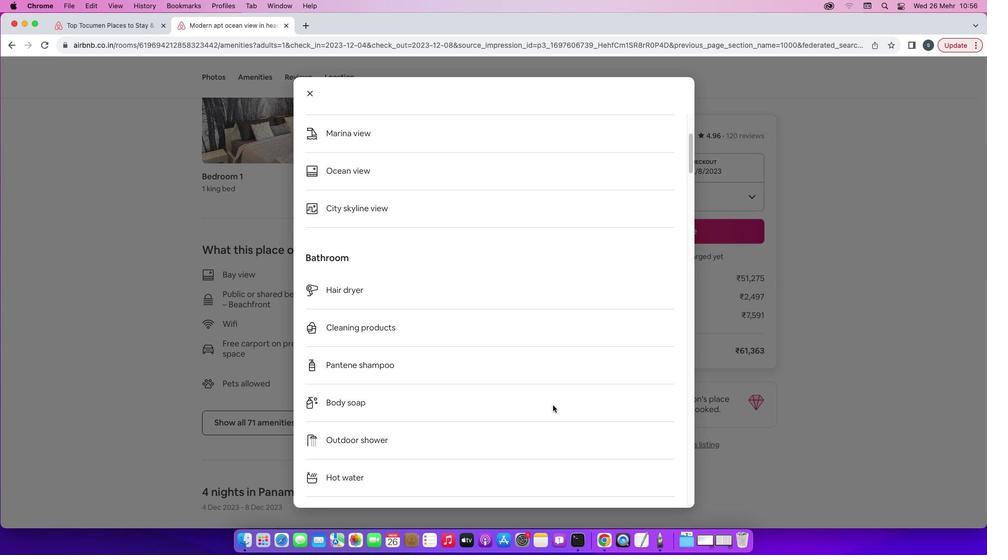 
Action: Mouse scrolled (552, 405) with delta (0, -1)
